 Task: Update the task card with a label and description, then move it to the 'Done' list.
Action: Mouse moved to (287, 171)
Screenshot: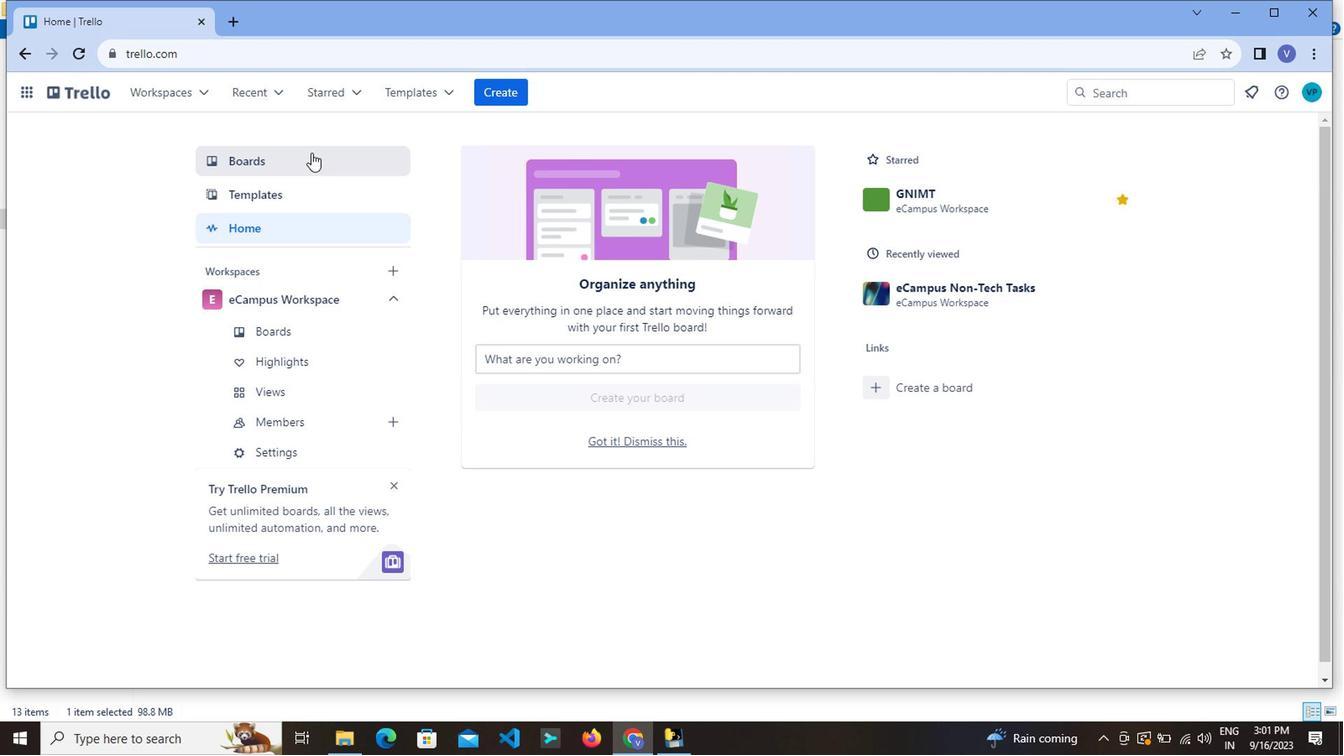 
Action: Mouse pressed left at (287, 171)
Screenshot: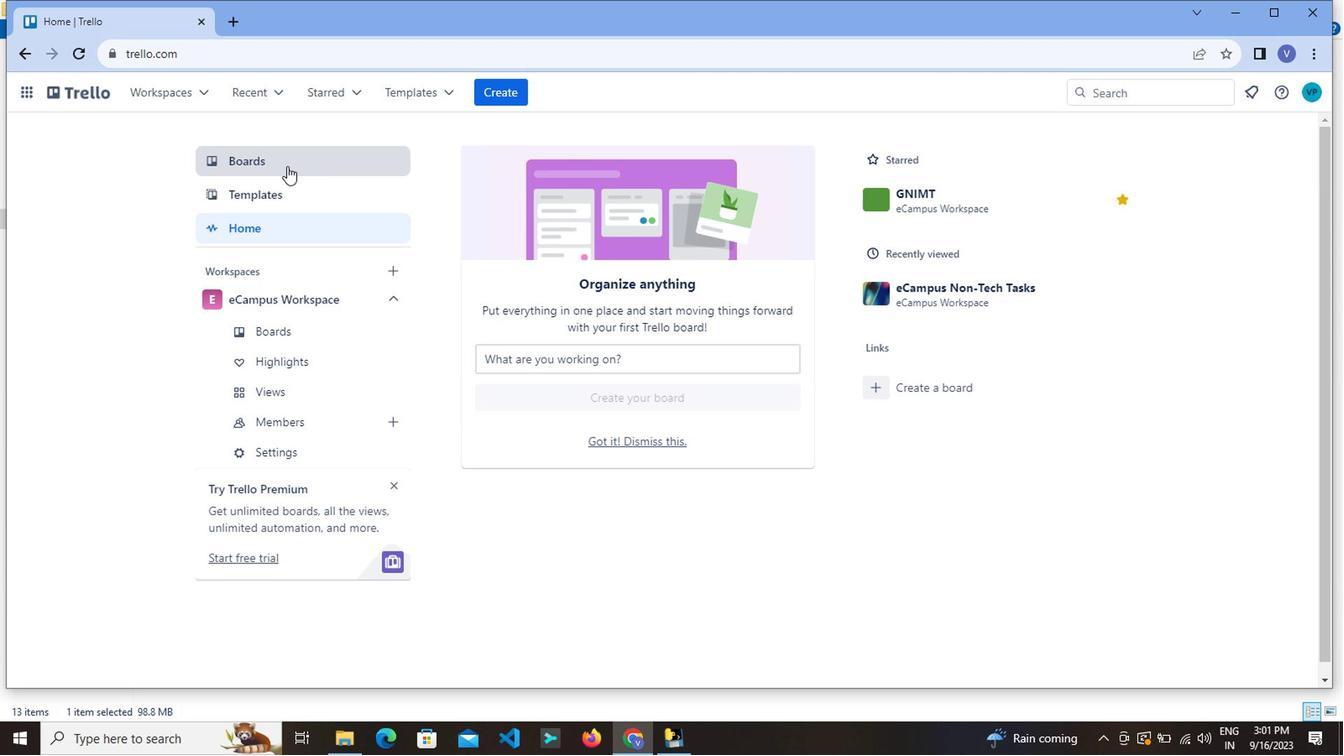 
Action: Mouse moved to (487, 461)
Screenshot: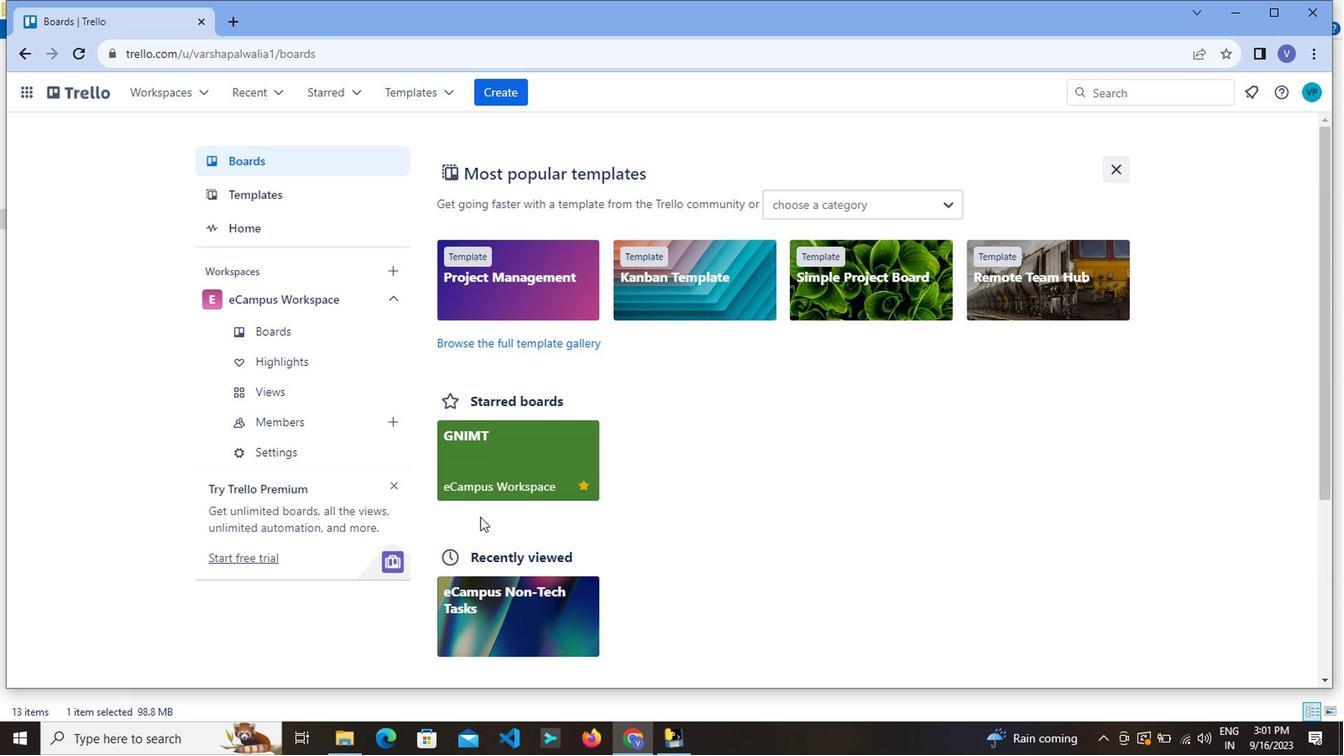 
Action: Mouse pressed left at (487, 461)
Screenshot: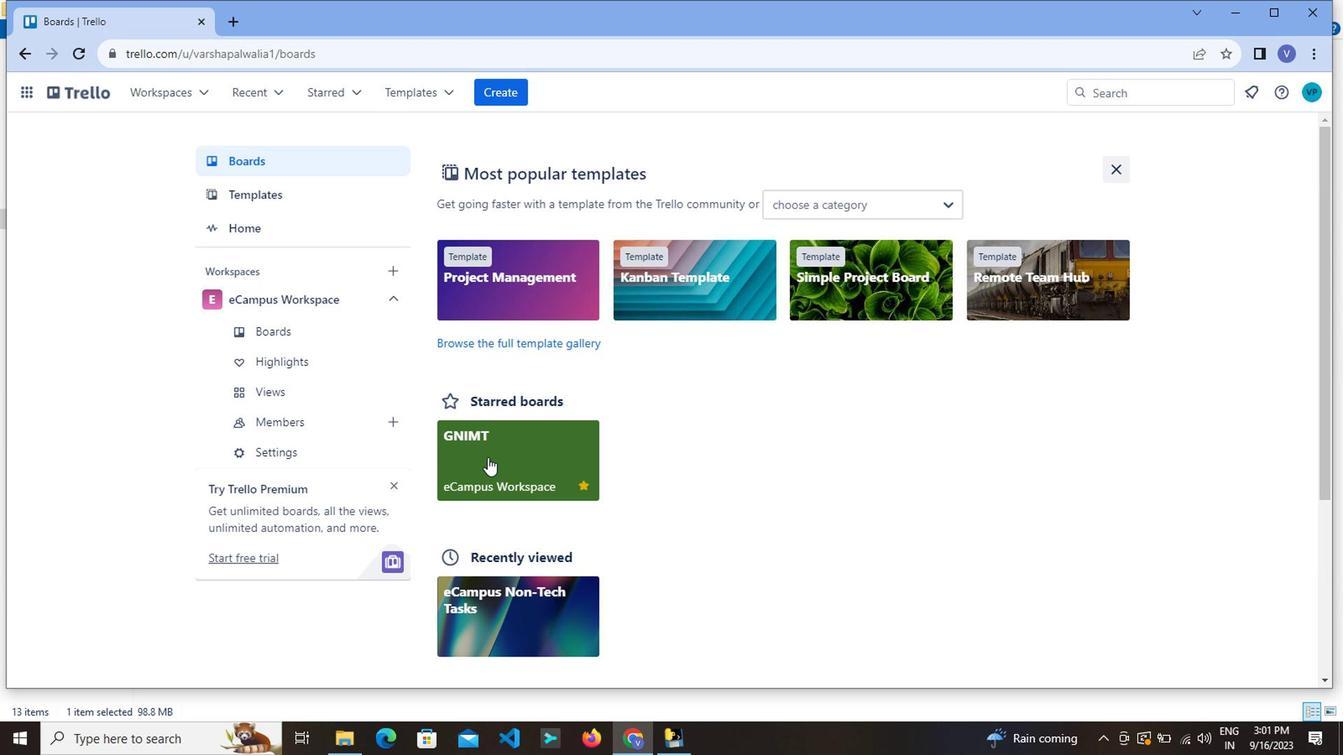 
Action: Mouse moved to (537, 489)
Screenshot: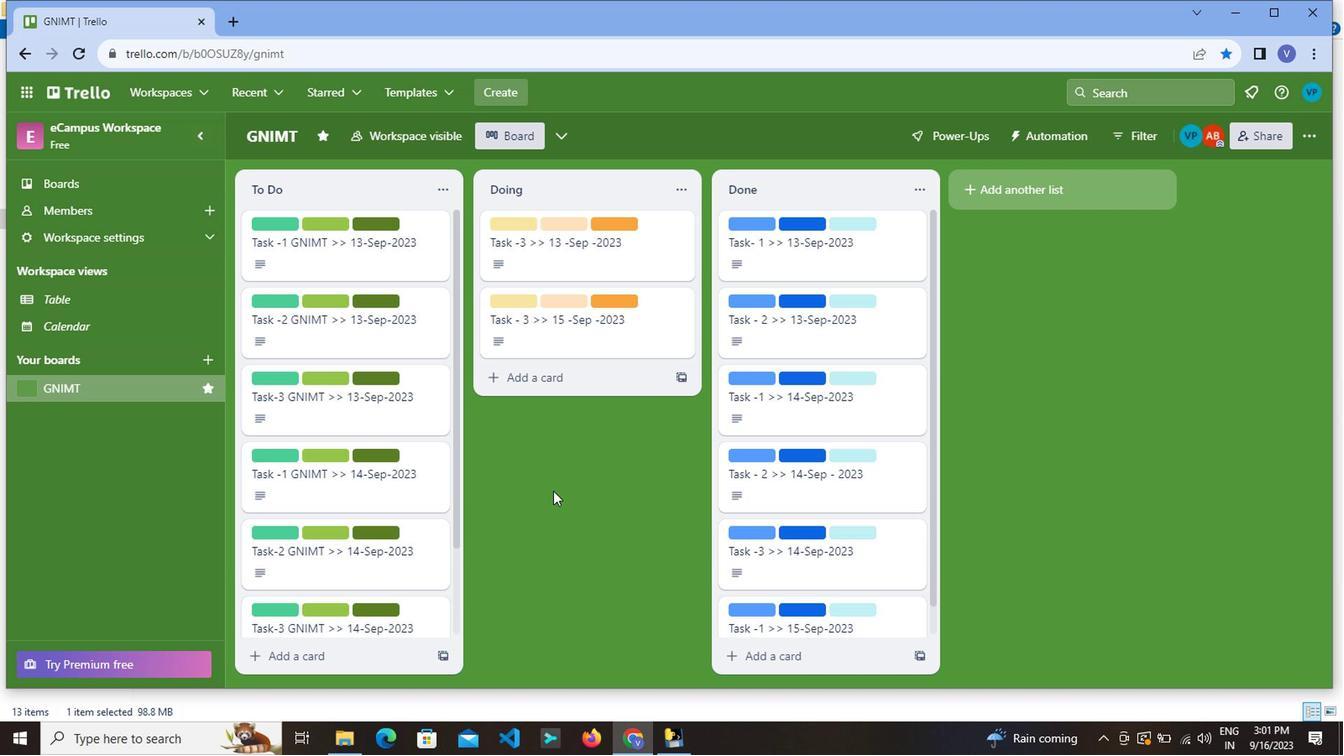 
Action: Mouse scrolled (537, 489) with delta (0, 0)
Screenshot: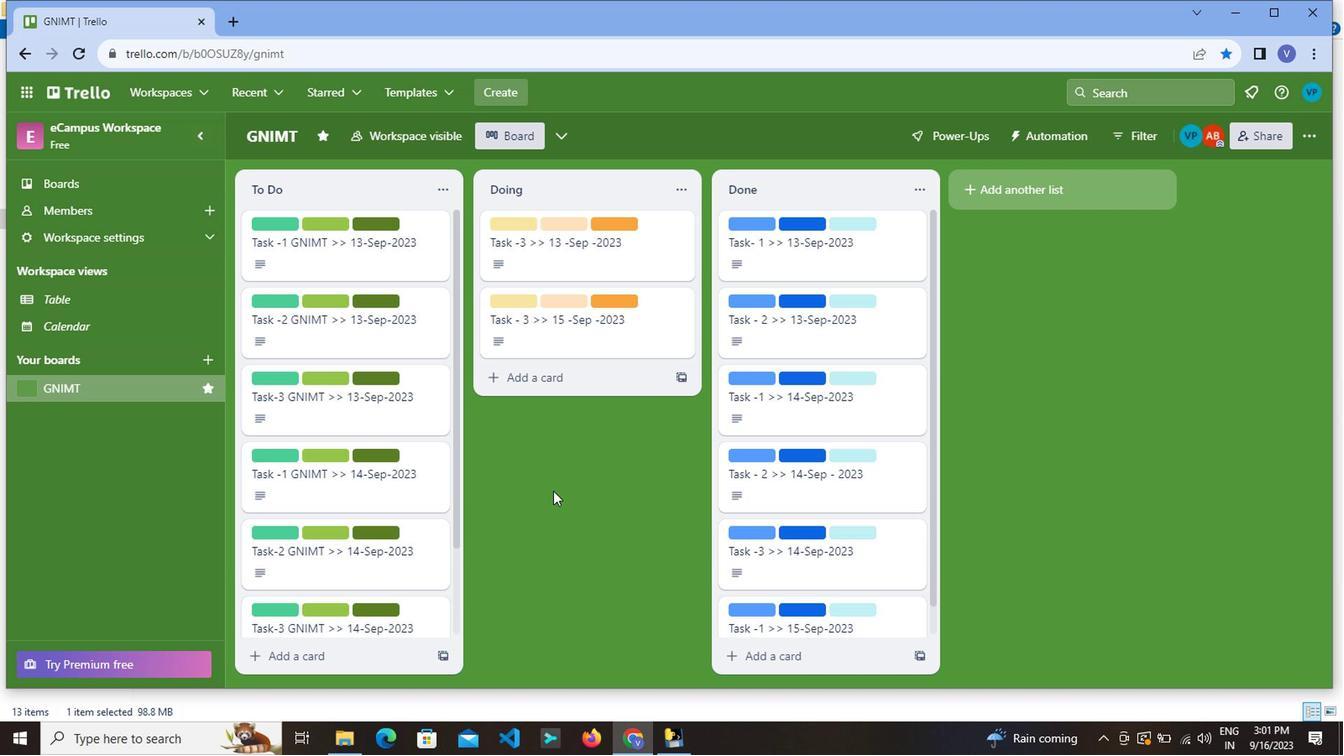 
Action: Mouse moved to (533, 489)
Screenshot: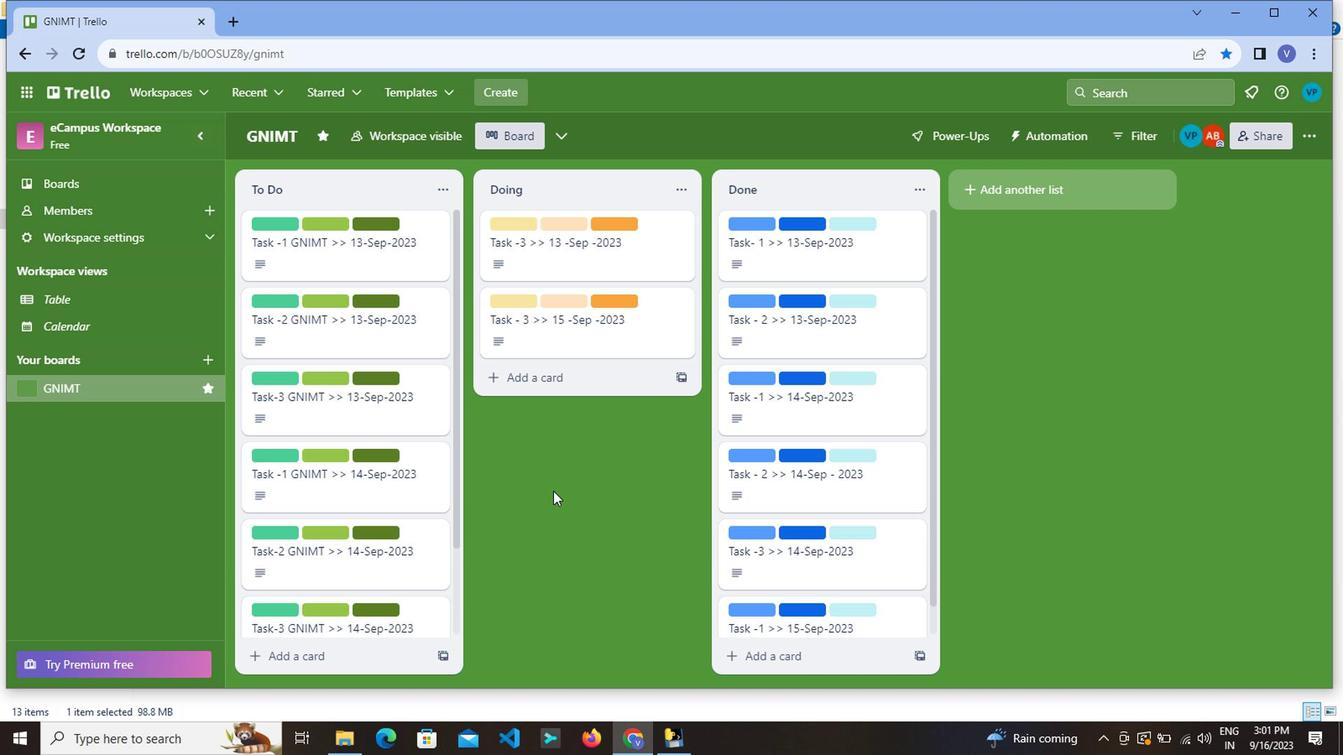
Action: Mouse scrolled (533, 489) with delta (0, 0)
Screenshot: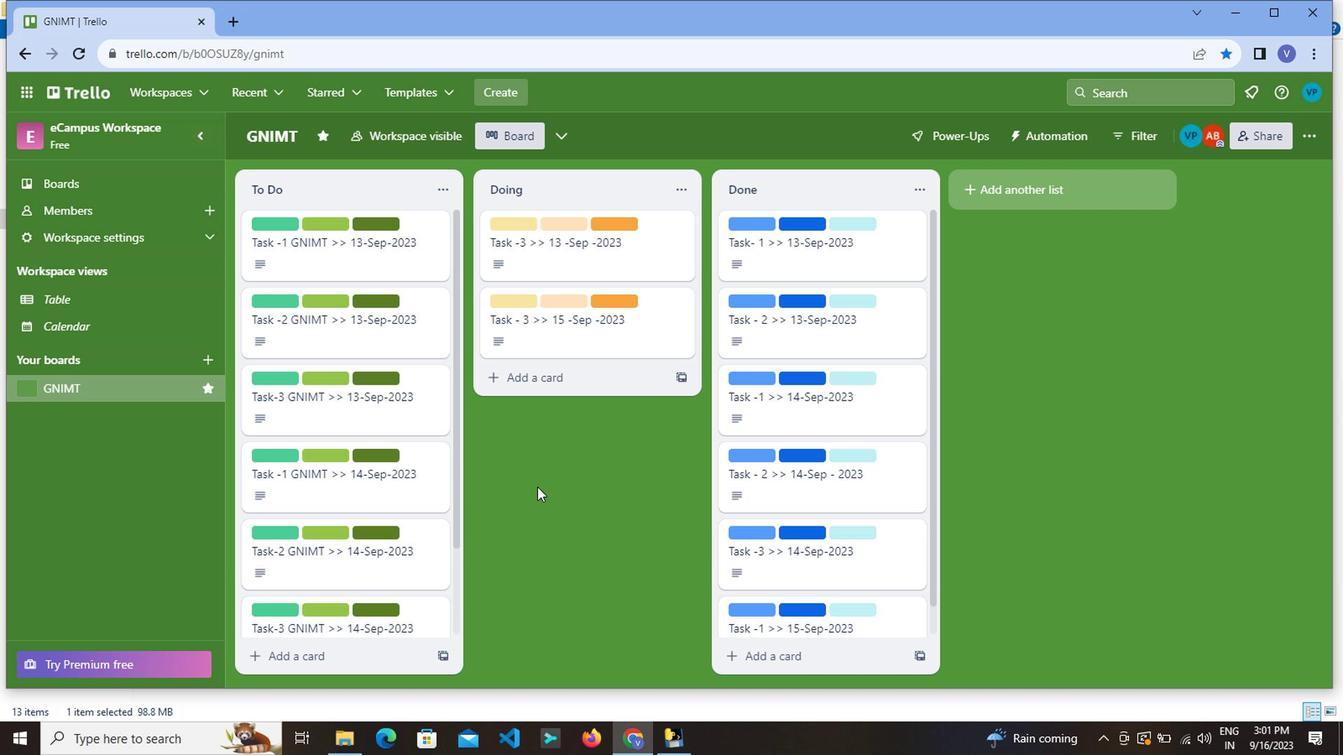 
Action: Mouse moved to (532, 489)
Screenshot: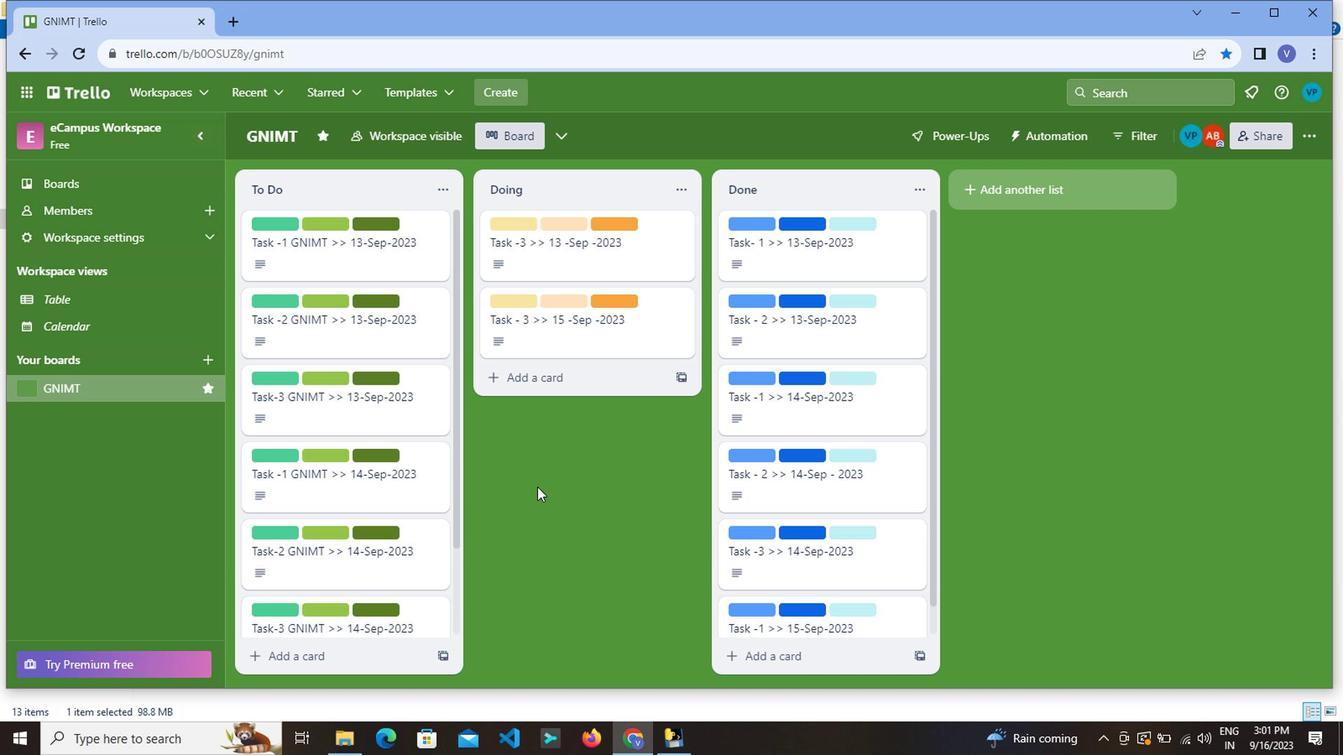 
Action: Mouse scrolled (532, 489) with delta (0, 0)
Screenshot: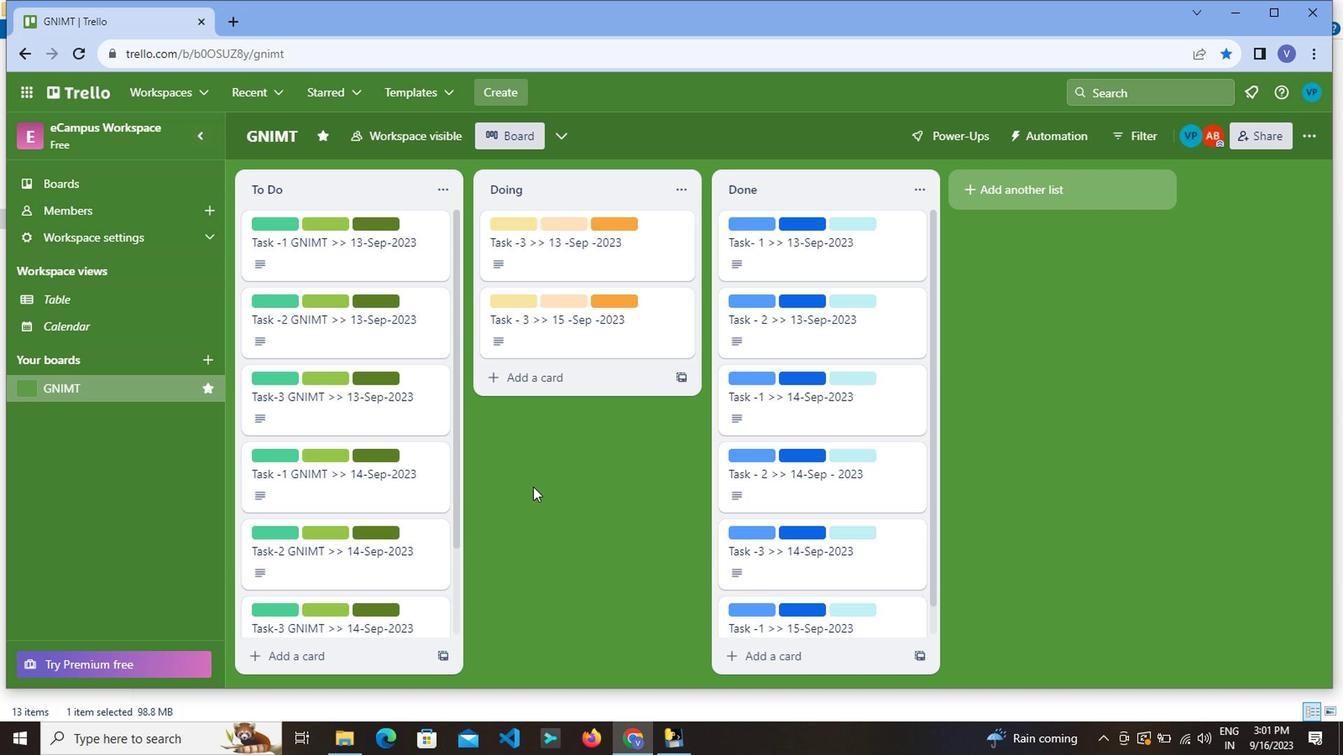 
Action: Mouse scrolled (532, 489) with delta (0, 0)
Screenshot: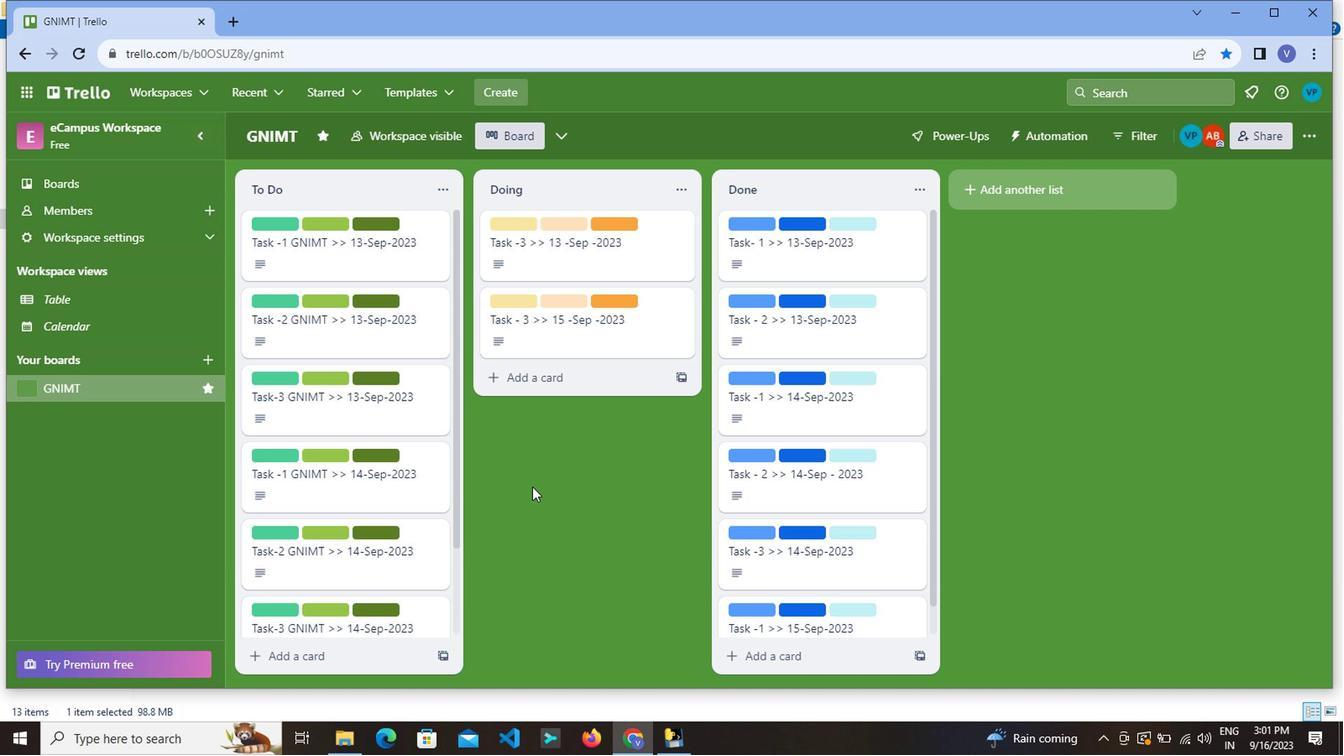
Action: Mouse scrolled (532, 489) with delta (0, 0)
Screenshot: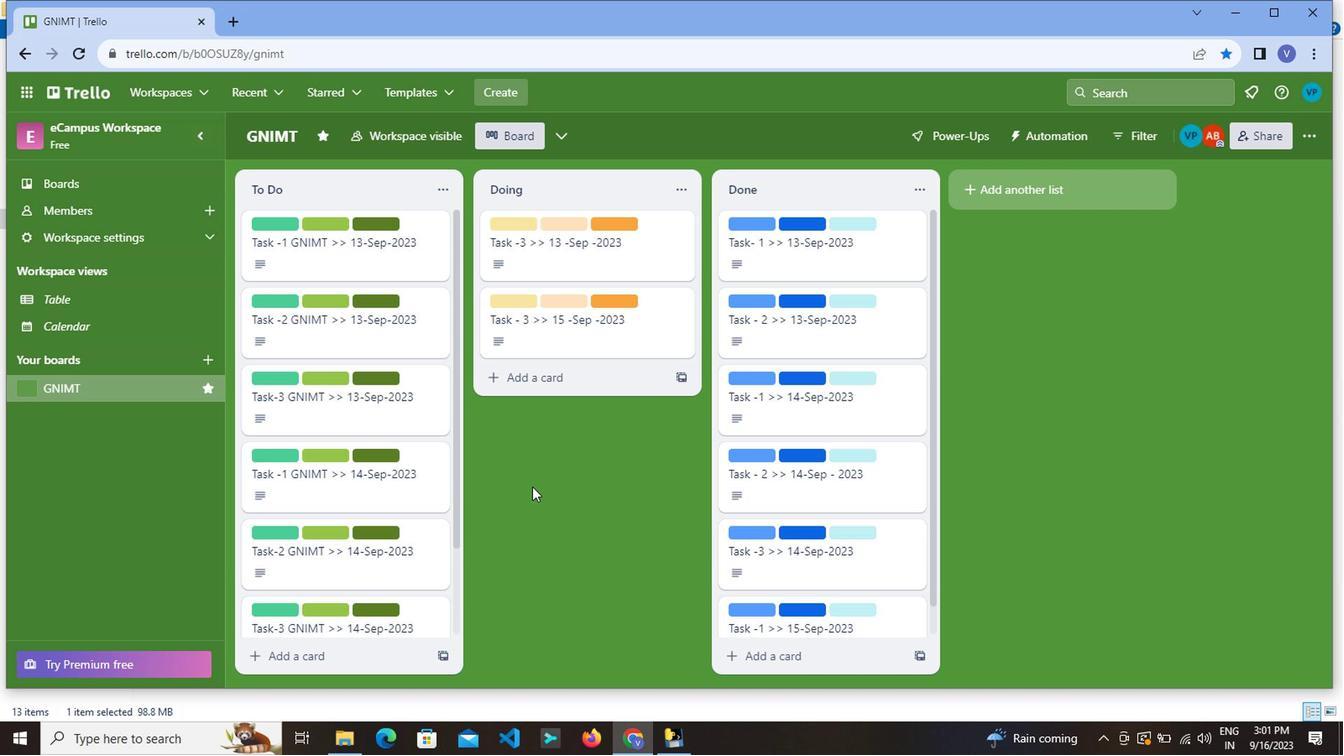 
Action: Mouse moved to (462, 512)
Screenshot: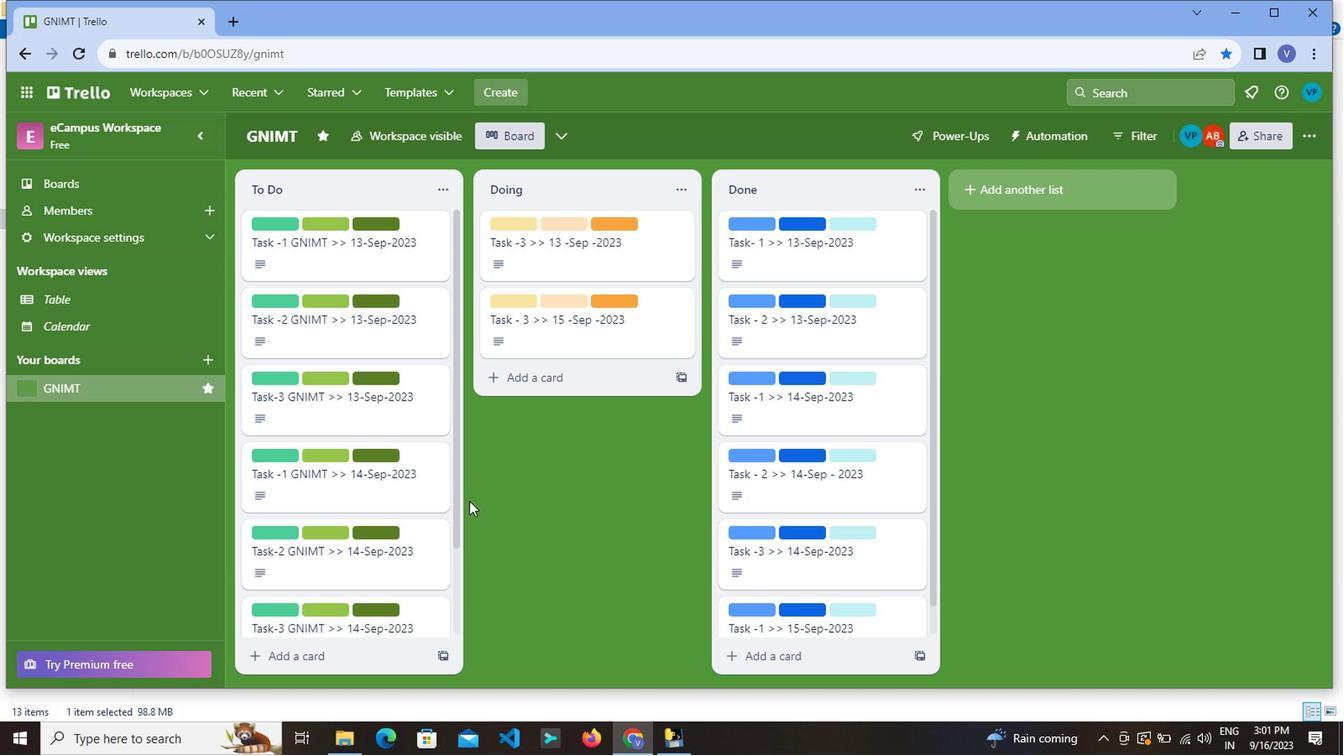 
Action: Mouse scrolled (462, 511) with delta (0, -1)
Screenshot: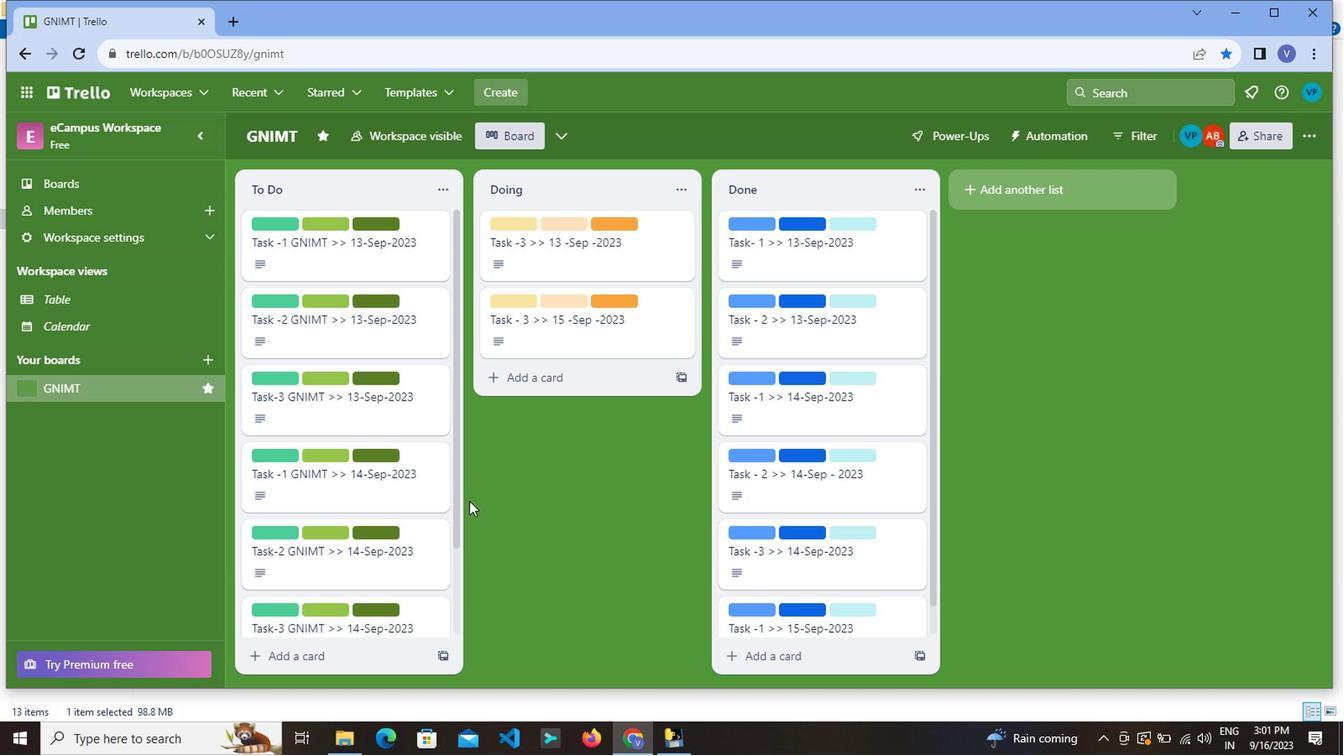 
Action: Mouse moved to (461, 528)
Screenshot: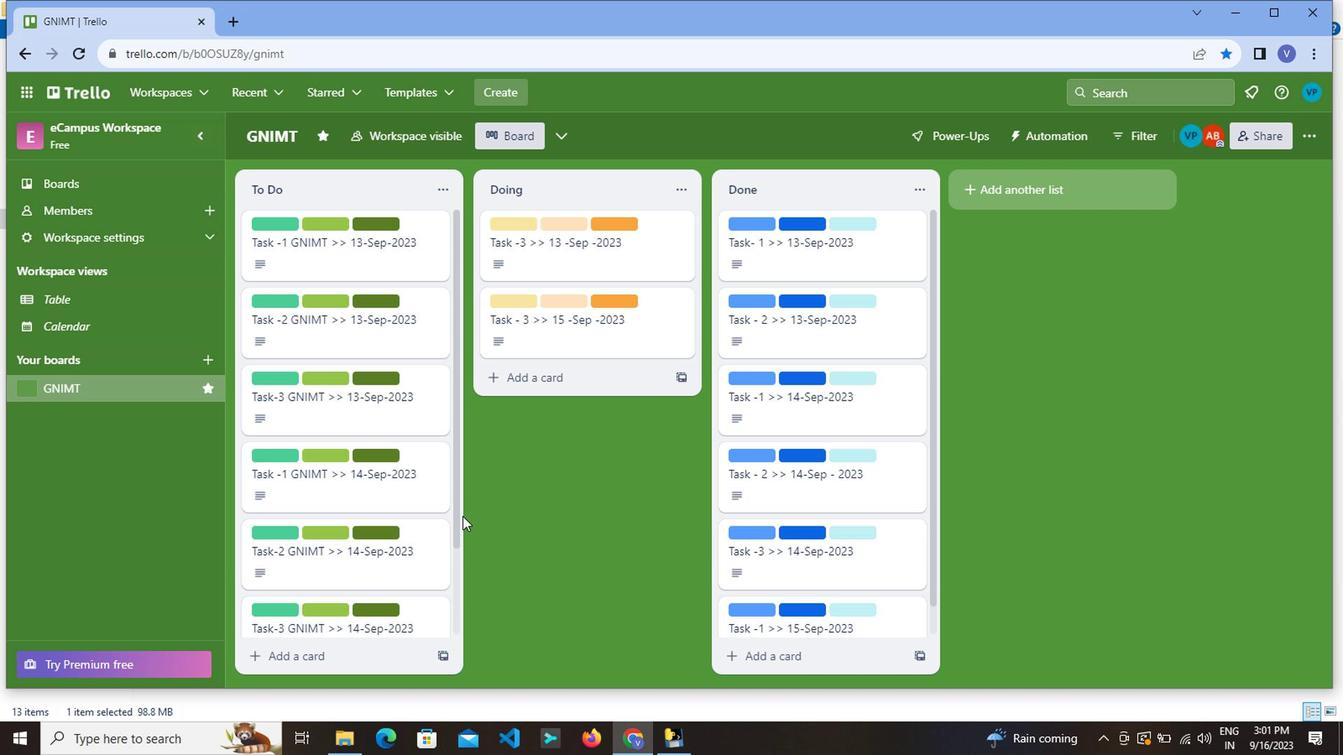
Action: Mouse scrolled (461, 527) with delta (0, 0)
Screenshot: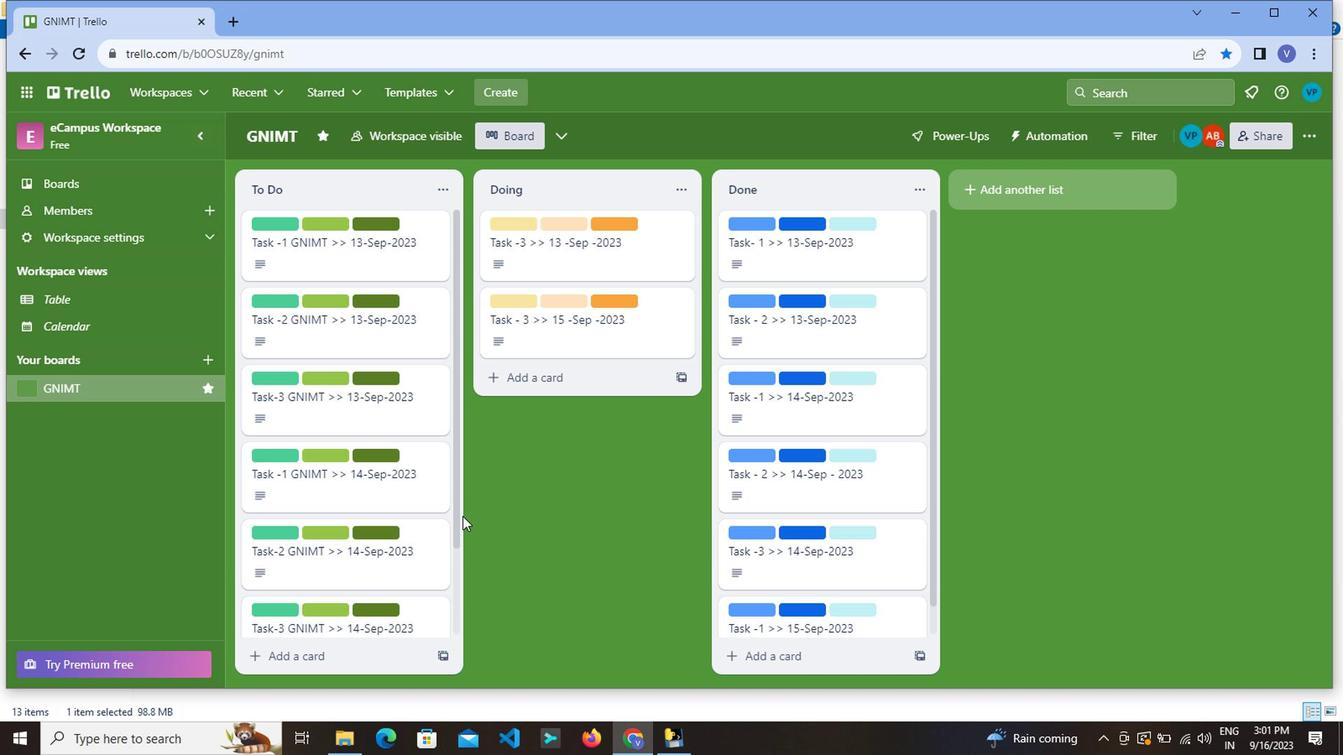 
Action: Mouse moved to (461, 531)
Screenshot: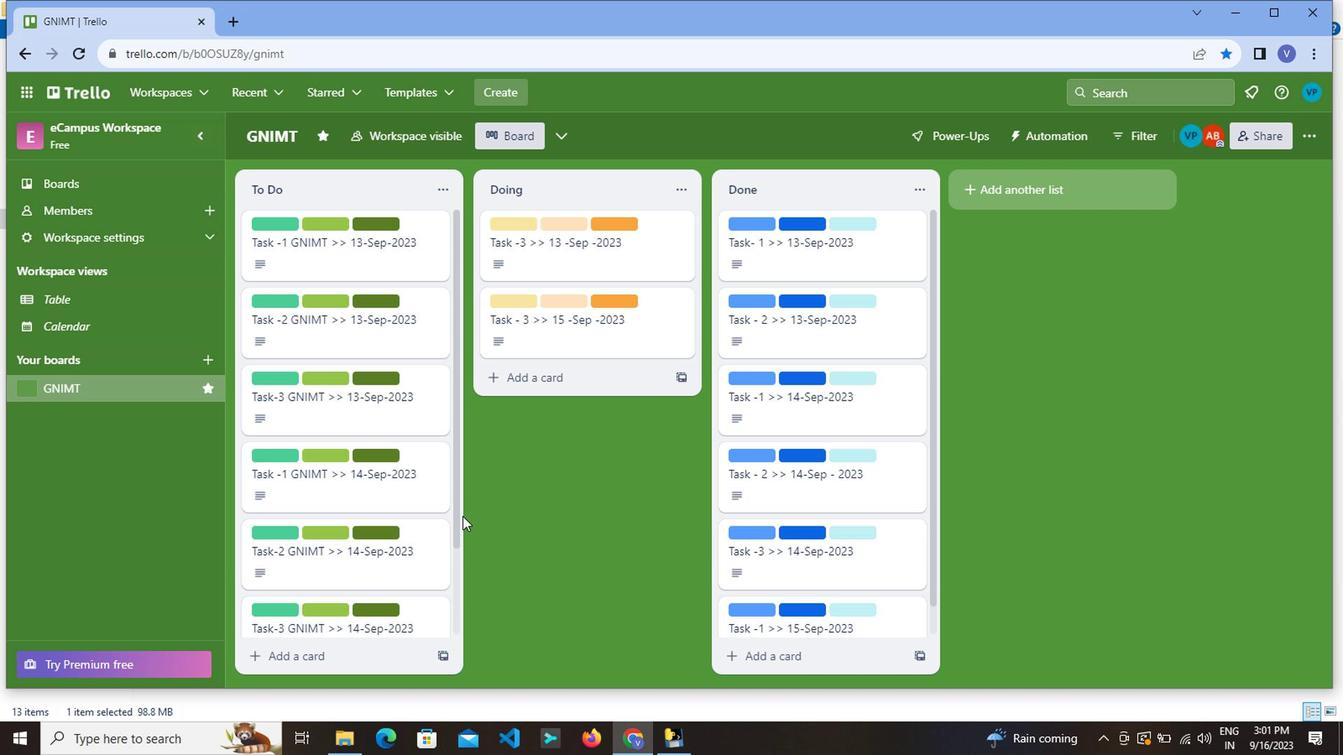 
Action: Mouse scrolled (461, 531) with delta (0, 0)
Screenshot: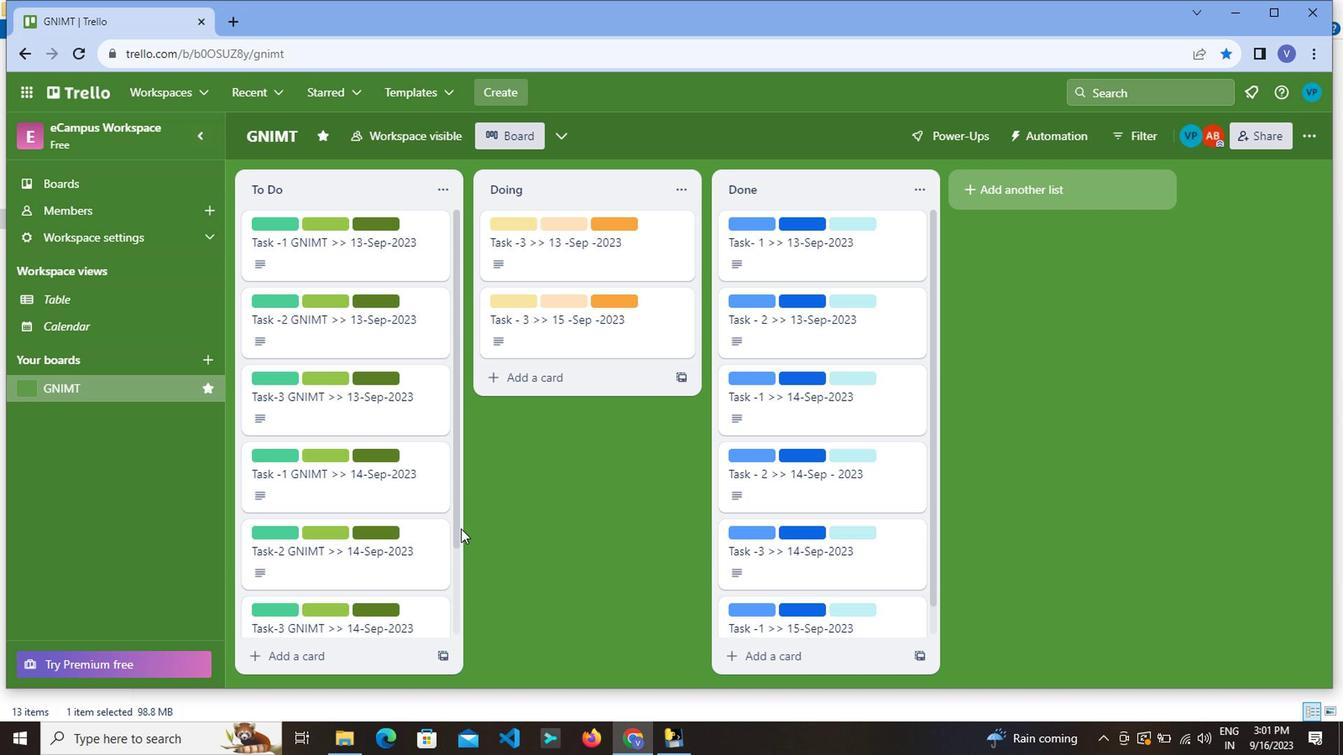 
Action: Mouse moved to (454, 533)
Screenshot: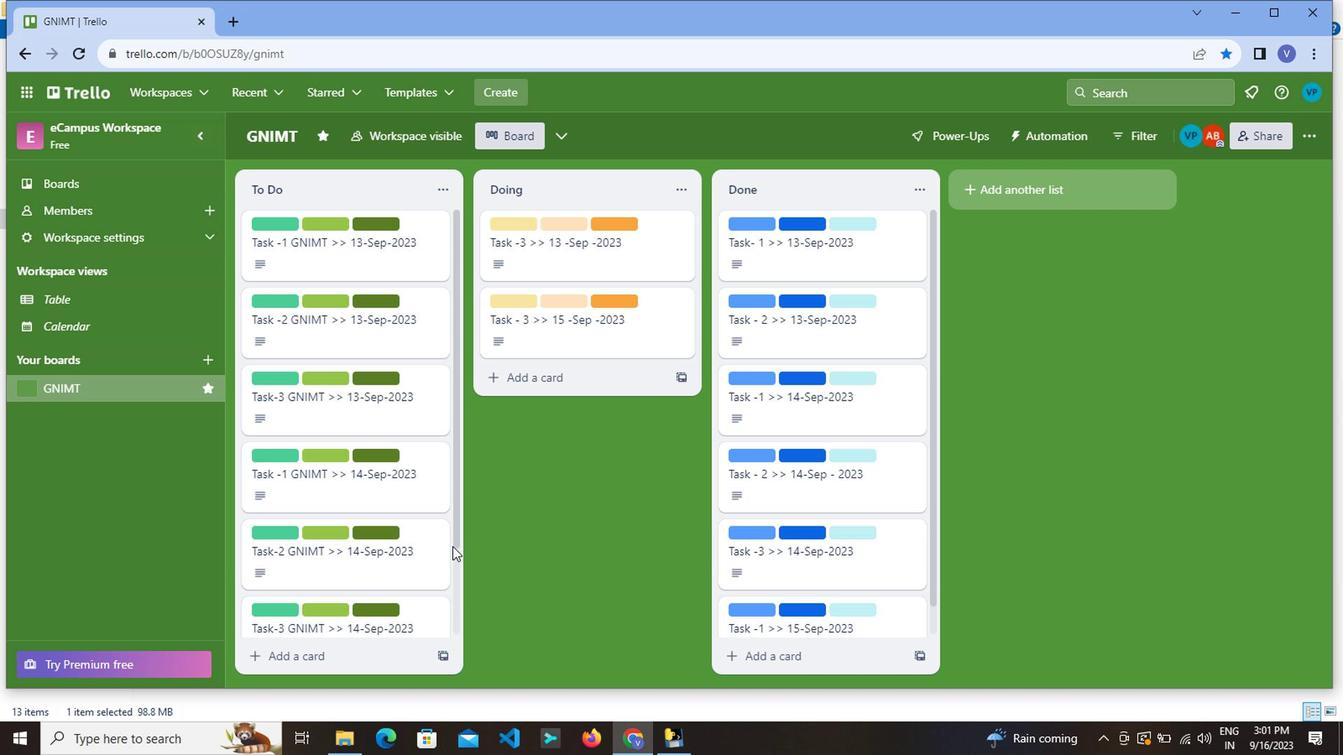 
Action: Mouse pressed left at (454, 533)
Screenshot: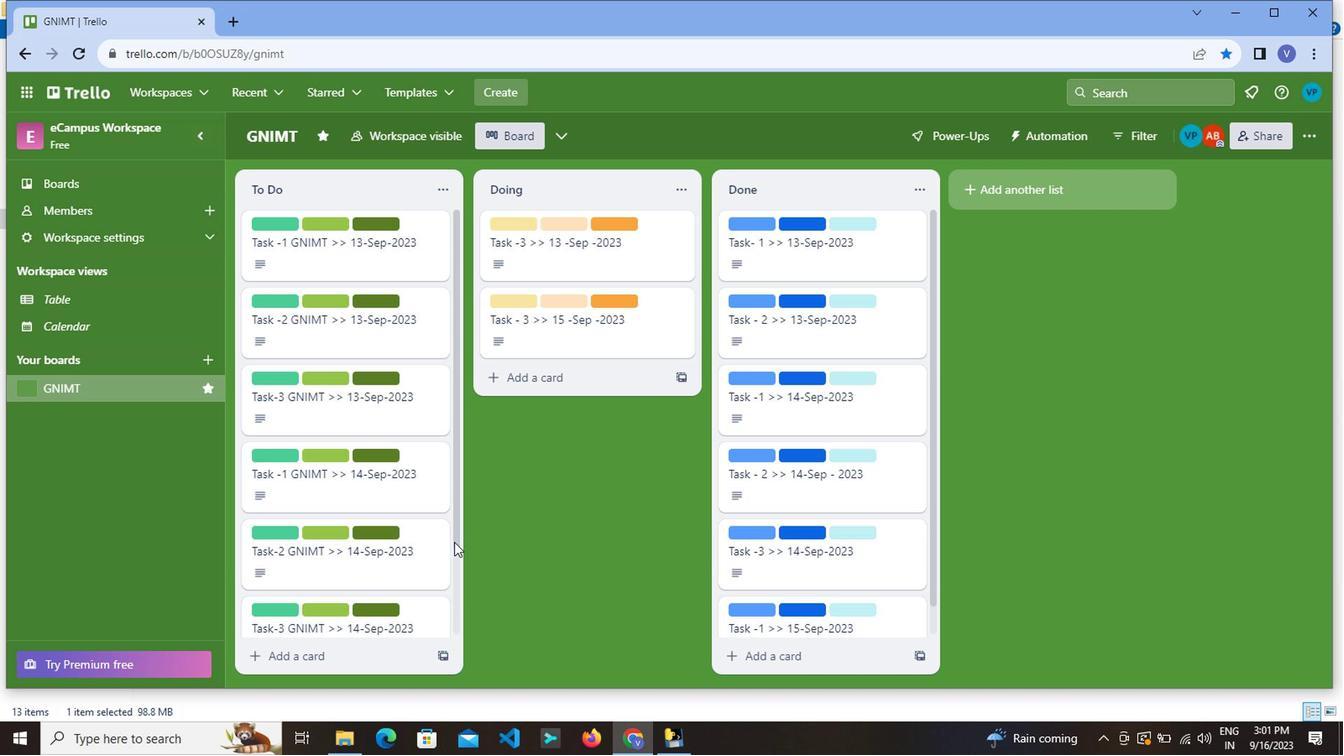 
Action: Mouse moved to (340, 498)
Screenshot: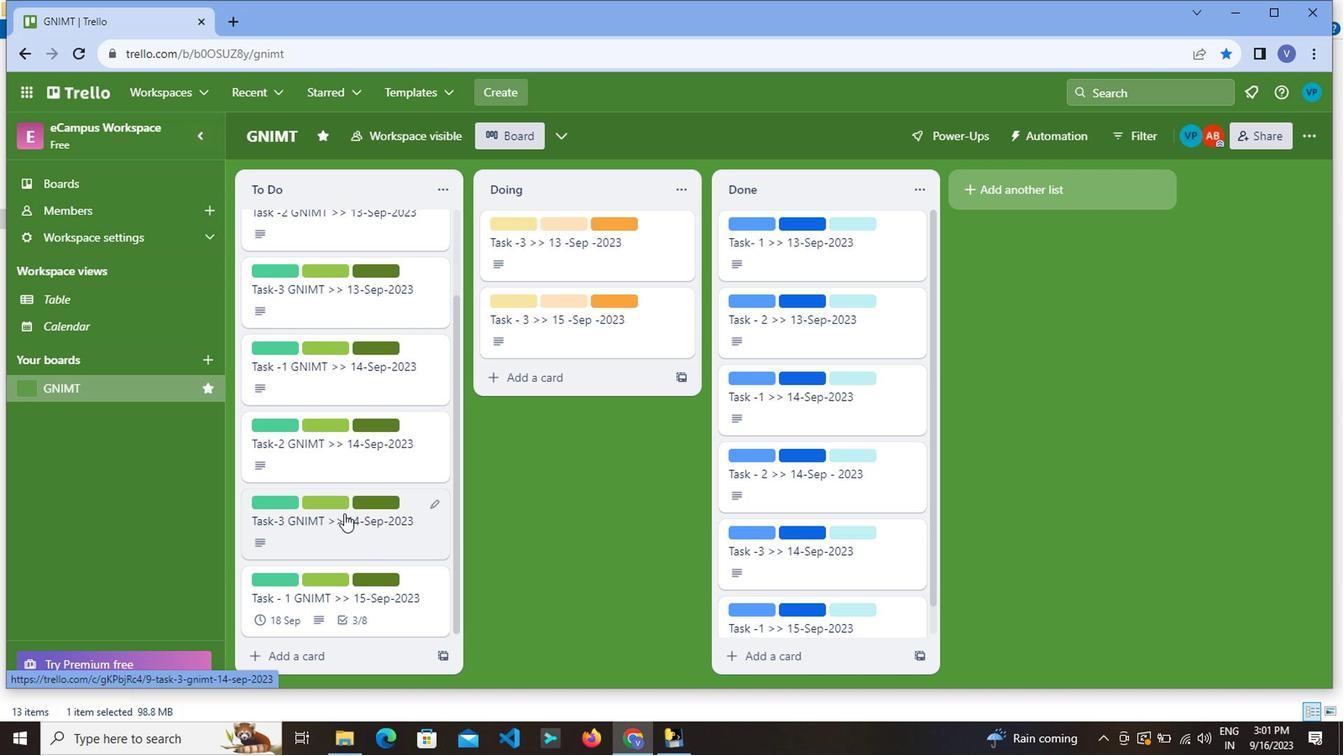 
Action: Mouse scrolled (340, 500) with delta (0, 1)
Screenshot: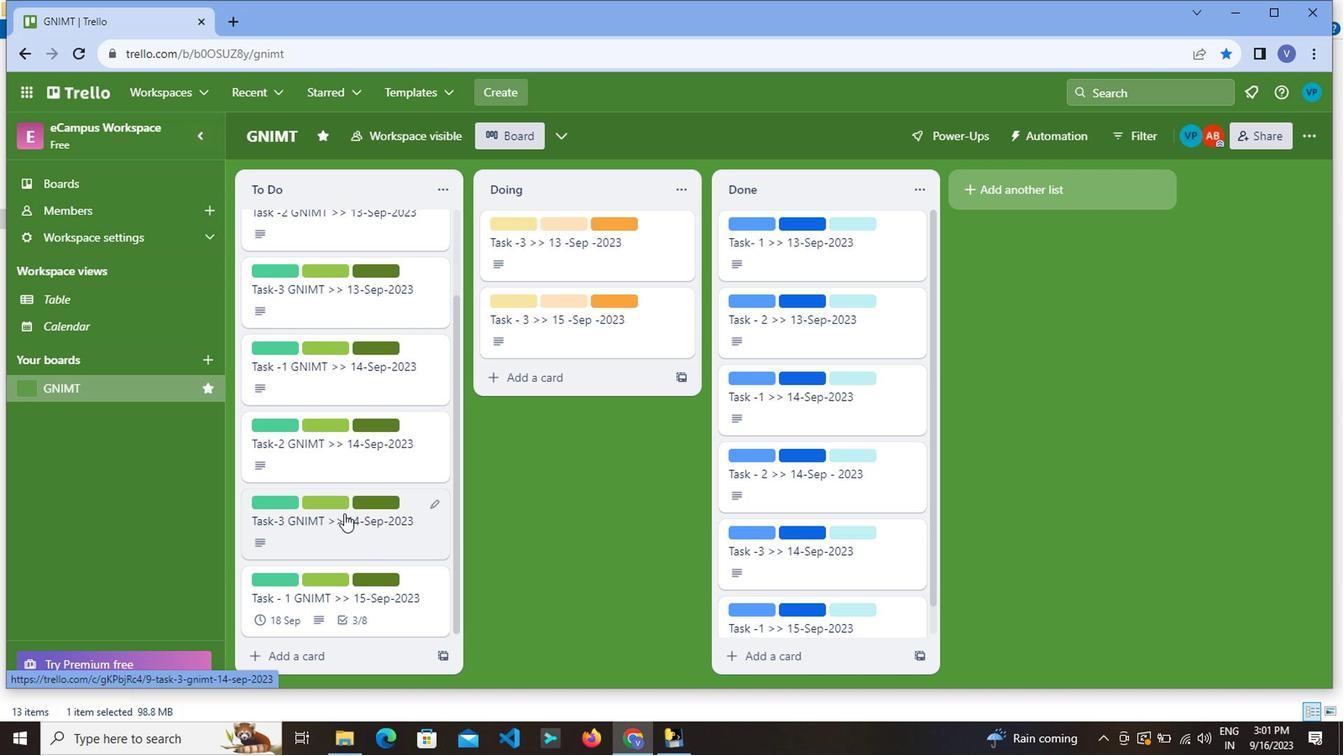 
Action: Mouse moved to (340, 491)
Screenshot: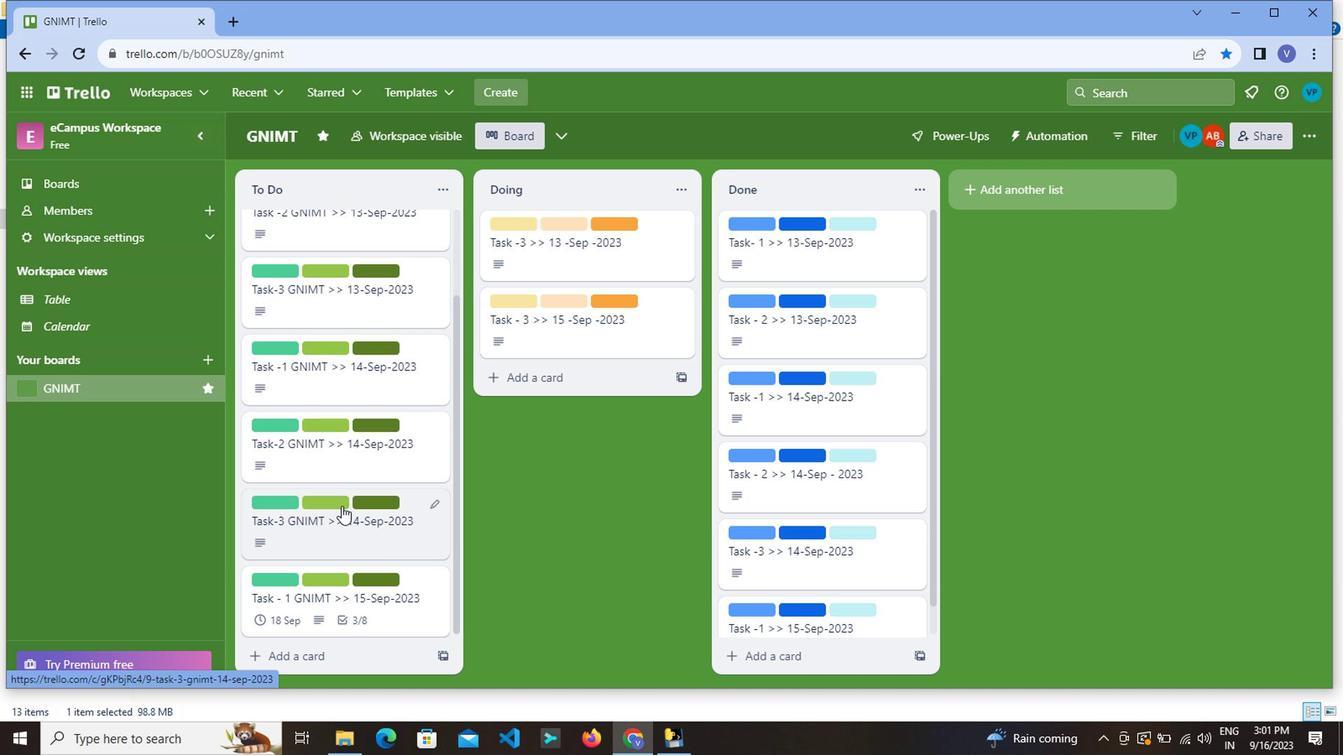 
Action: Mouse scrolled (340, 492) with delta (0, 0)
Screenshot: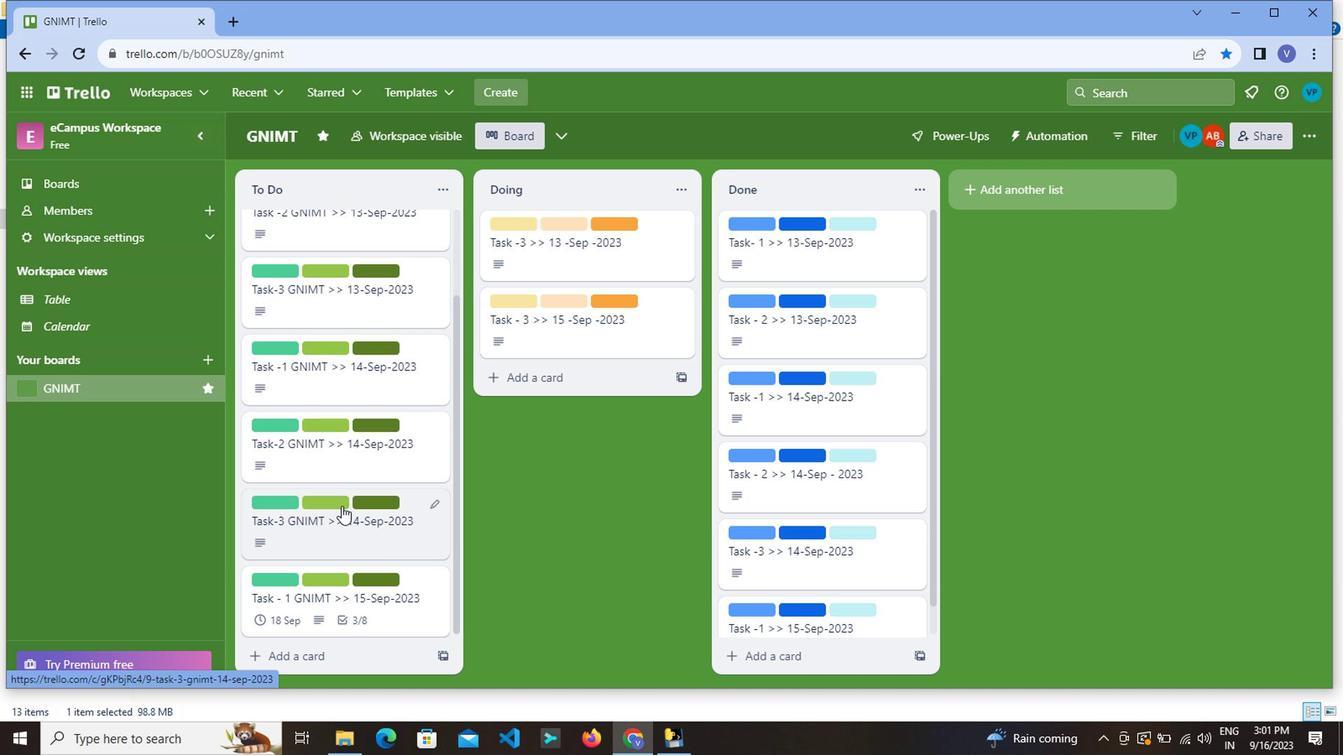 
Action: Mouse moved to (335, 478)
Screenshot: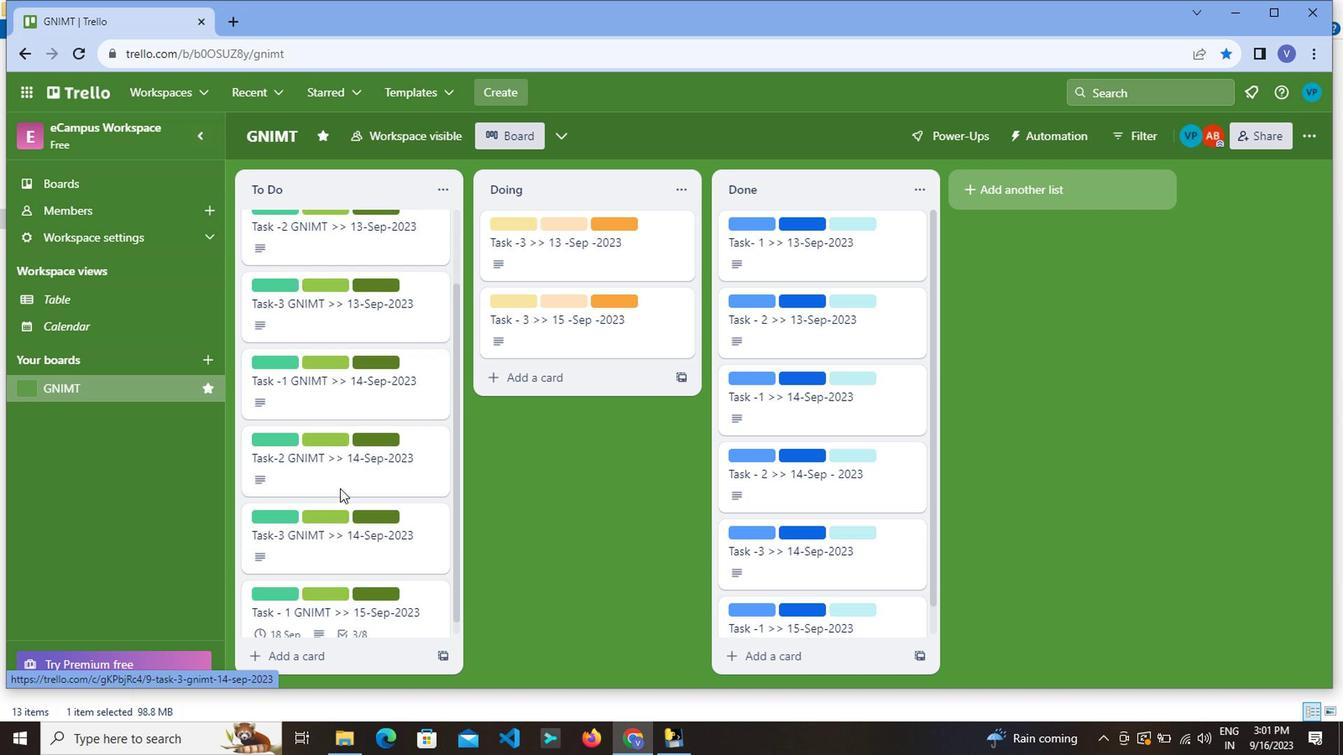 
Action: Mouse scrolled (335, 479) with delta (0, 0)
Screenshot: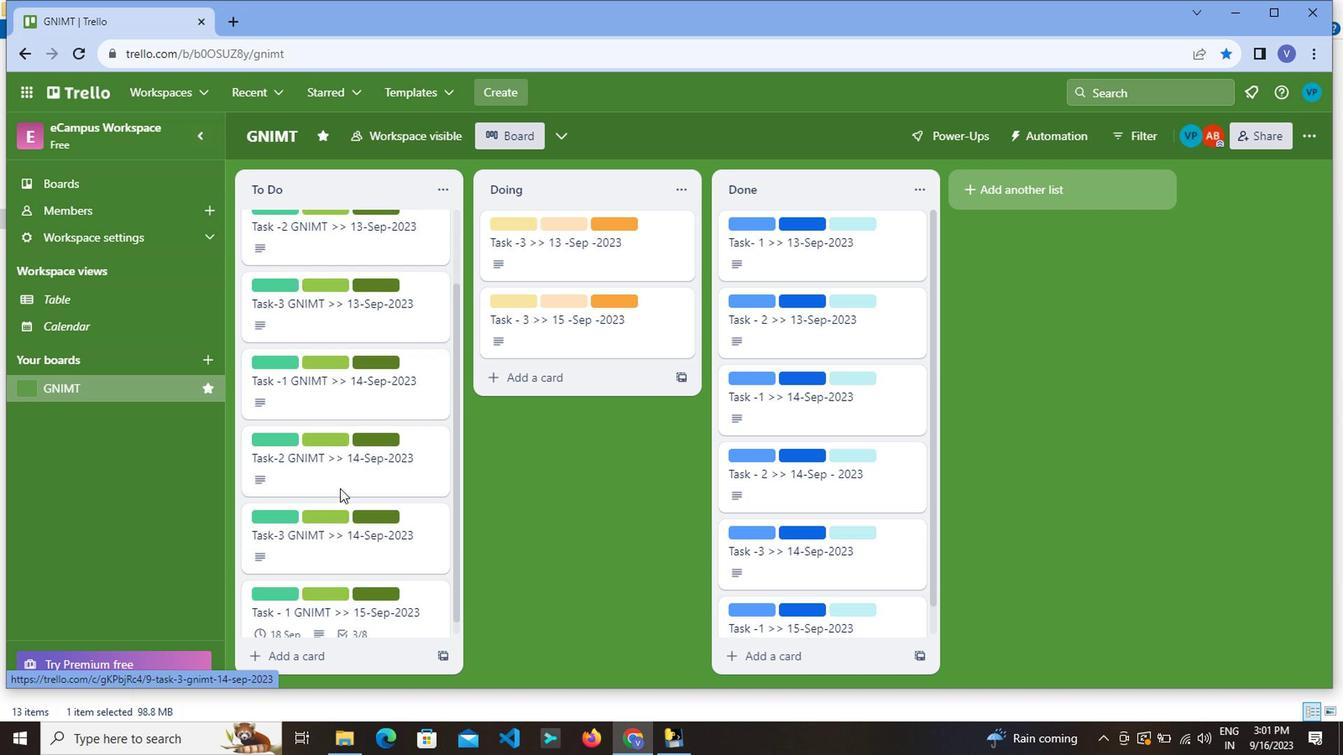 
Action: Mouse moved to (325, 418)
Screenshot: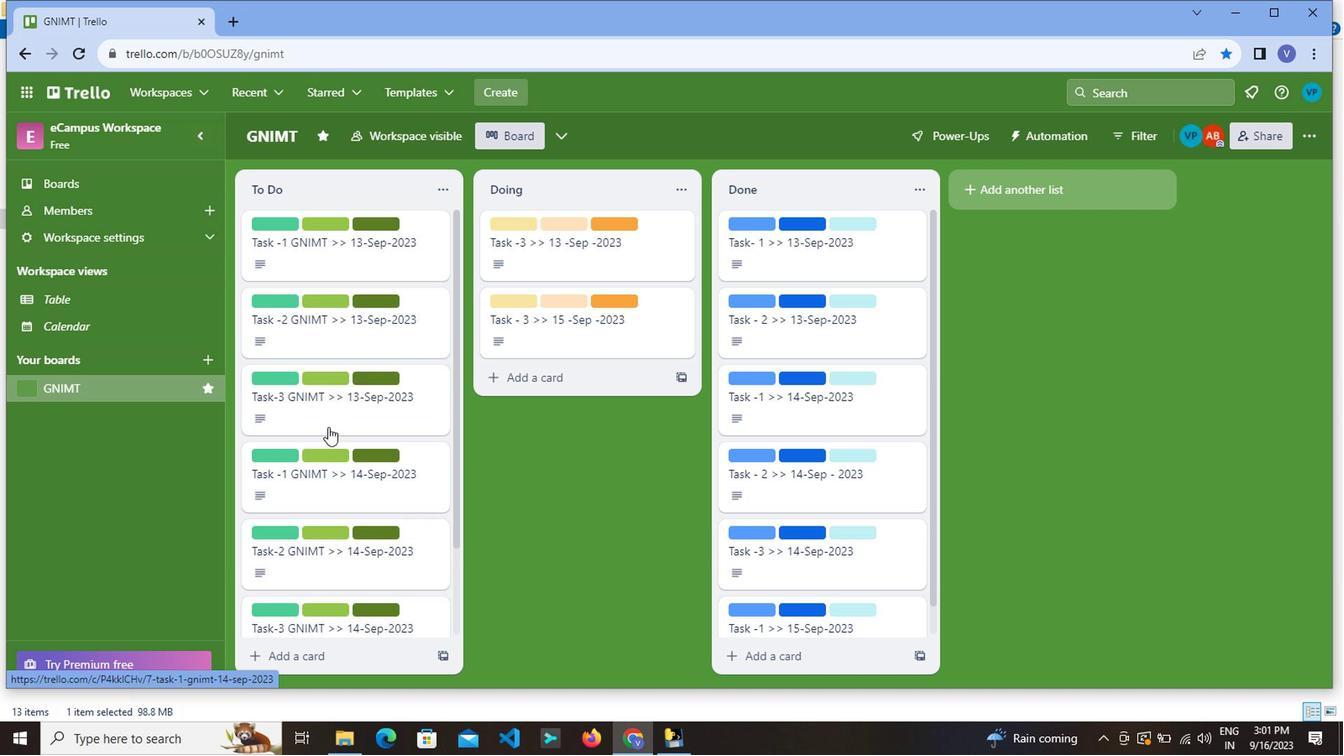 
Action: Mouse scrolled (325, 419) with delta (0, 0)
Screenshot: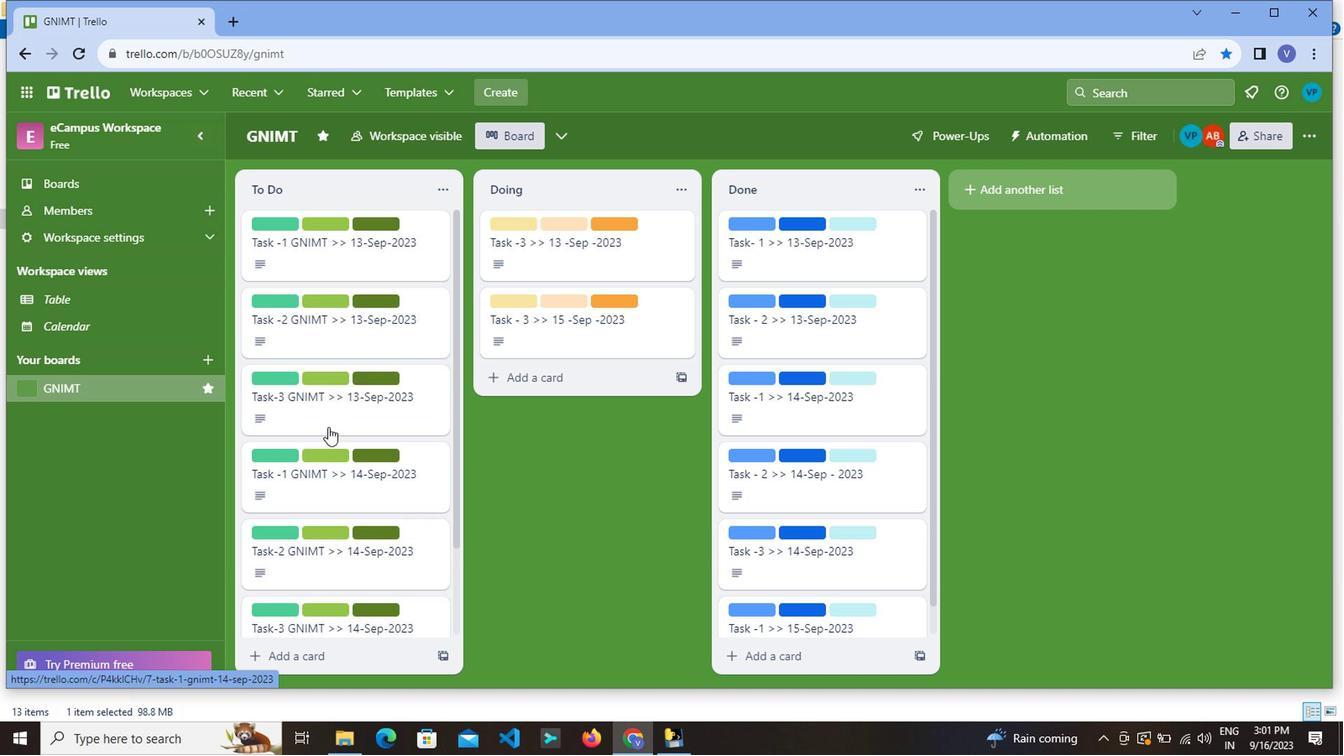 
Action: Mouse moved to (324, 407)
Screenshot: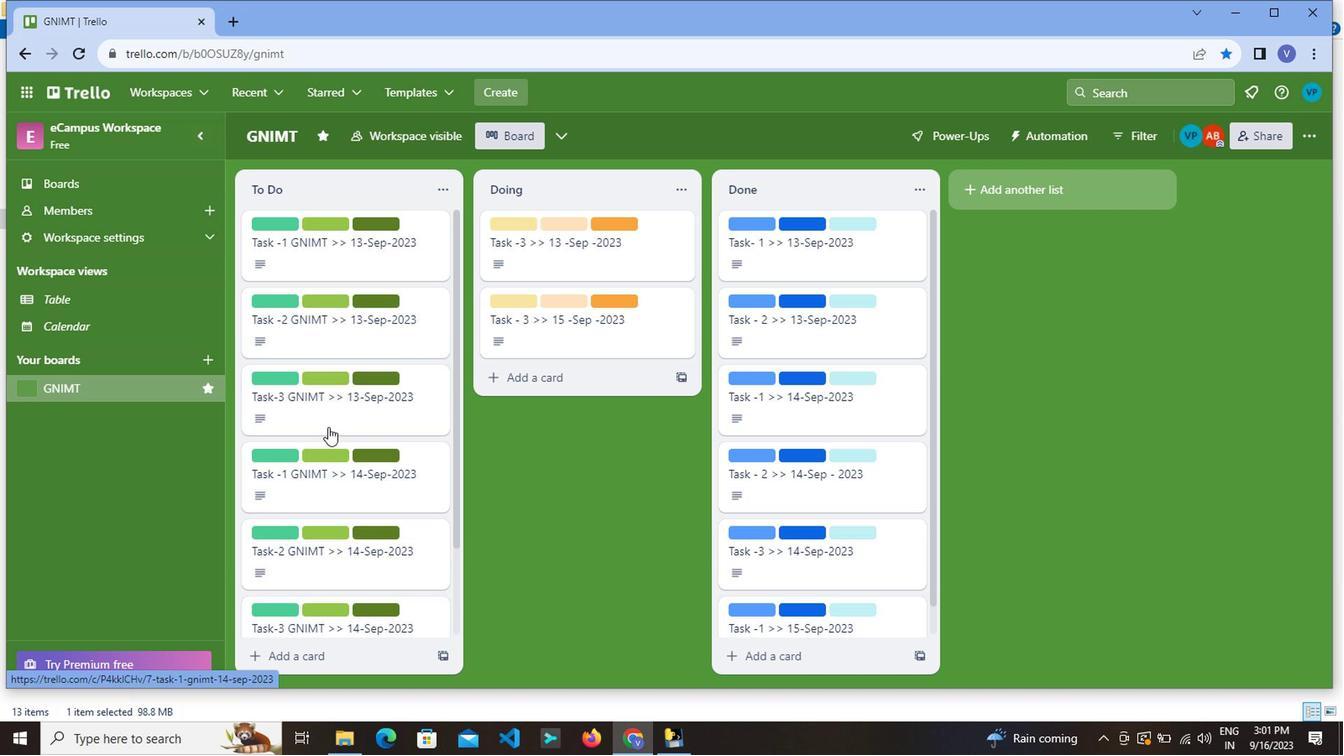 
Action: Mouse scrolled (324, 408) with delta (0, 1)
Screenshot: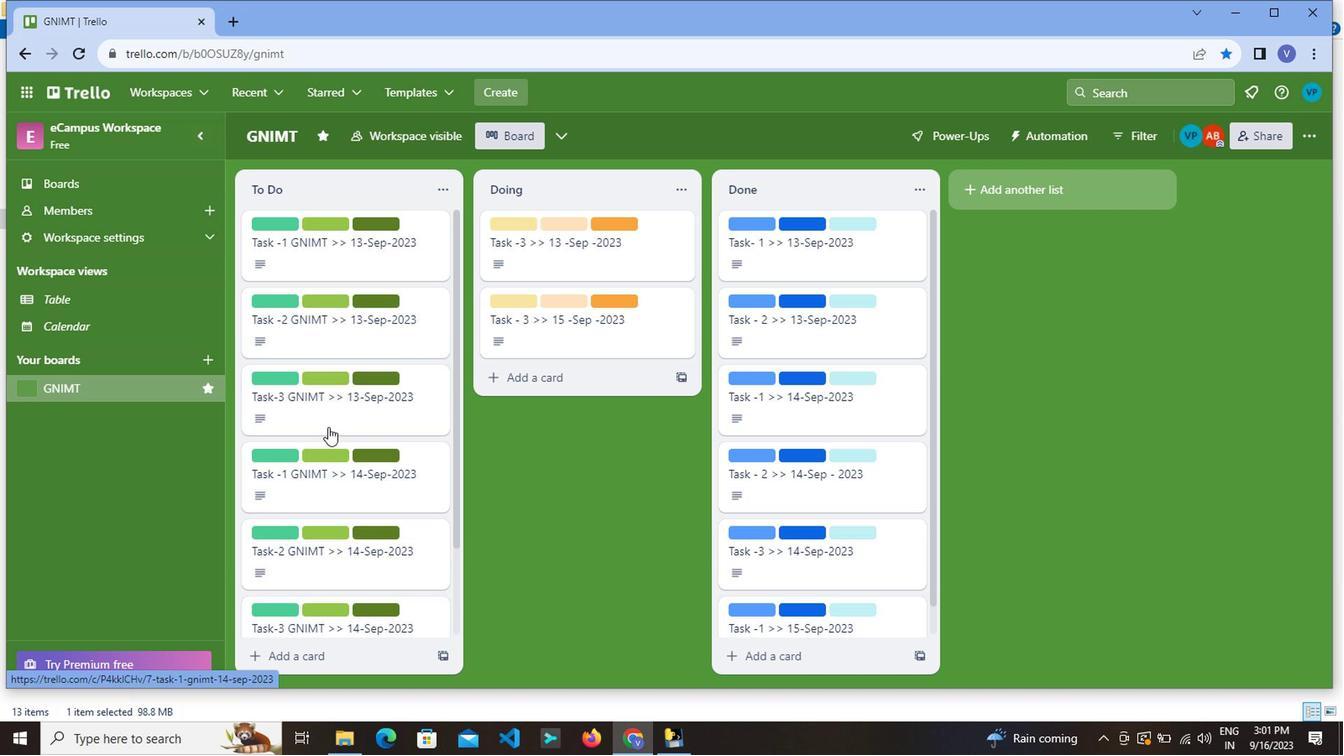 
Action: Mouse moved to (323, 366)
Screenshot: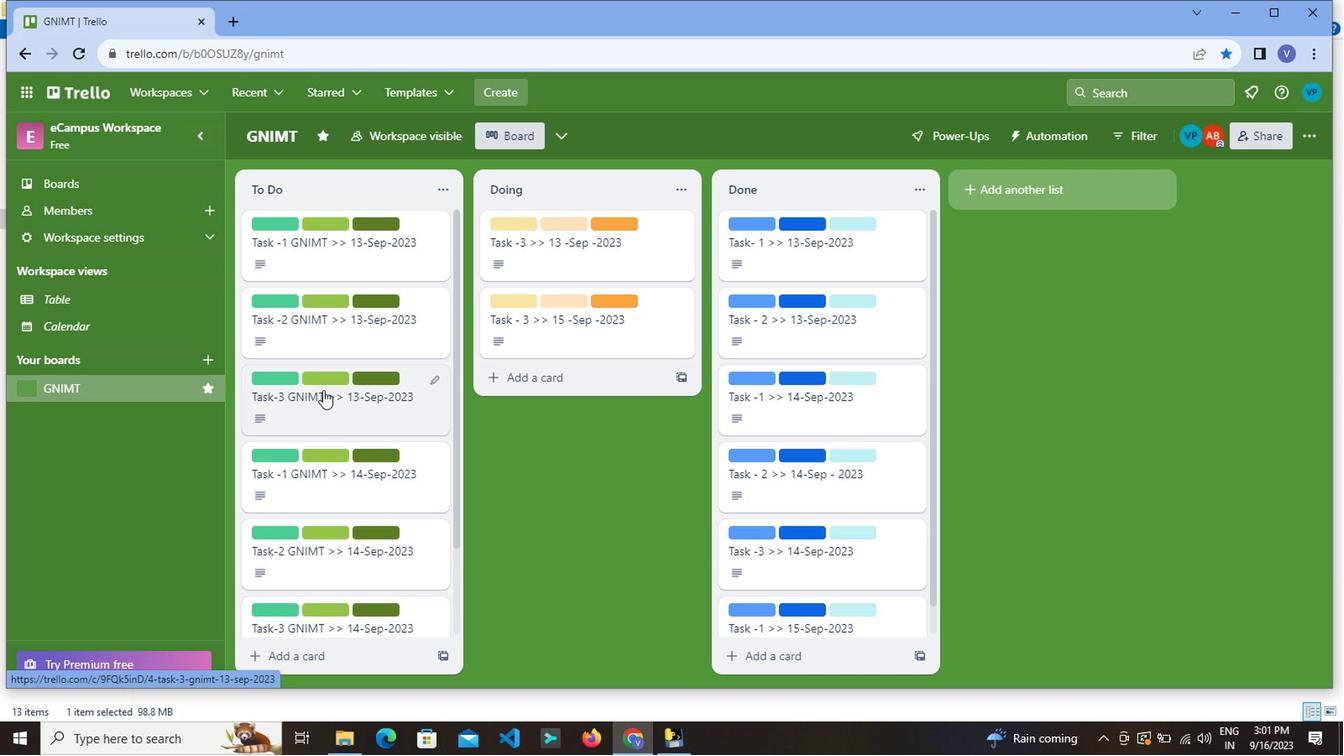 
Action: Mouse scrolled (323, 367) with delta (0, 0)
Screenshot: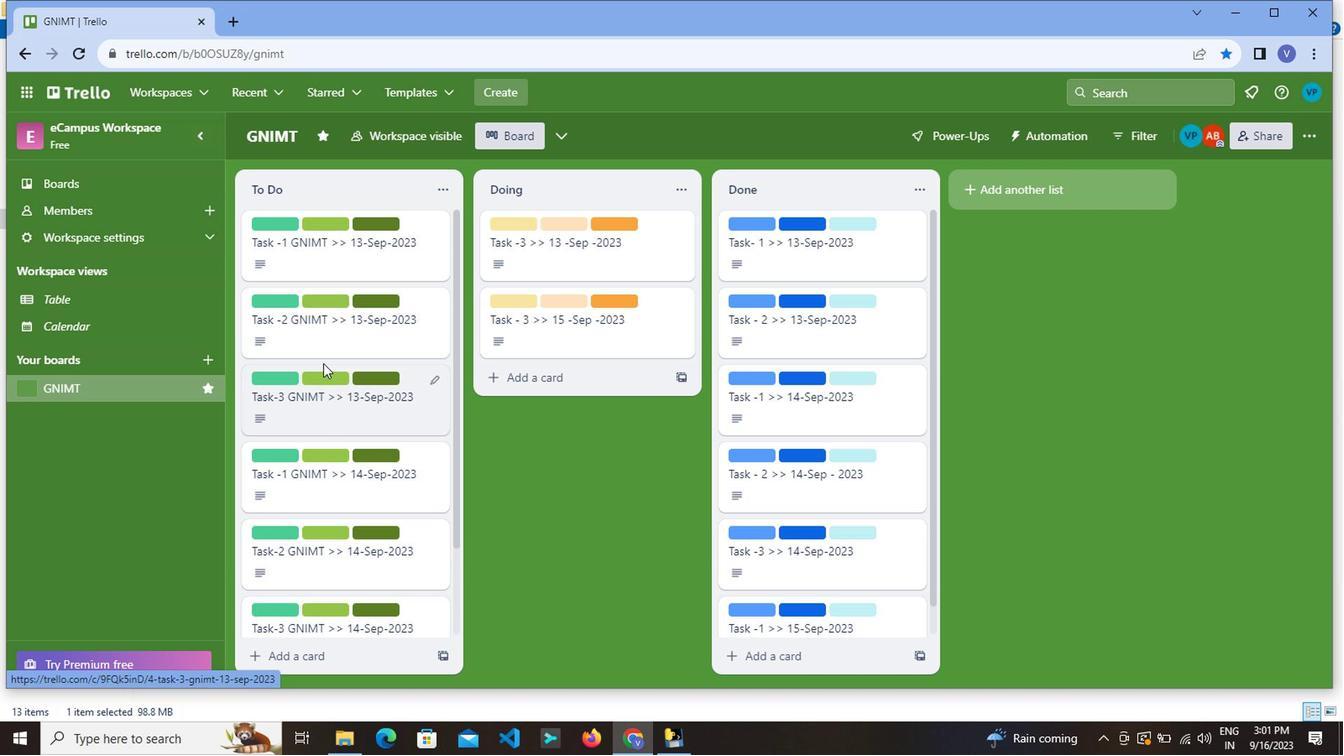 
Action: Mouse scrolled (323, 367) with delta (0, 0)
Screenshot: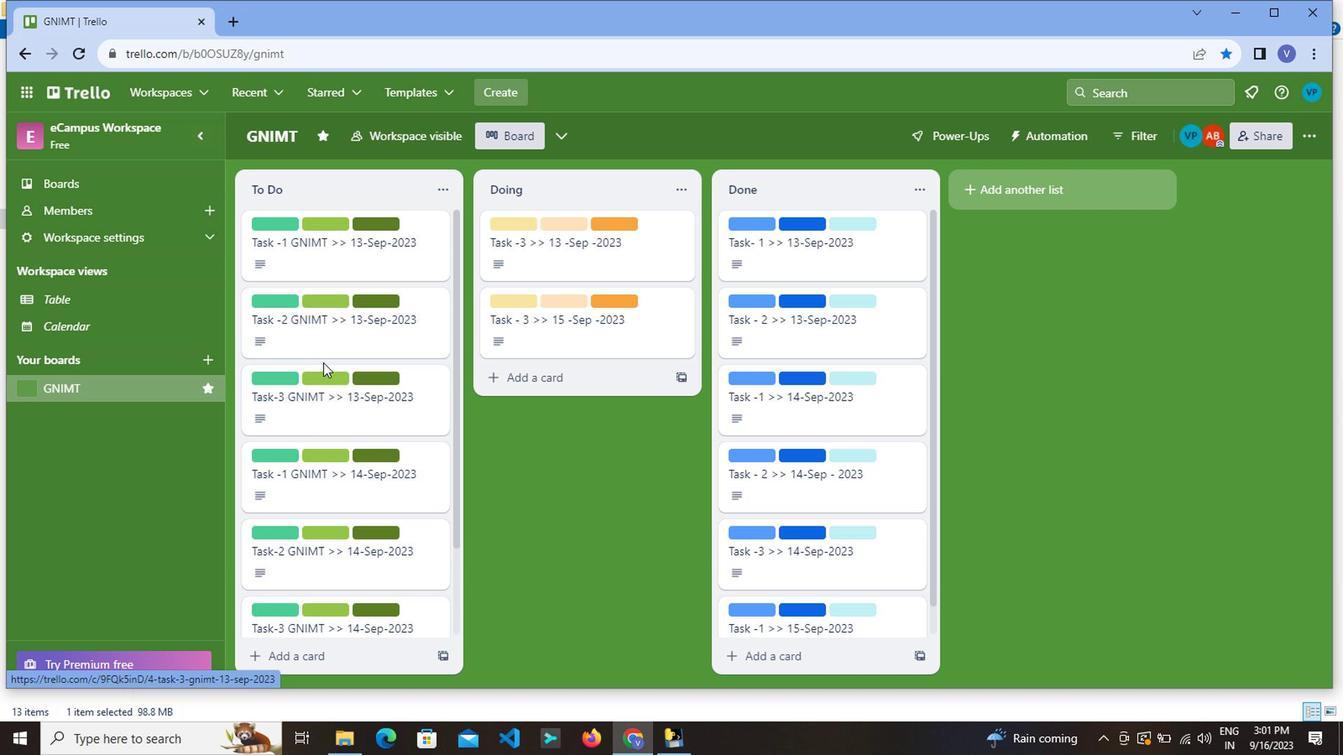 
Action: Mouse moved to (325, 372)
Screenshot: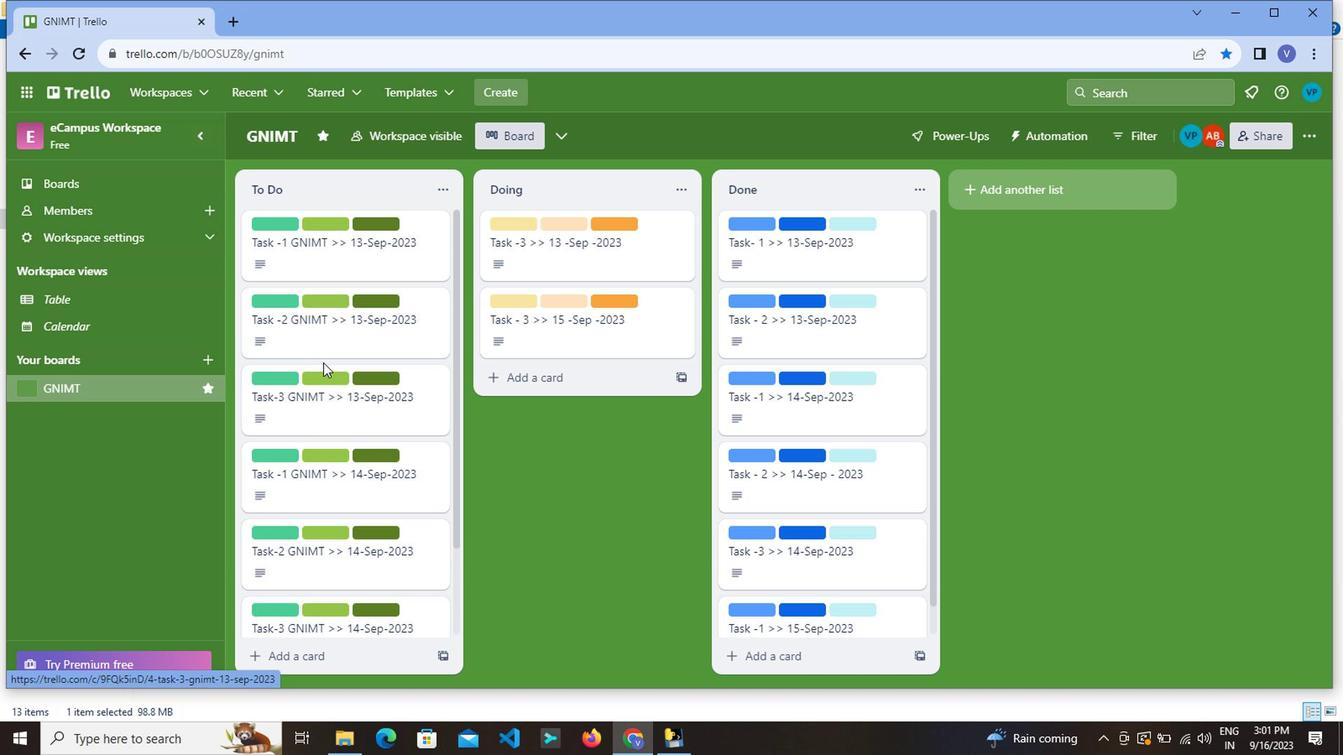 
Action: Mouse scrolled (325, 371) with delta (0, 0)
Screenshot: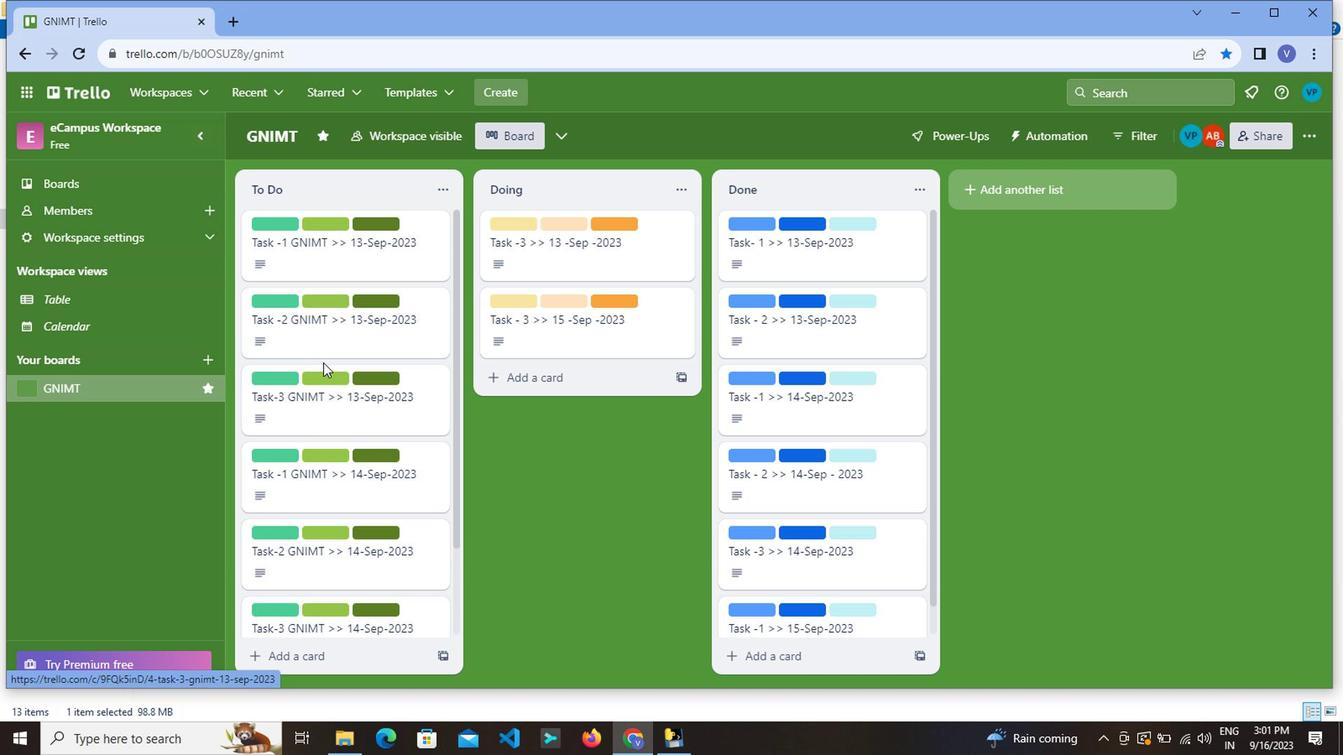 
Action: Mouse moved to (333, 399)
Screenshot: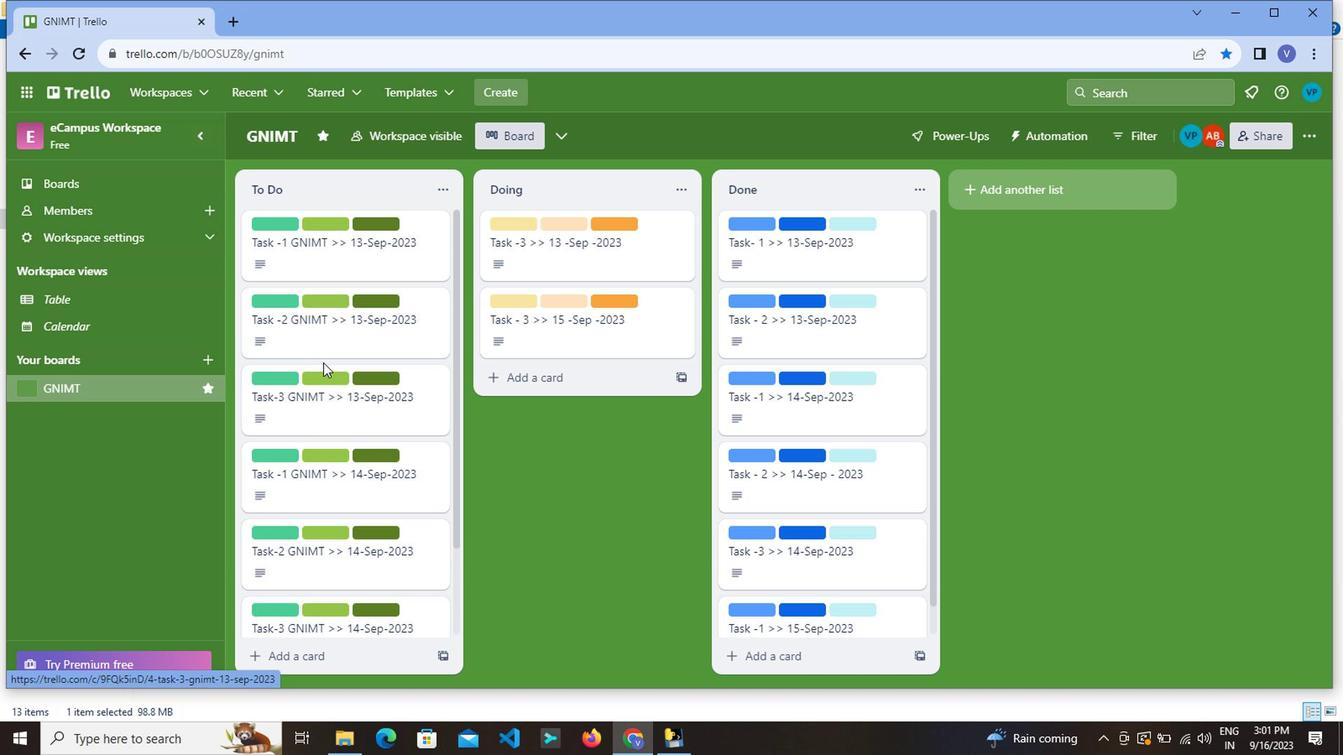 
Action: Mouse scrolled (333, 398) with delta (0, -1)
Screenshot: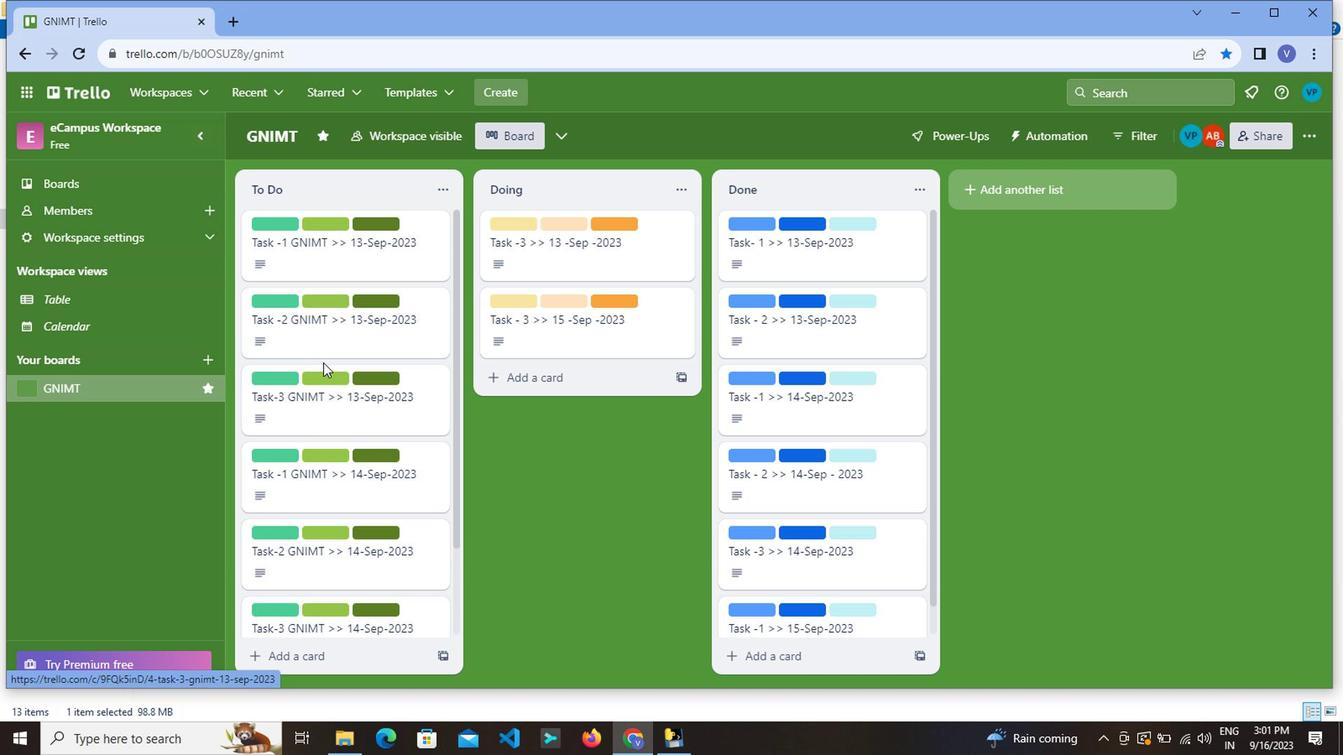 
Action: Mouse moved to (353, 454)
Screenshot: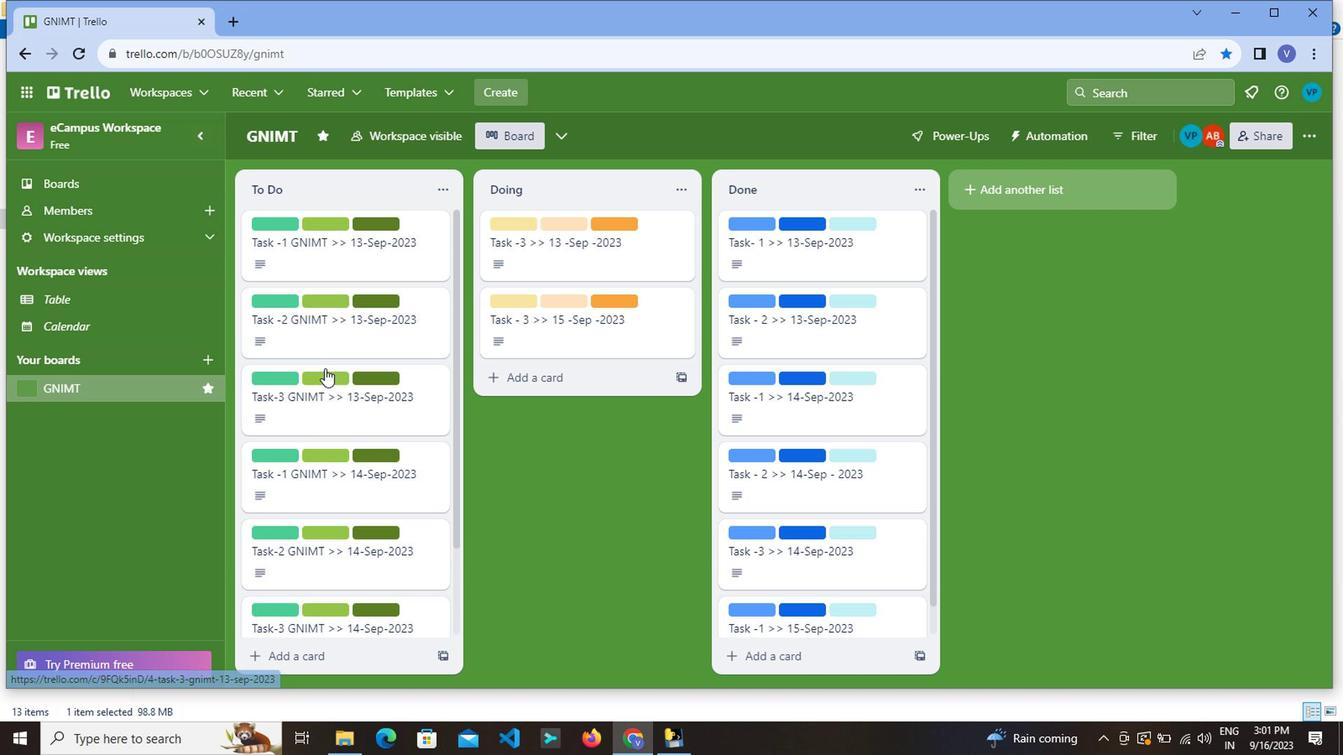 
Action: Mouse scrolled (353, 453) with delta (0, 0)
Screenshot: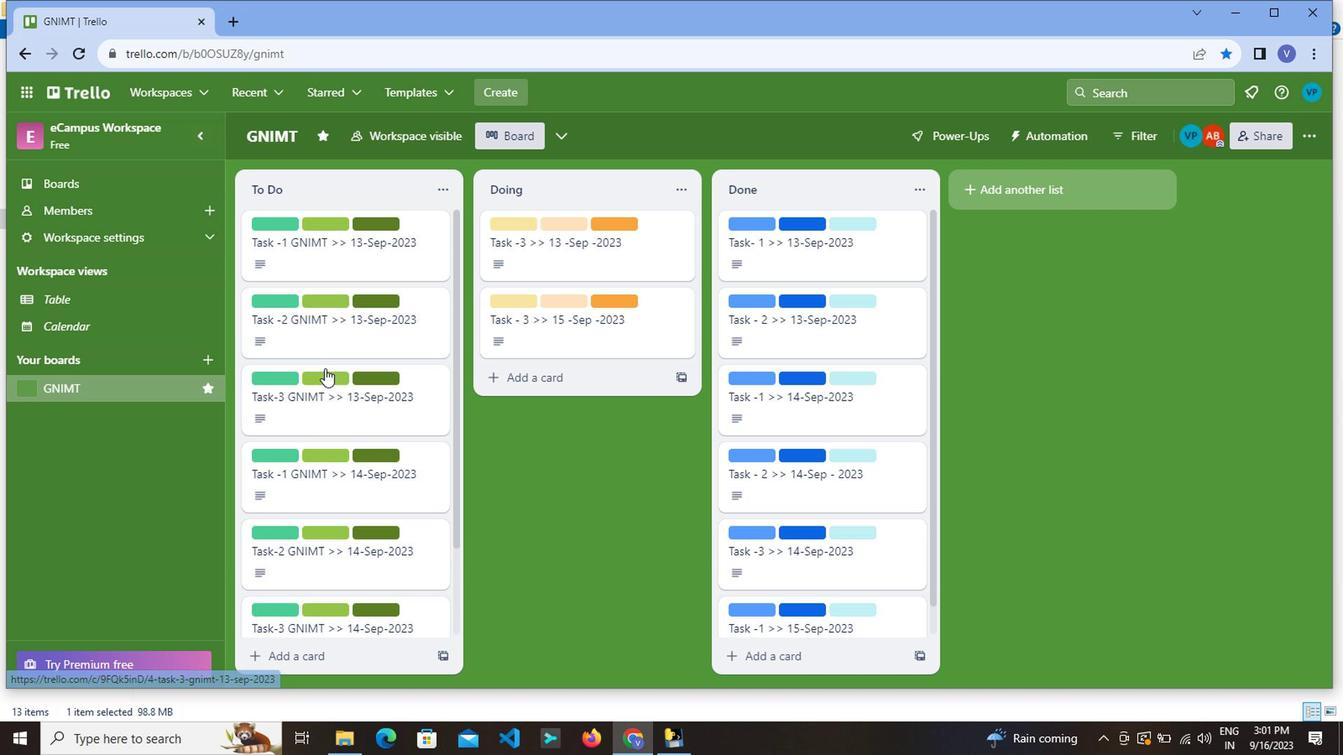 
Action: Mouse moved to (395, 585)
Screenshot: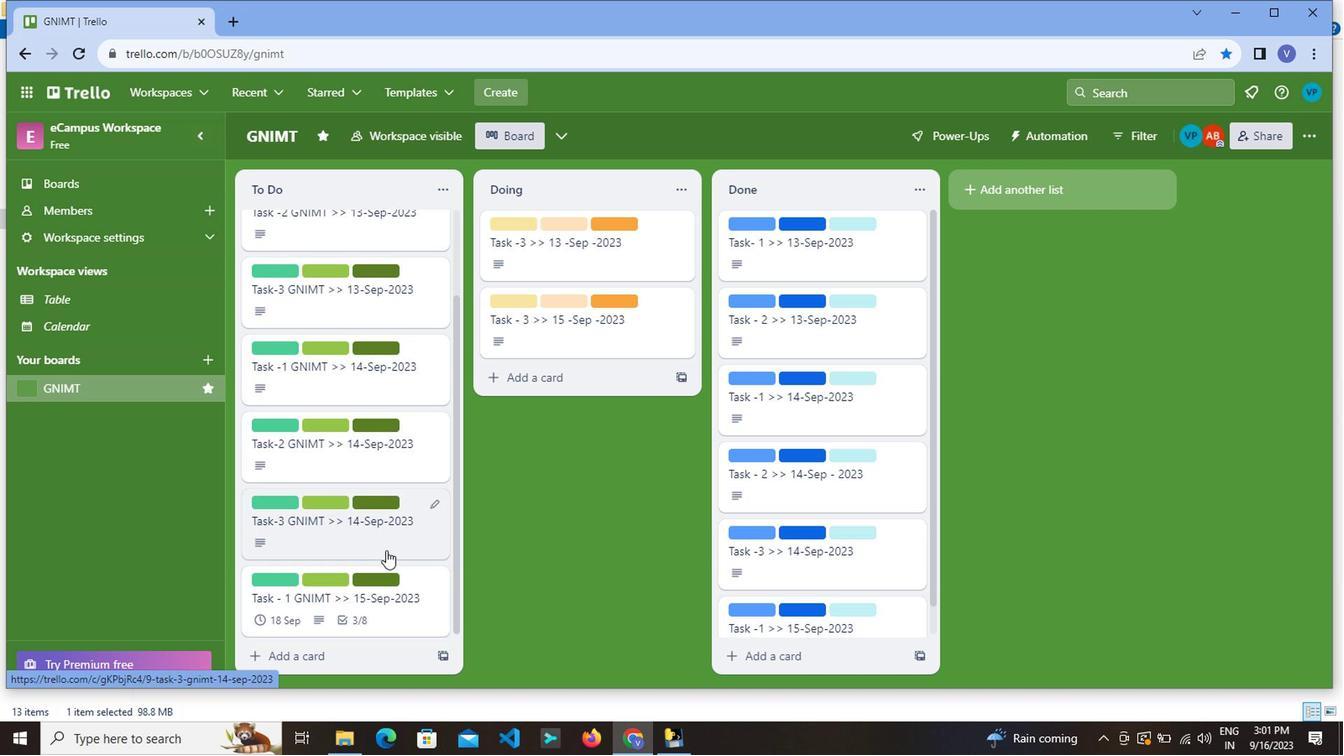 
Action: Mouse scrolled (395, 584) with delta (0, 0)
Screenshot: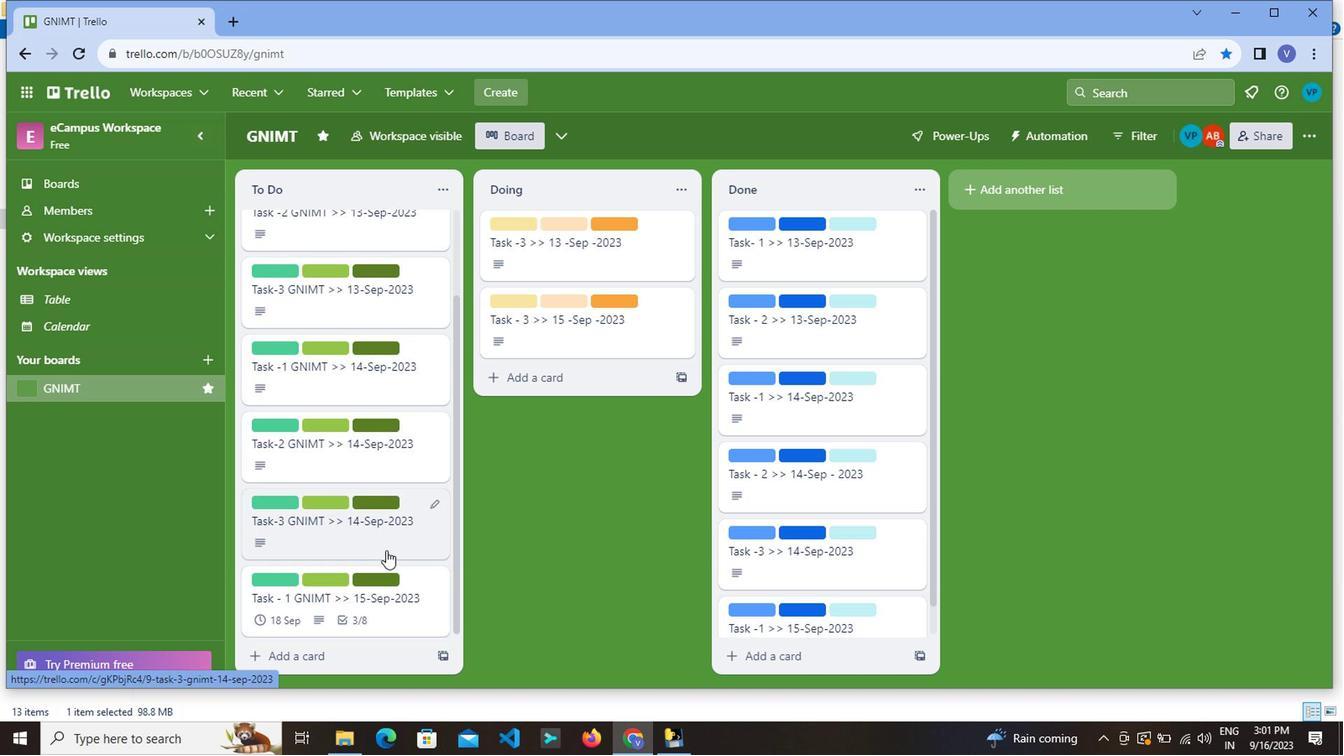 
Action: Mouse moved to (399, 594)
Screenshot: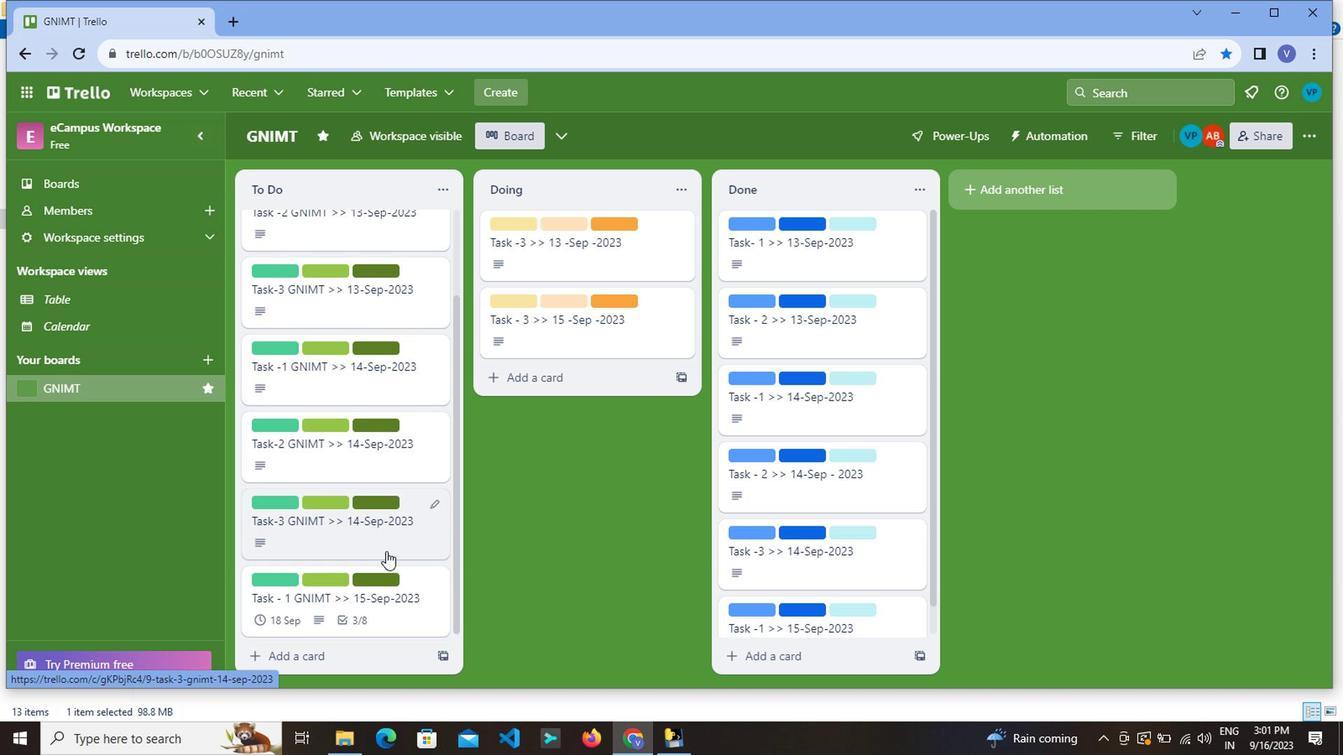 
Action: Mouse scrolled (399, 593) with delta (0, 0)
Screenshot: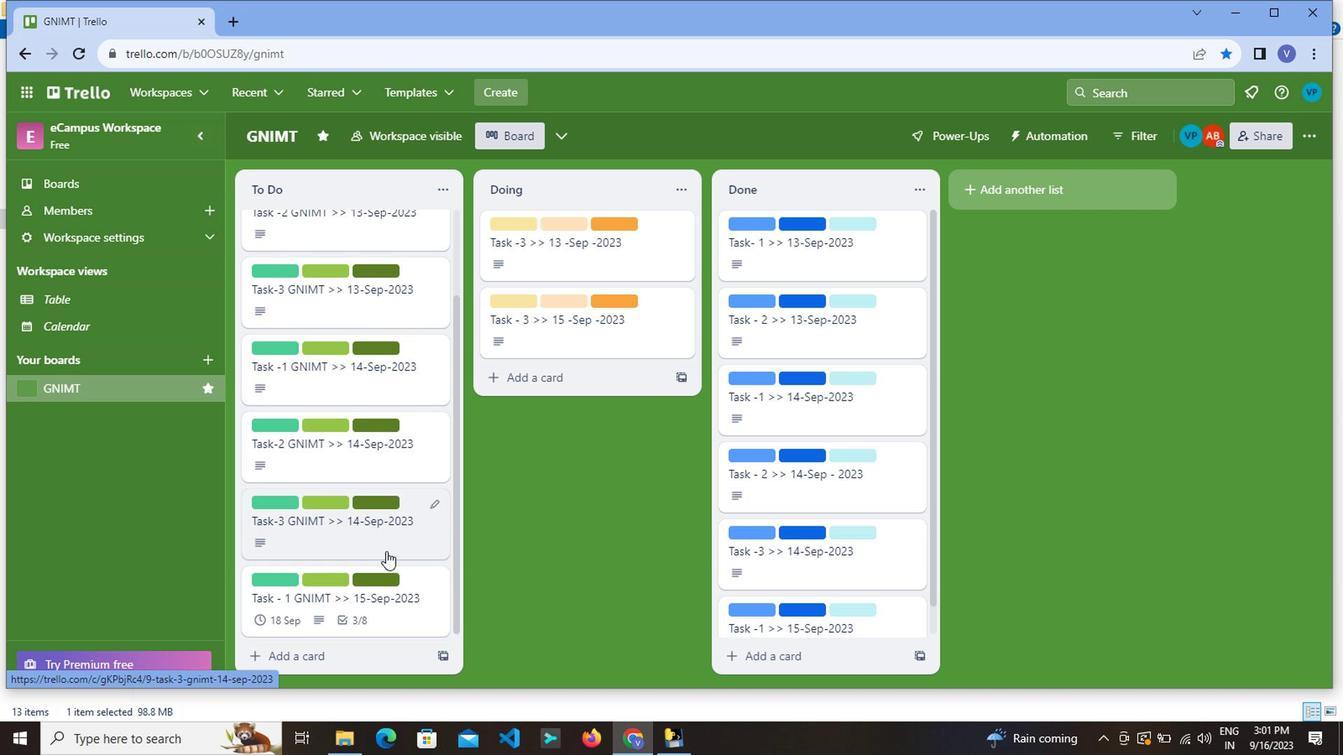 
Action: Mouse moved to (435, 557)
Screenshot: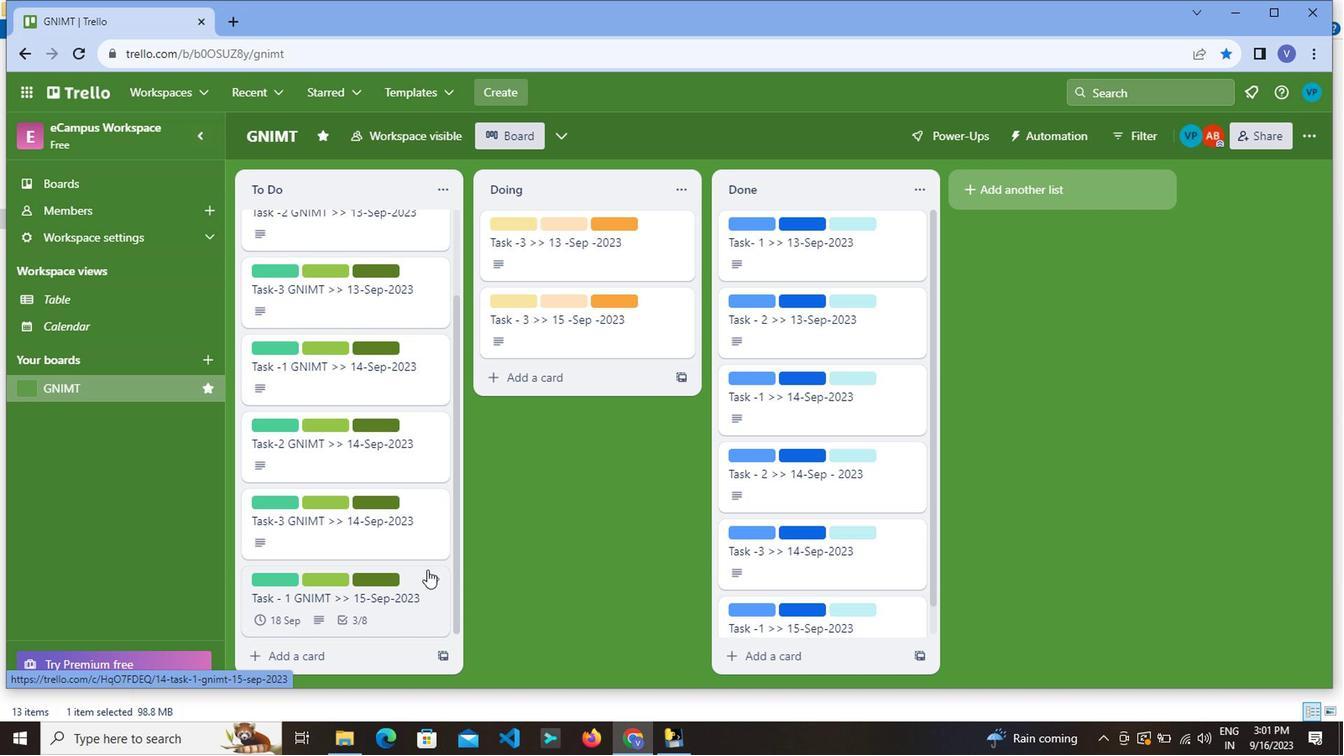 
Action: Mouse scrolled (435, 557) with delta (0, 0)
Screenshot: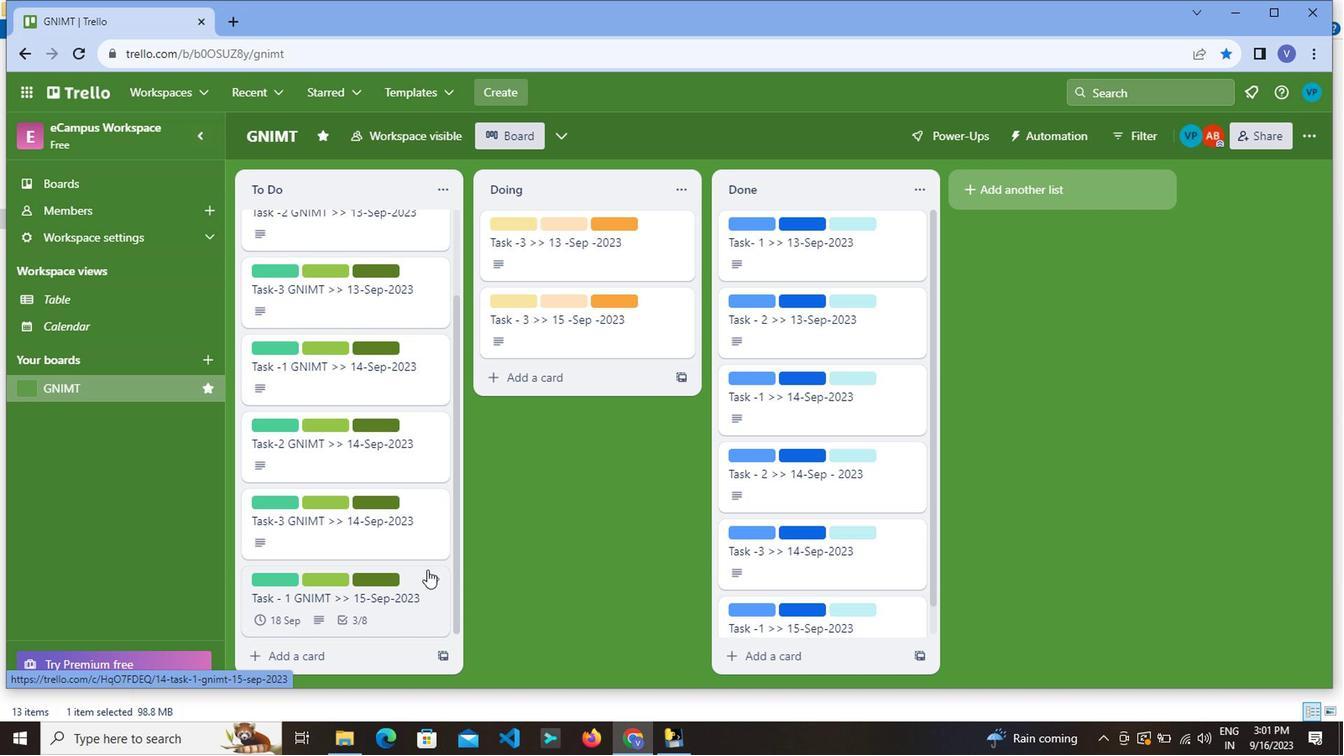 
Action: Mouse moved to (438, 564)
Screenshot: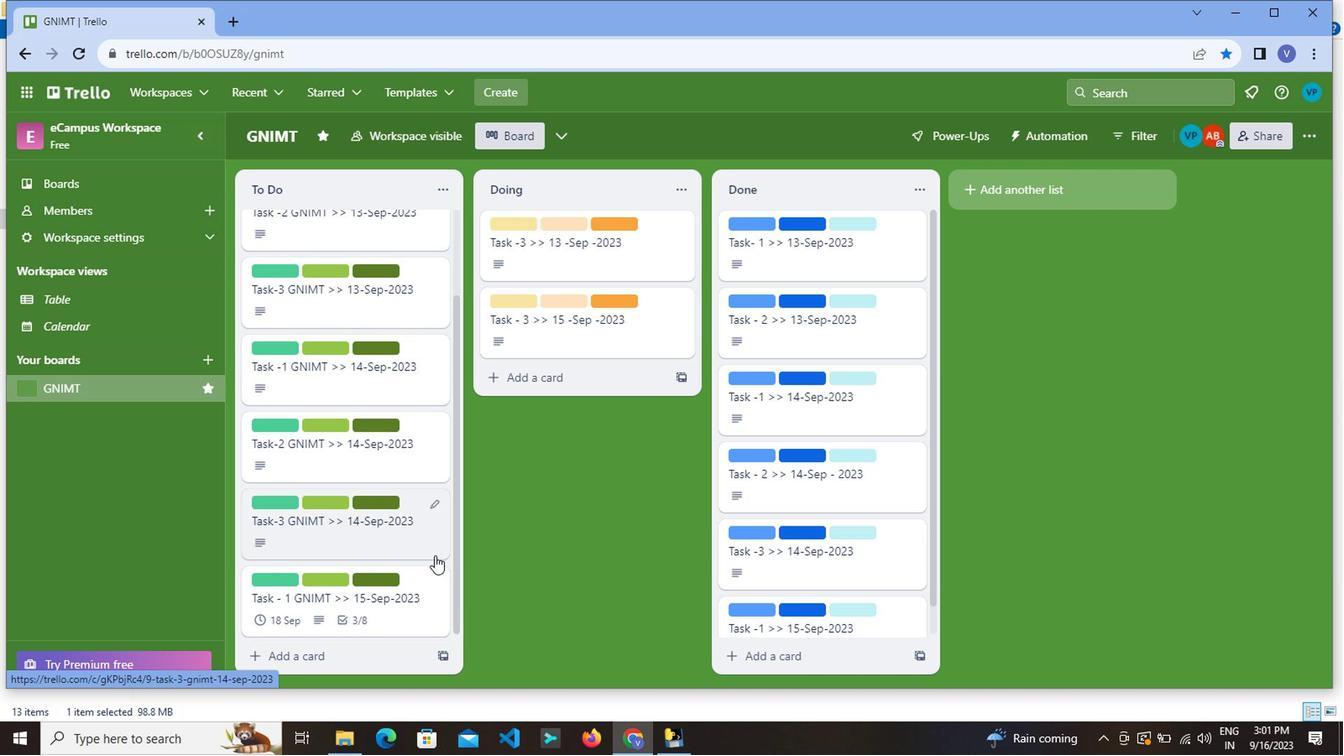 
Action: Mouse scrolled (438, 563) with delta (0, 0)
Screenshot: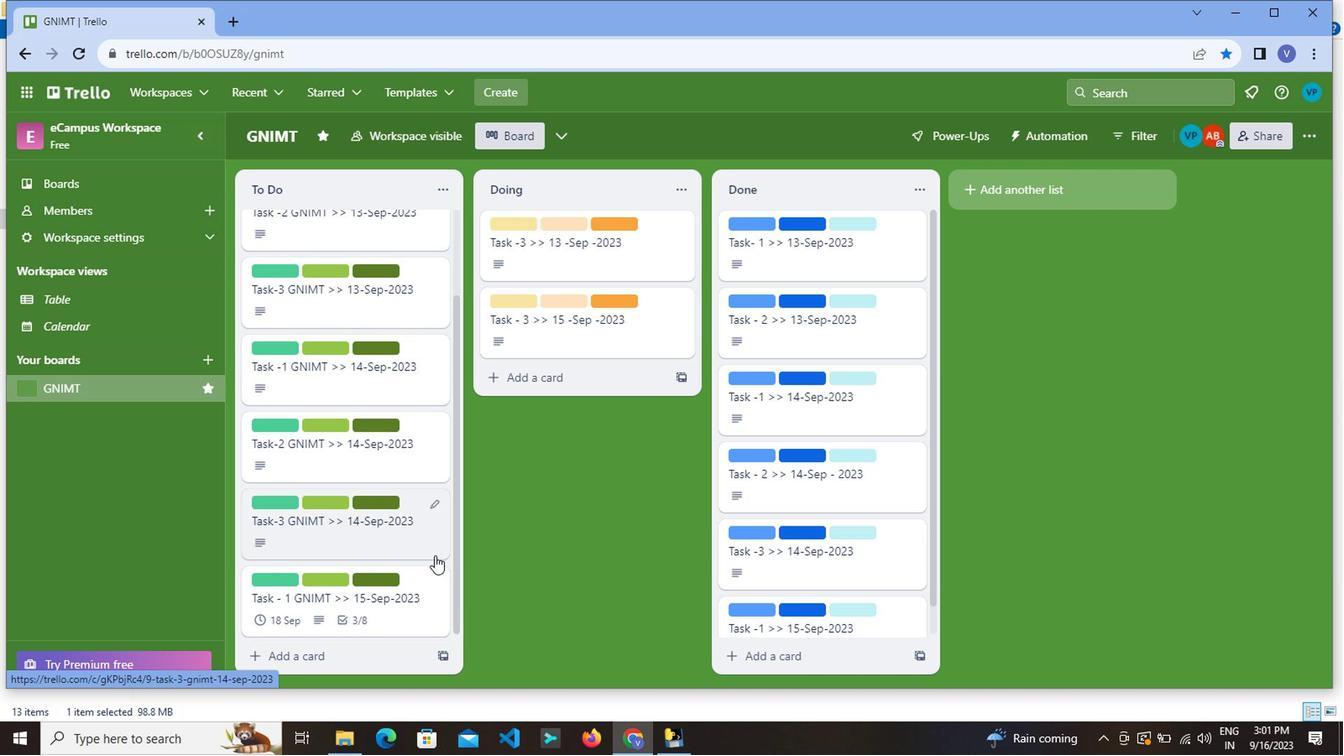 
Action: Mouse moved to (441, 587)
Screenshot: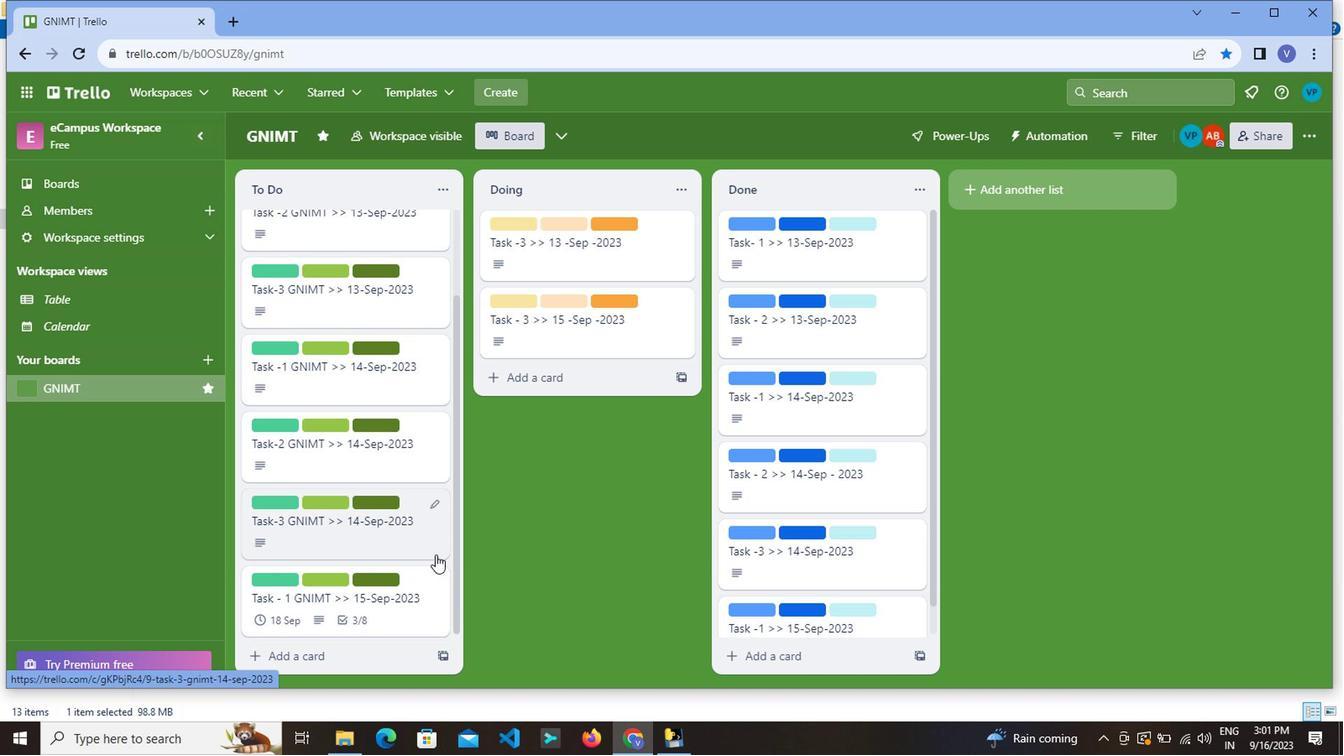 
Action: Mouse scrolled (441, 585) with delta (0, -1)
Screenshot: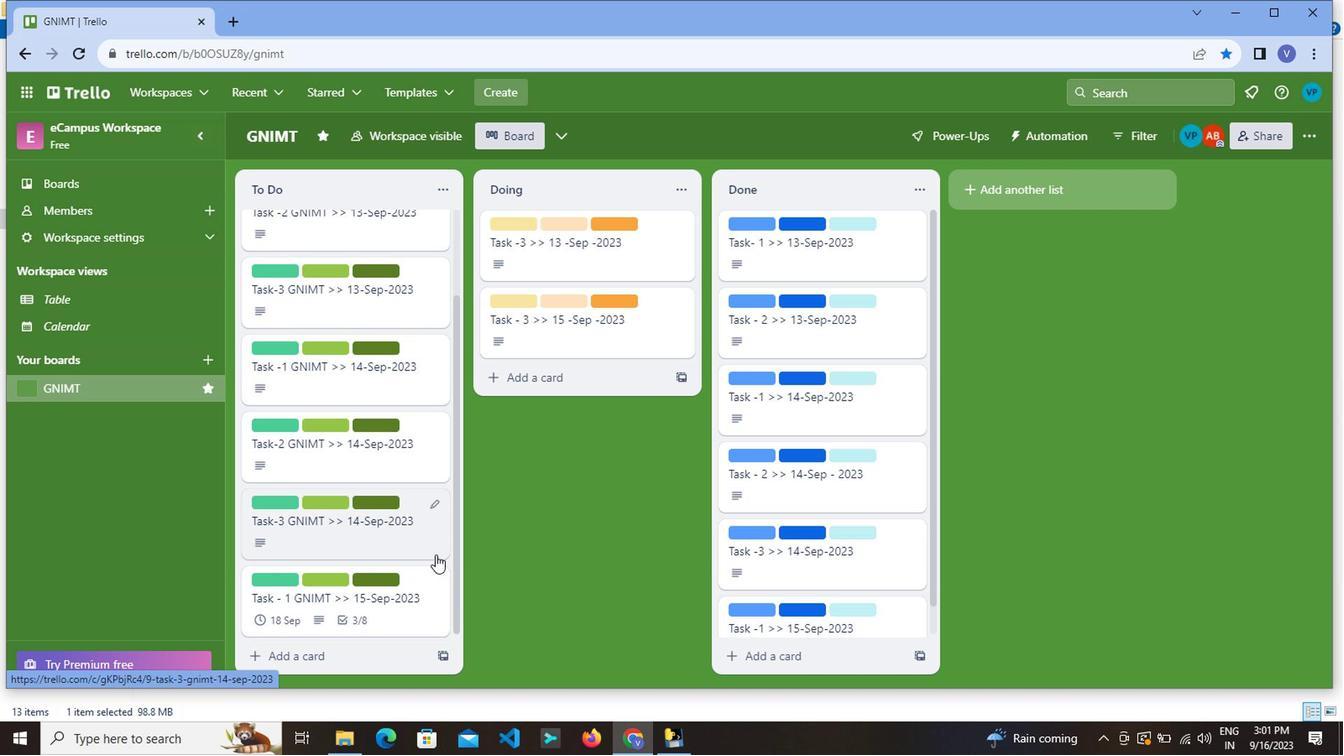 
Action: Mouse moved to (342, 657)
Screenshot: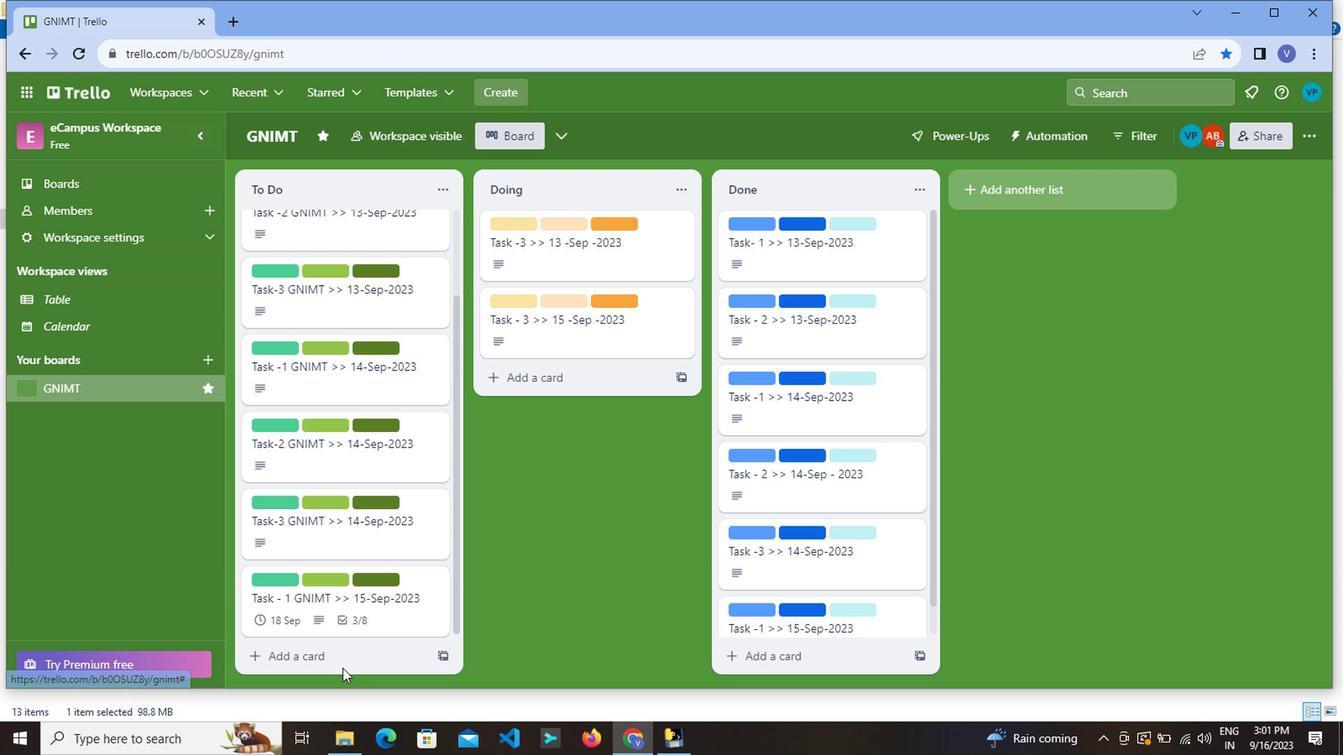 
Action: Mouse pressed left at (342, 657)
Screenshot: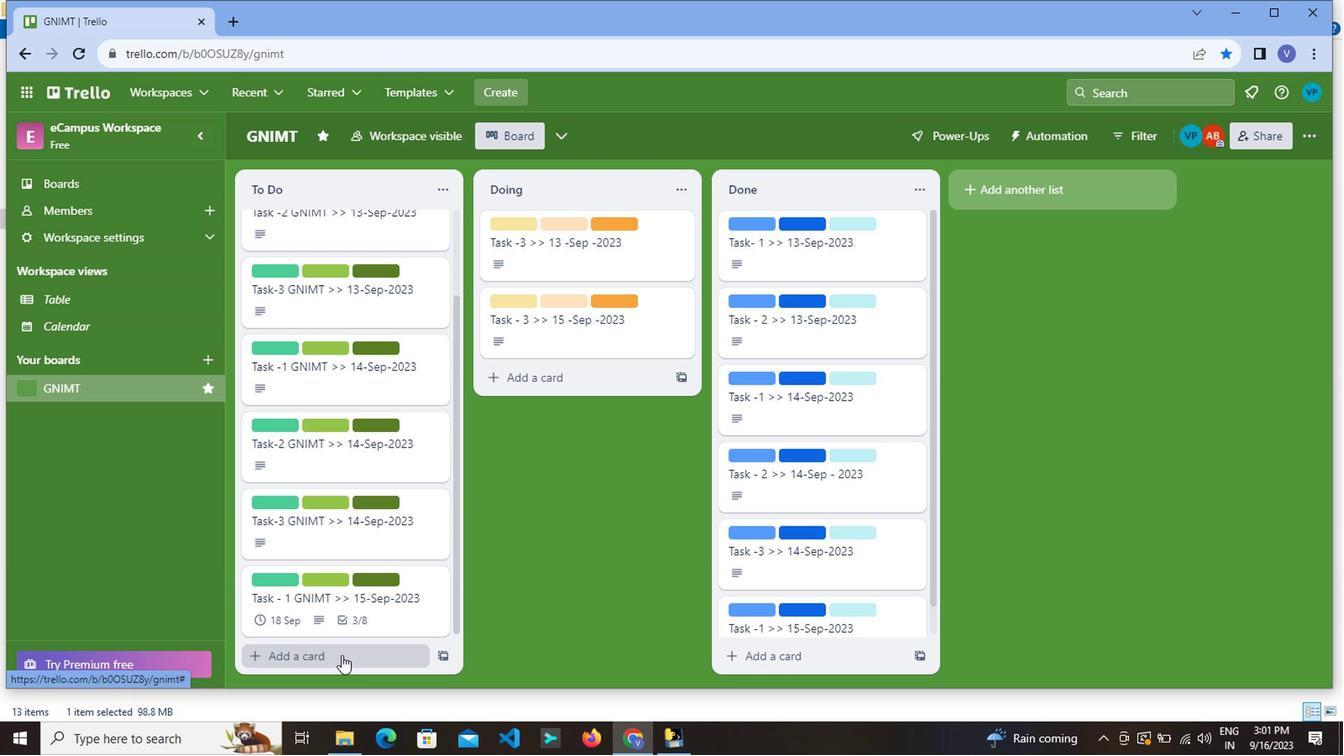 
Action: Mouse moved to (318, 596)
Screenshot: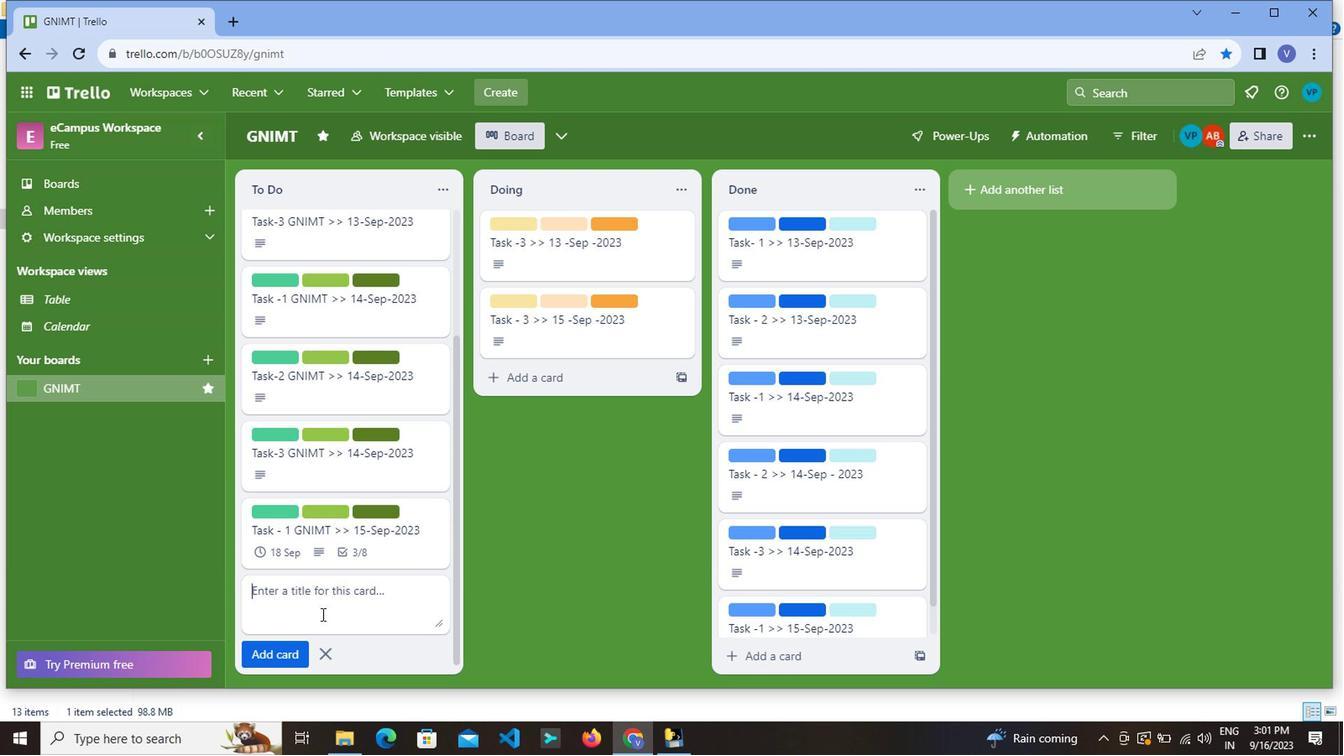 
Action: Mouse pressed left at (318, 596)
Screenshot: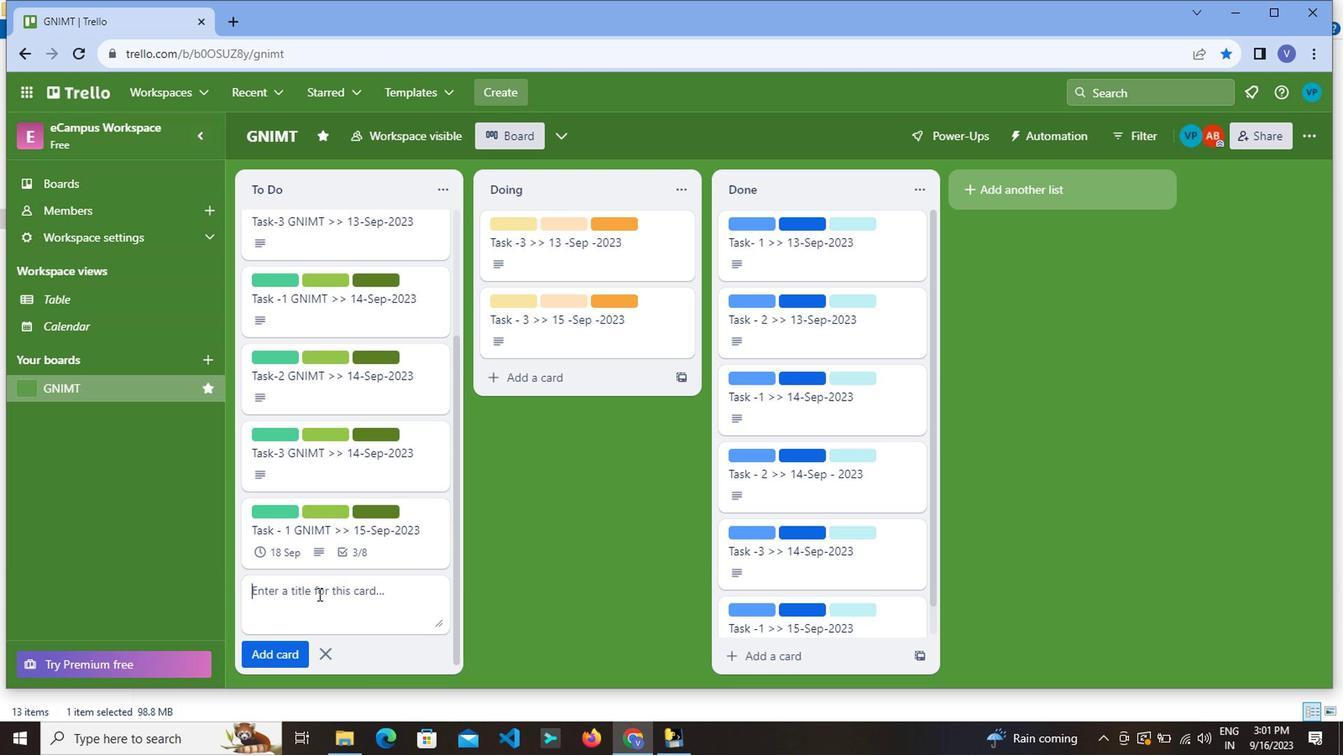 
Action: Key pressed <Key.caps_lock>T<Key.caps_lock>ask<Key.space>-<Key.space>2<Key.space>gnimt<Key.space><Key.shift>>><Key.backspace><Key.backspace><Key.backspace><Key.backspace><Key.backspace><Key.backspace><Key.backspace><Key.backspace><Key.caps_lock>GNIMT<Key.space><Key.shift>>><Key.space>16<Key.space>-<Key.space><Key.caps_lock><Key.caps_lock>S<Key.backspace><Key.backspace><Key.backspace><Key.backspace>-<Key.caps_lock>s<Key.caps_lock>E<Key.backspace><Key.backspace><Key.caps_lock><Key.caps_lock>S<Key.caps_lock>ep
Screenshot: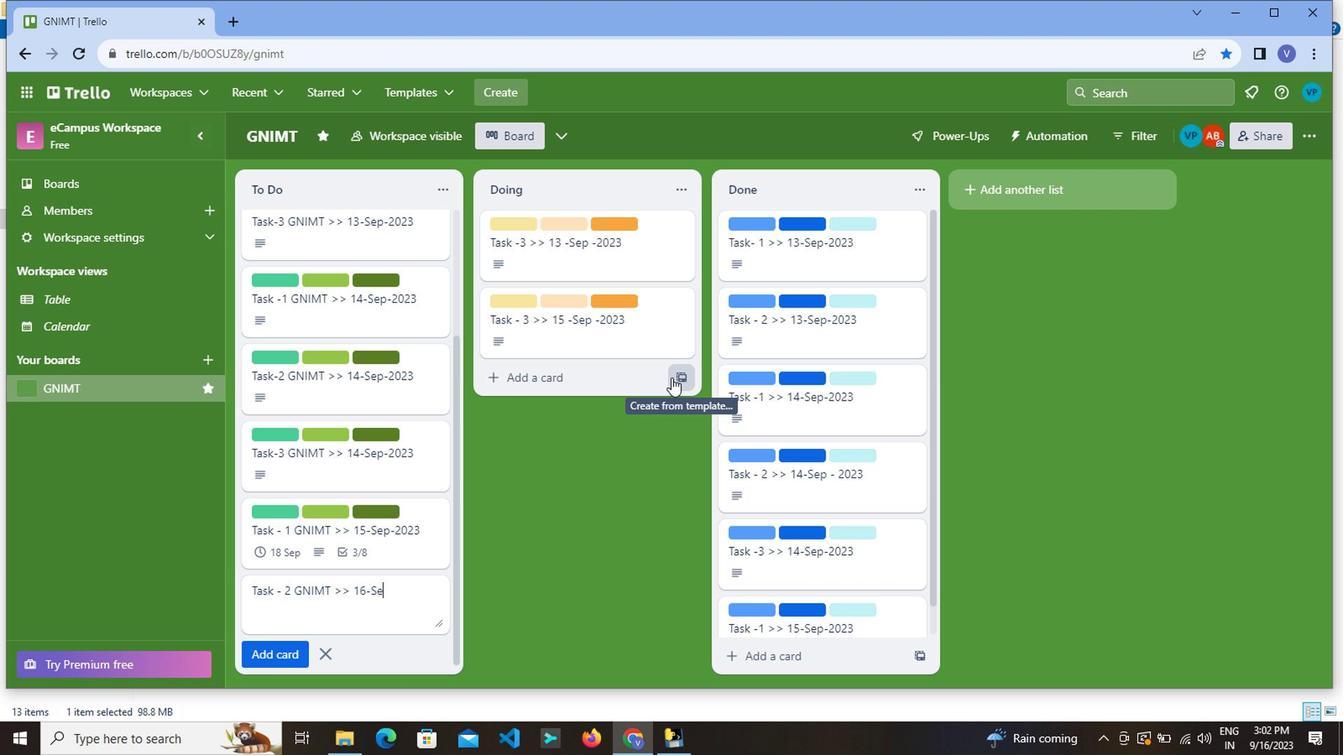 
Action: Mouse moved to (1102, 477)
Screenshot: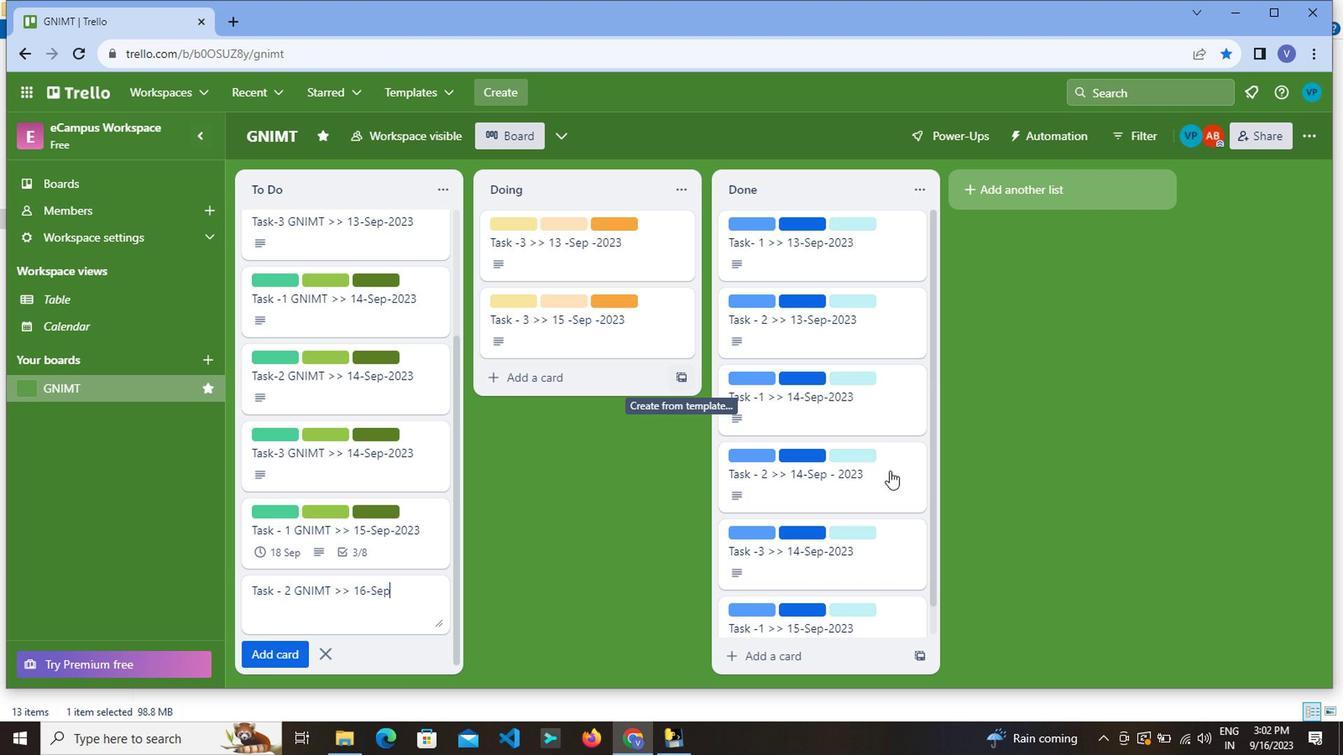 
Action: Key pressed -2023
Screenshot: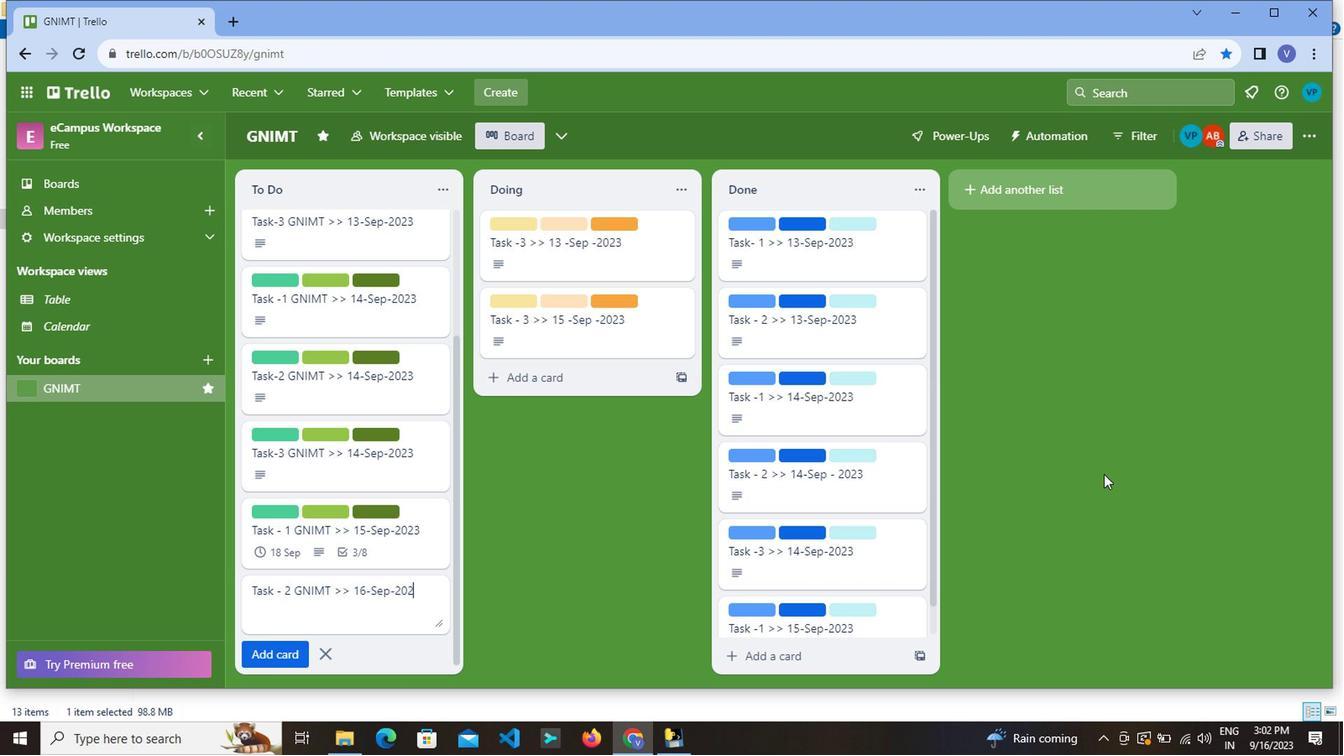 
Action: Mouse moved to (280, 584)
Screenshot: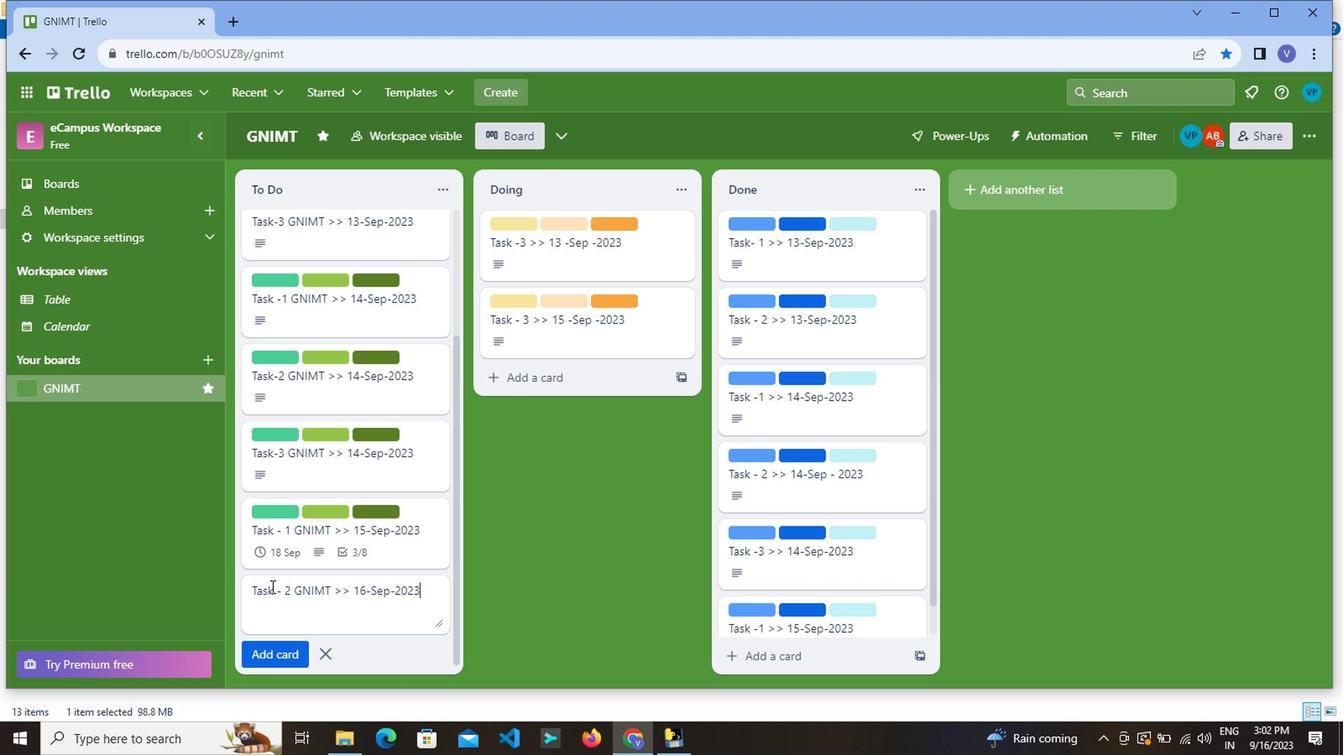 
Action: Mouse scrolled (280, 585) with delta (0, 0)
Screenshot: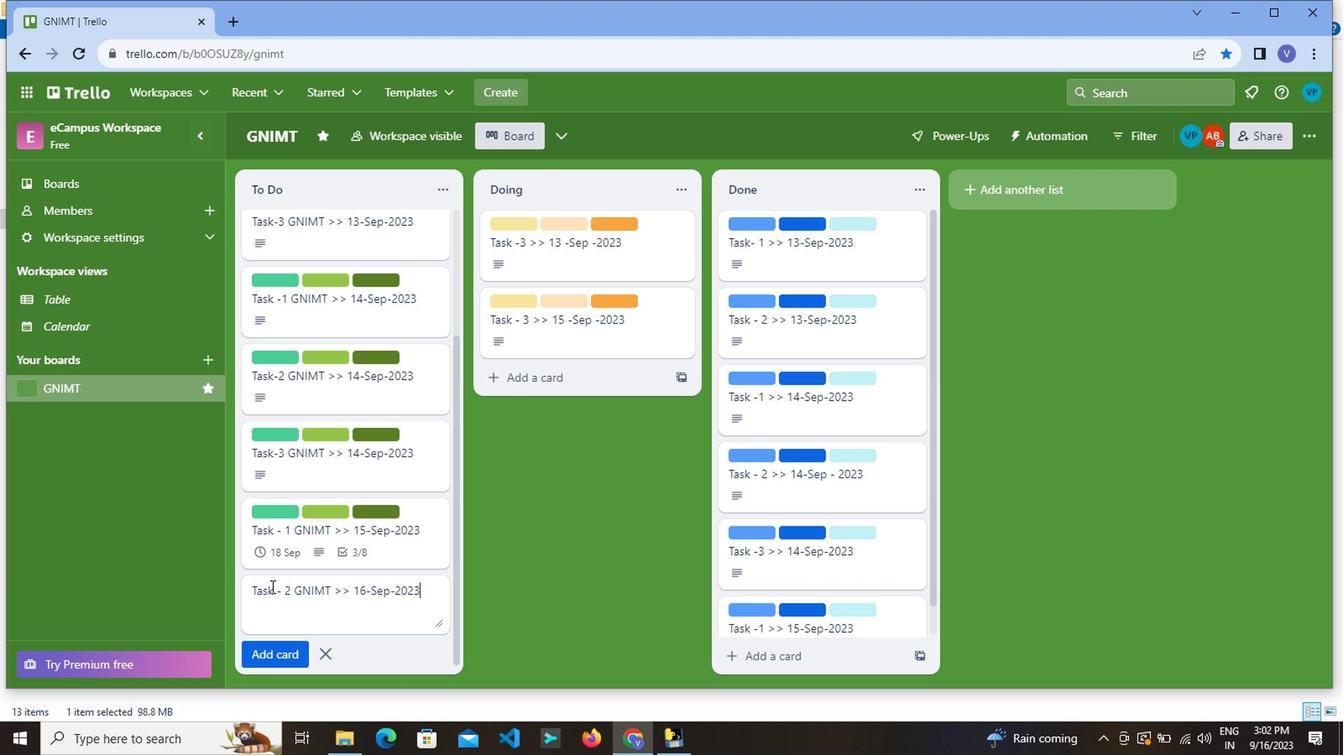 
Action: Mouse moved to (293, 617)
Screenshot: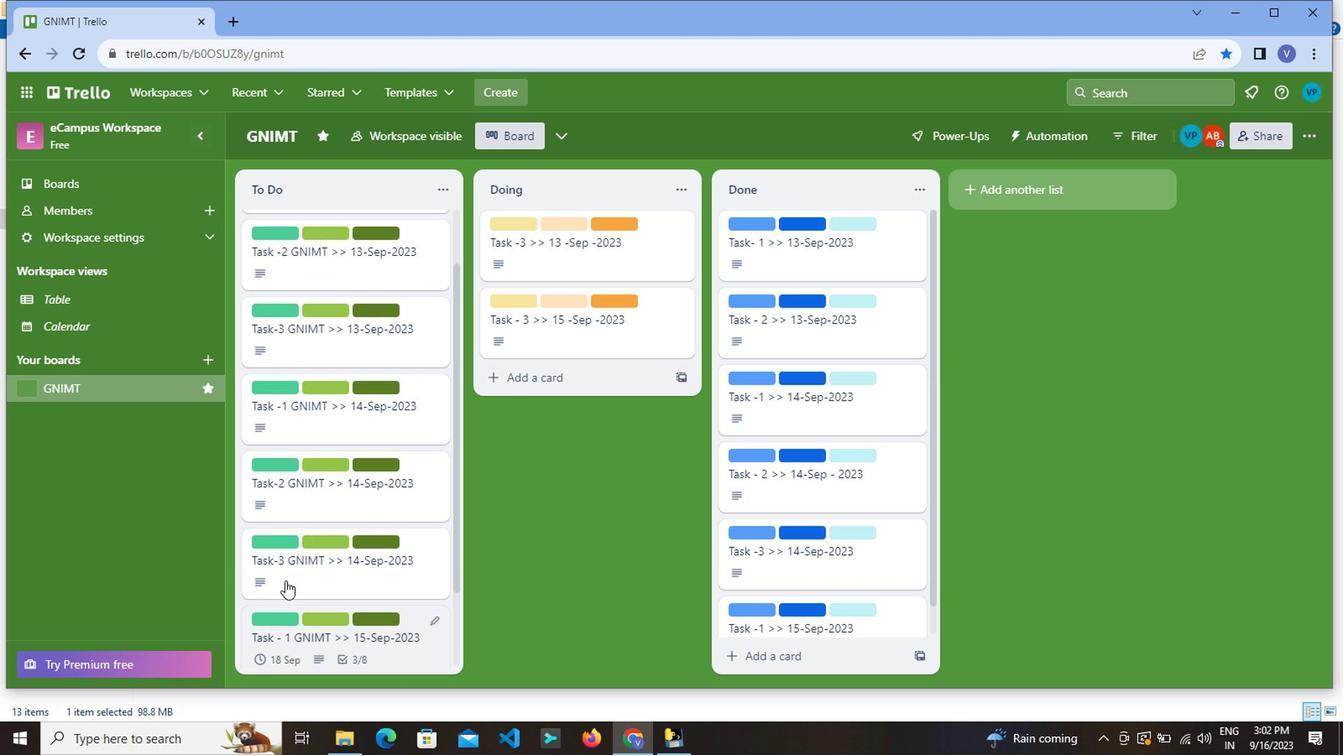 
Action: Mouse scrolled (293, 616) with delta (0, -1)
Screenshot: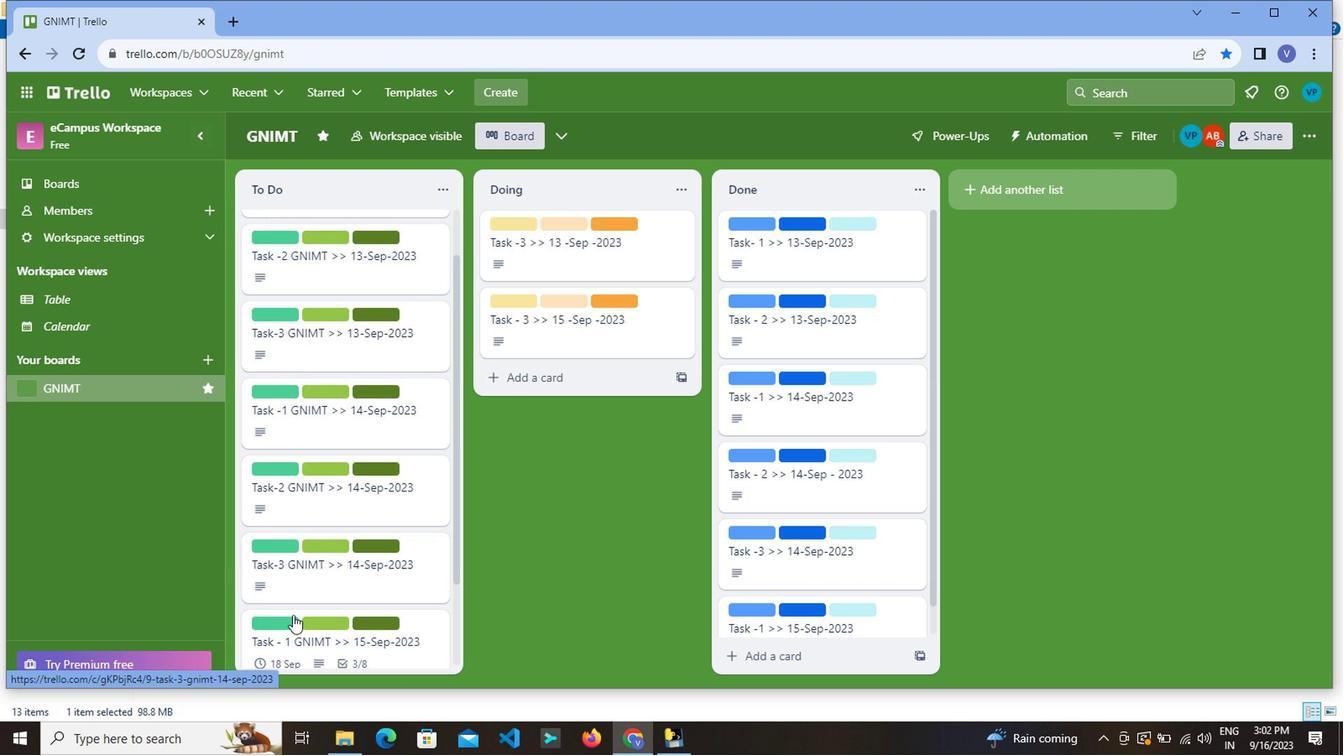 
Action: Mouse scrolled (293, 616) with delta (0, -1)
Screenshot: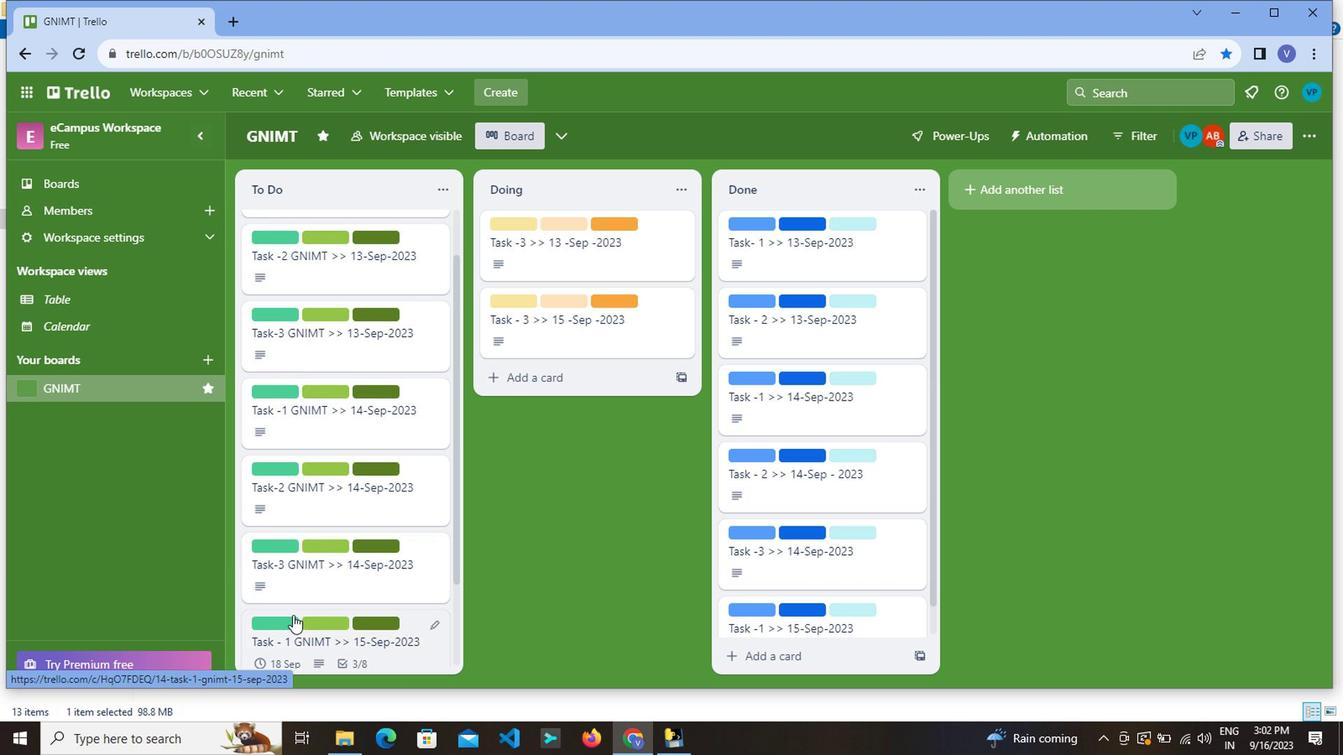 
Action: Mouse moved to (291, 599)
Screenshot: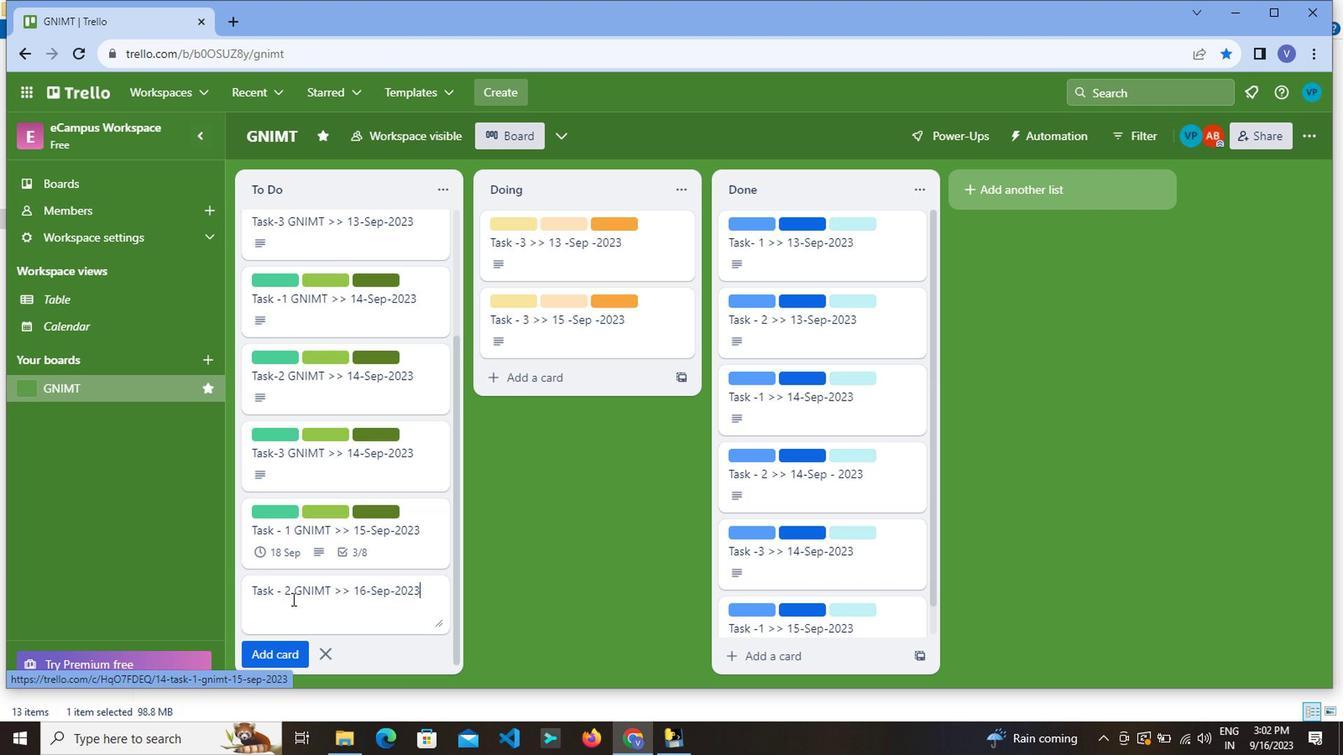 
Action: Mouse pressed left at (291, 599)
Screenshot: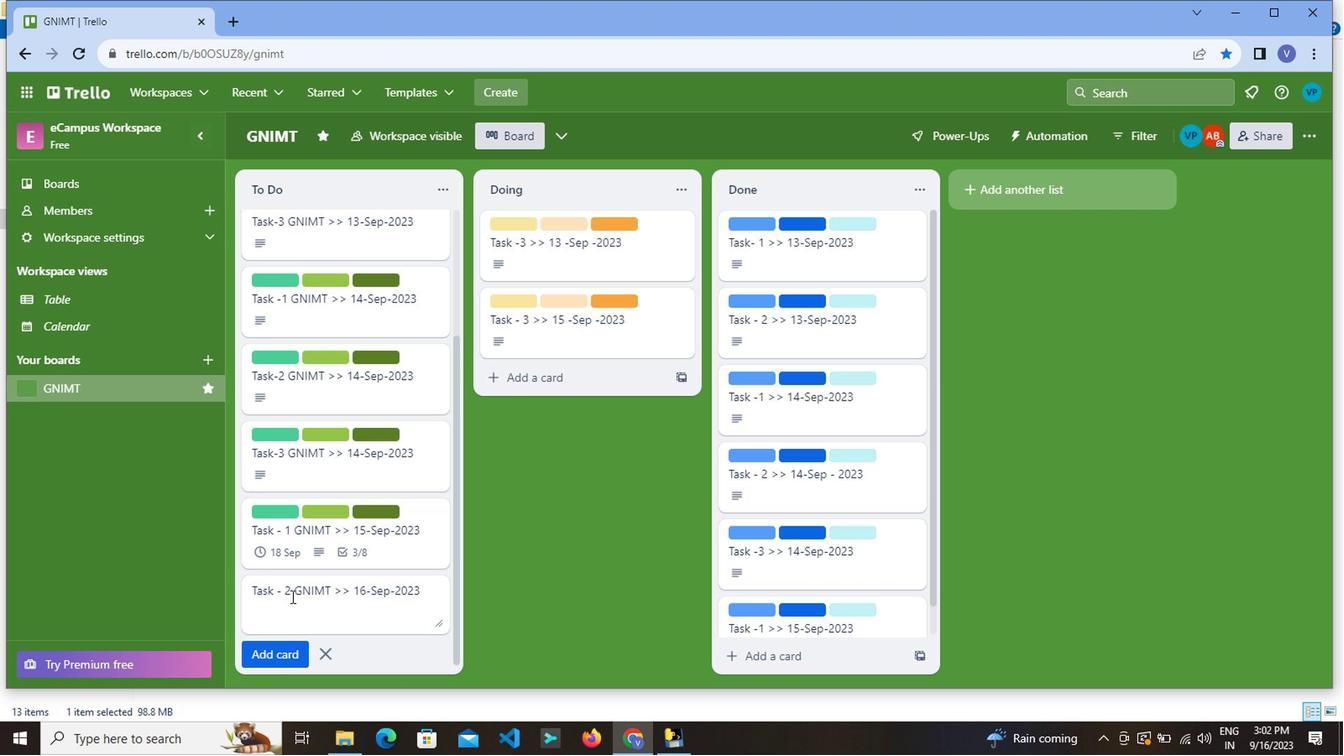 
Action: Mouse moved to (299, 596)
Screenshot: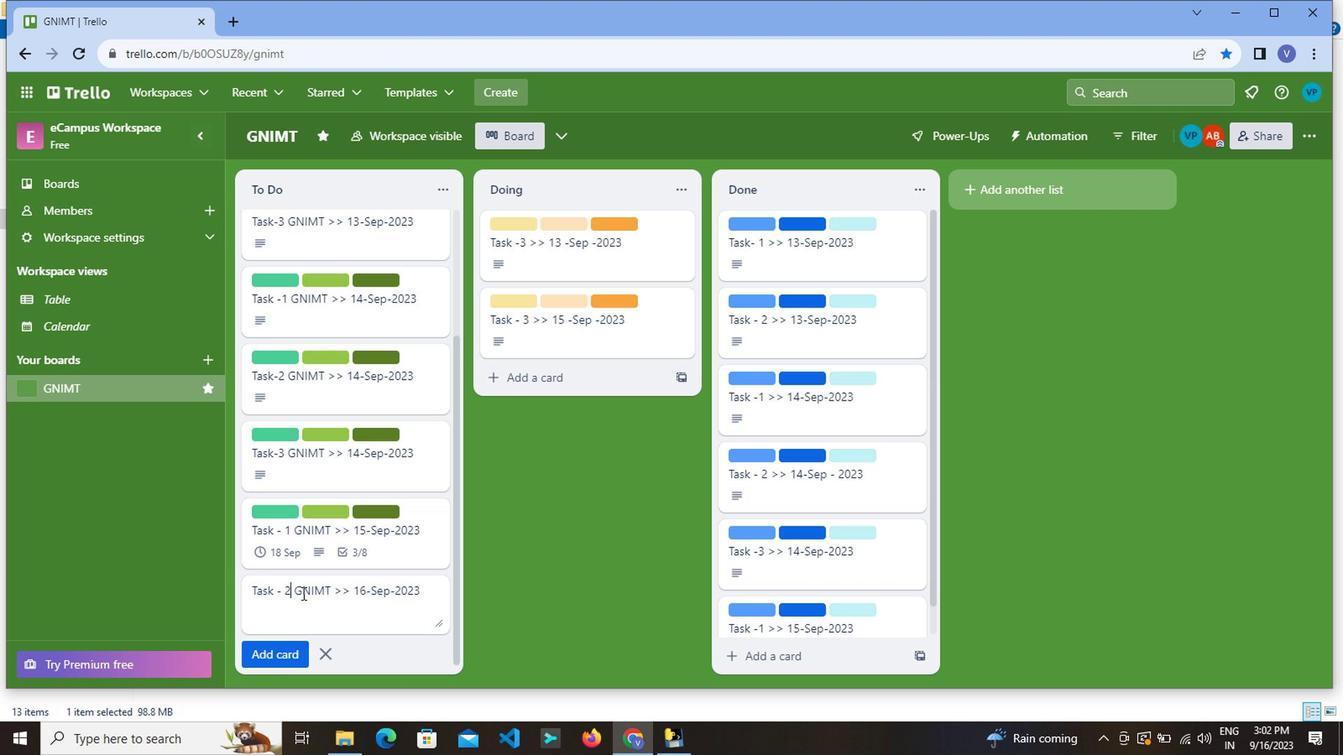 
Action: Key pressed <Key.backspace>1
Screenshot: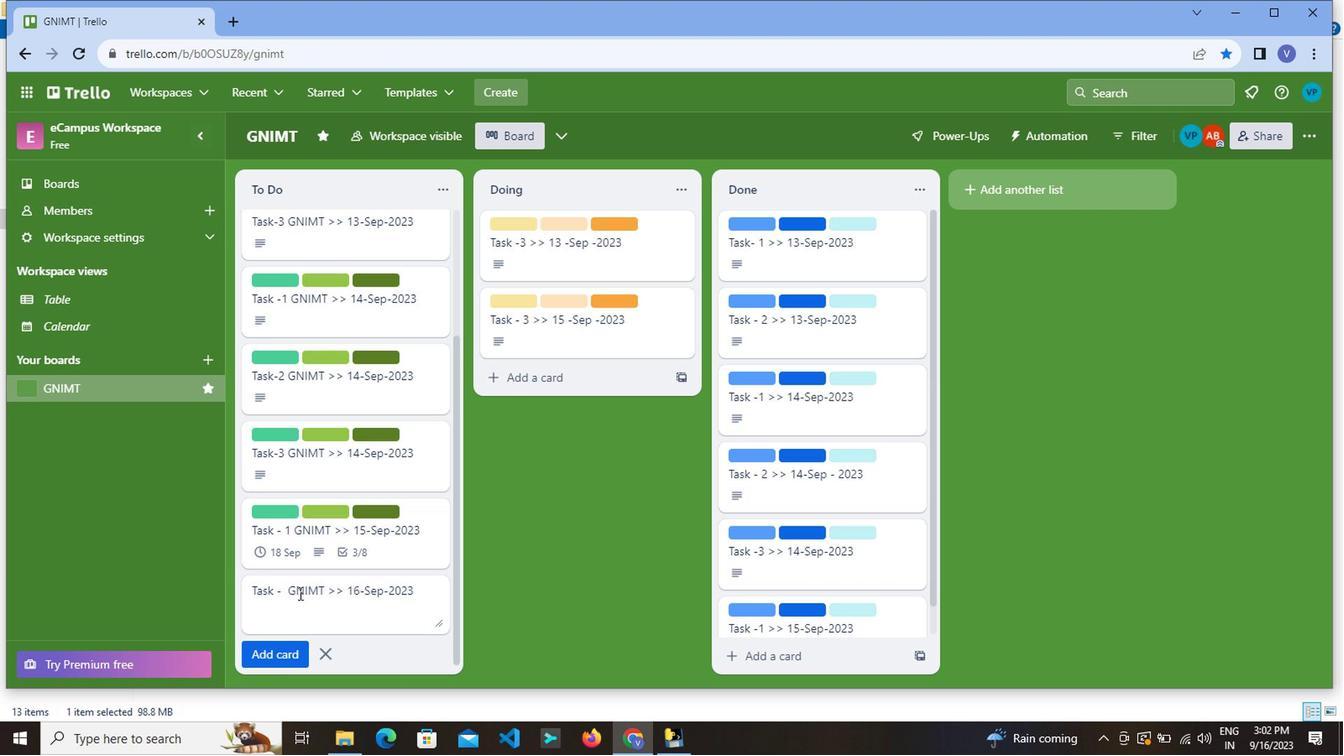 
Action: Mouse moved to (576, 583)
Screenshot: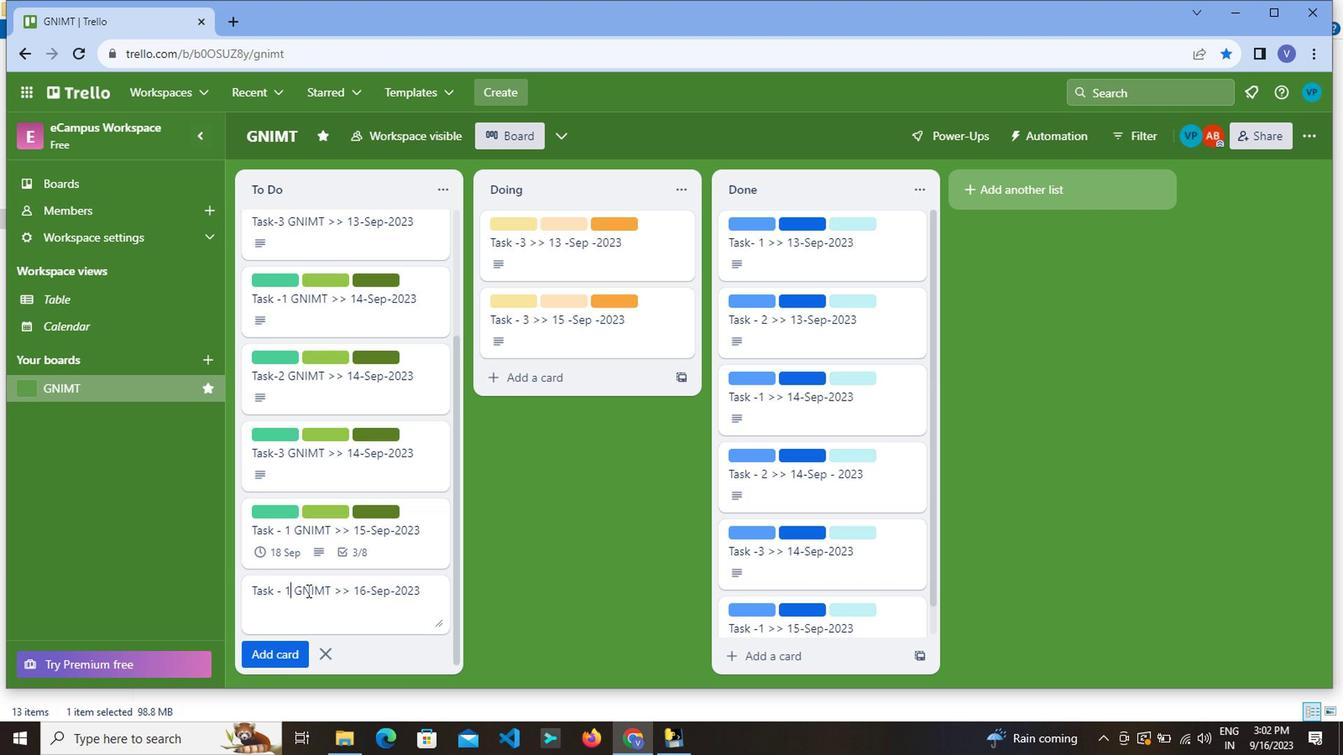 
Action: Key pressed <Key.enter>
Screenshot: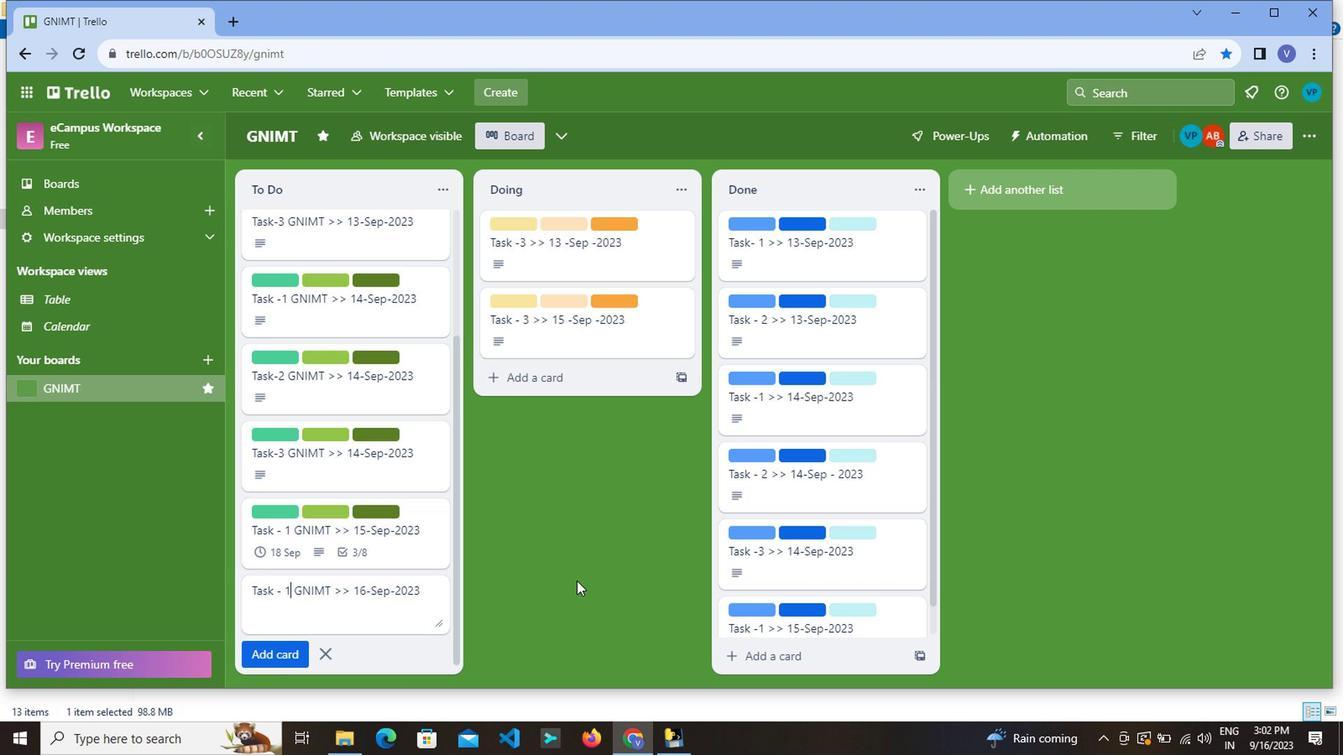 
Action: Mouse moved to (324, 649)
Screenshot: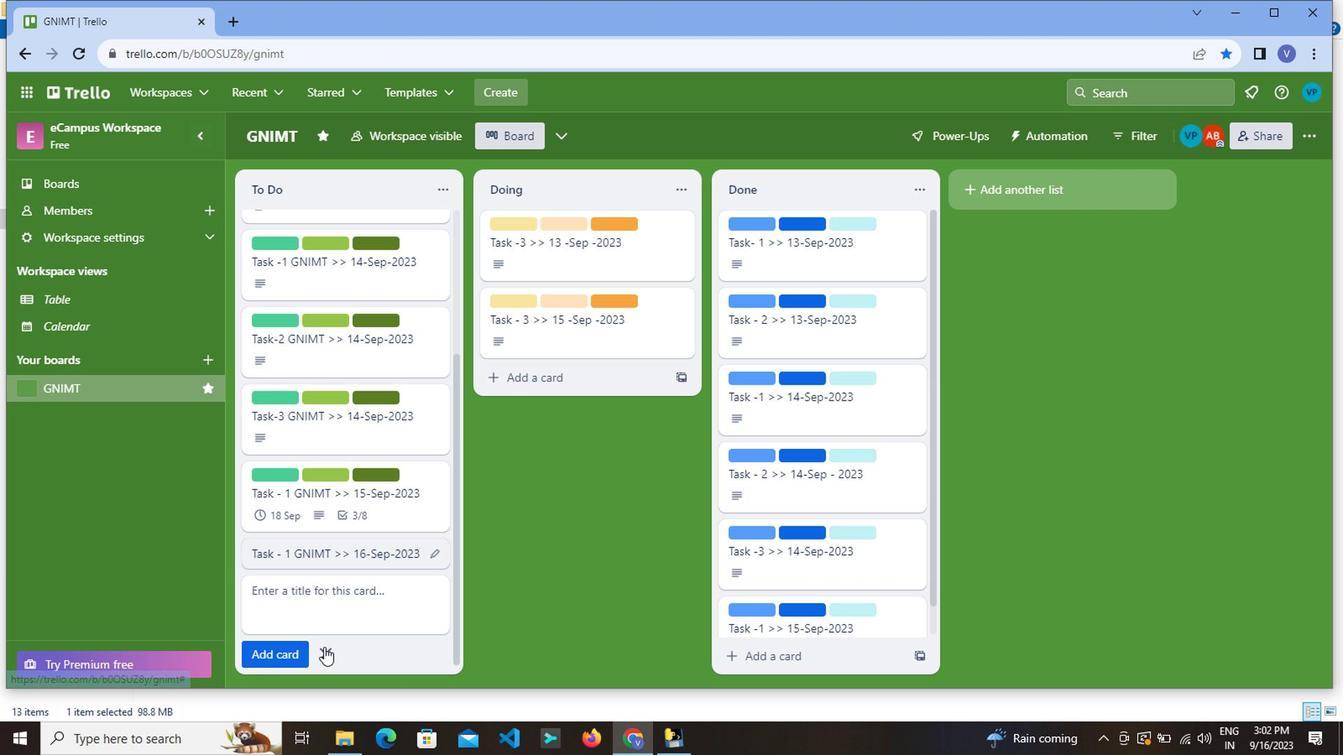 
Action: Mouse pressed left at (324, 649)
Screenshot: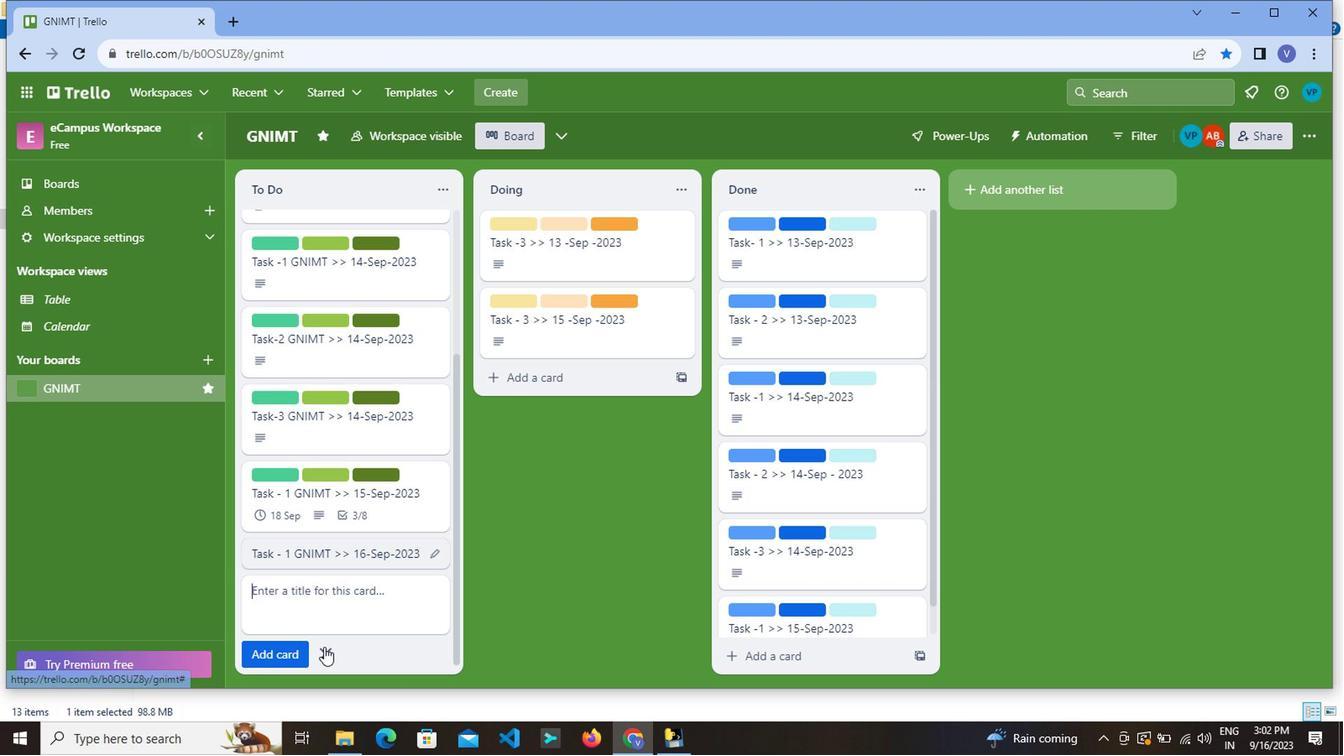 
Action: Mouse moved to (324, 610)
Screenshot: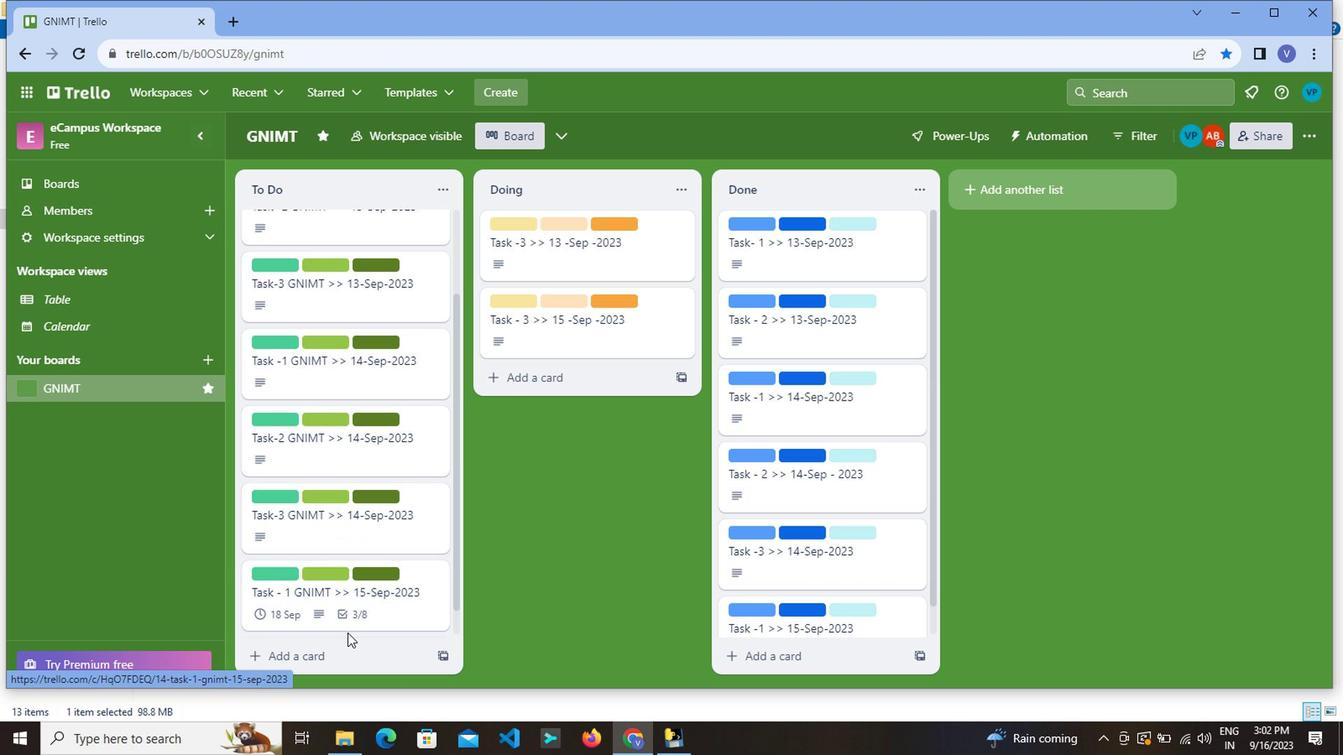 
Action: Mouse scrolled (324, 609) with delta (0, 0)
Screenshot: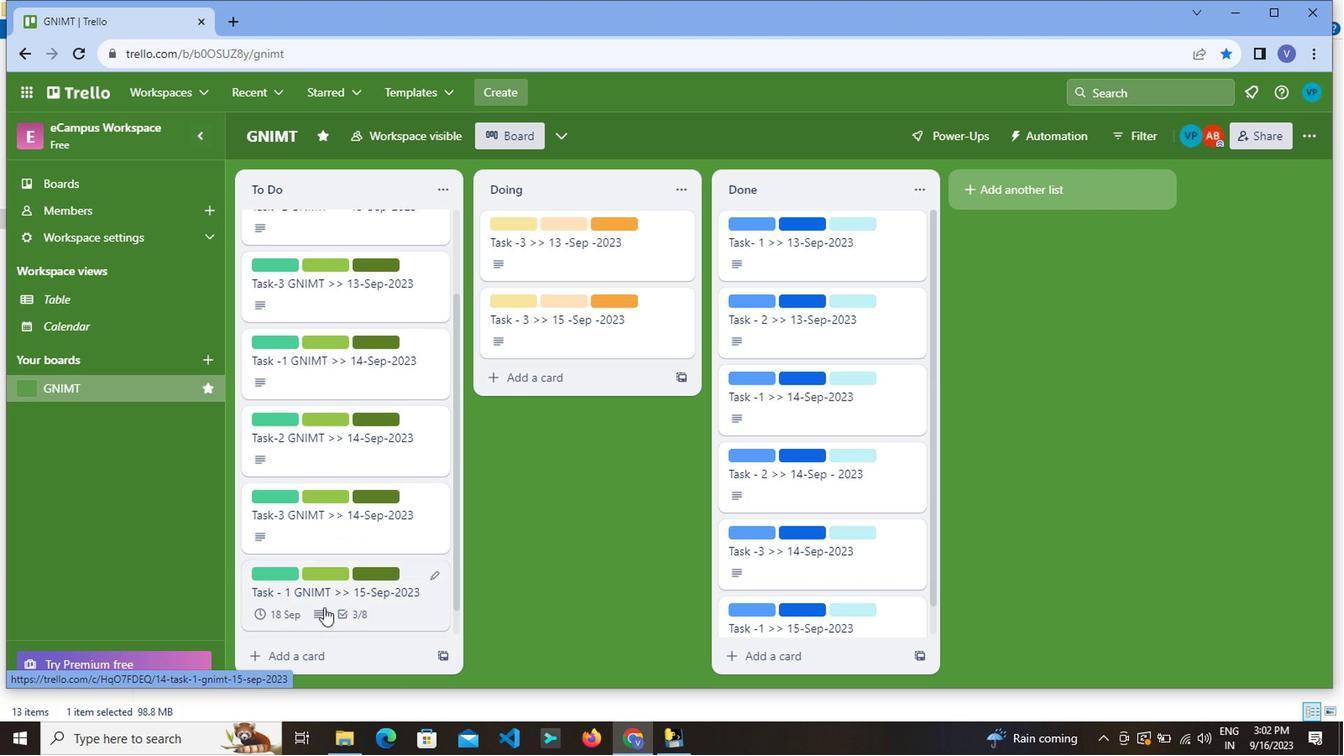 
Action: Mouse scrolled (324, 609) with delta (0, 0)
Screenshot: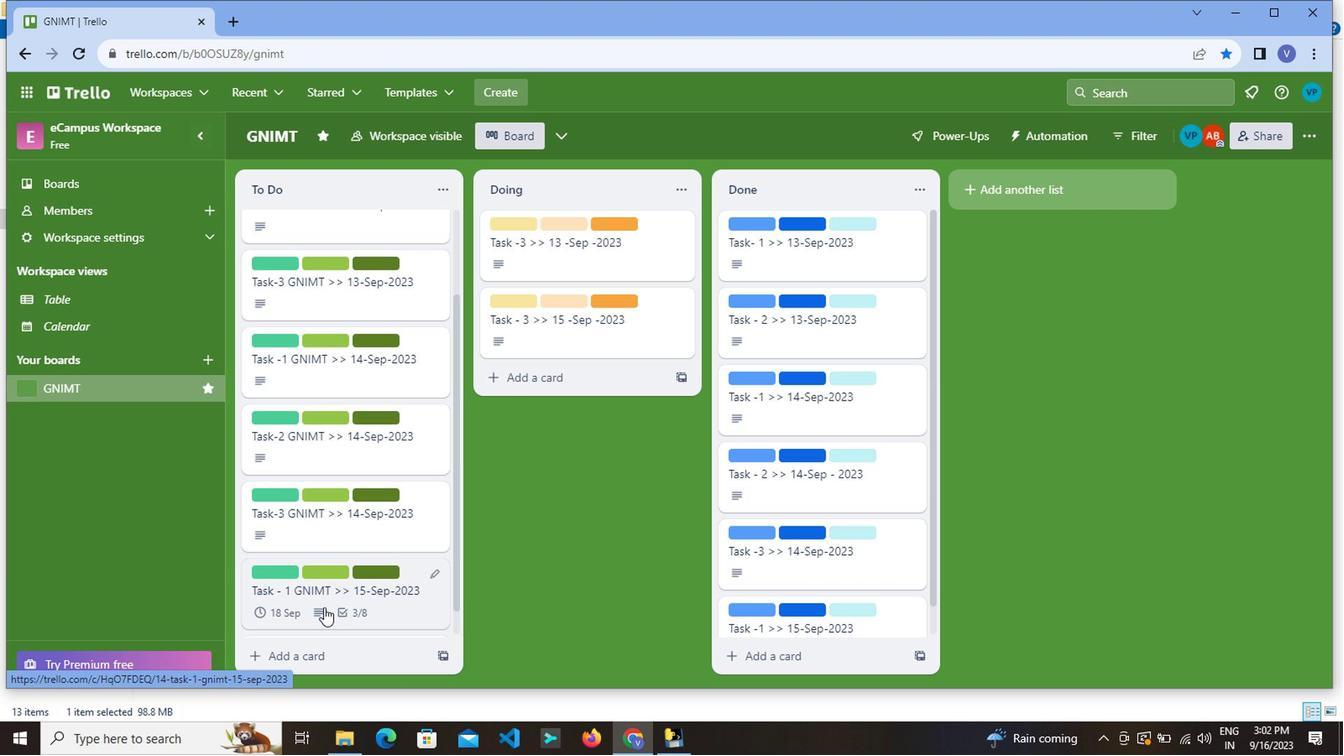 
Action: Mouse moved to (368, 618)
Screenshot: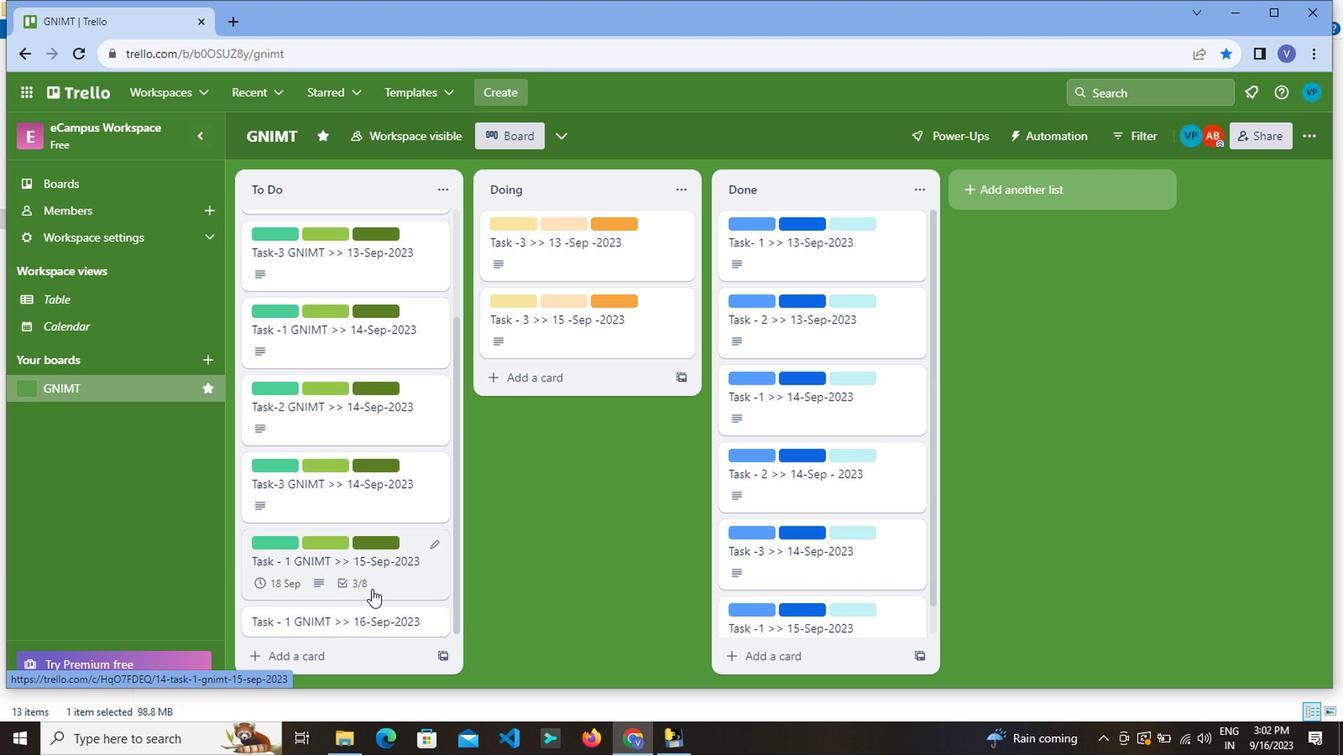 
Action: Mouse scrolled (368, 617) with delta (0, 0)
Screenshot: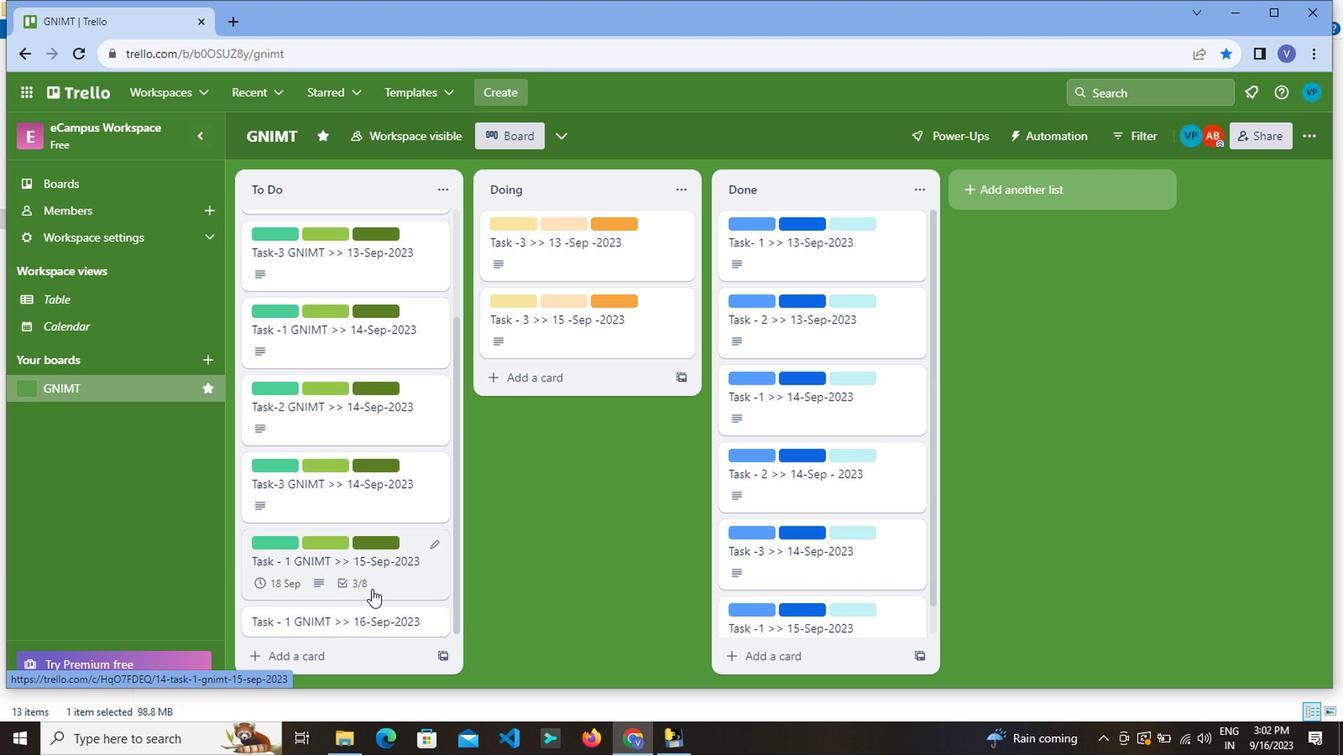 
Action: Mouse moved to (314, 620)
Screenshot: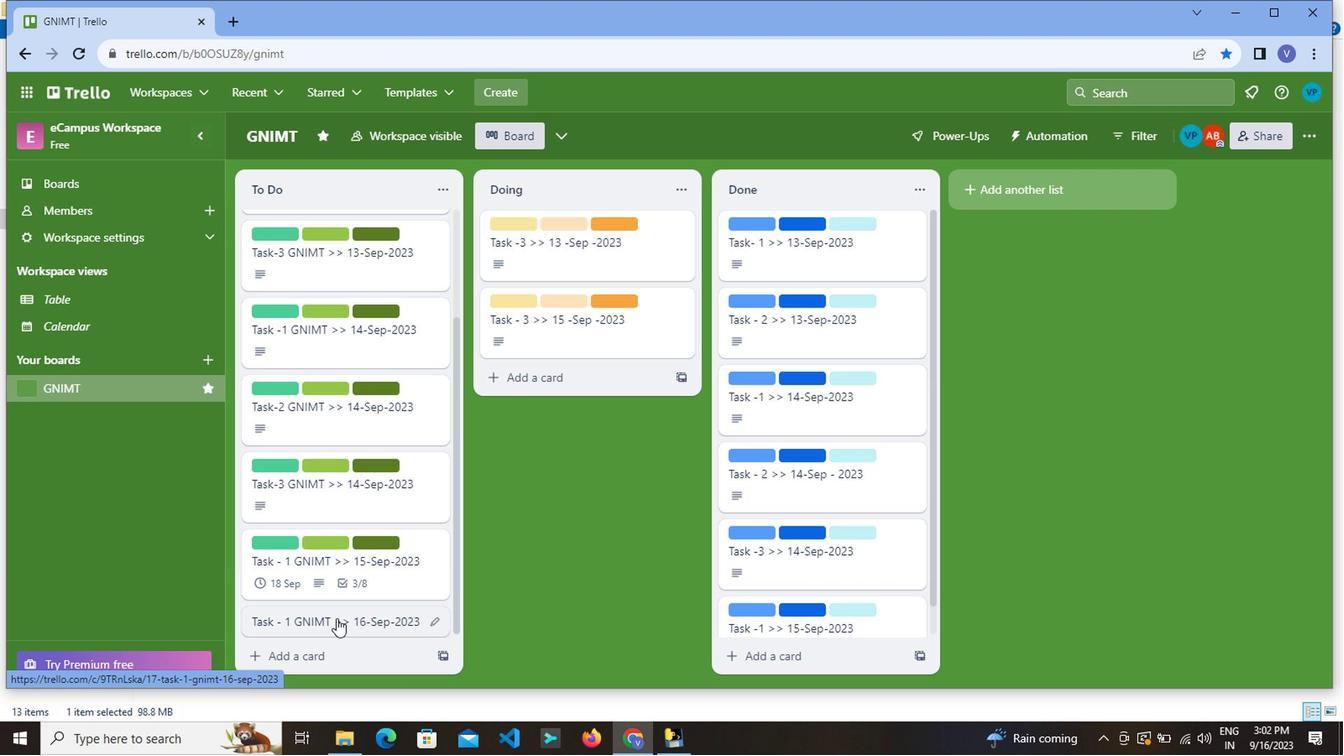 
Action: Mouse pressed left at (314, 620)
Screenshot: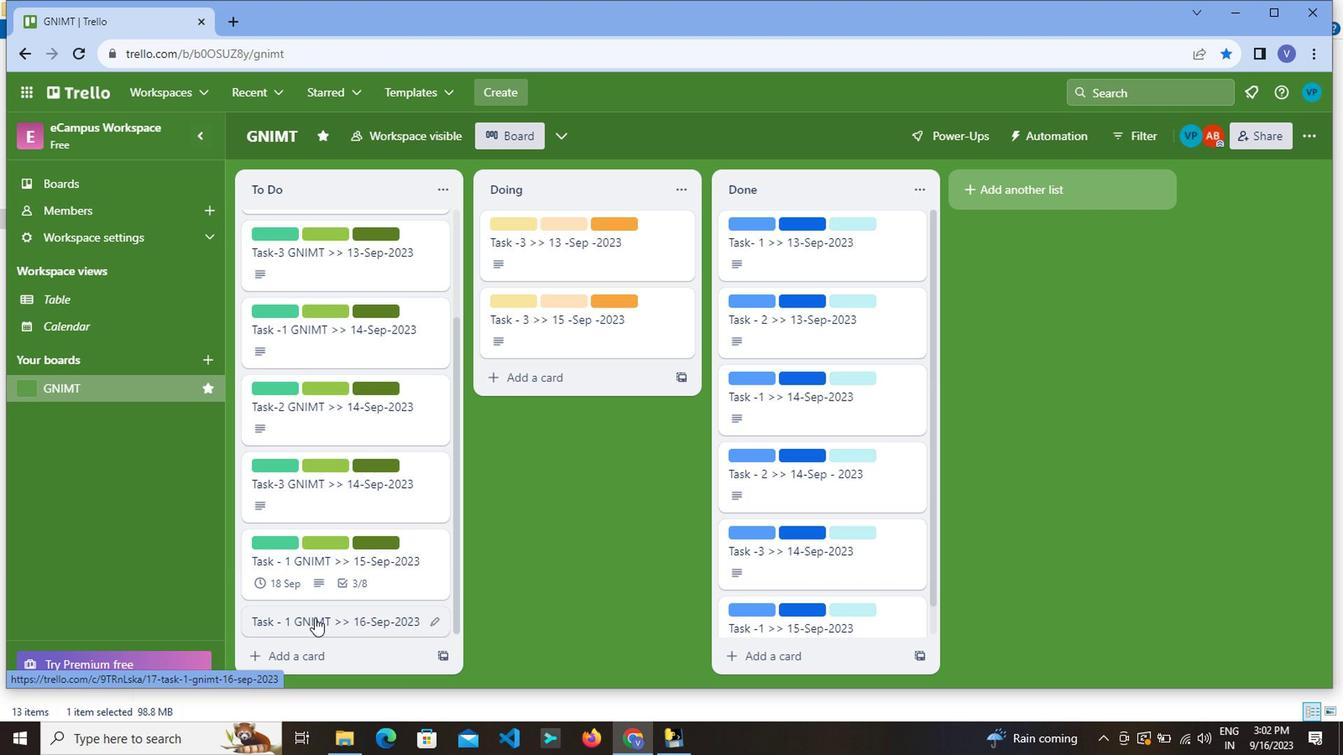 
Action: Mouse moved to (533, 332)
Screenshot: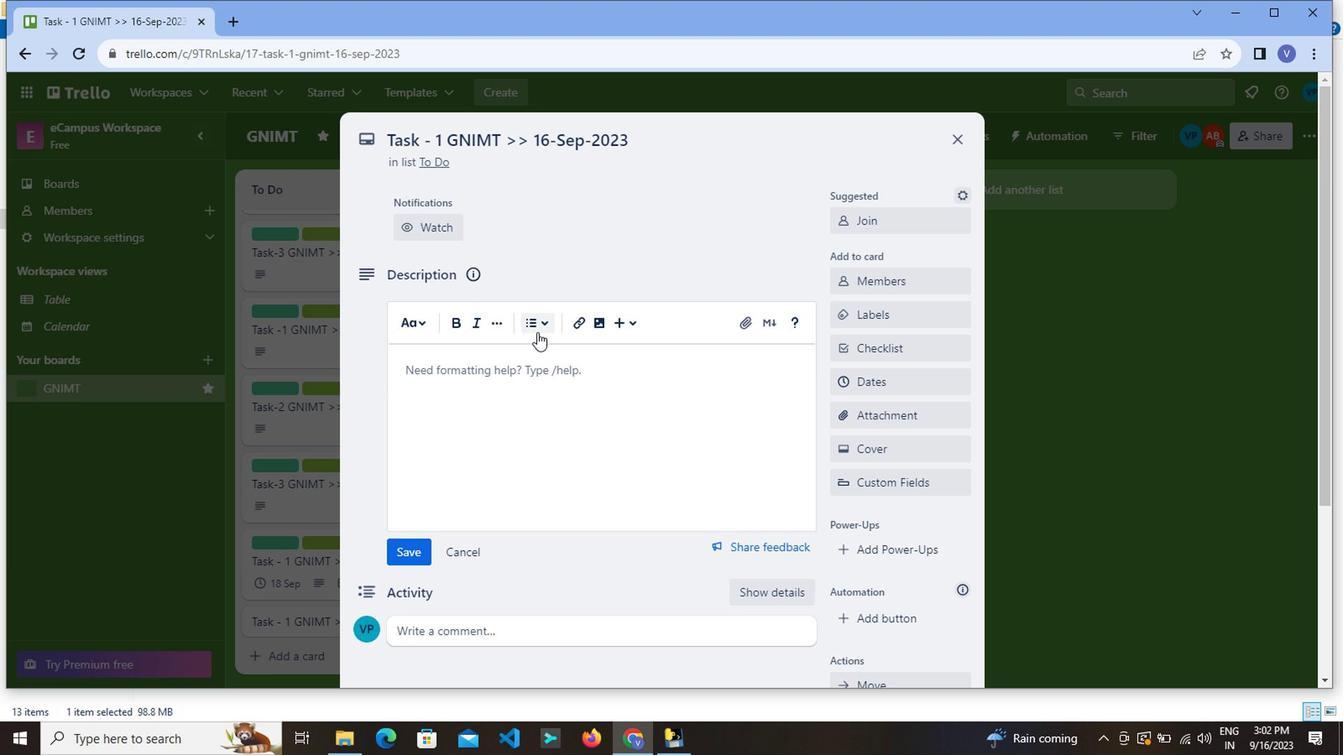 
Action: Mouse pressed left at (533, 332)
Screenshot: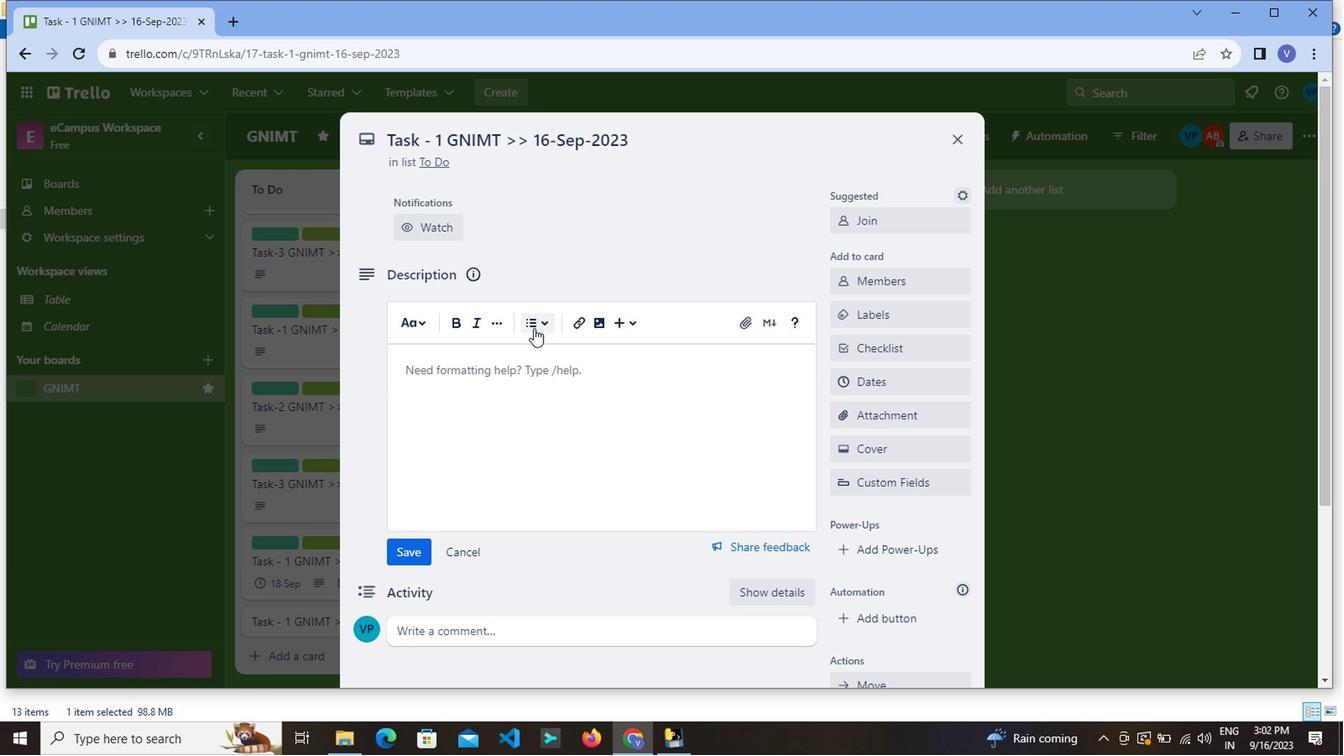 
Action: Mouse moved to (559, 389)
Screenshot: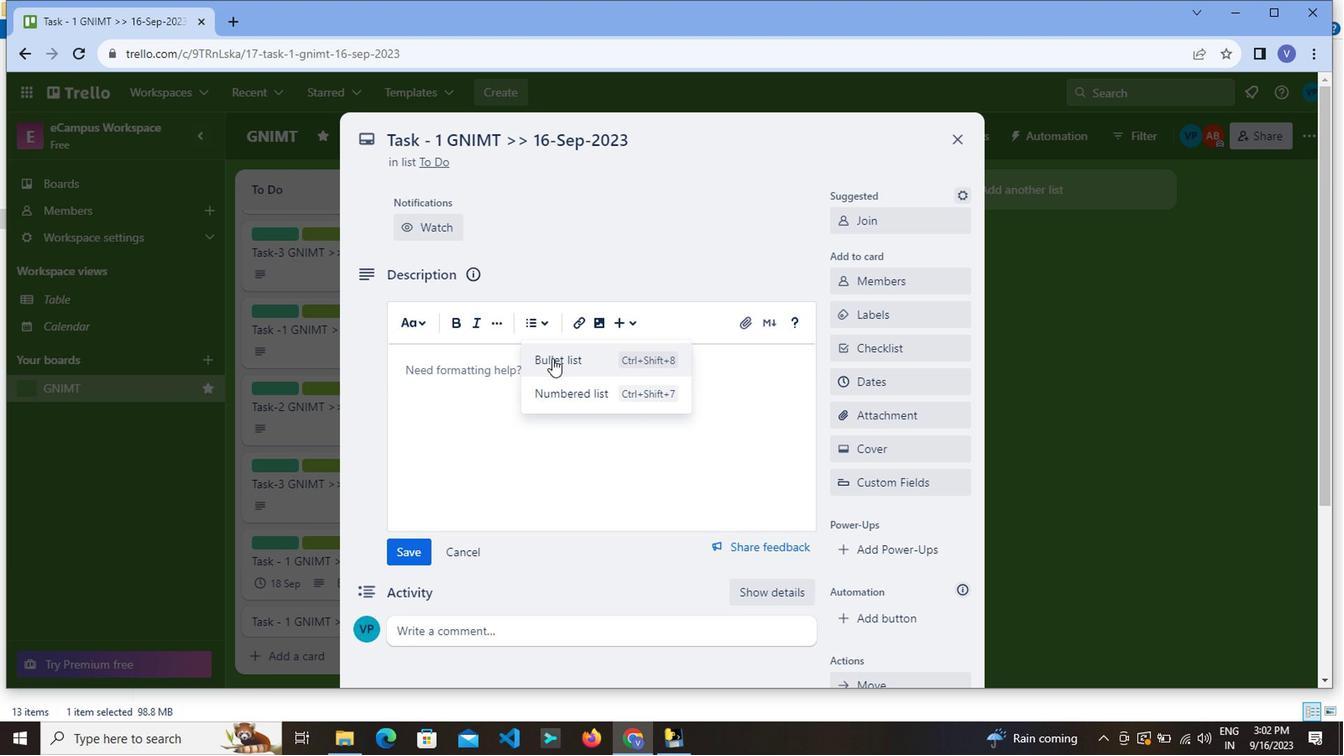 
Action: Mouse pressed left at (559, 389)
Screenshot: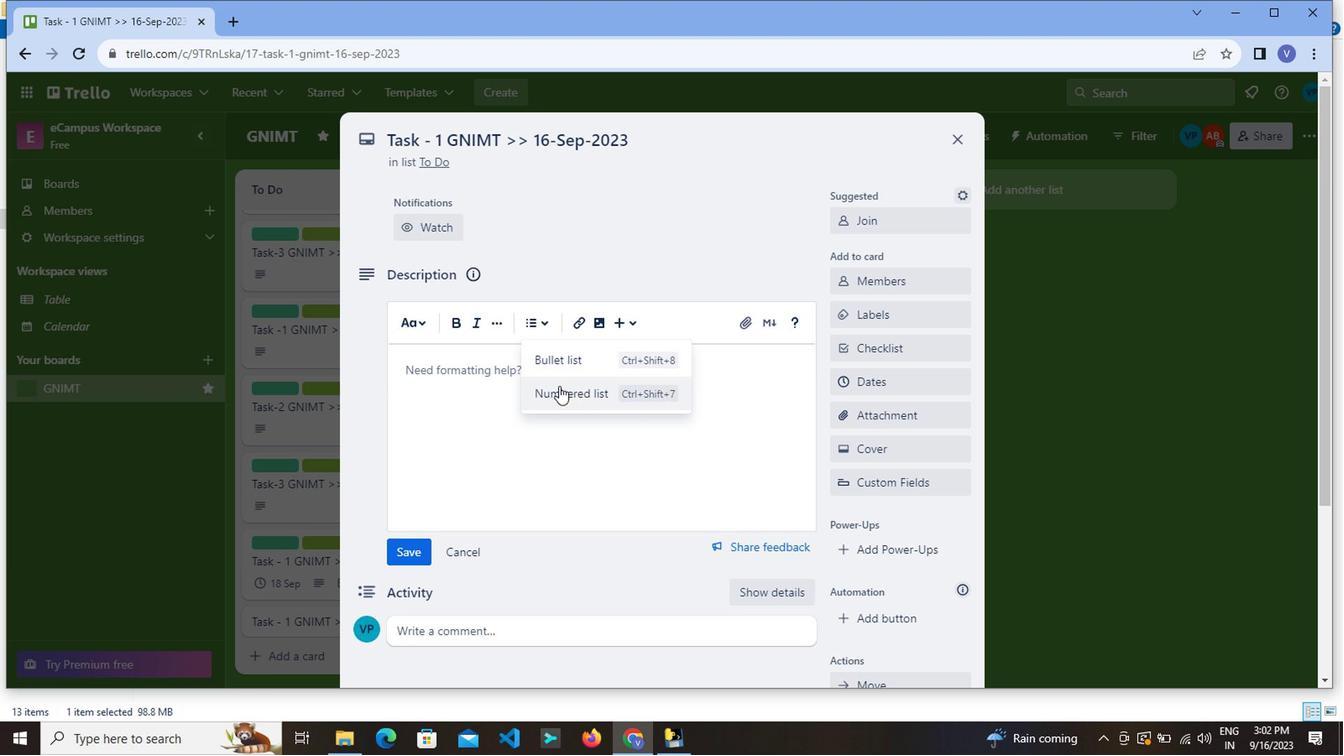 
Action: Mouse moved to (435, 384)
Screenshot: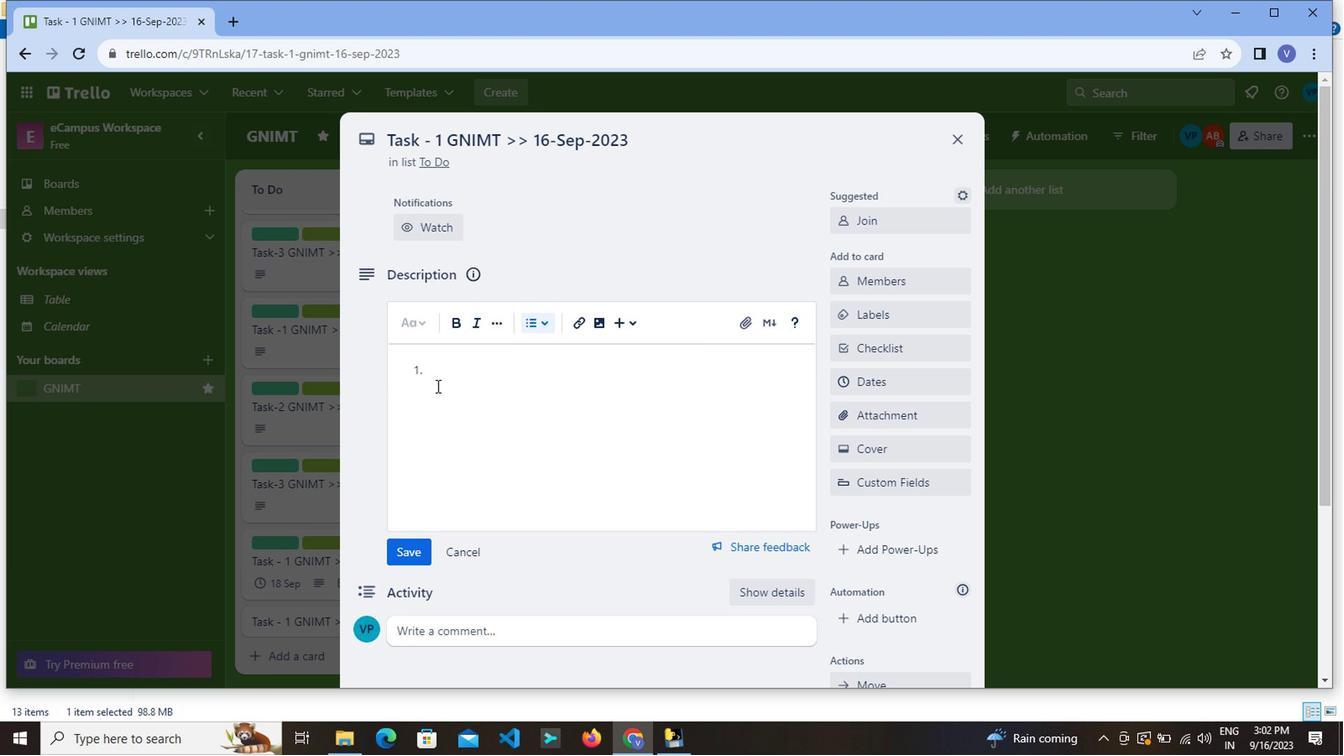 
Action: Mouse pressed left at (435, 384)
Screenshot: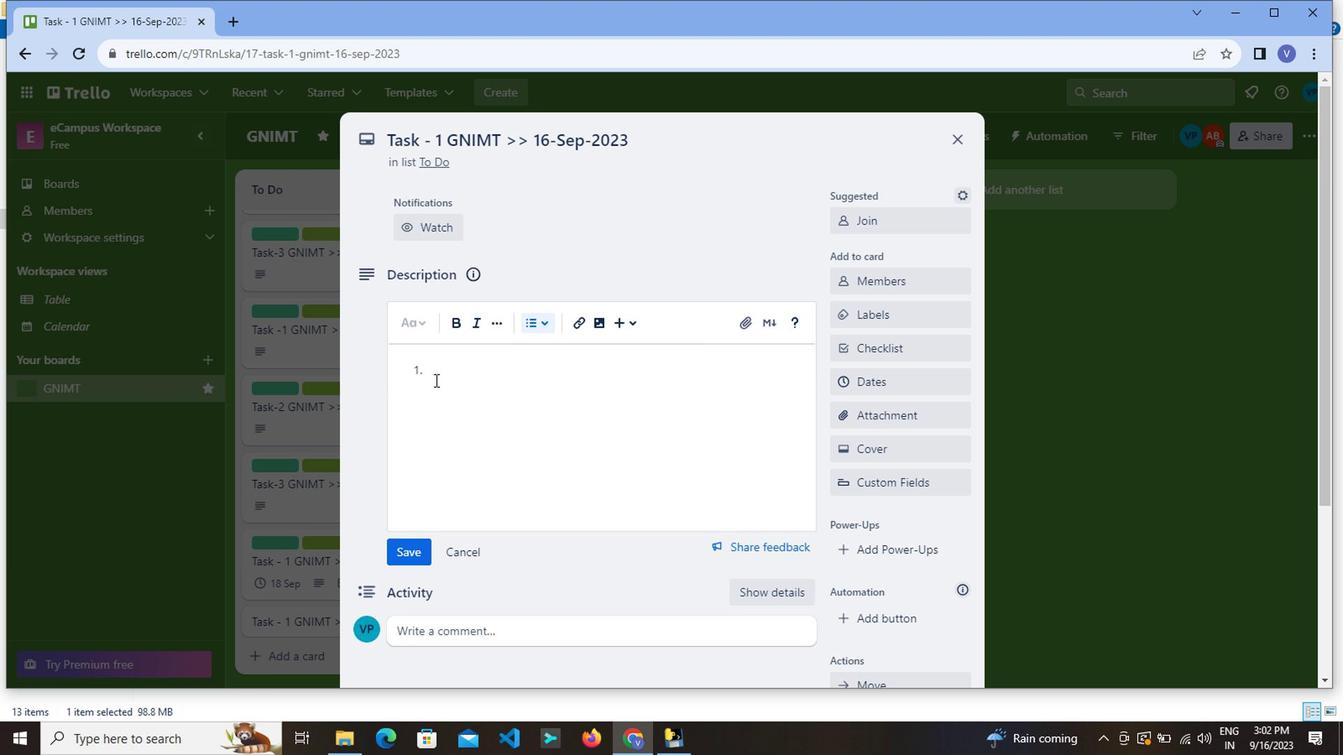 
Action: Mouse moved to (428, 376)
Screenshot: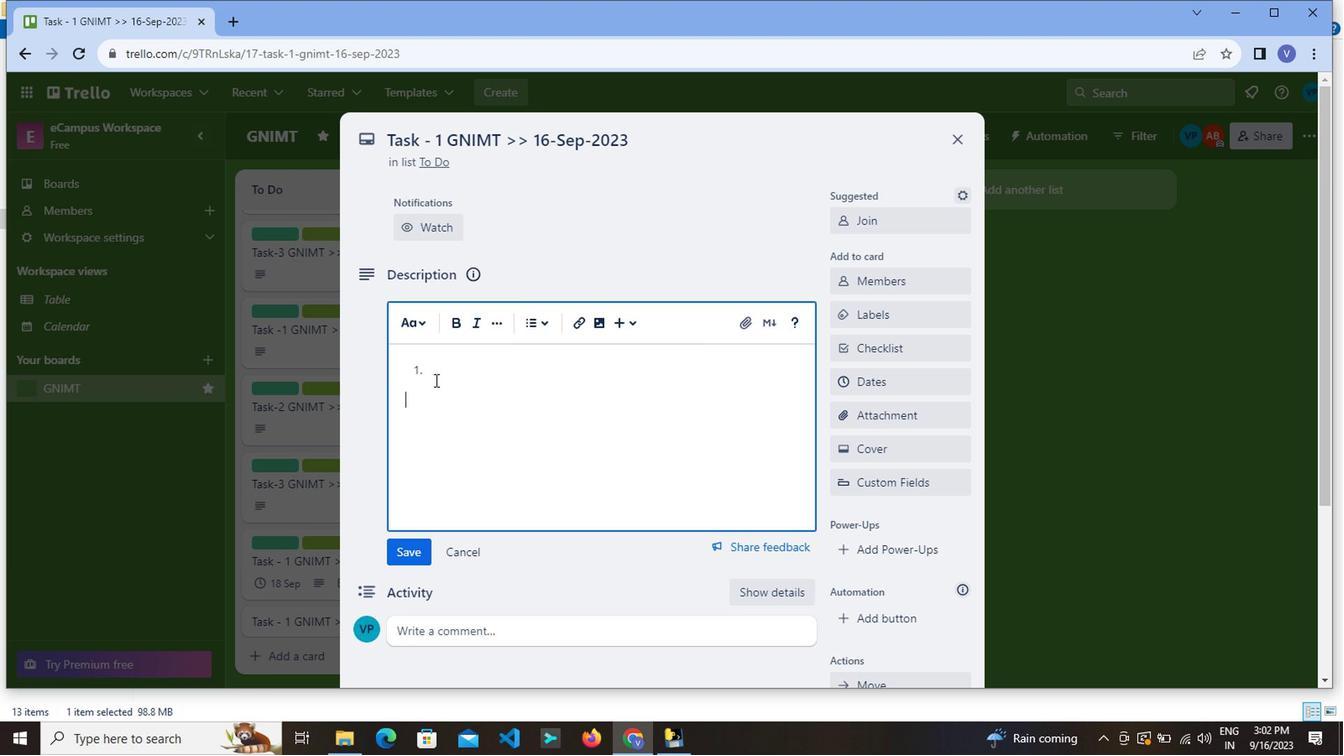 
Action: Mouse pressed left at (428, 376)
Screenshot: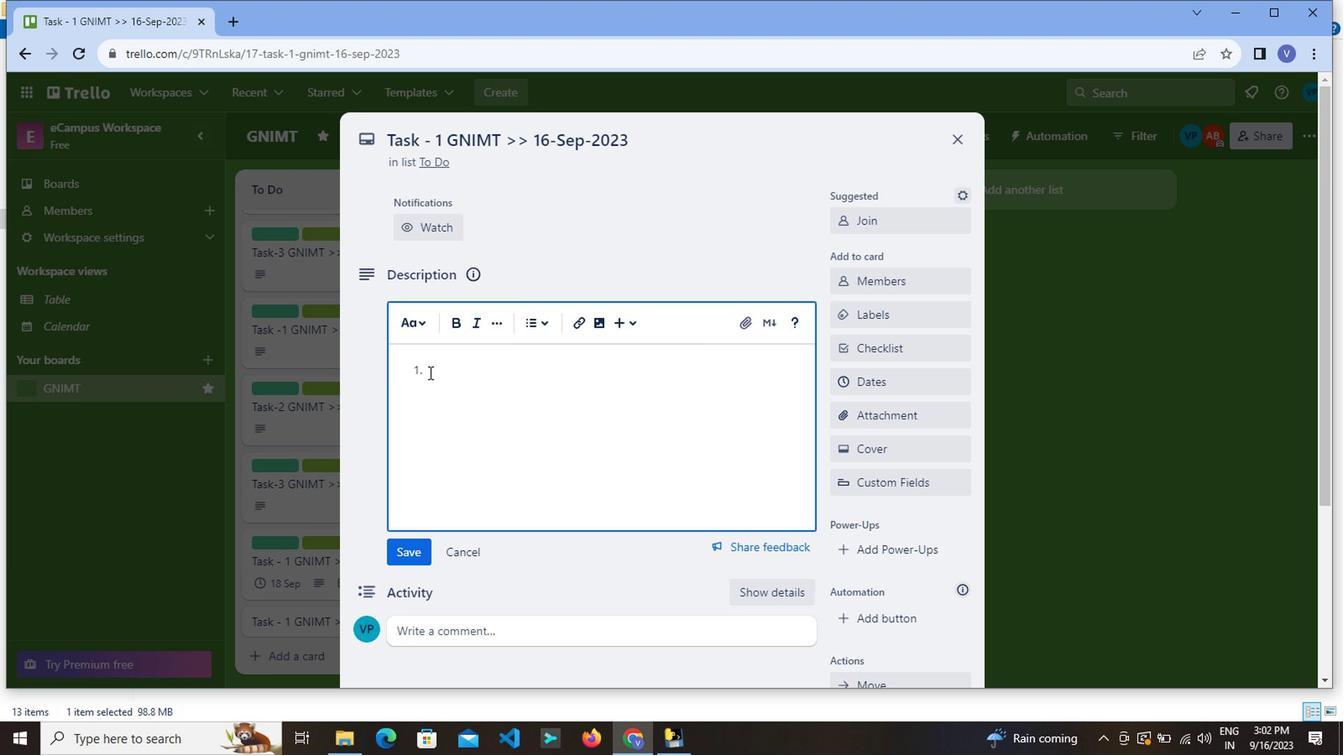 
Action: Mouse moved to (432, 371)
Screenshot: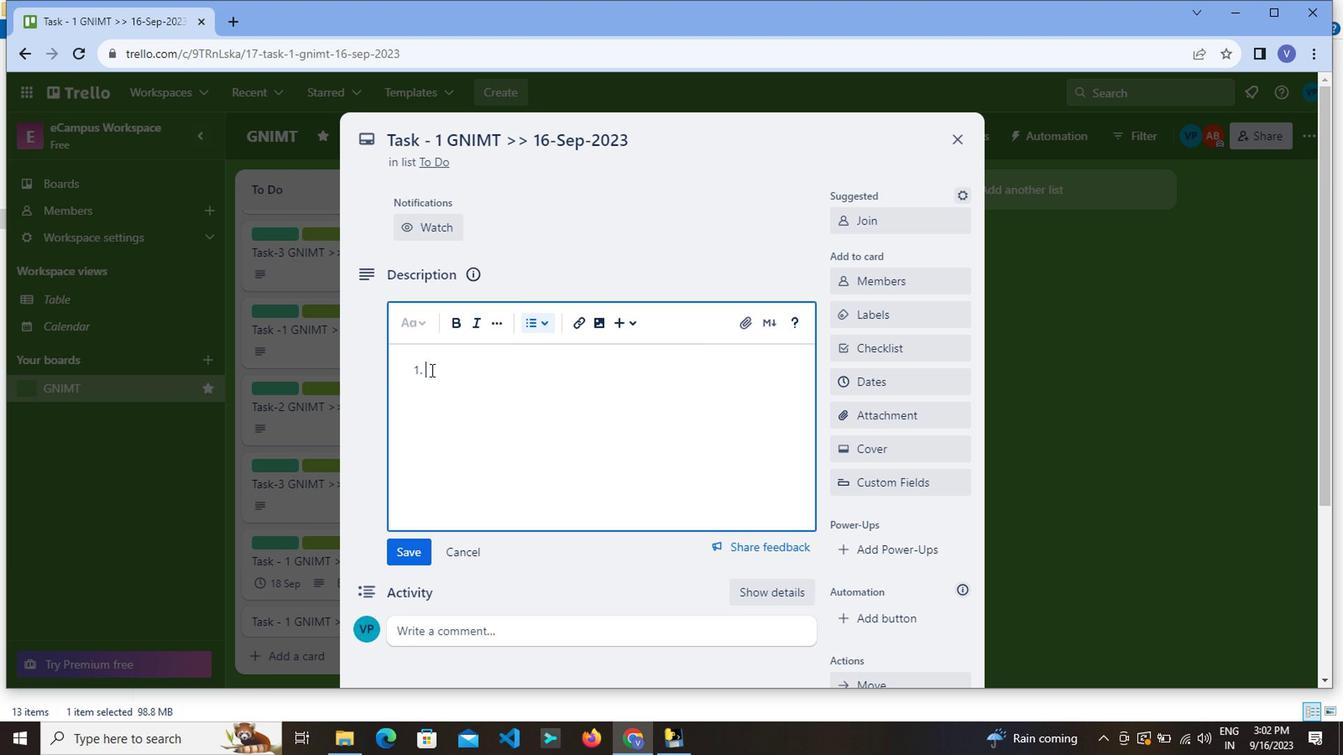 
Action: Key pressed <Key.caps_lock>R<Key.caps_lock>esolve<Key.space>
Screenshot: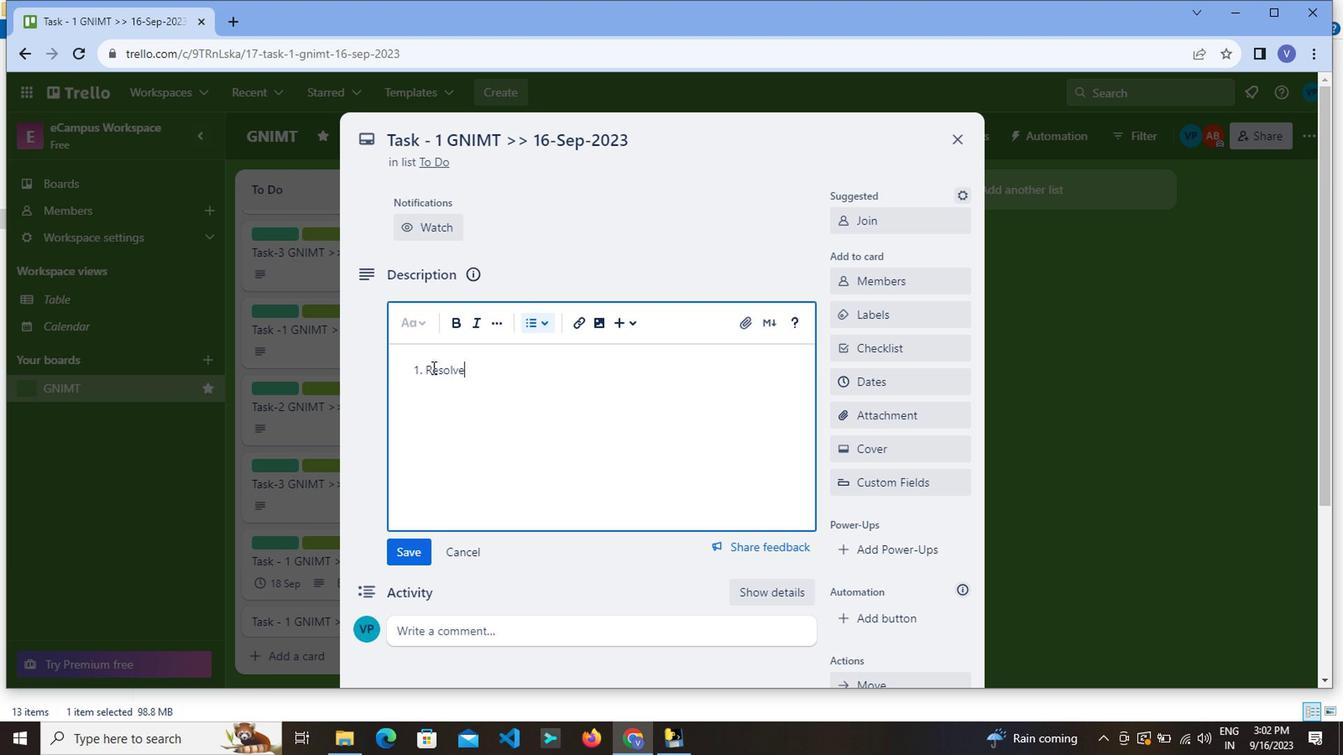 
Action: Mouse moved to (906, 603)
Screenshot: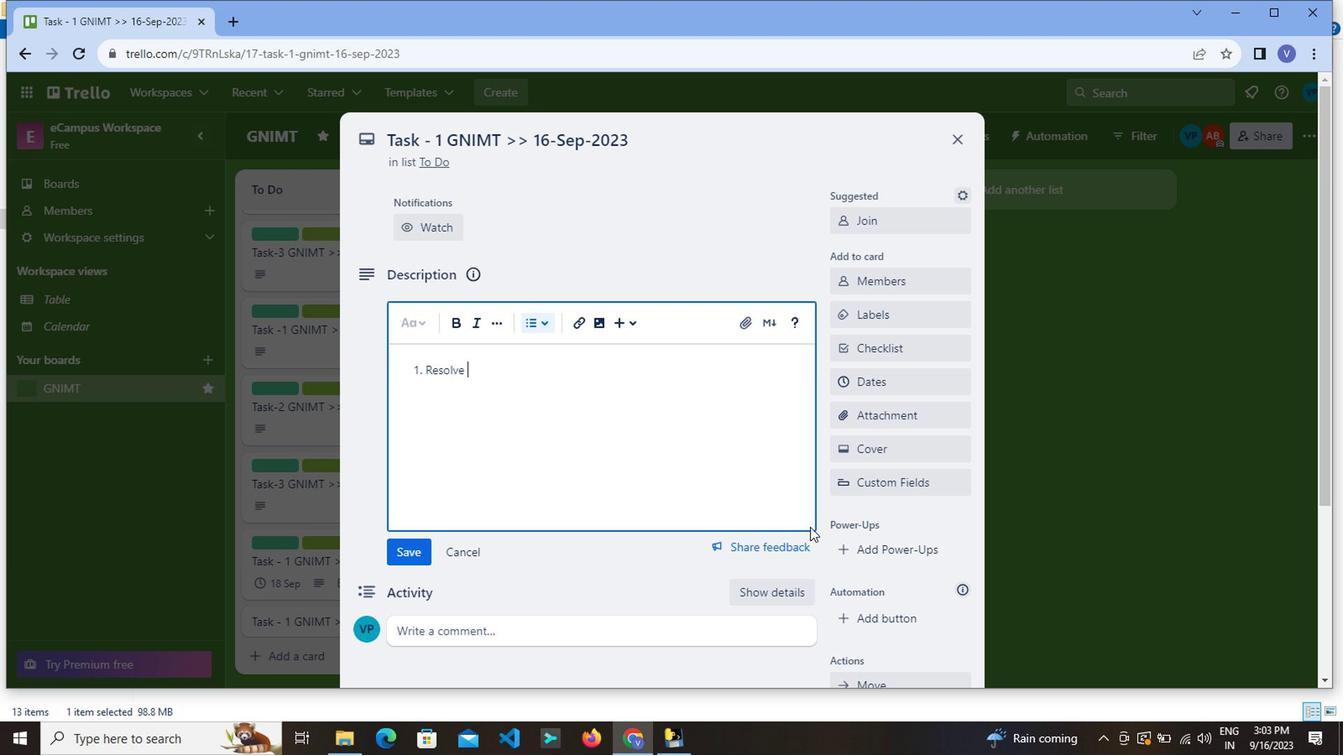 
Action: Key pressed client<Key.space>side<Key.space>
Screenshot: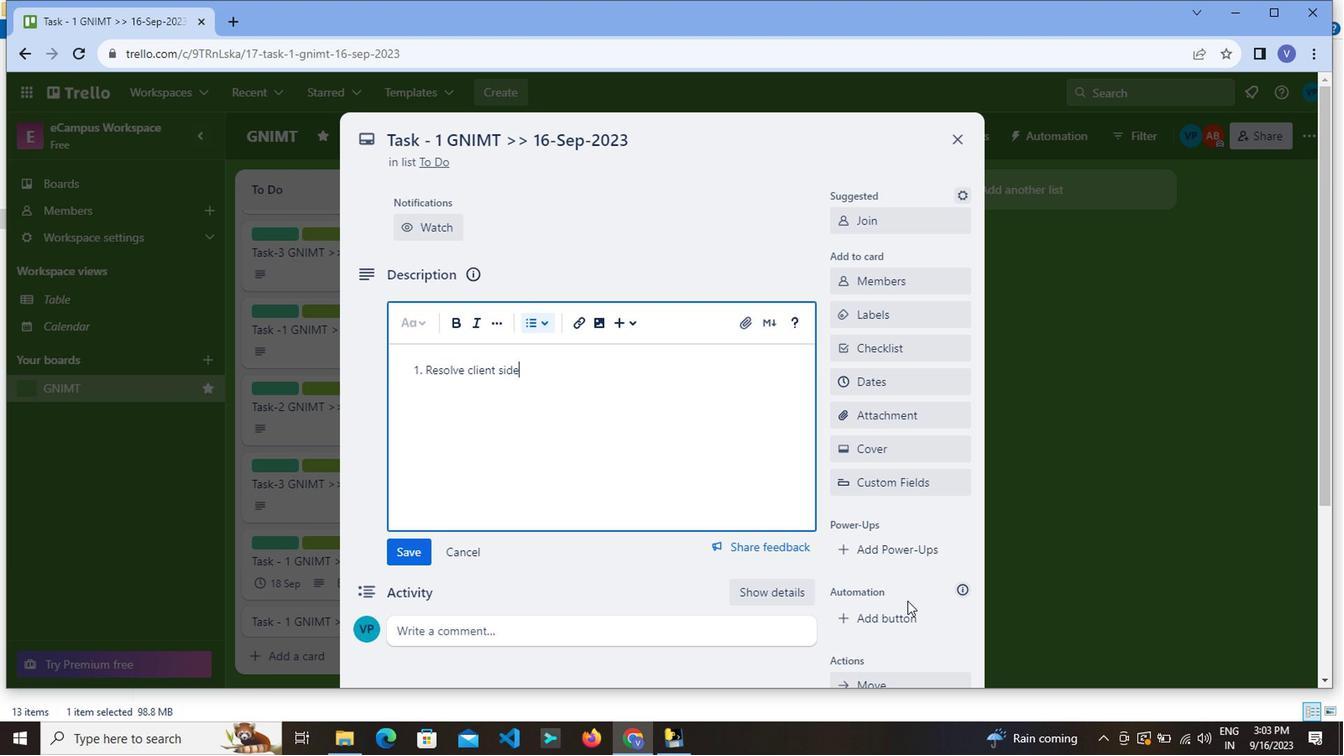 
Action: Mouse pressed right at (906, 603)
Screenshot: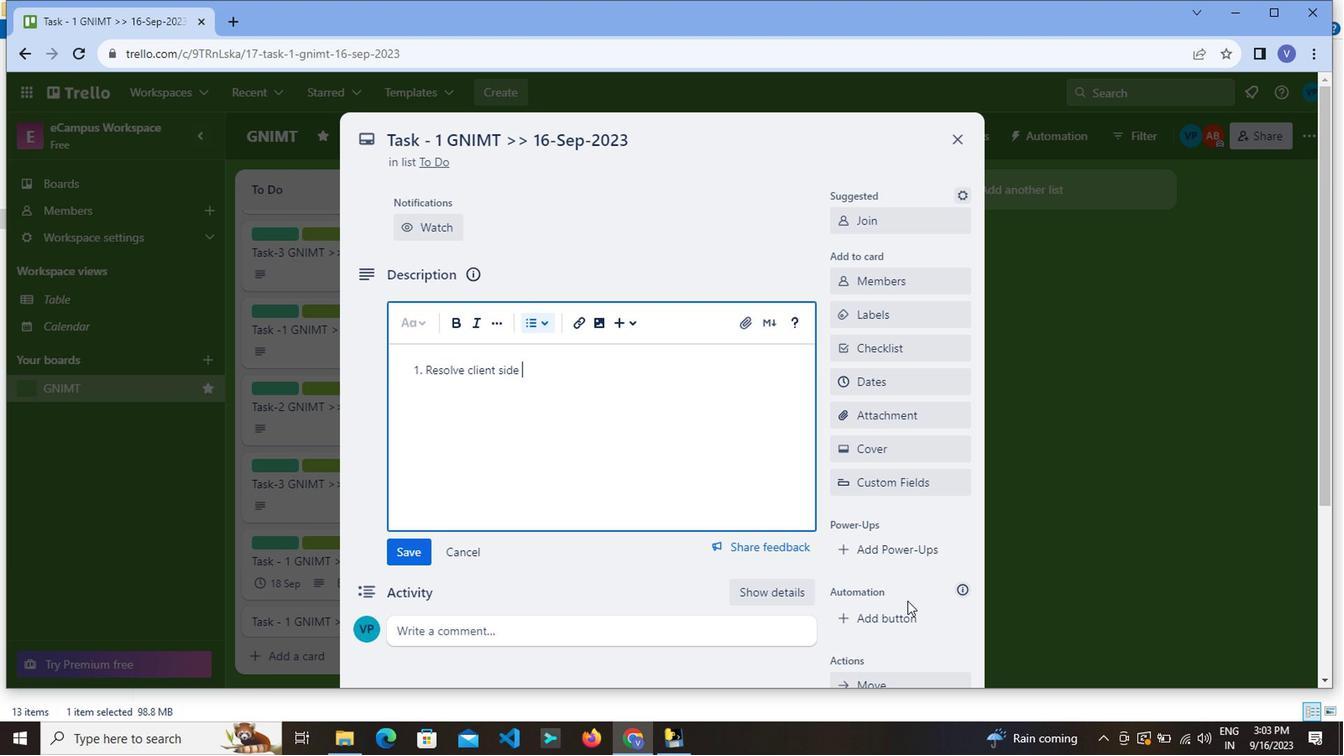 
Action: Key pressed req<Key.backspace>
Screenshot: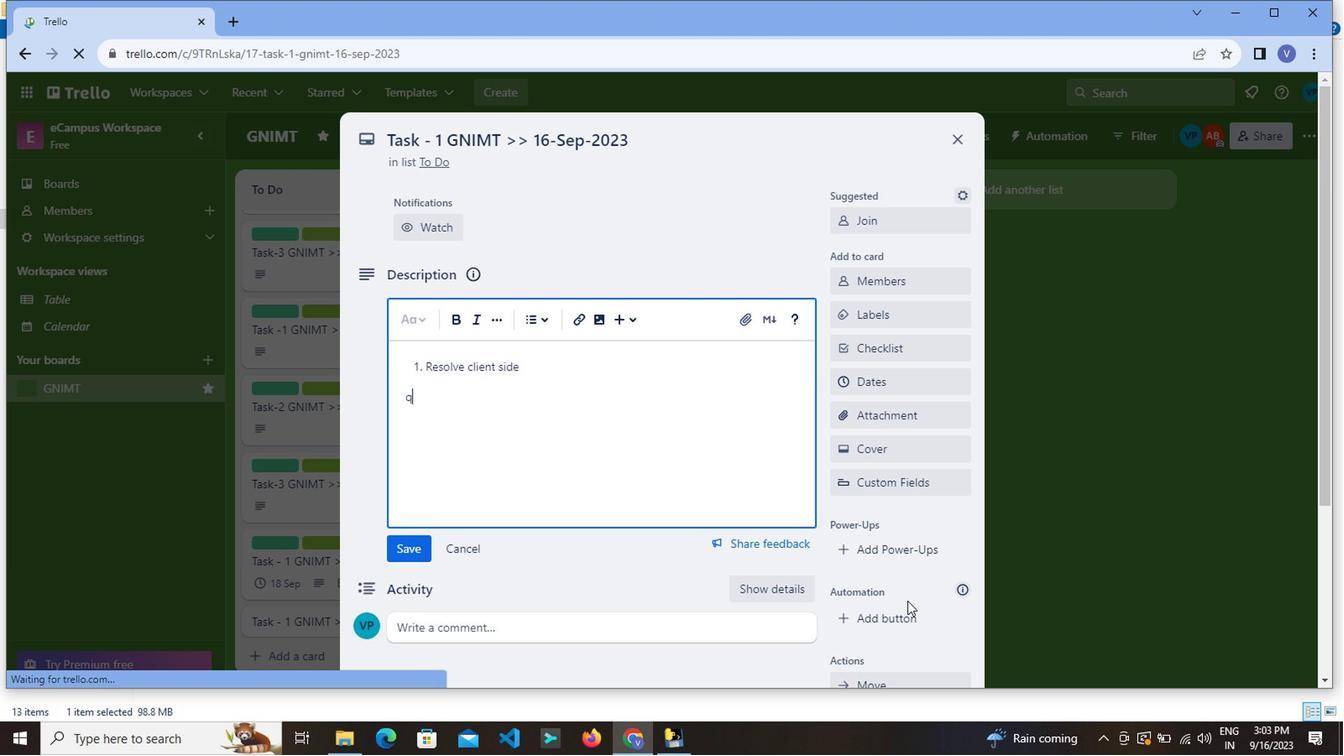 
Action: Mouse moved to (1270, 16)
Screenshot: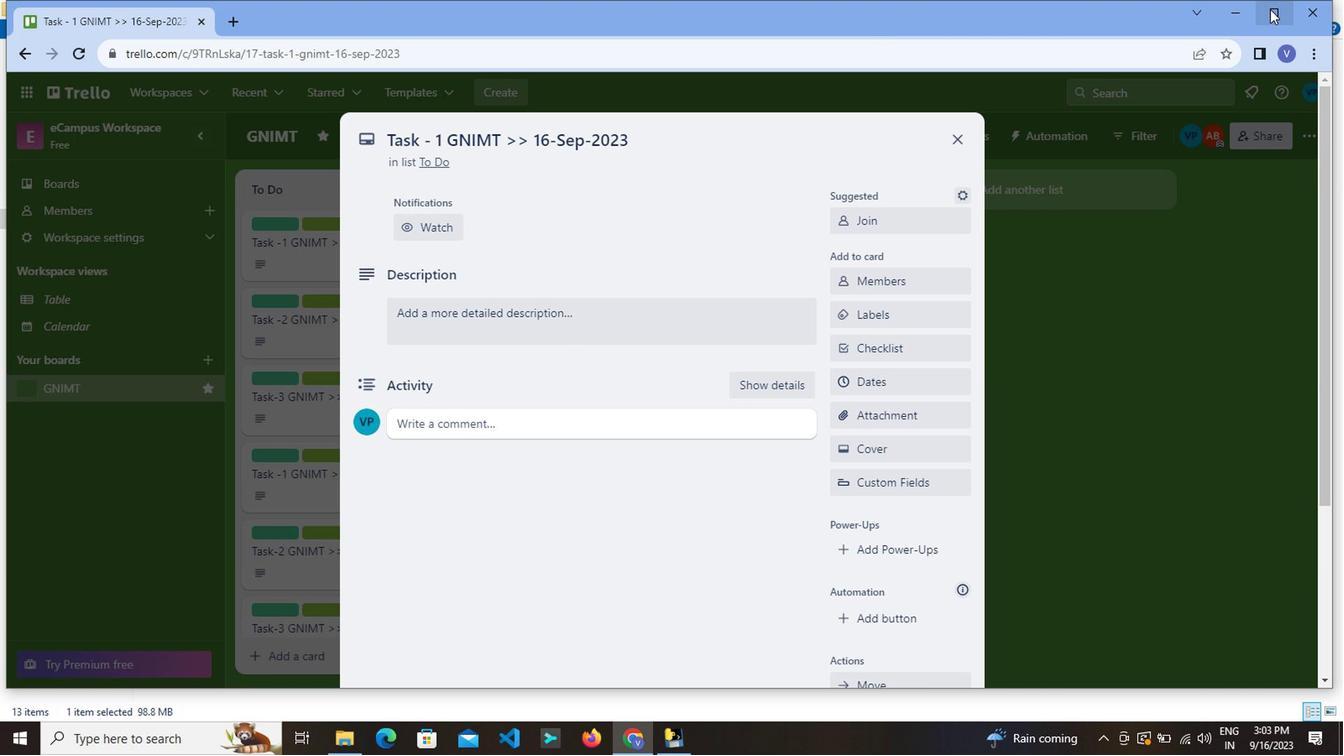
Action: Mouse pressed left at (1270, 16)
Screenshot: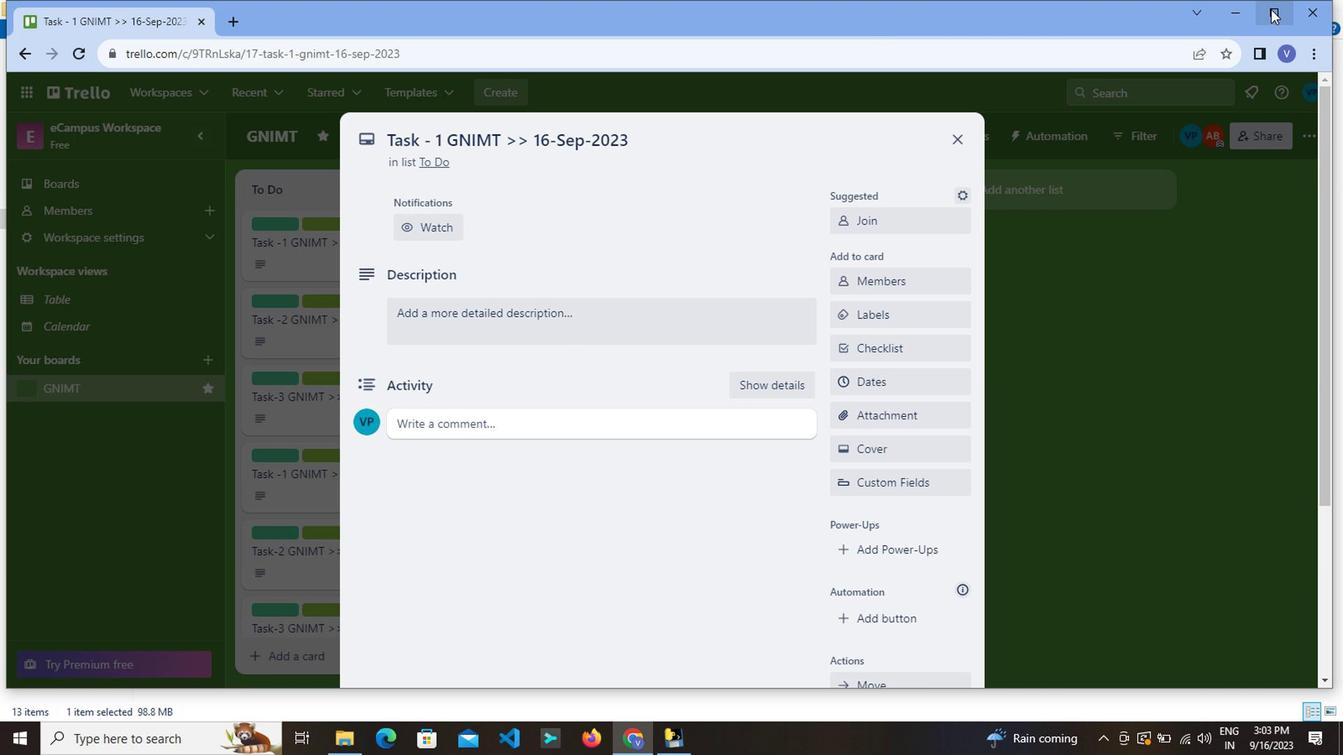 
Action: Mouse moved to (959, 137)
Screenshot: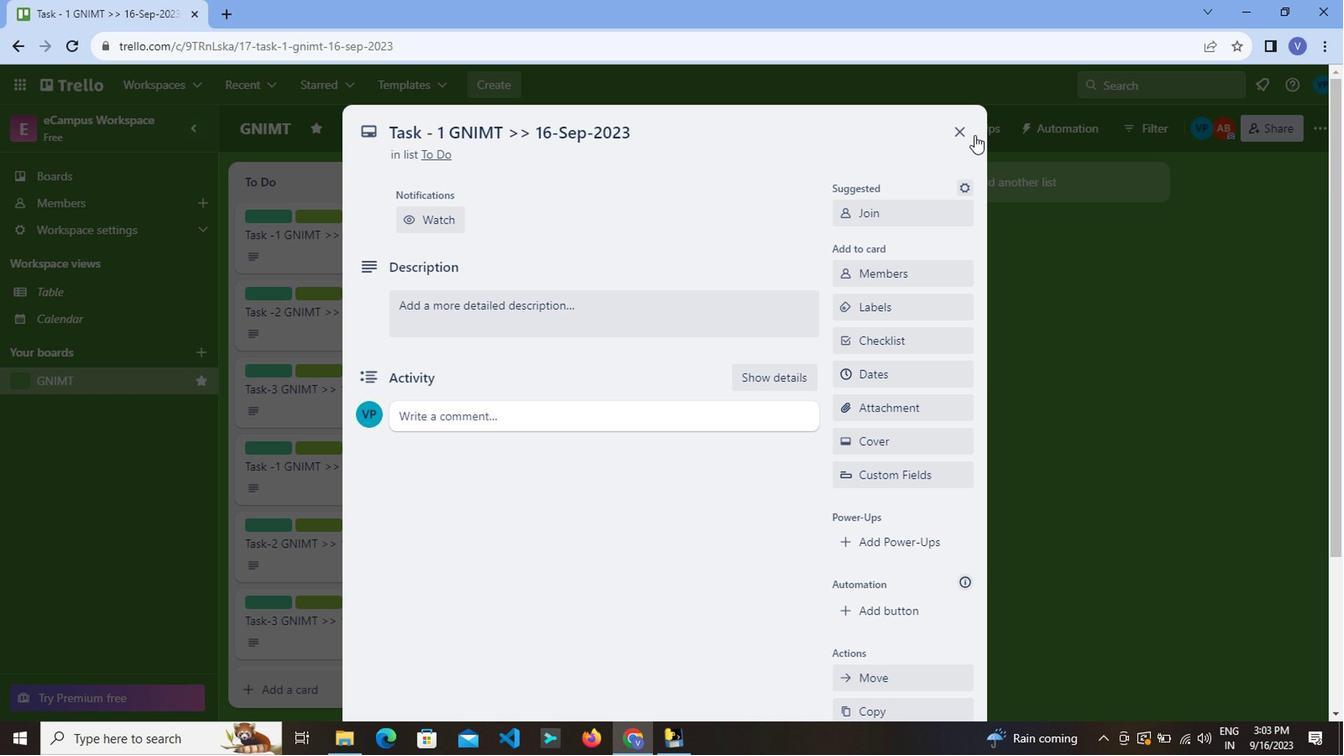 
Action: Mouse pressed left at (959, 137)
Screenshot: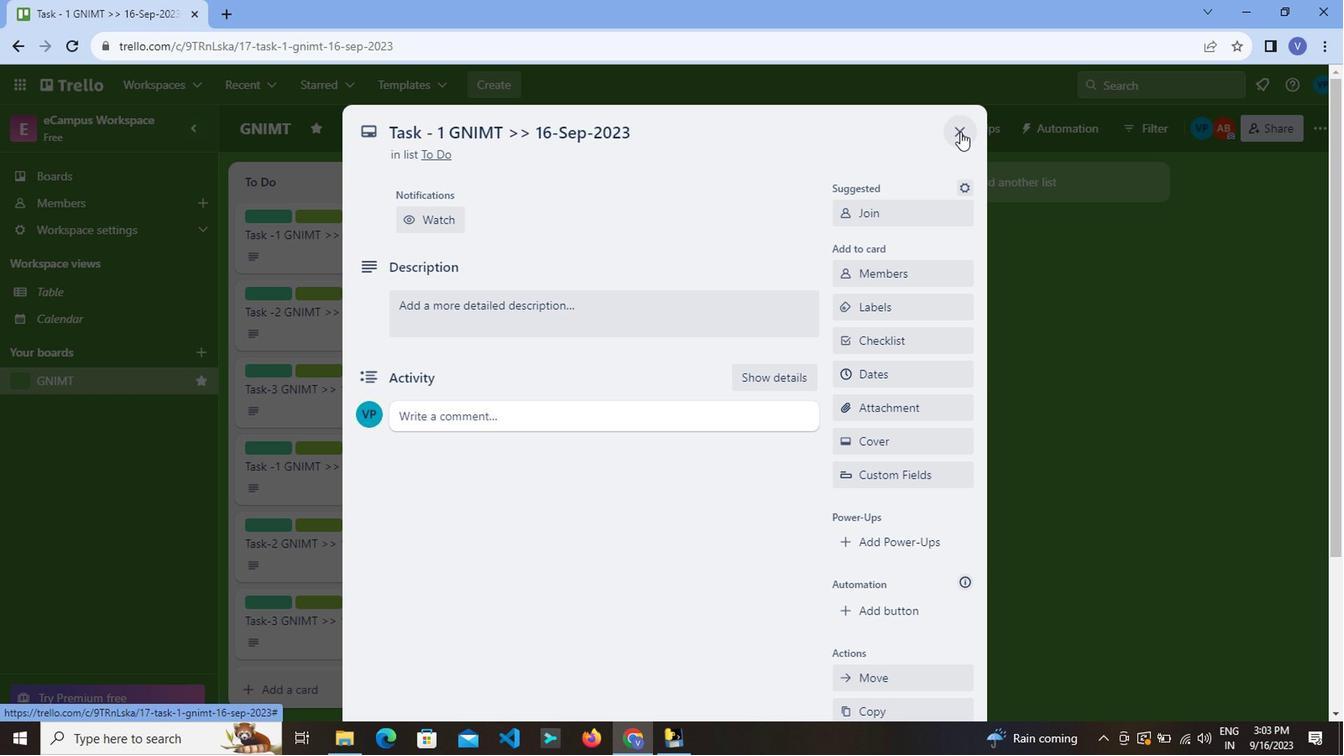 
Action: Mouse moved to (607, 417)
Screenshot: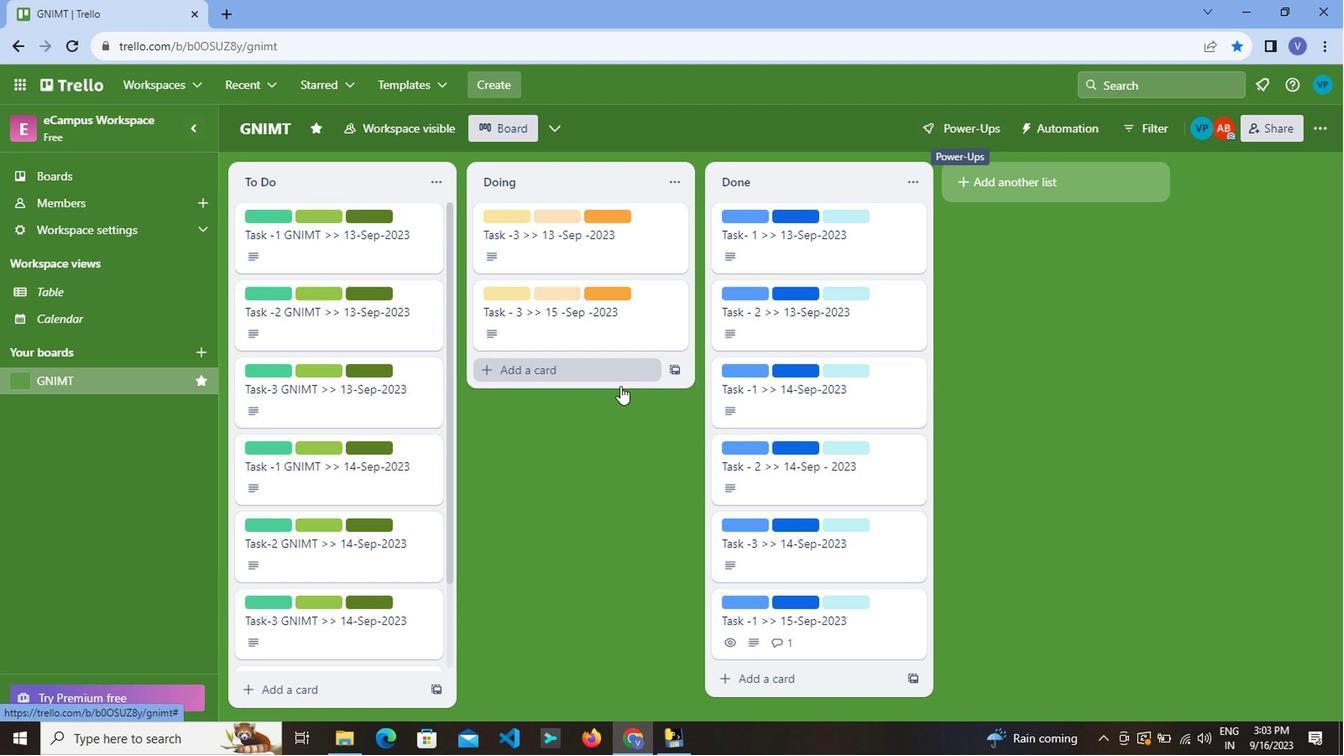 
Action: Mouse scrolled (607, 417) with delta (0, 0)
Screenshot: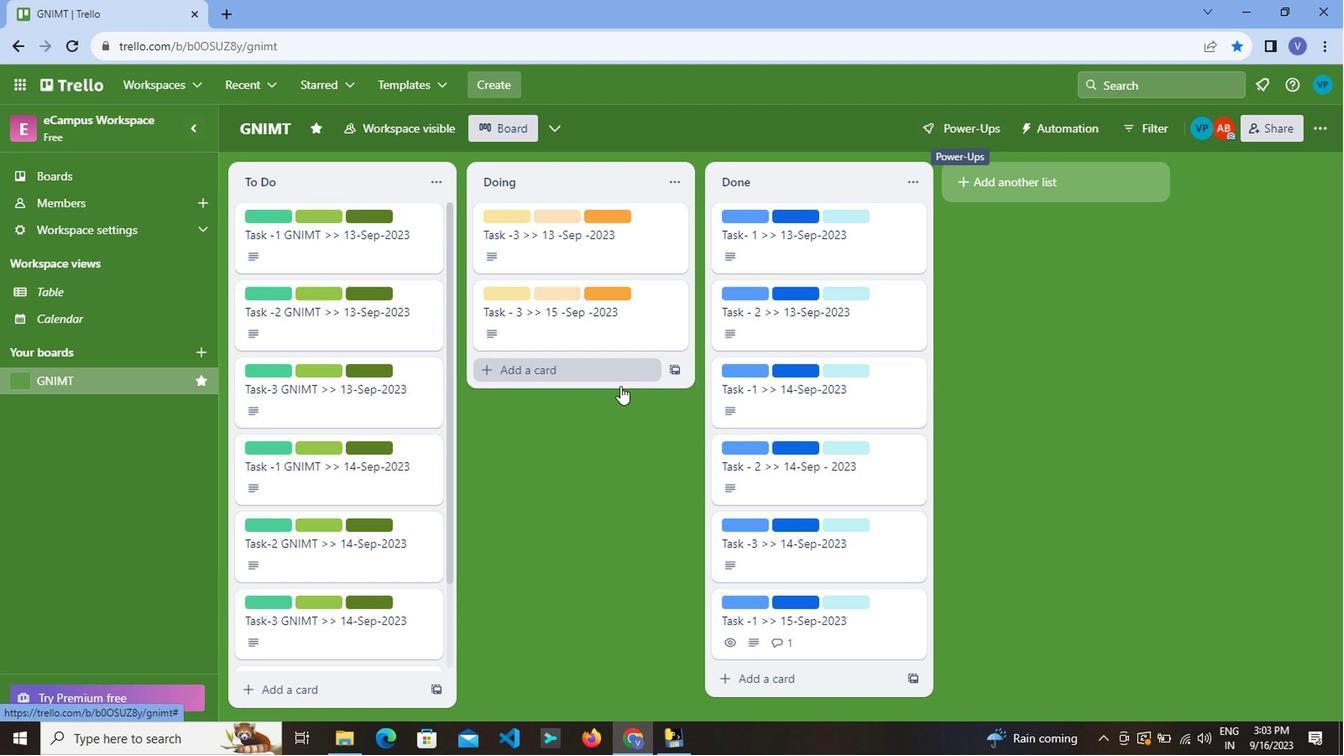 
Action: Mouse moved to (593, 443)
Screenshot: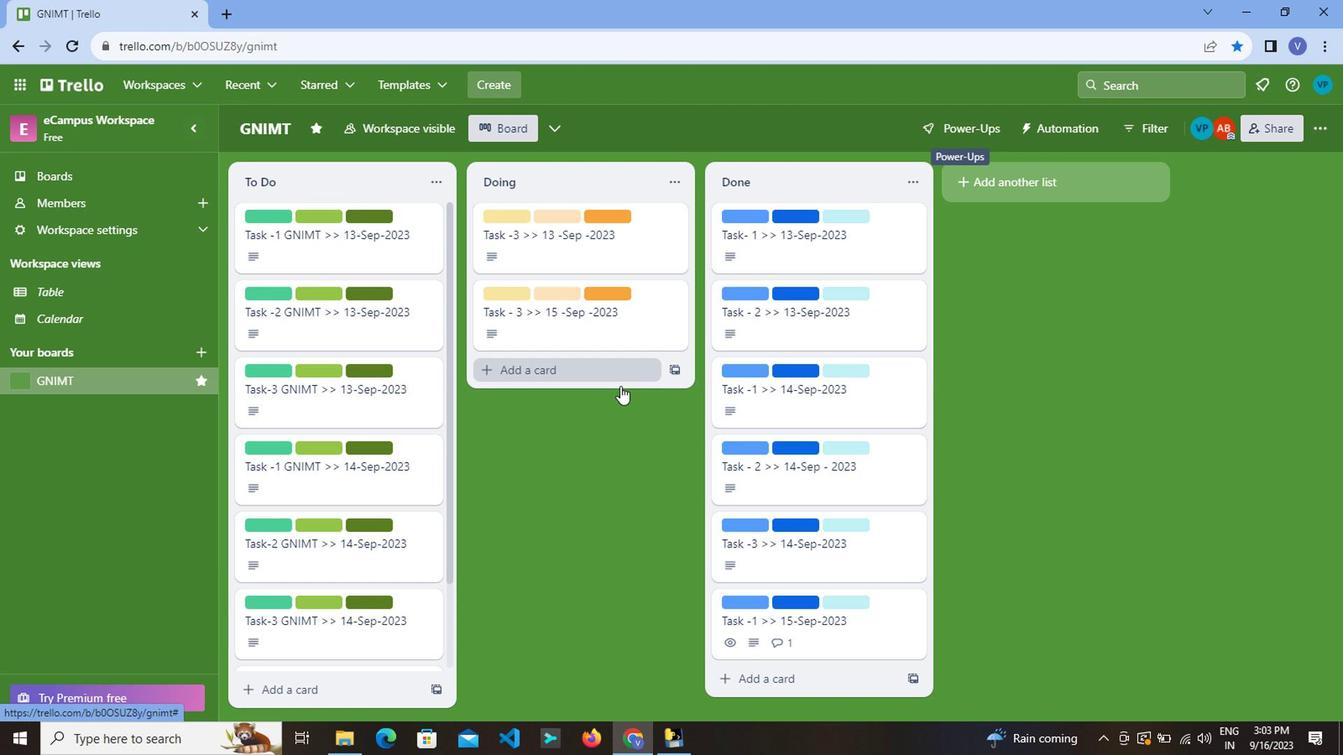 
Action: Mouse scrolled (593, 442) with delta (0, -1)
Screenshot: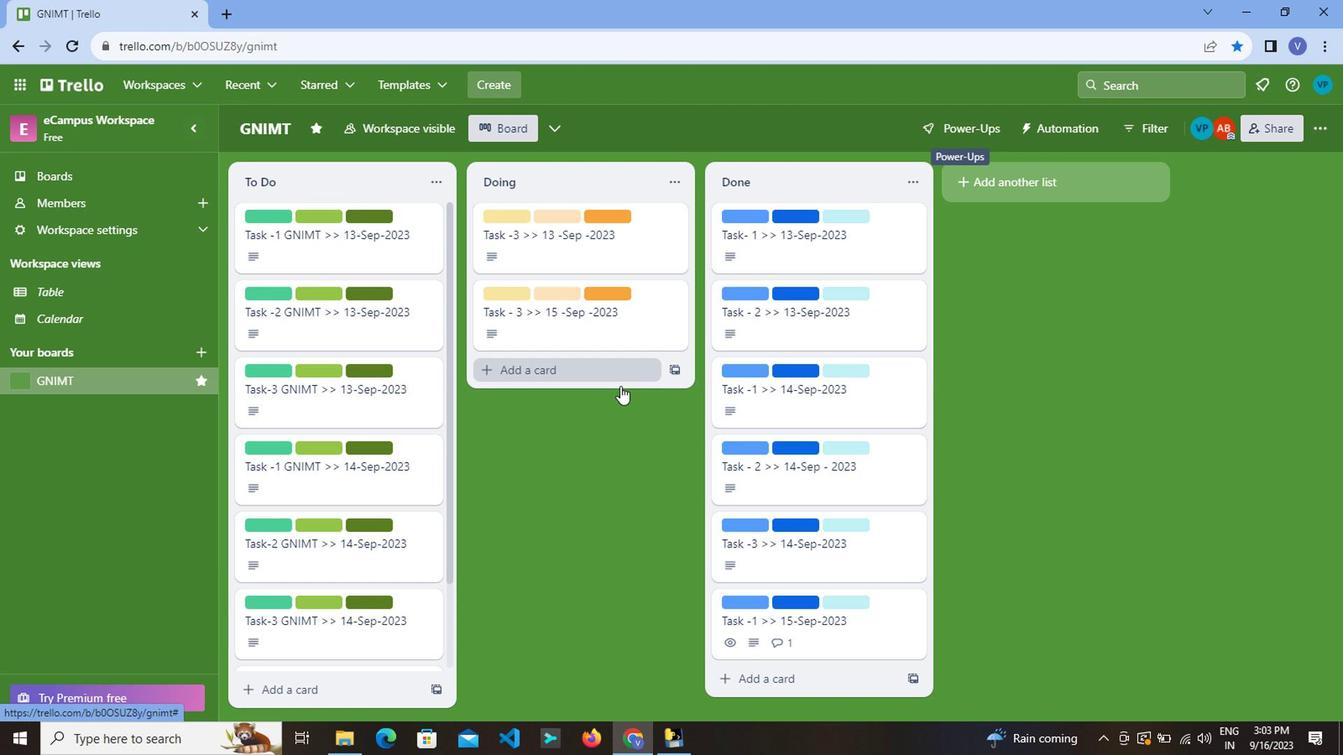 
Action: Mouse moved to (571, 474)
Screenshot: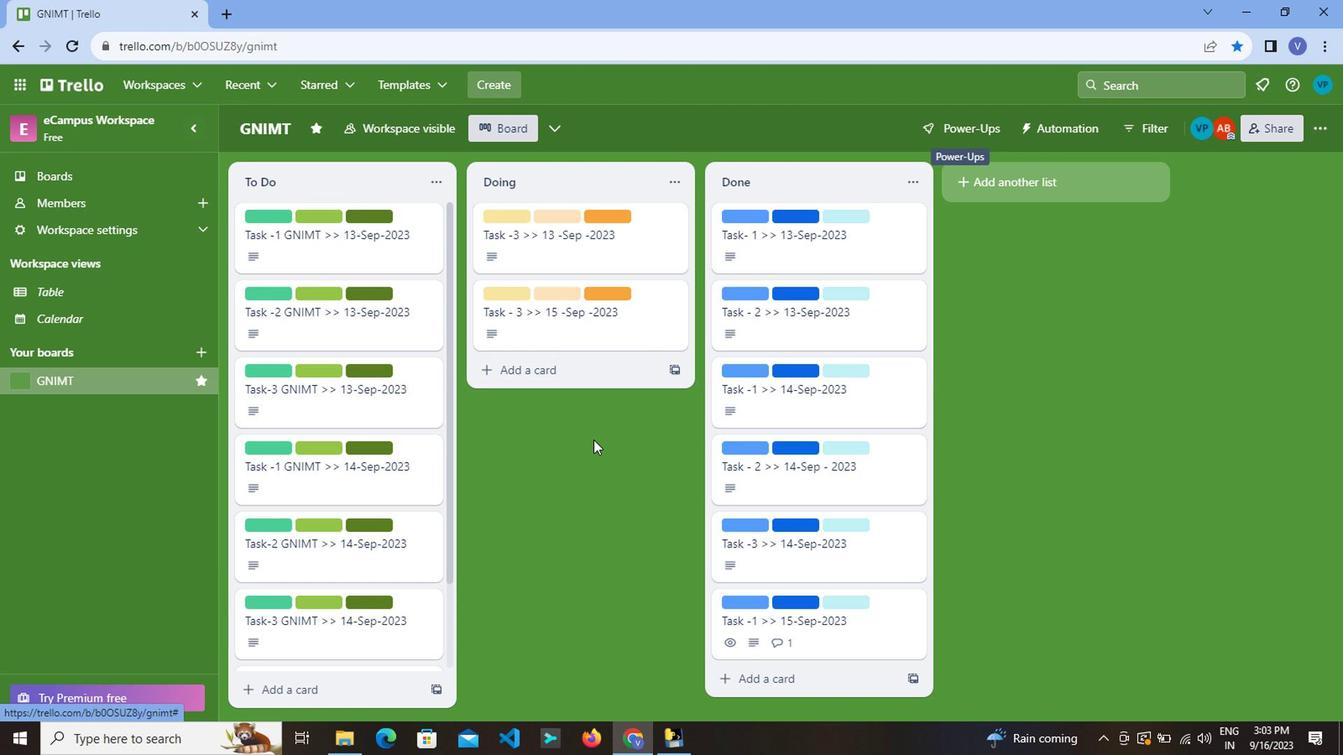 
Action: Mouse scrolled (571, 473) with delta (0, 0)
Screenshot: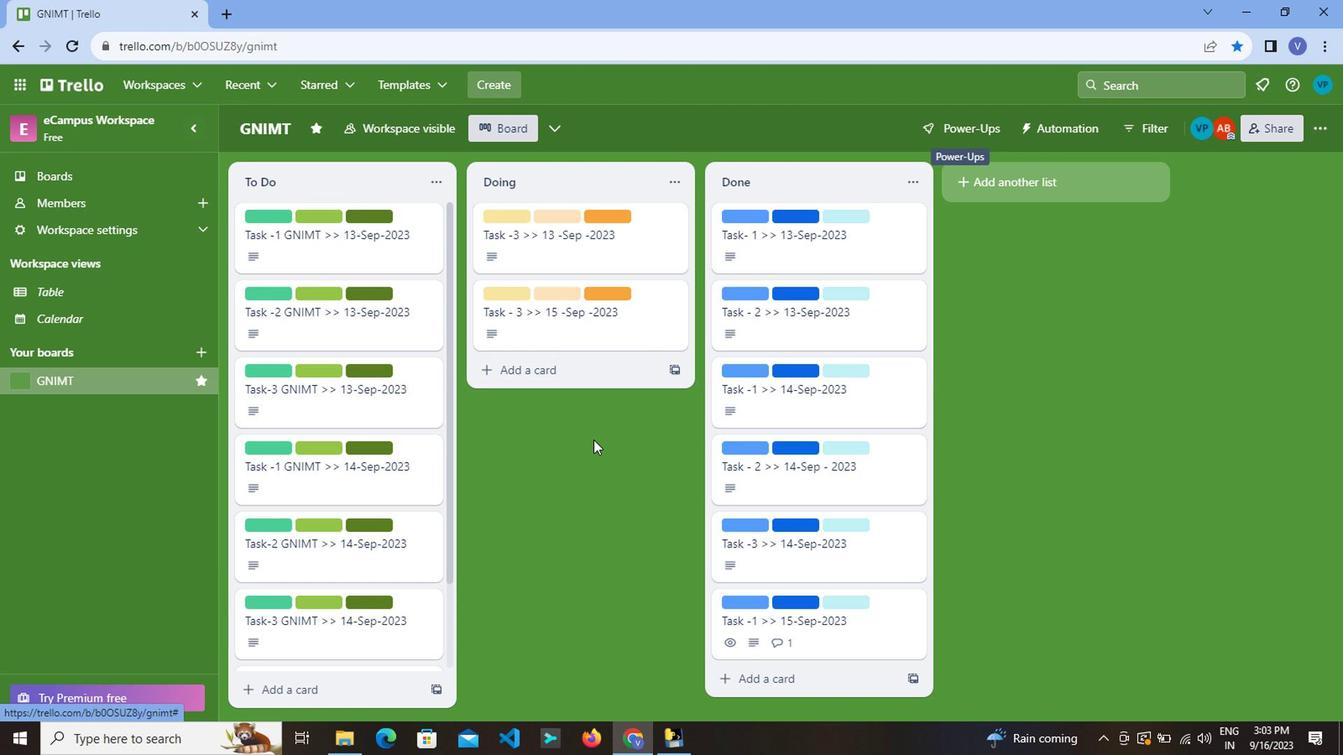 
Action: Mouse moved to (327, 594)
Screenshot: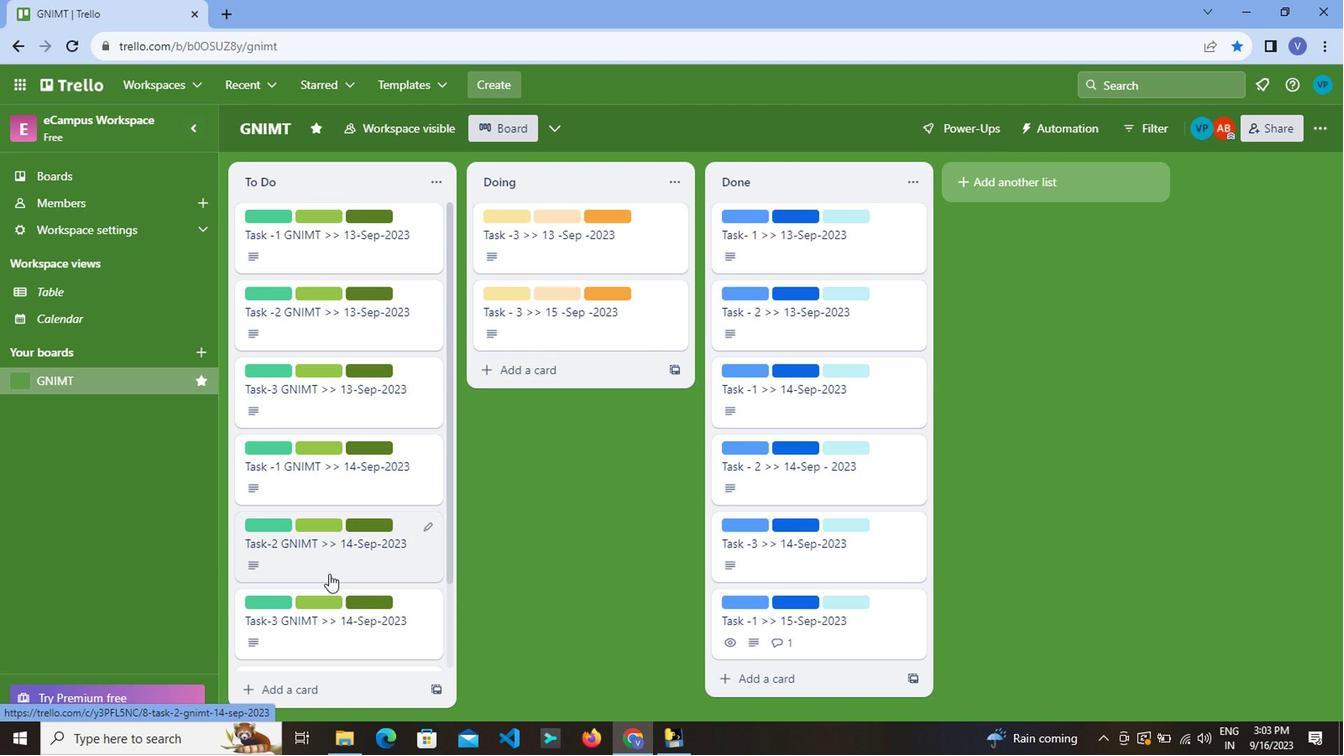 
Action: Mouse scrolled (327, 593) with delta (0, 0)
Screenshot: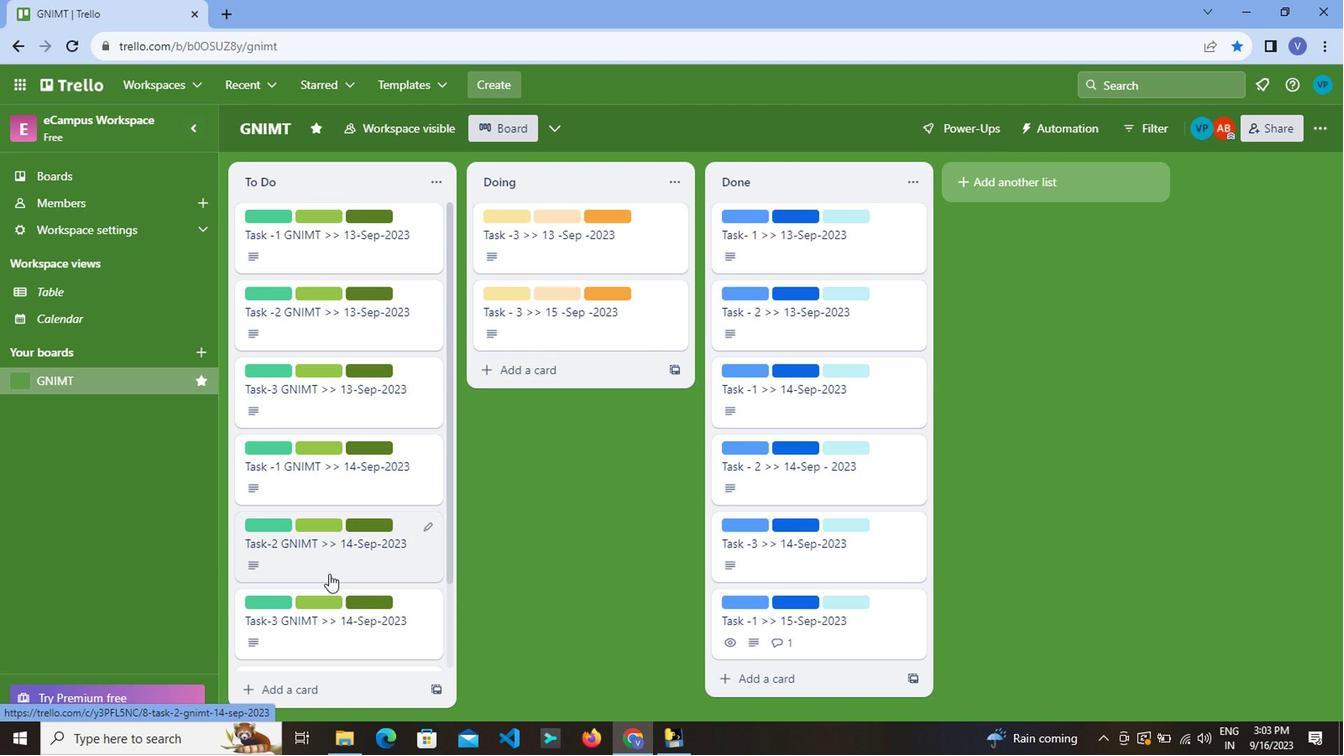 
Action: Mouse moved to (327, 594)
Screenshot: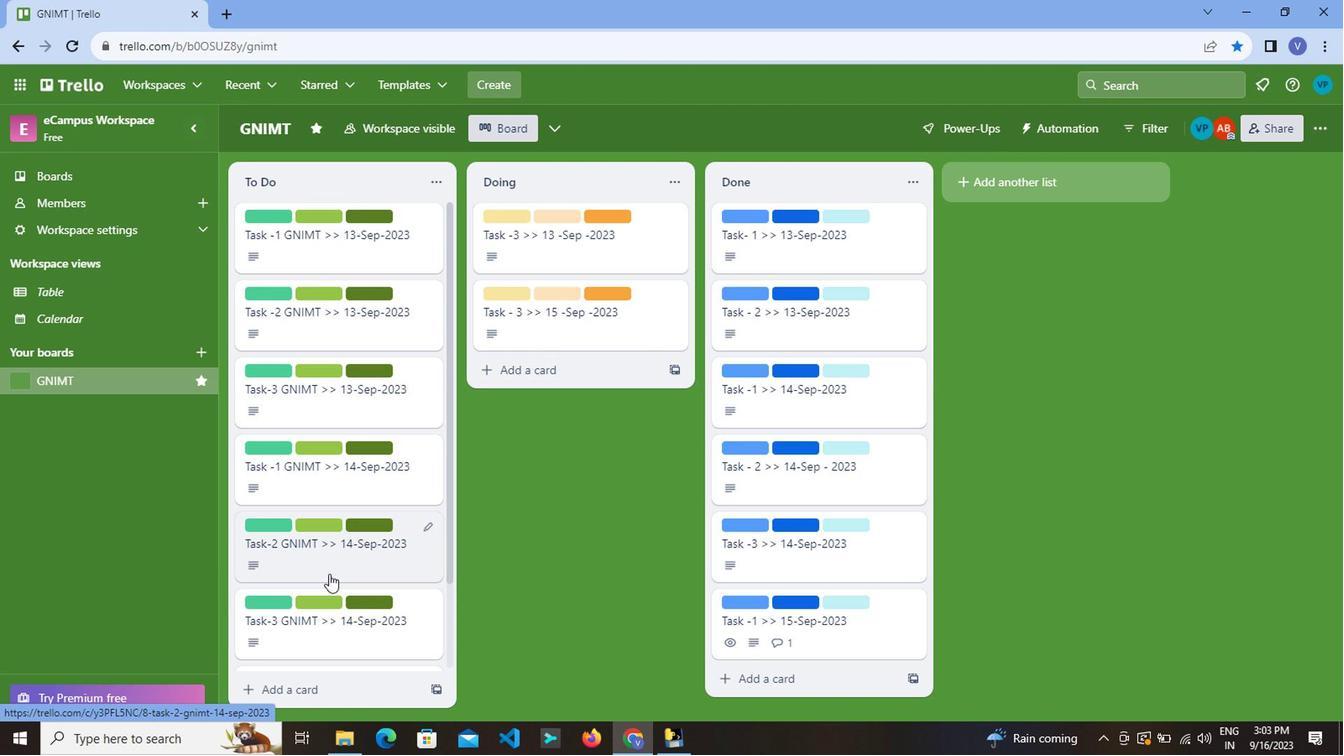 
Action: Mouse scrolled (327, 594) with delta (0, 0)
Screenshot: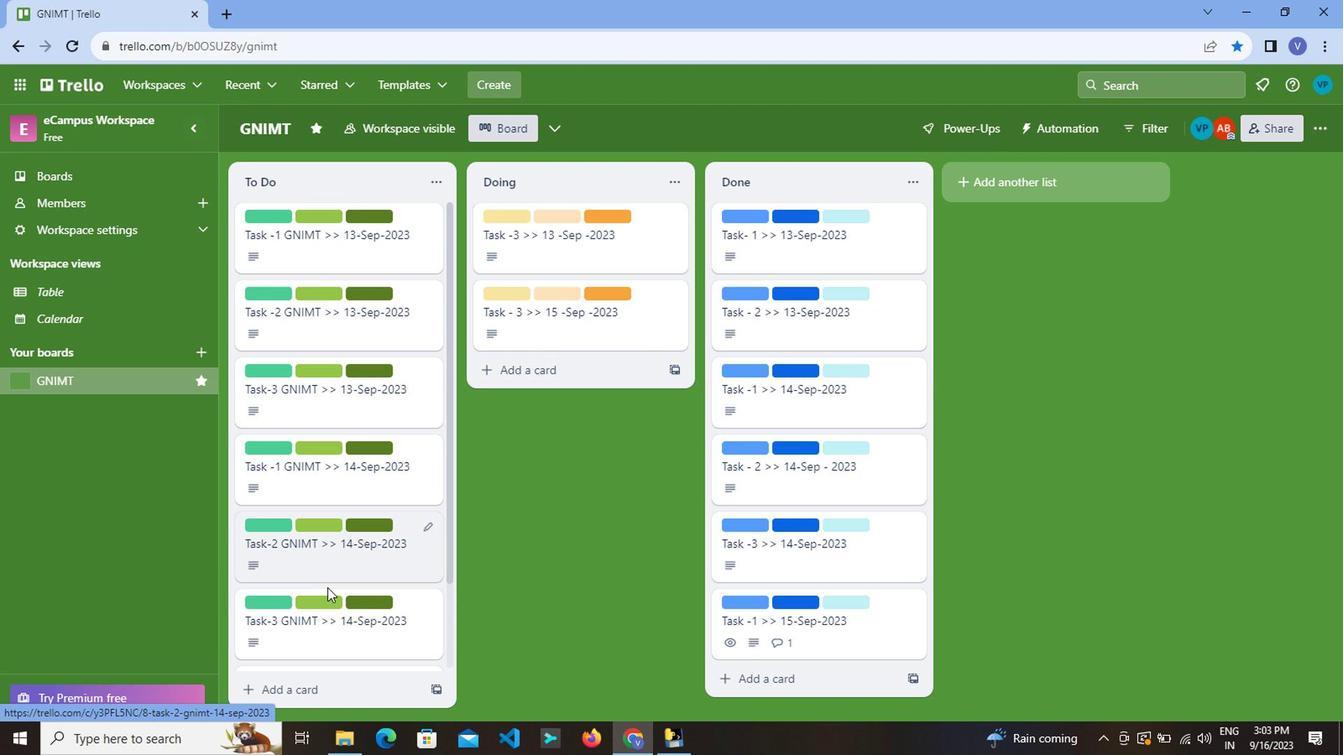 
Action: Mouse moved to (327, 600)
Screenshot: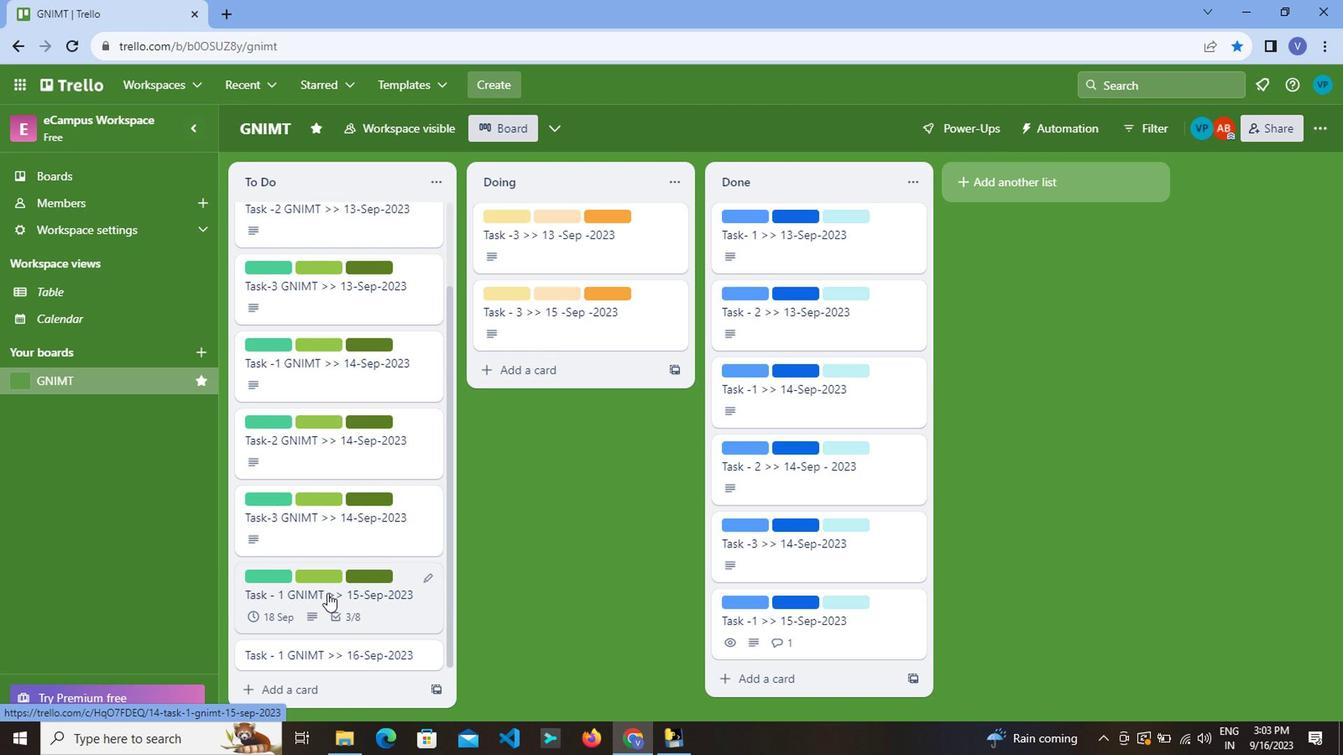 
Action: Mouse scrolled (327, 599) with delta (0, -1)
Screenshot: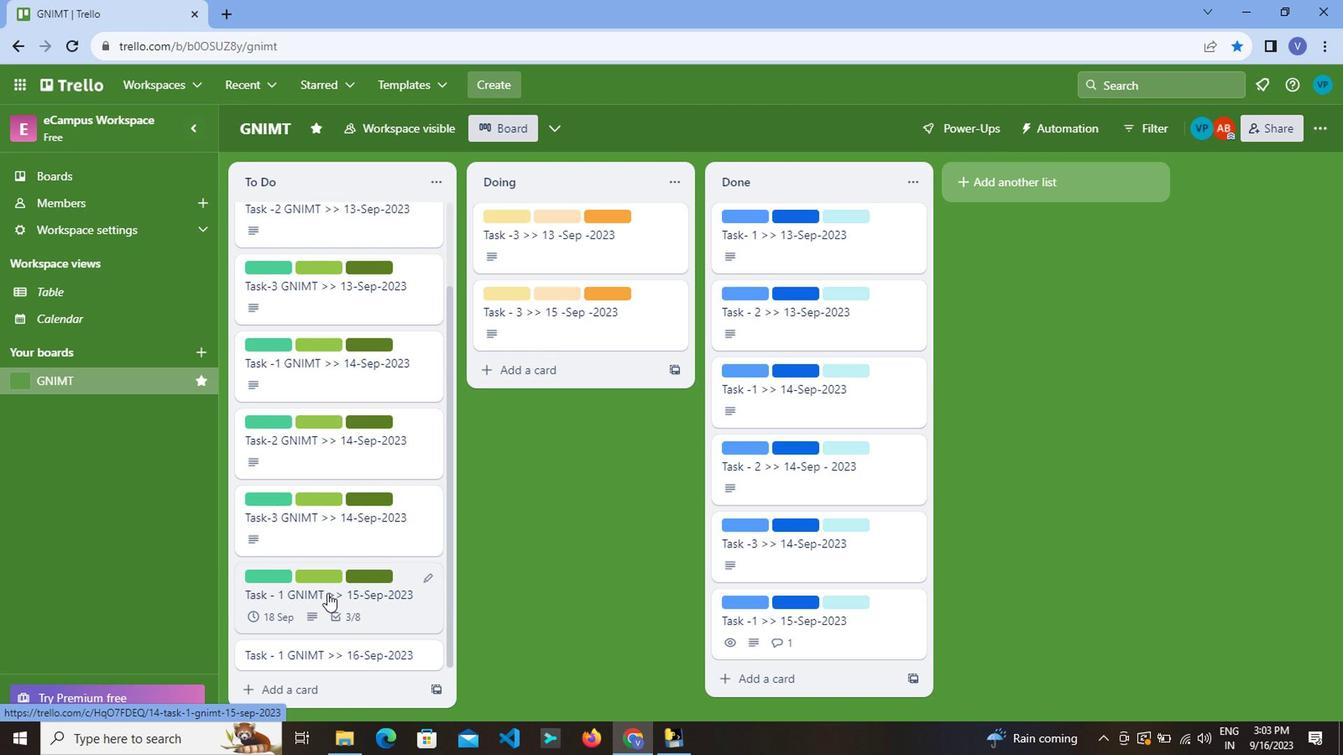 
Action: Mouse moved to (327, 606)
Screenshot: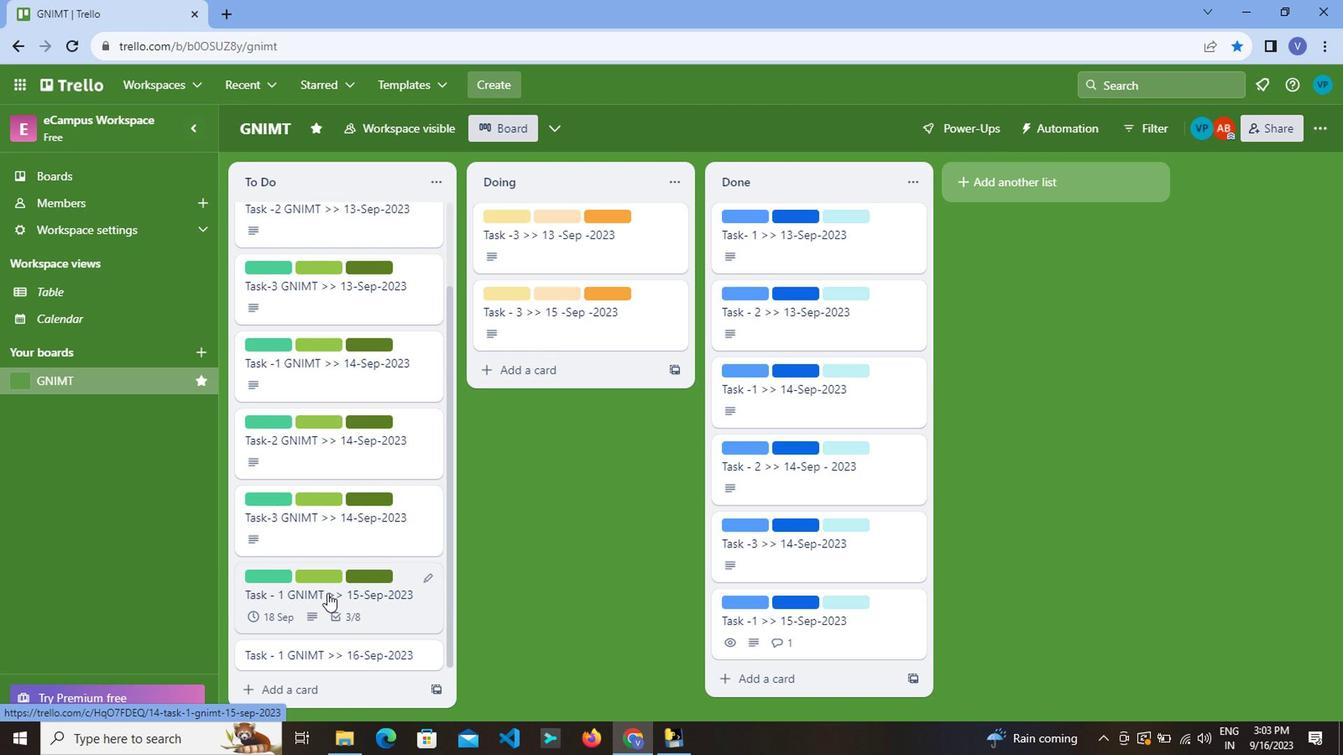 
Action: Mouse scrolled (327, 606) with delta (0, 0)
Screenshot: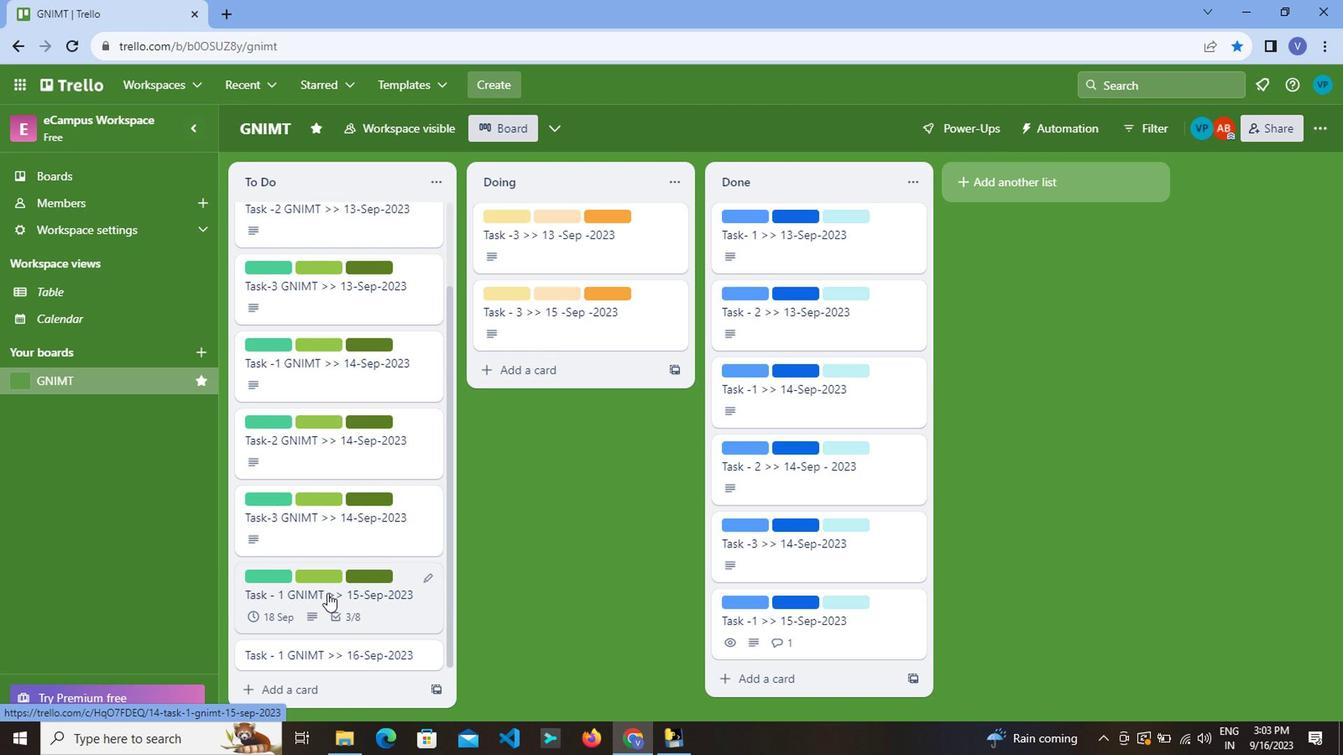 
Action: Mouse moved to (327, 611)
Screenshot: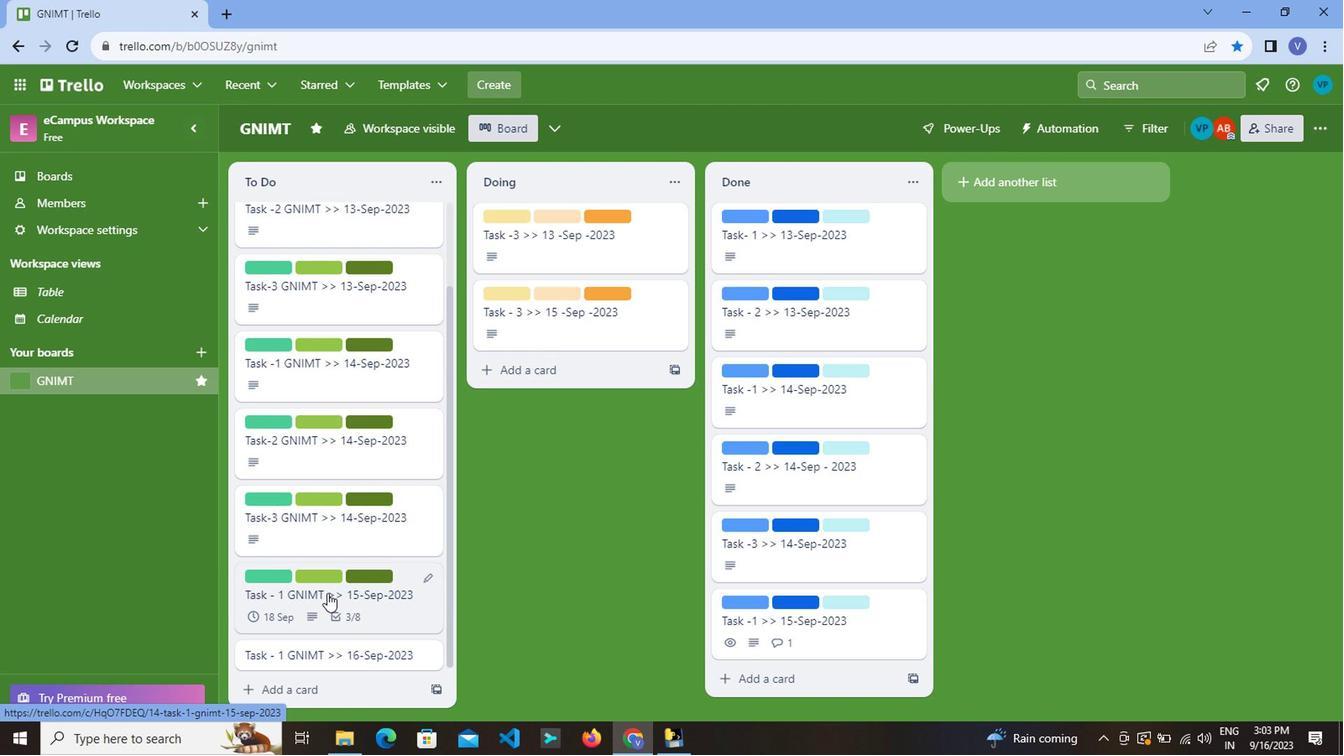 
Action: Mouse scrolled (327, 610) with delta (0, 0)
Screenshot: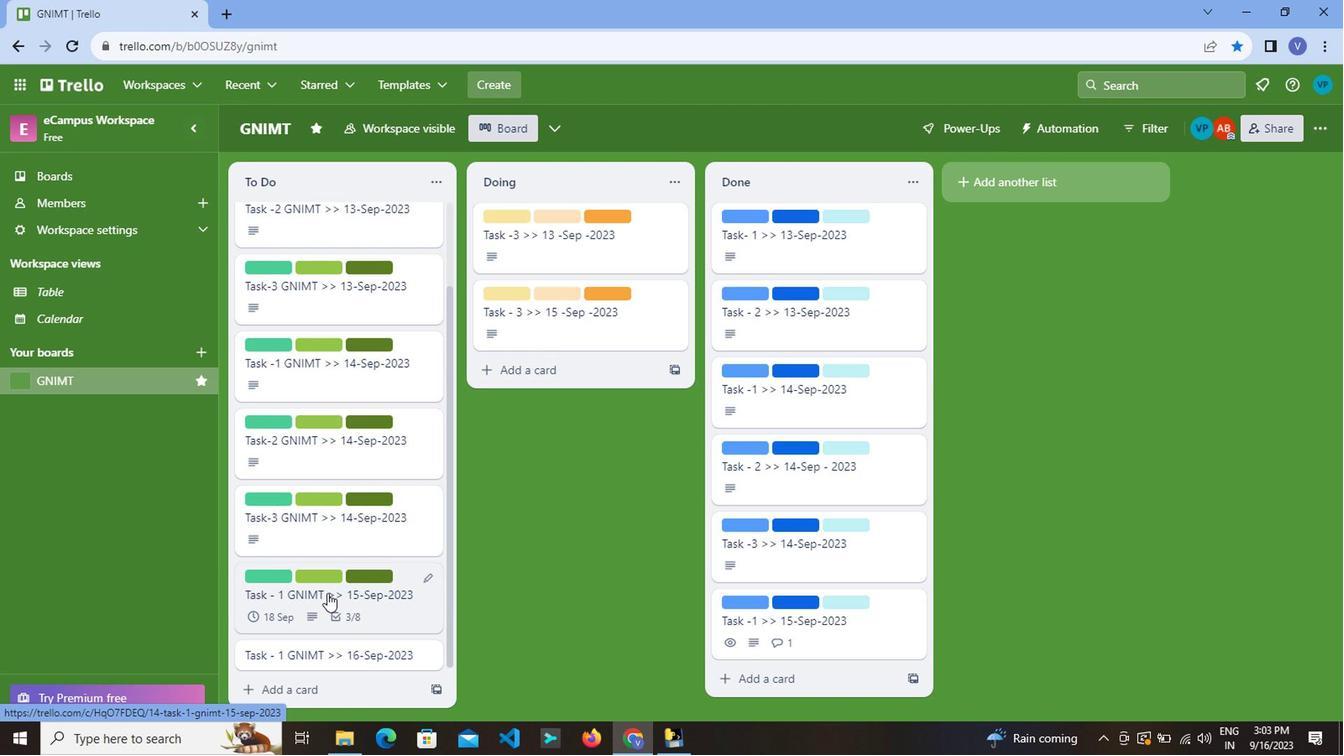 
Action: Mouse moved to (331, 641)
Screenshot: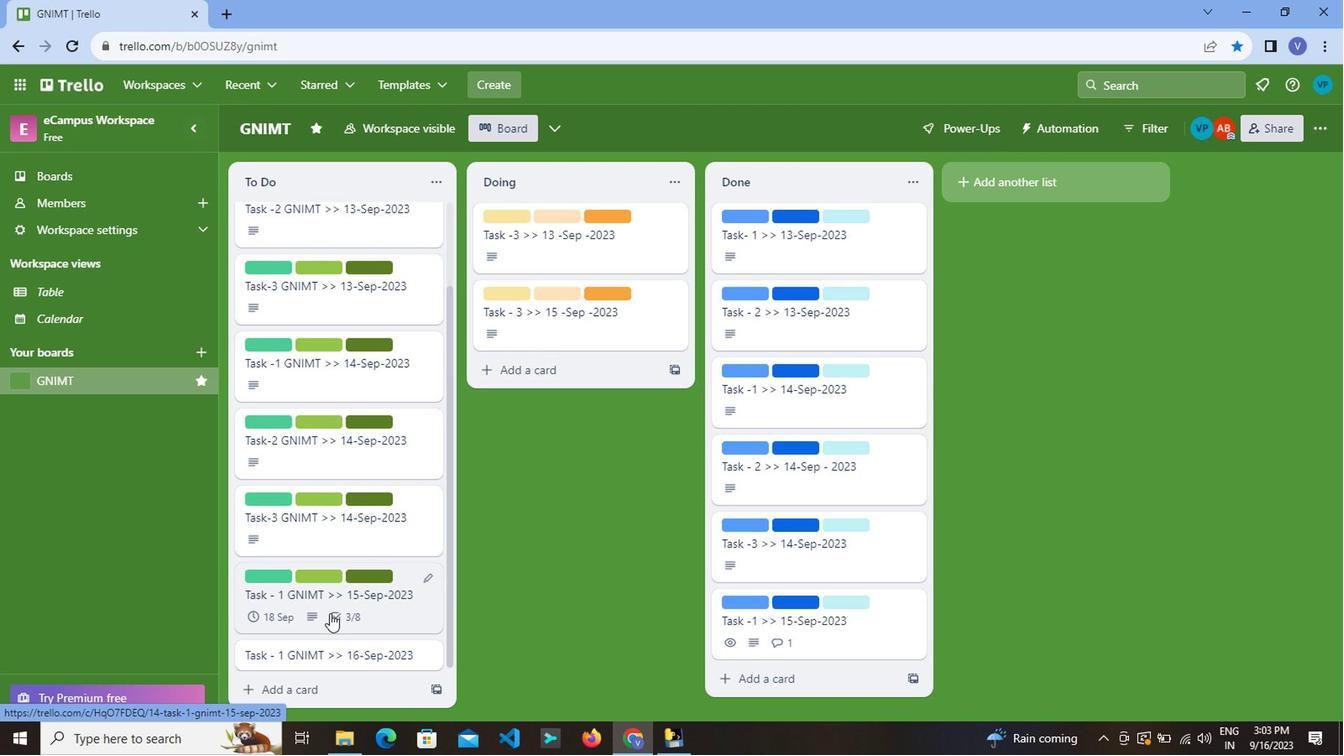 
Action: Mouse scrolled (331, 641) with delta (0, 0)
Screenshot: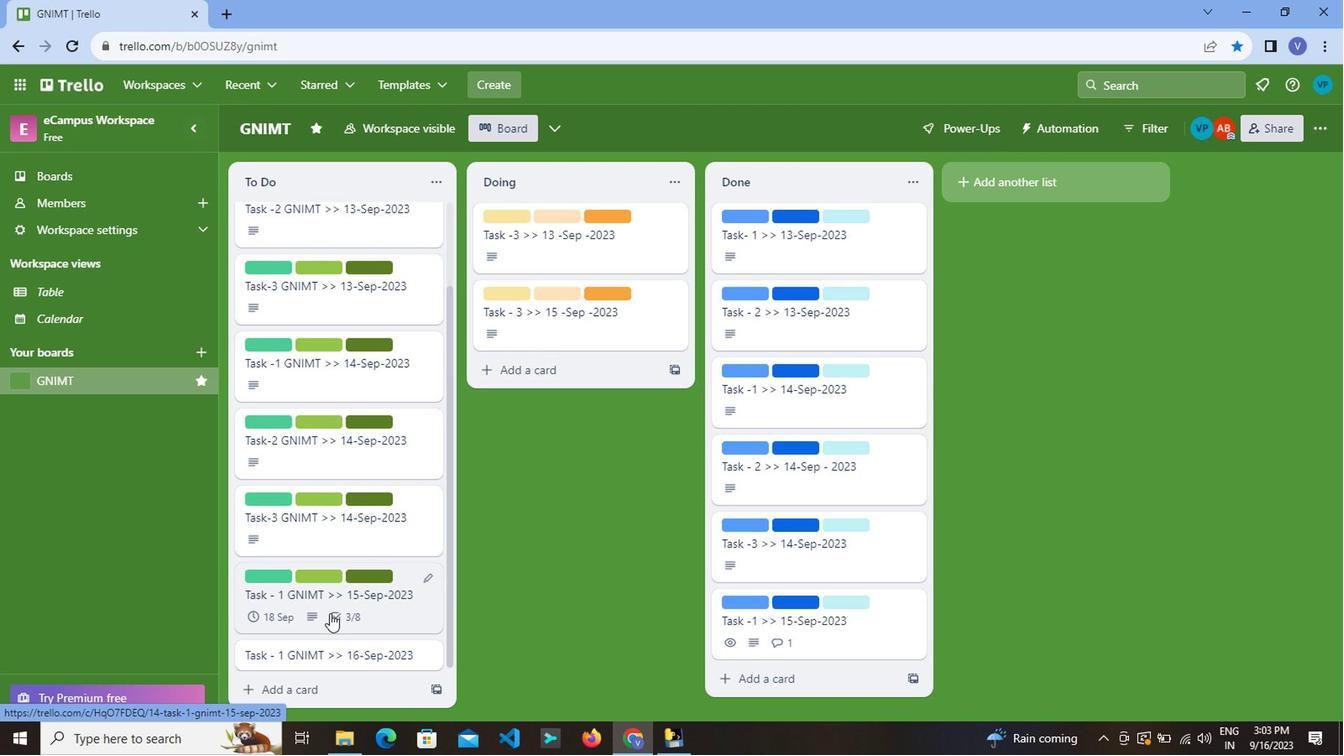 
Action: Mouse moved to (331, 648)
Screenshot: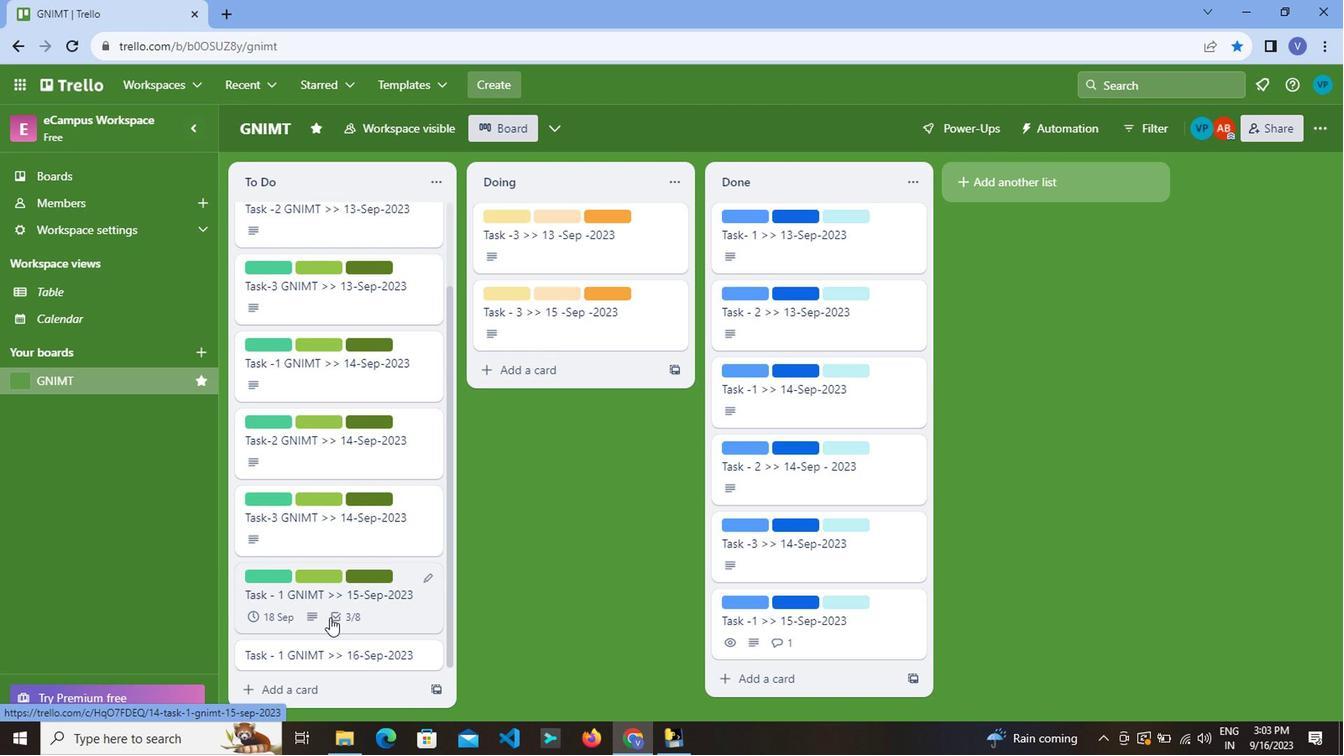 
Action: Mouse scrolled (331, 647) with delta (0, -1)
Screenshot: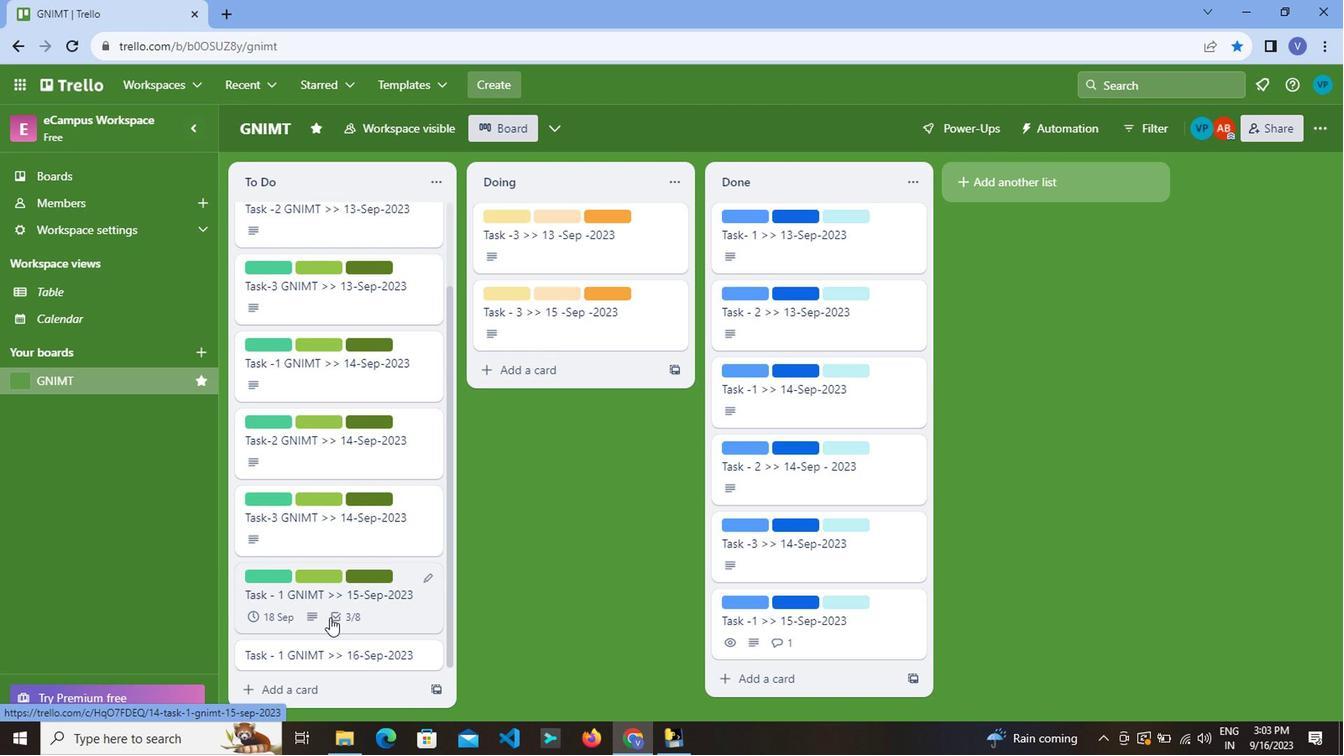 
Action: Mouse moved to (331, 650)
Screenshot: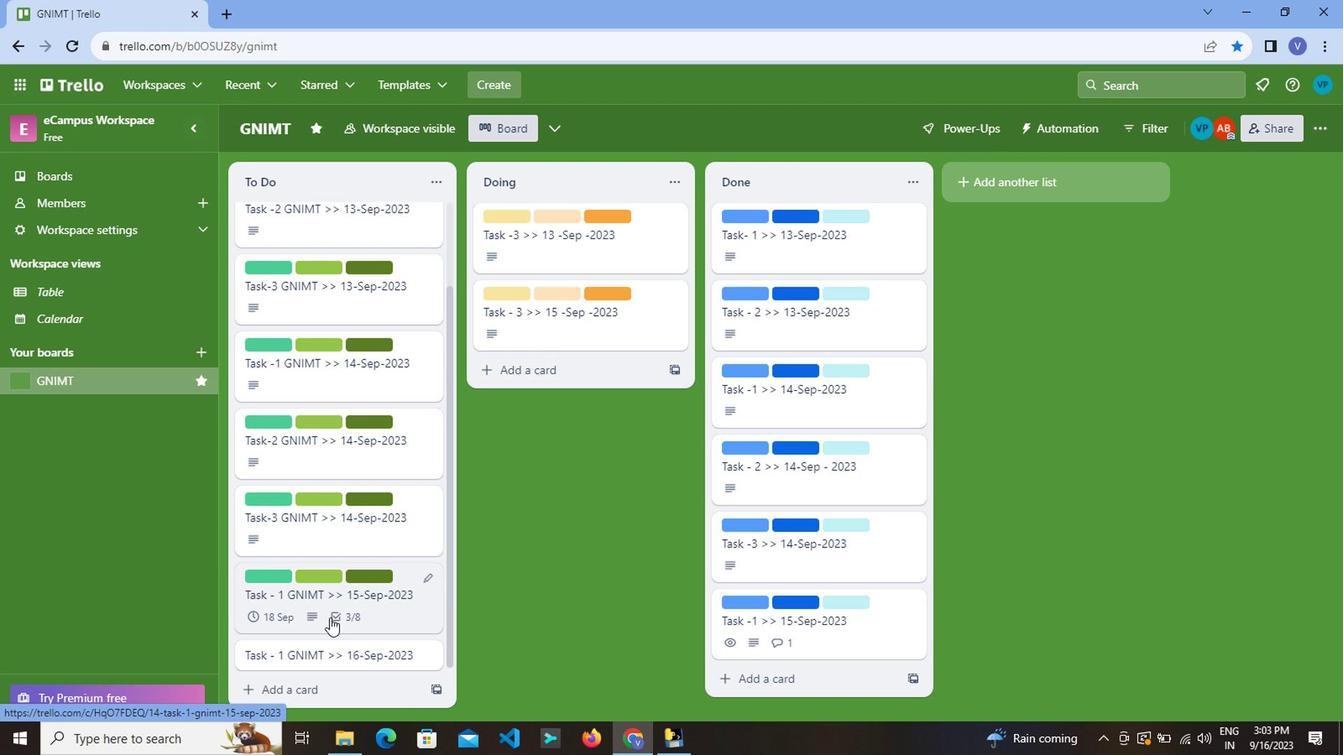 
Action: Mouse scrolled (331, 650) with delta (0, 0)
Screenshot: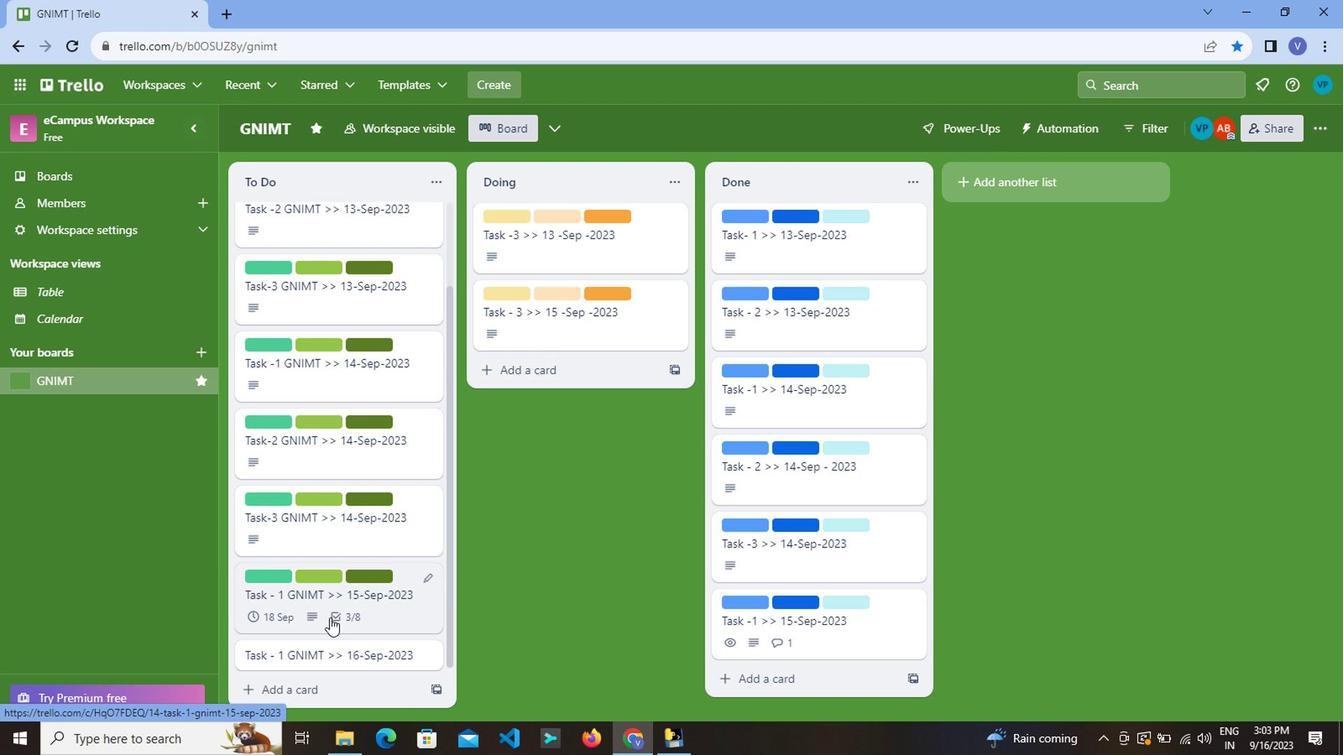 
Action: Mouse moved to (297, 654)
Screenshot: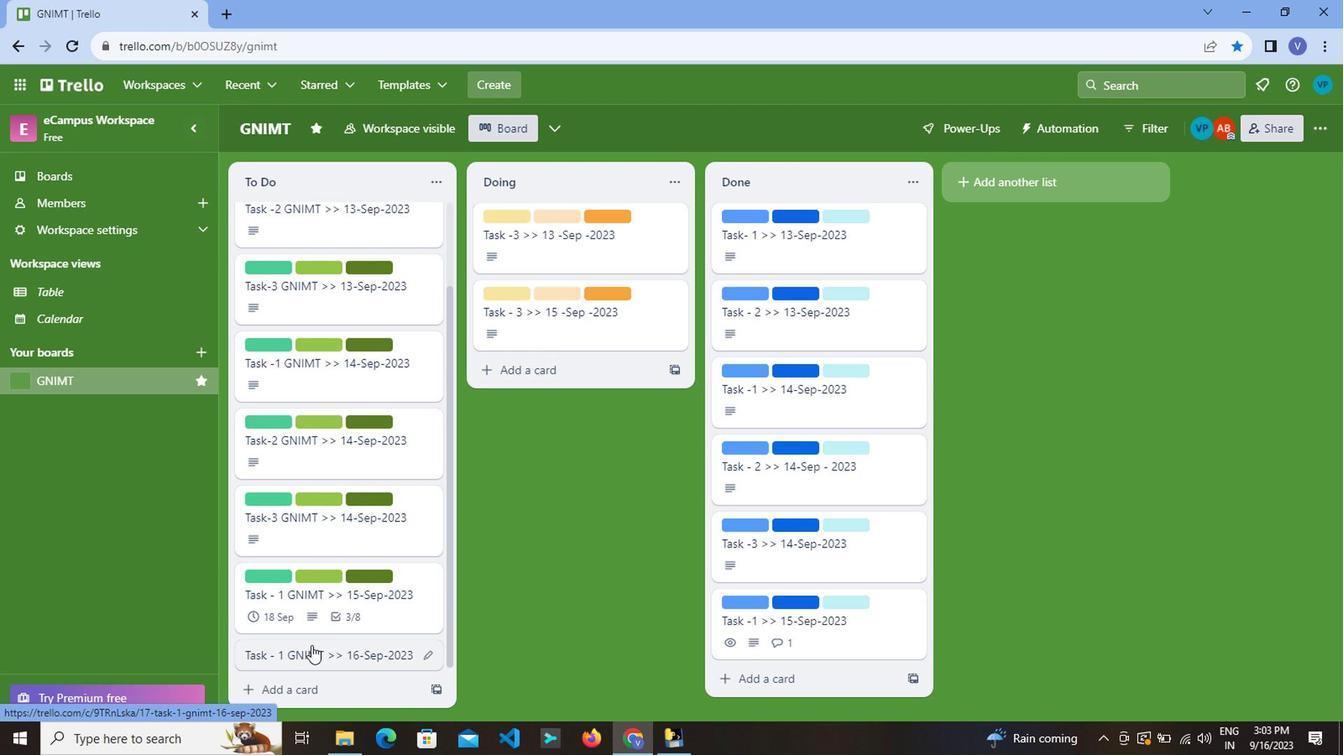 
Action: Mouse pressed left at (297, 654)
Screenshot: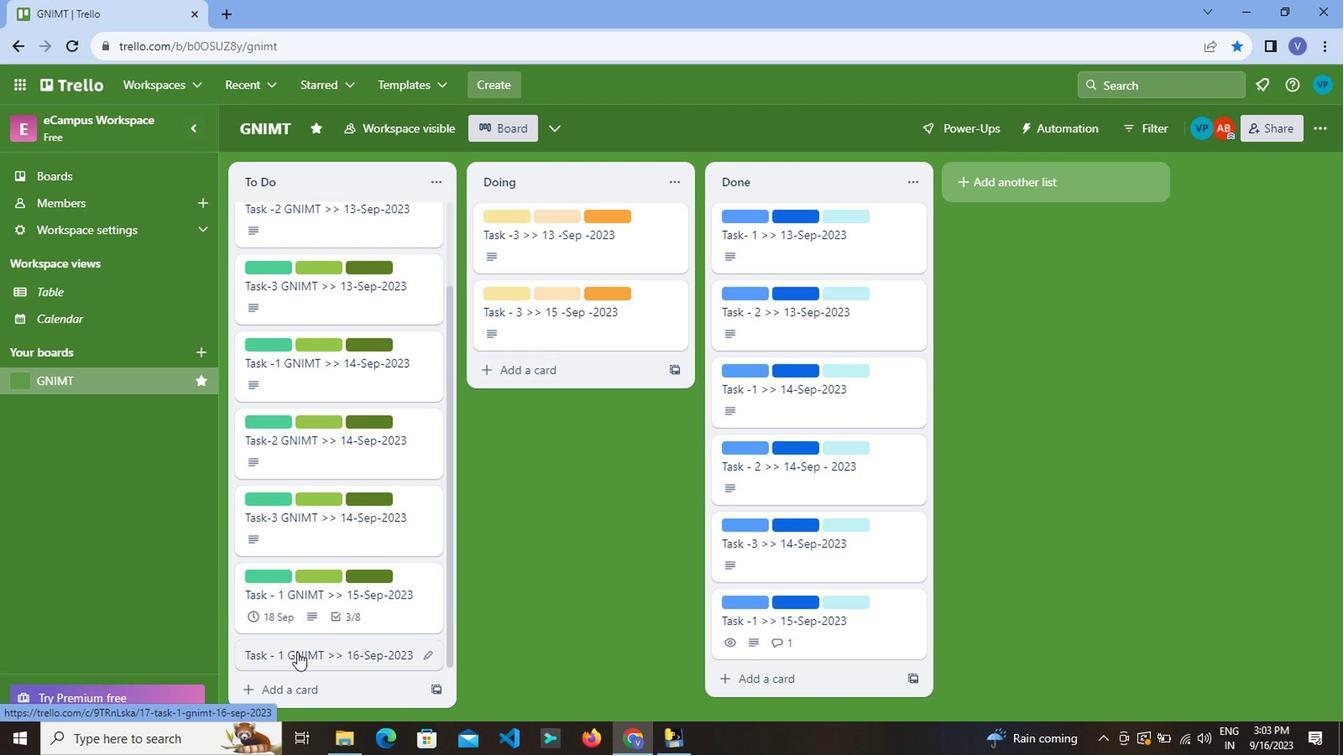 
Action: Mouse pressed left at (297, 654)
Screenshot: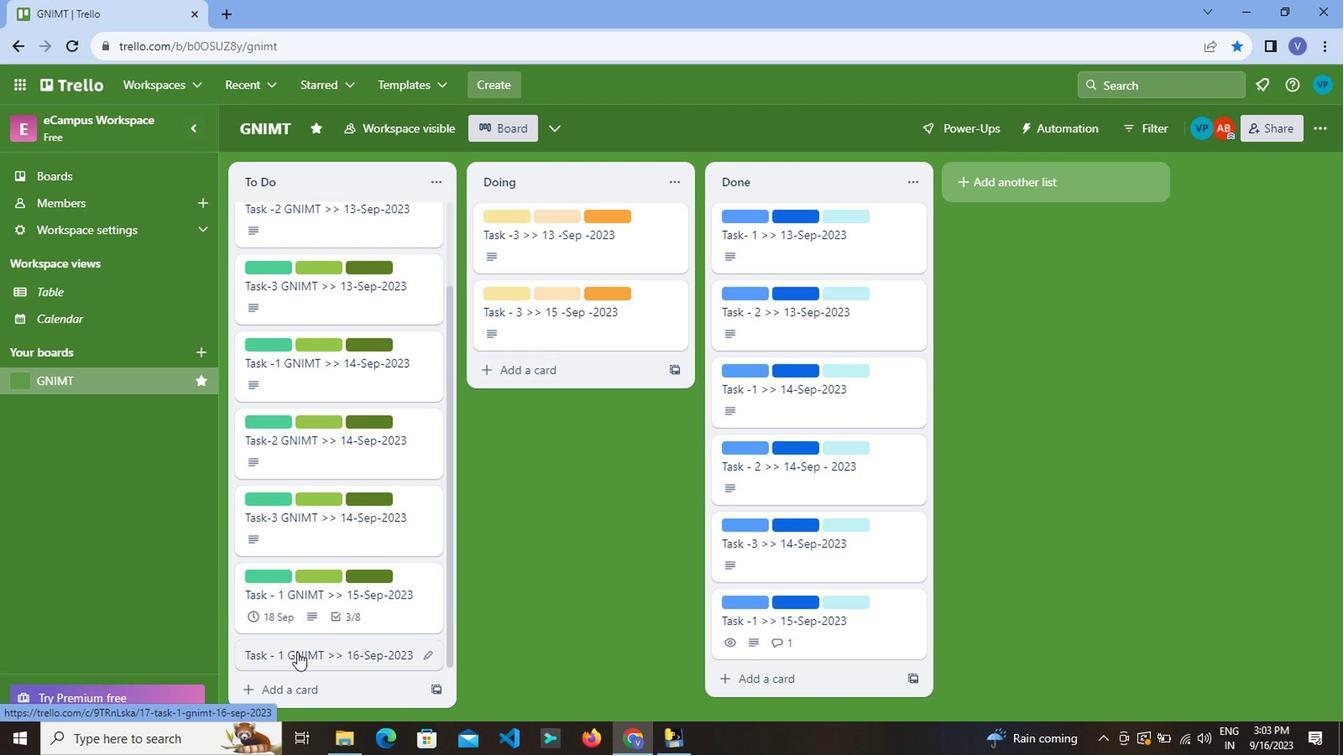 
Action: Mouse moved to (482, 314)
Screenshot: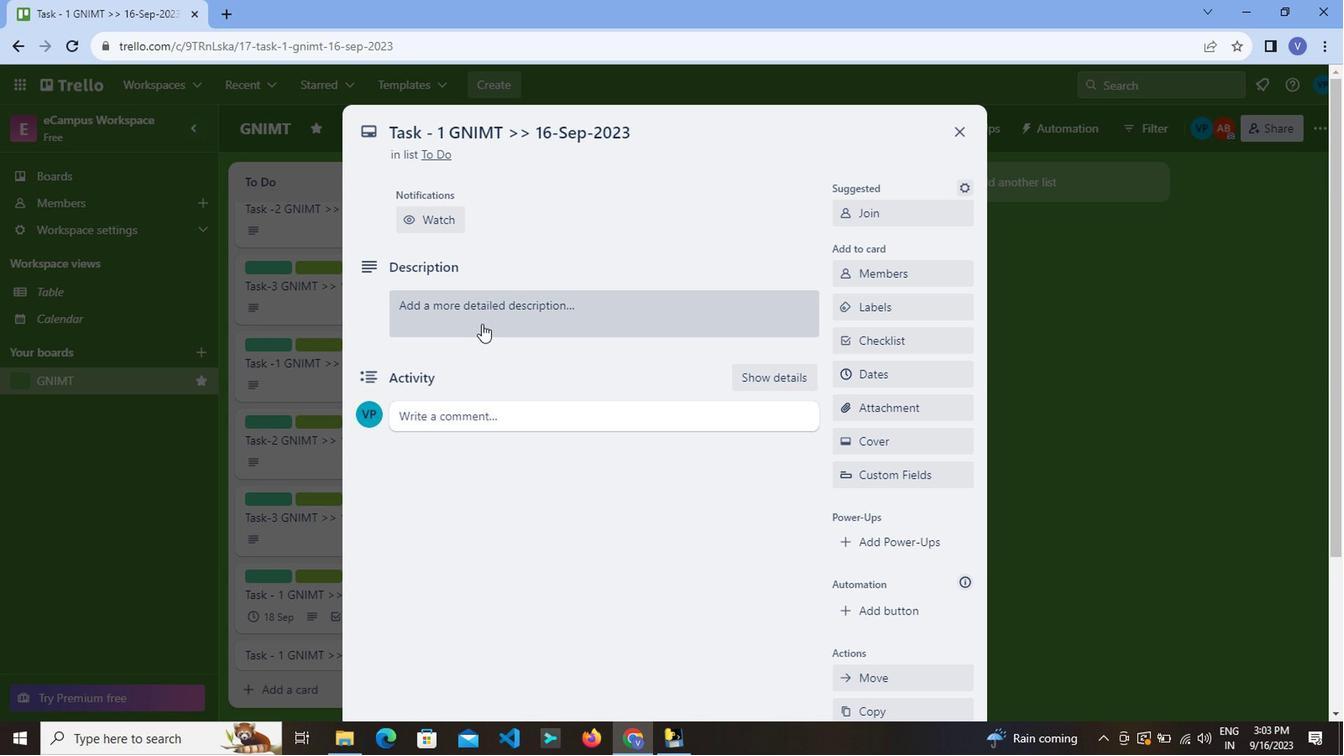 
Action: Mouse pressed left at (482, 314)
Screenshot: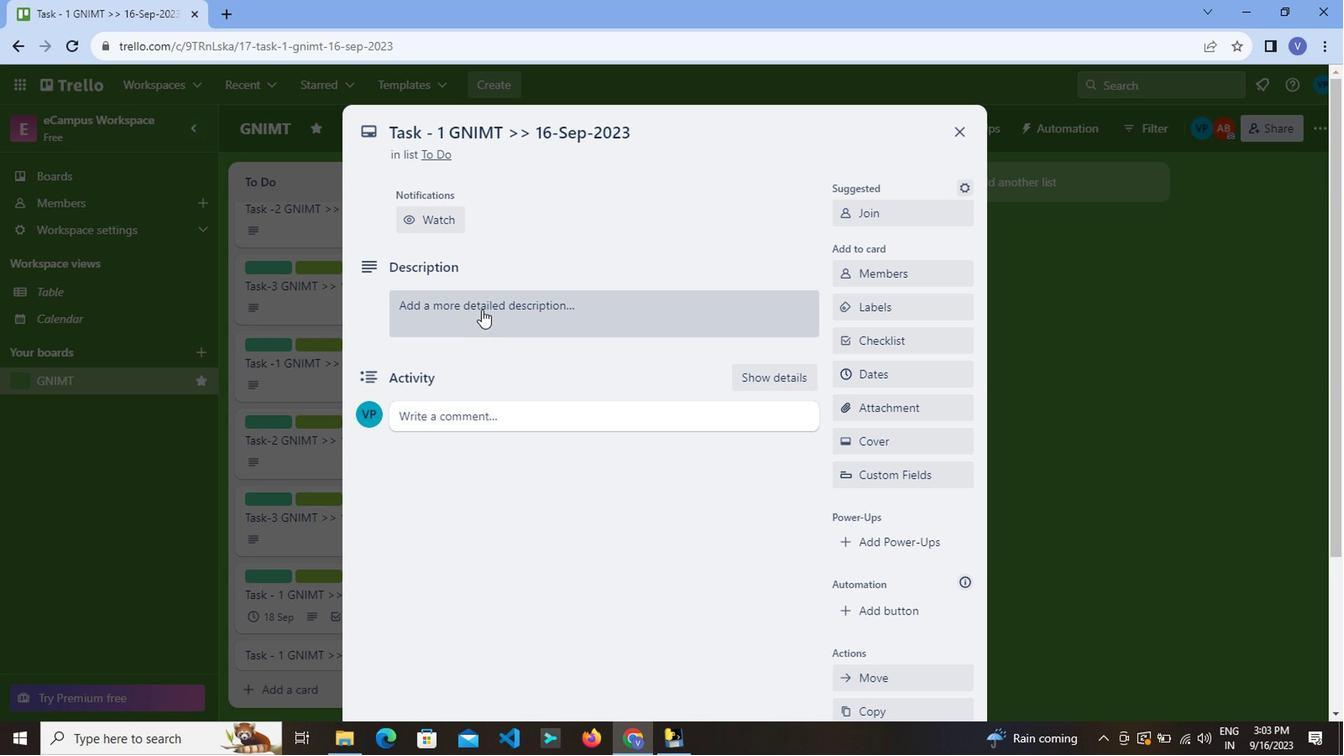 
Action: Mouse moved to (543, 324)
Screenshot: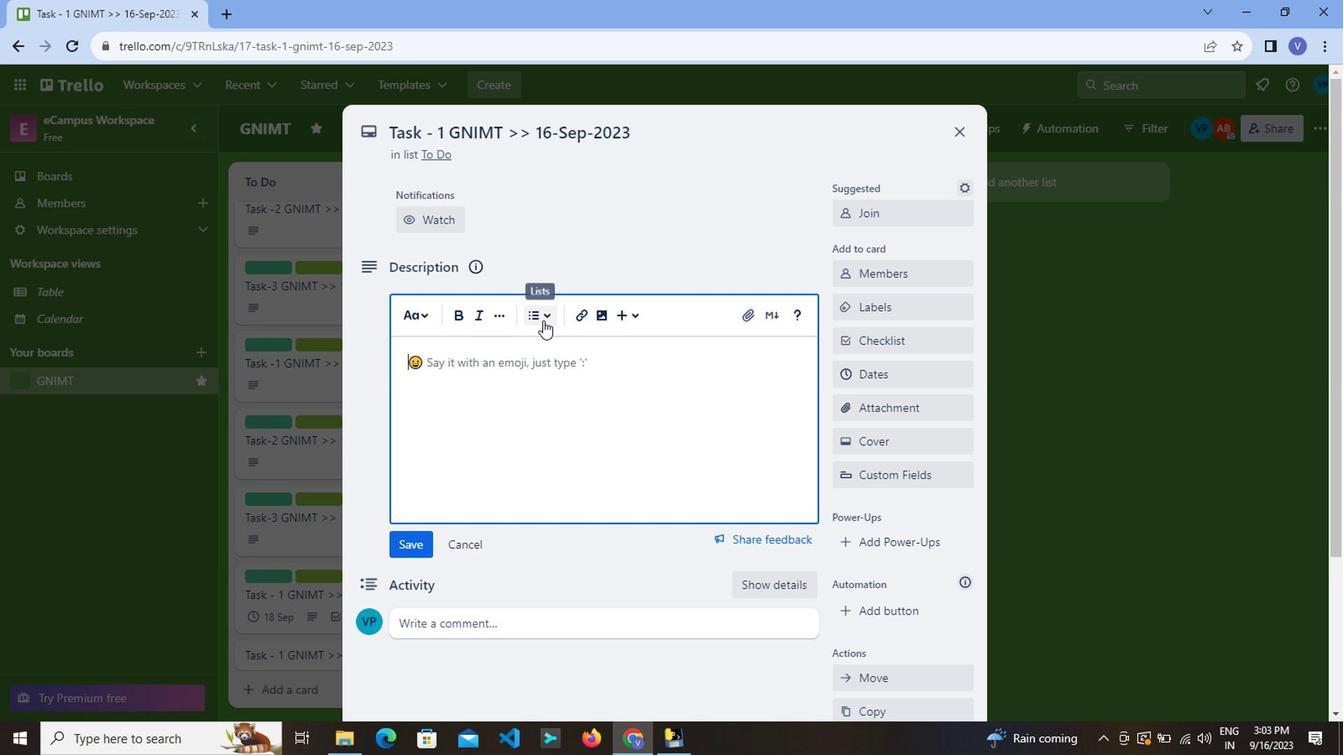 
Action: Mouse pressed left at (543, 324)
Screenshot: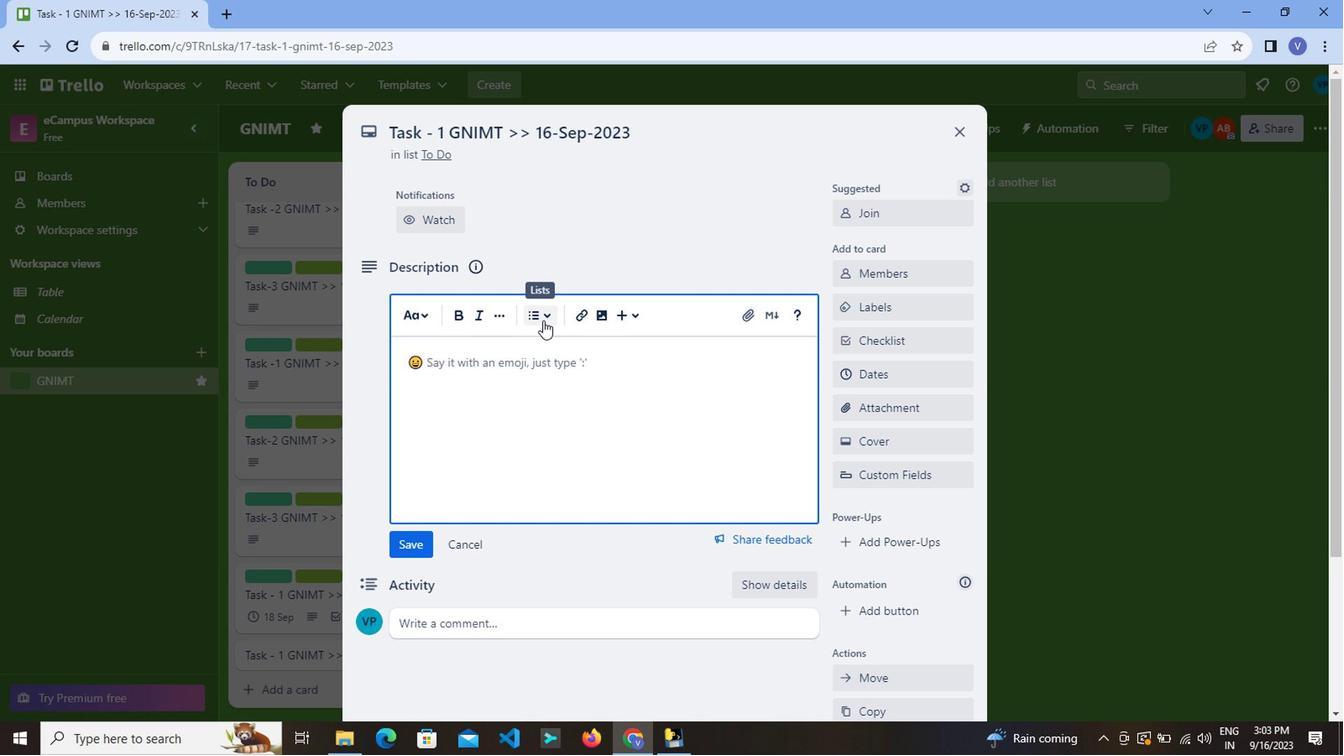 
Action: Mouse moved to (568, 391)
Screenshot: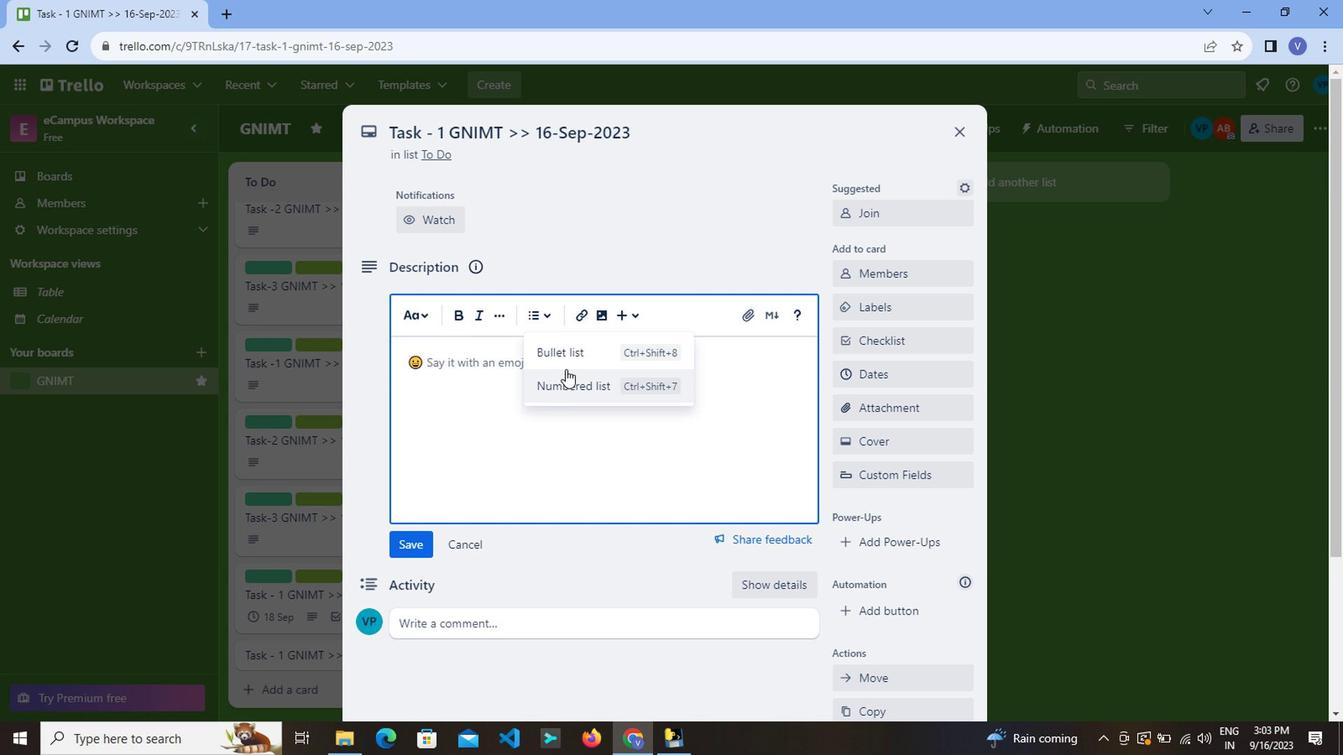 
Action: Mouse pressed left at (568, 391)
Screenshot: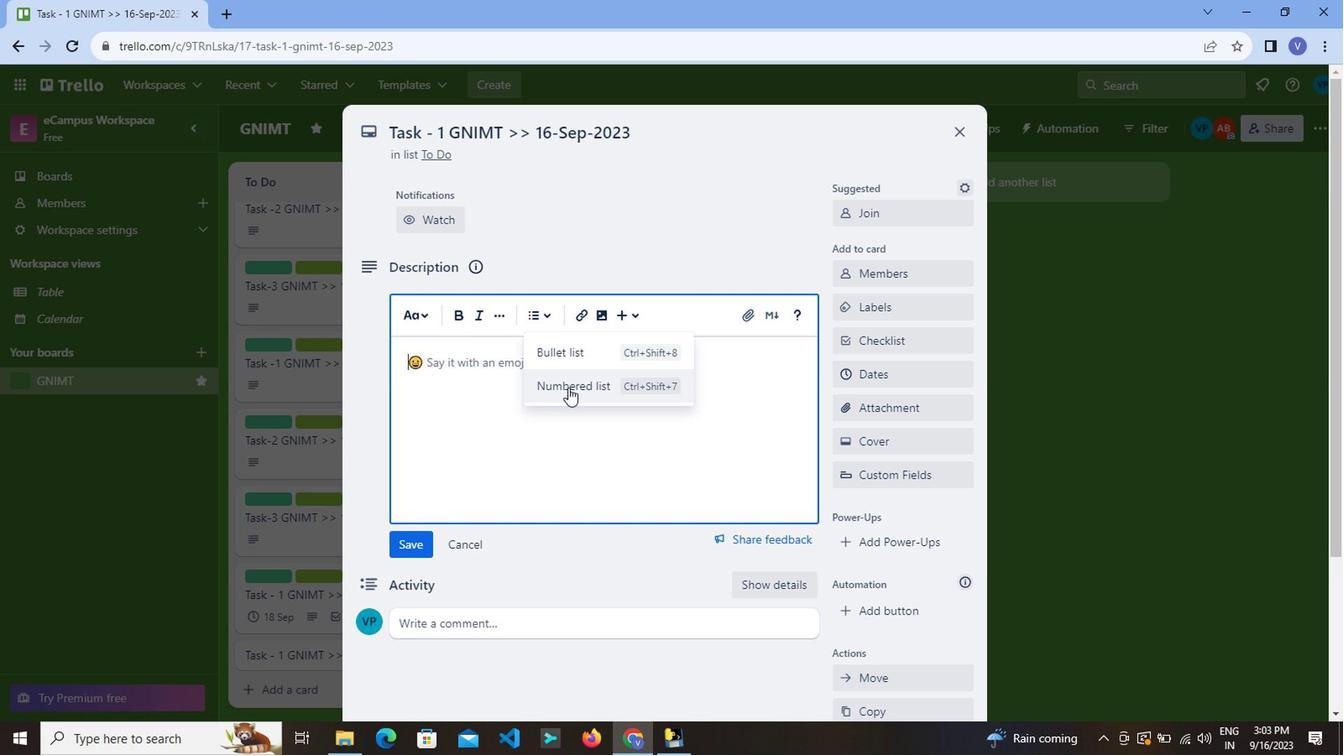 
Action: Mouse moved to (469, 361)
Screenshot: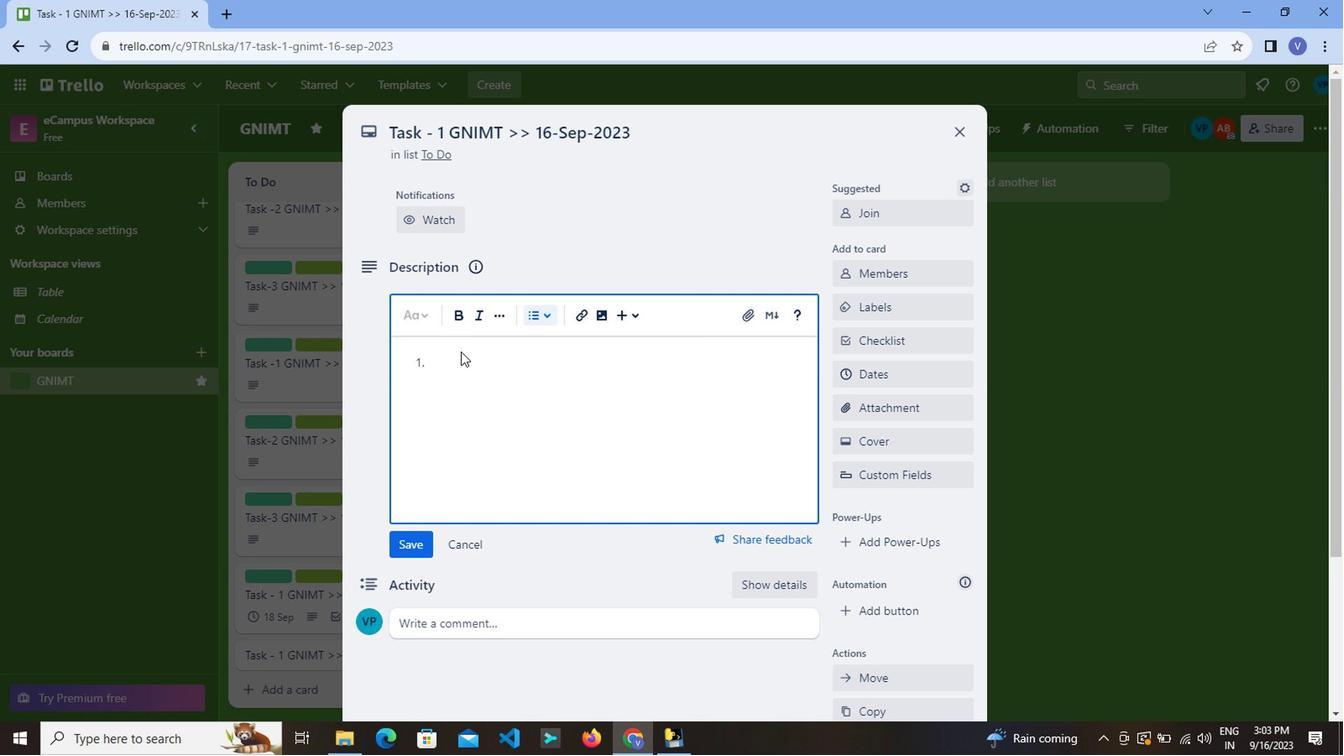 
Action: Key pressed <Key.caps_lock>RES<Key.backspace><Key.backspace><Key.caps_lock>esolve<Key.space><Key.caps_lock>
Screenshot: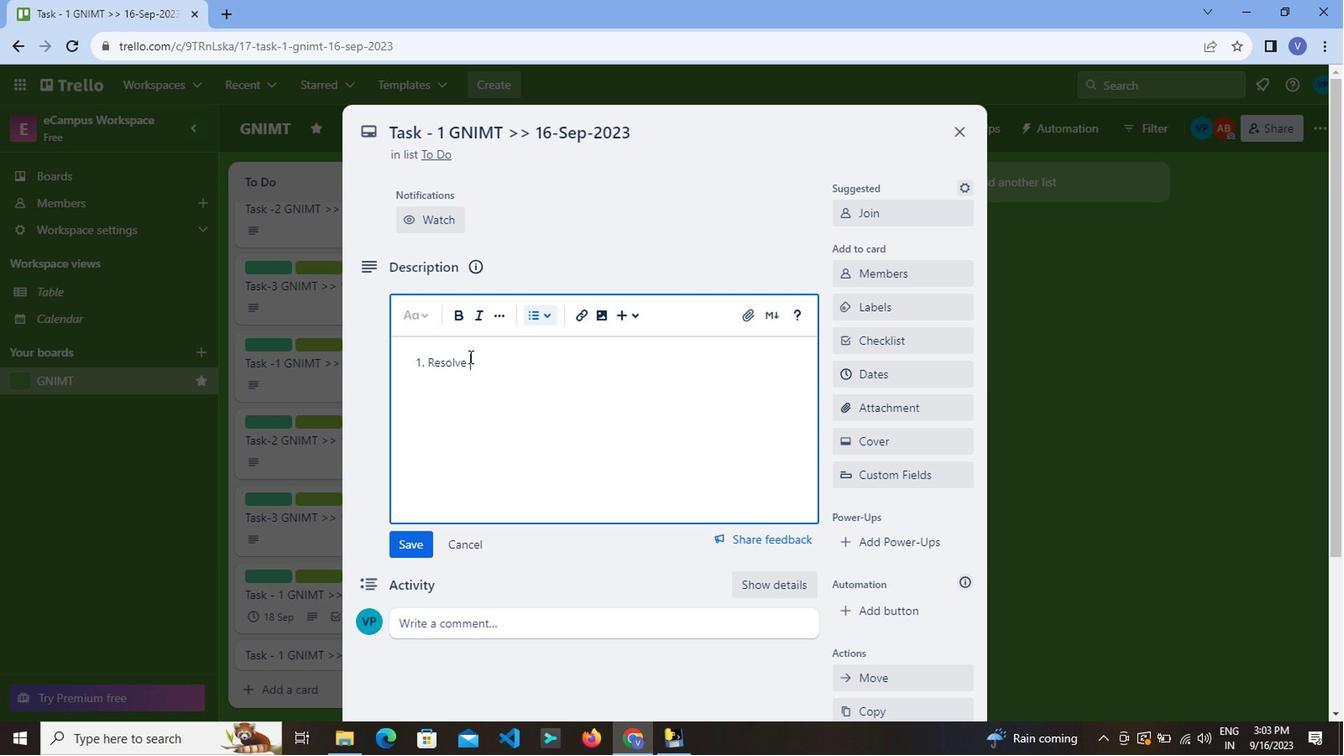 
Action: Mouse moved to (1031, 673)
Screenshot: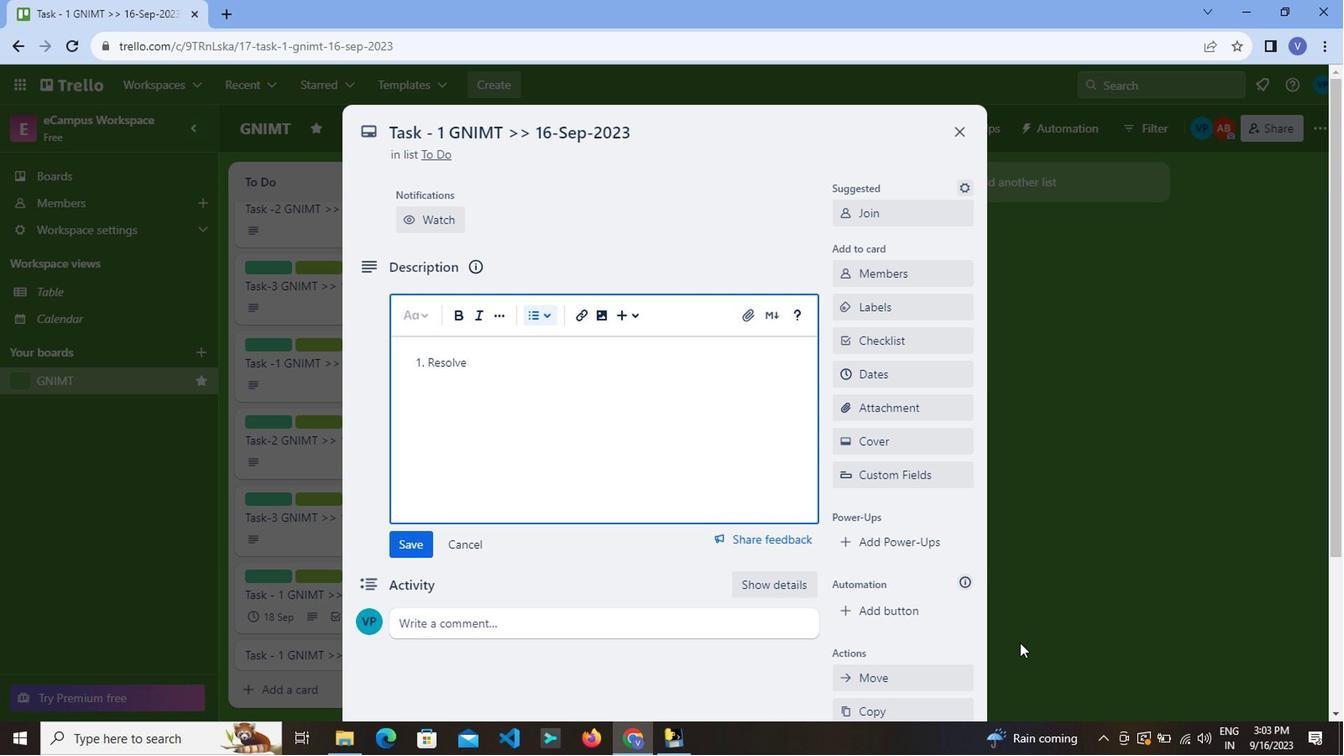 
Action: Key pressed C<Key.caps_lock>lieny<Key.backspace>t<Key.space>side<Key.space>queries<Key.enter><Key.caps_lock>U<Key.caps_lock>pdate<Key.space>them<Key.space>in<Key.space>their<Key.space>site<Key.enter><Key.caps_lock>C<Key.caps_lock>heck<Key.space>for<Key.space>after<Key.space>changes<Key.space>o<Key.backspace>there<Key.space>is<Key.space>no<Key.space>i<Key.backspace>other<Key.space>bugs<Key.enter><Key.backspace>
Screenshot: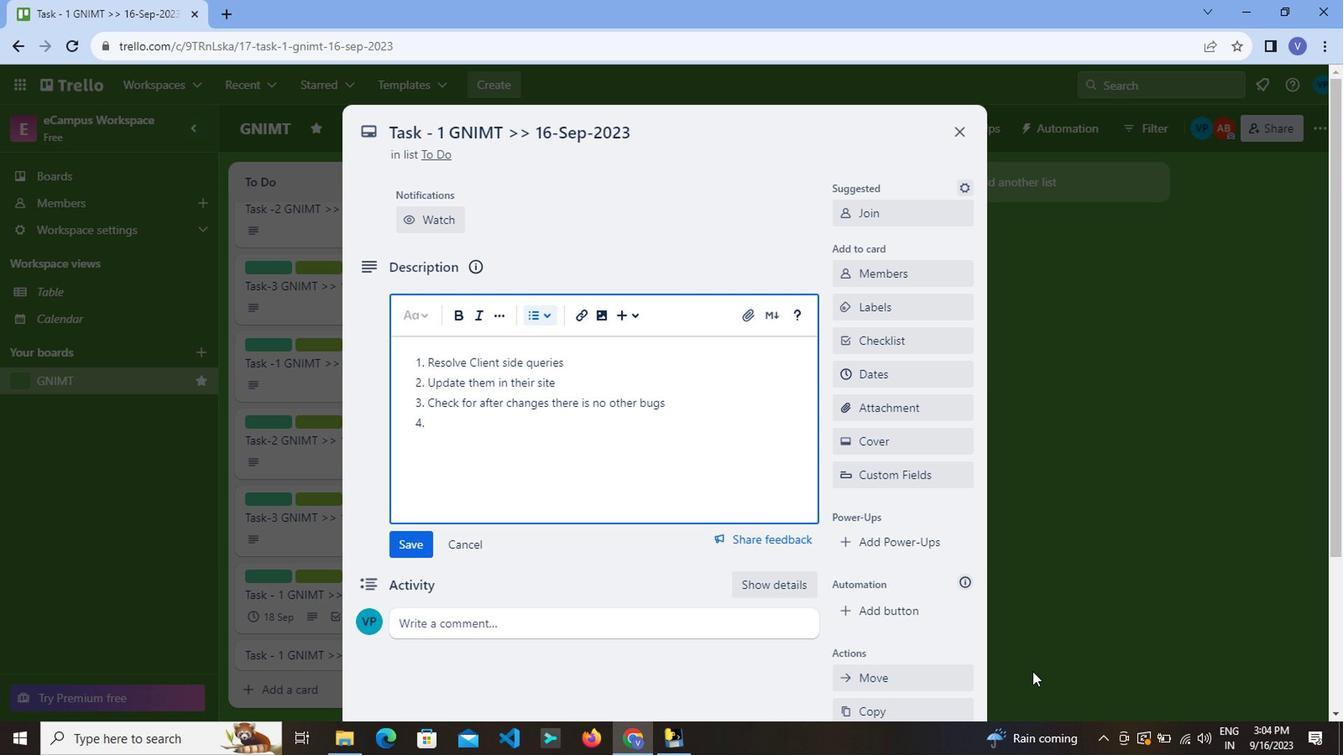 
Action: Mouse moved to (421, 551)
Screenshot: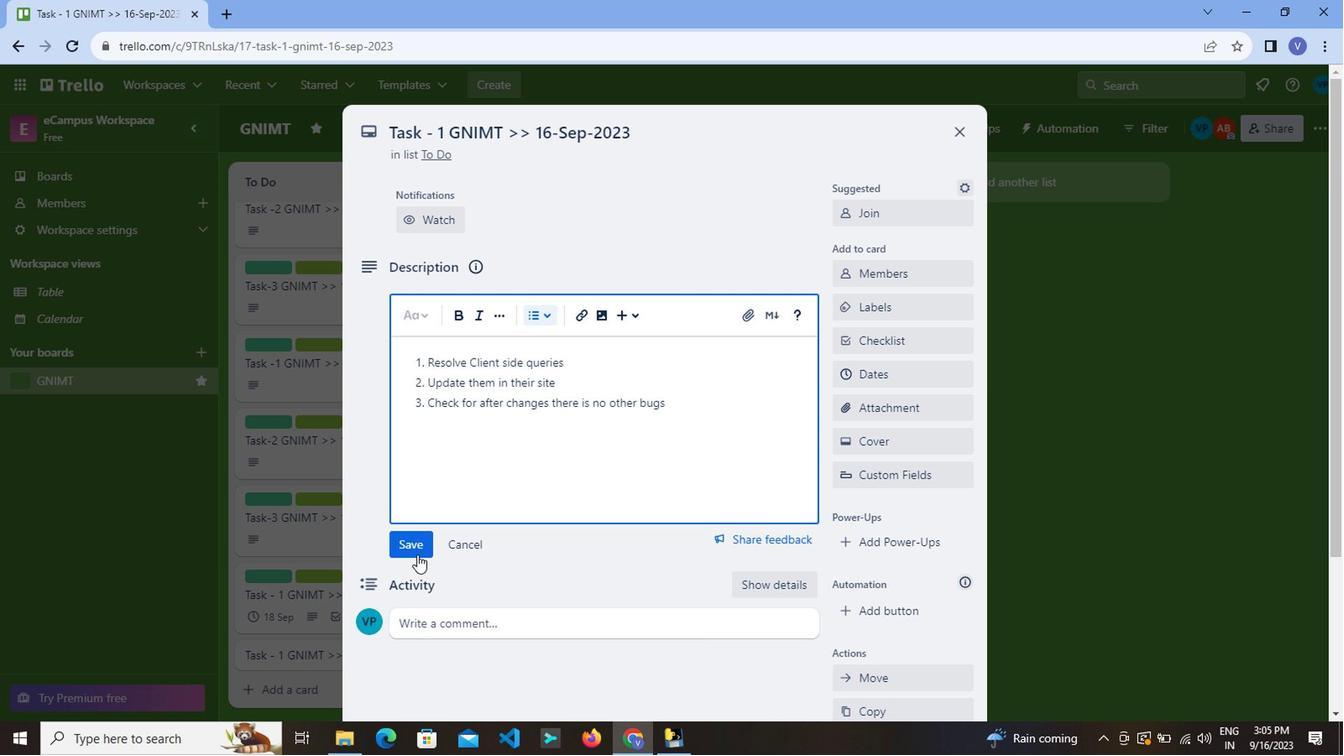 
Action: Mouse pressed left at (421, 551)
Screenshot: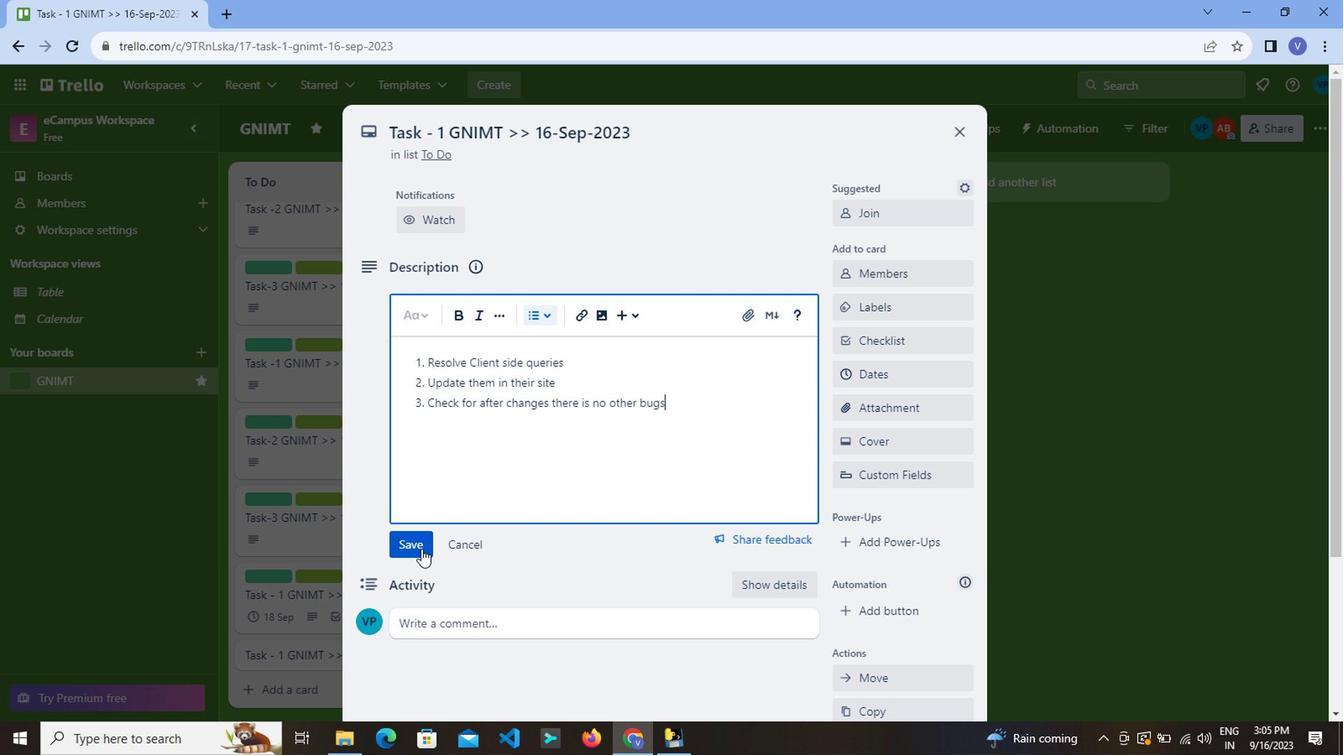 
Action: Mouse moved to (529, 328)
Screenshot: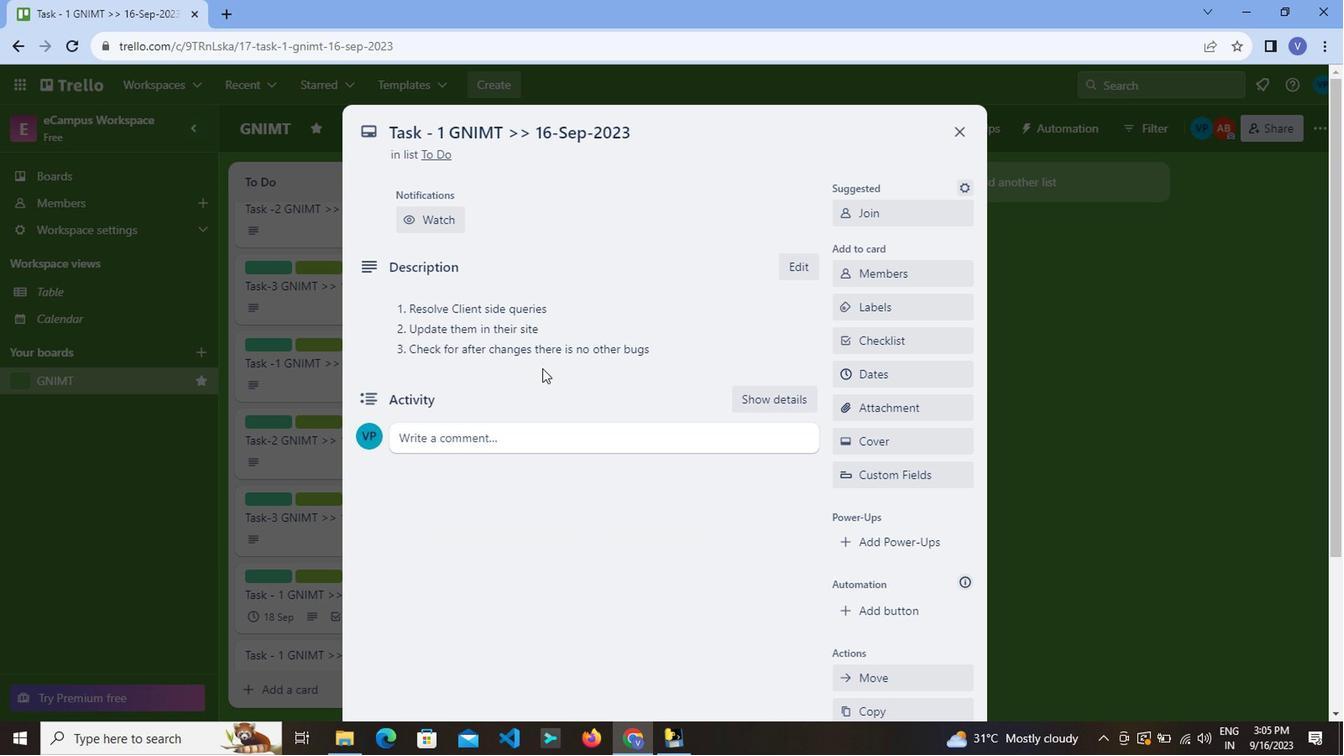 
Action: Mouse scrolled (529, 330) with delta (0, 1)
Screenshot: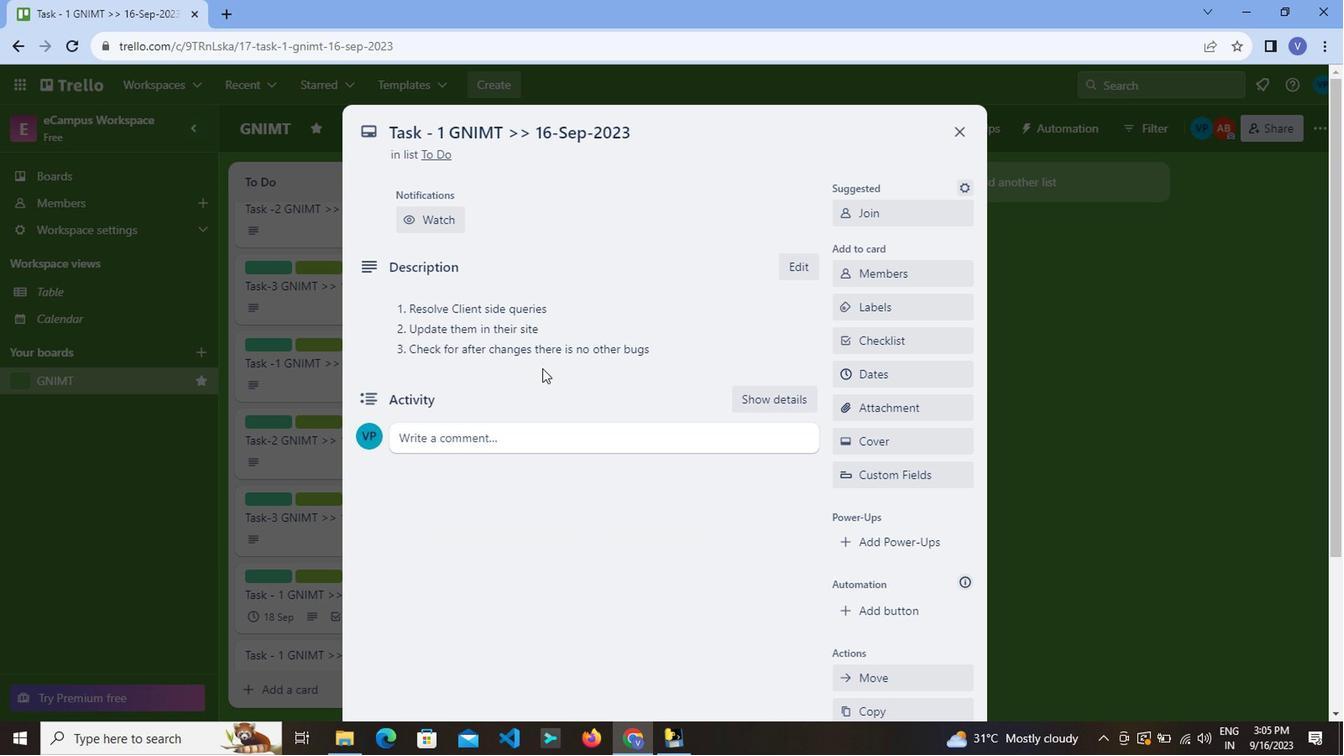 
Action: Mouse scrolled (529, 330) with delta (0, 1)
Screenshot: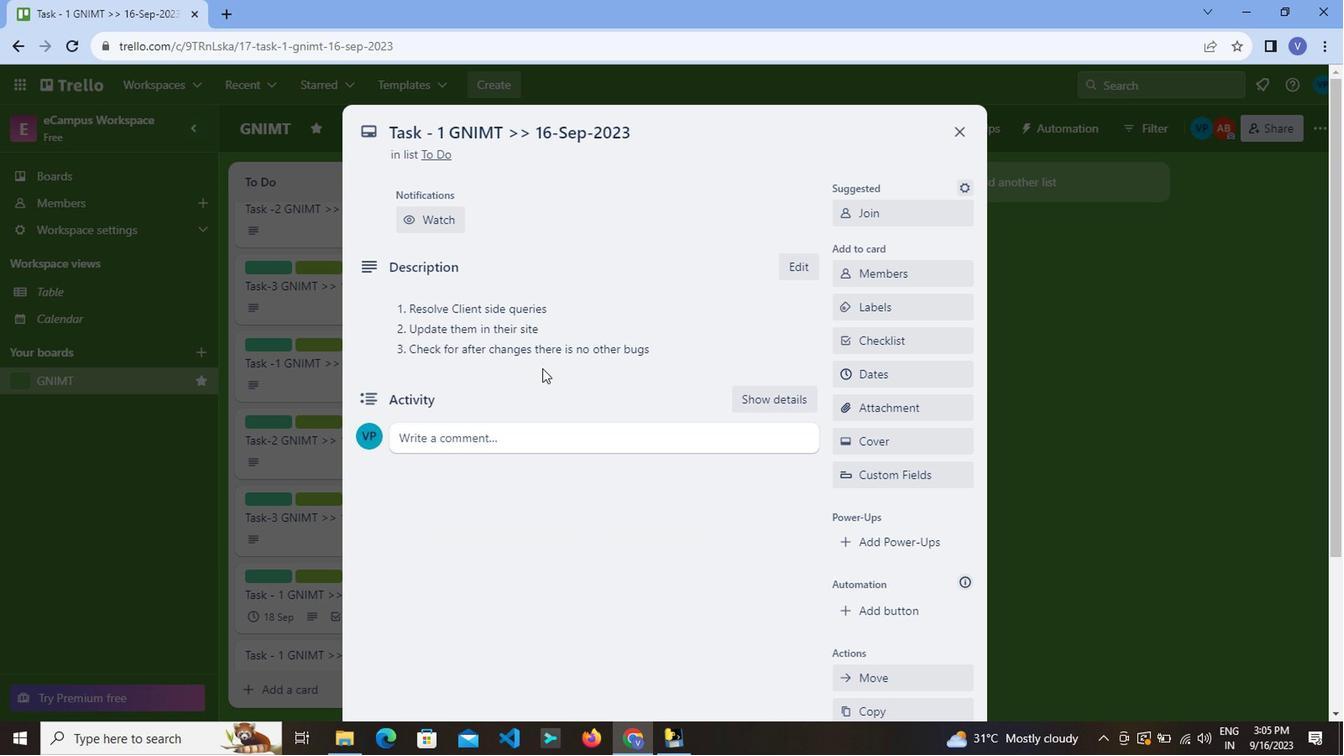 
Action: Mouse moved to (955, 136)
Screenshot: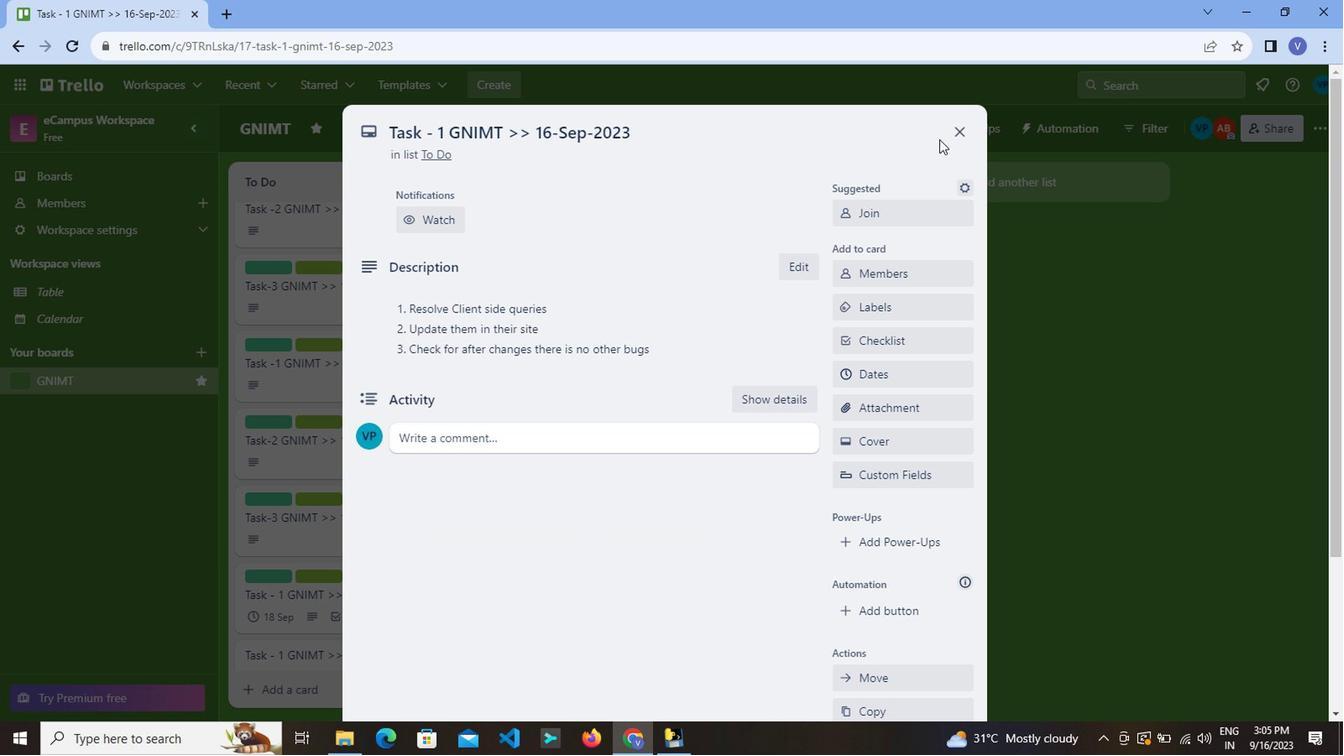 
Action: Mouse pressed left at (955, 136)
Screenshot: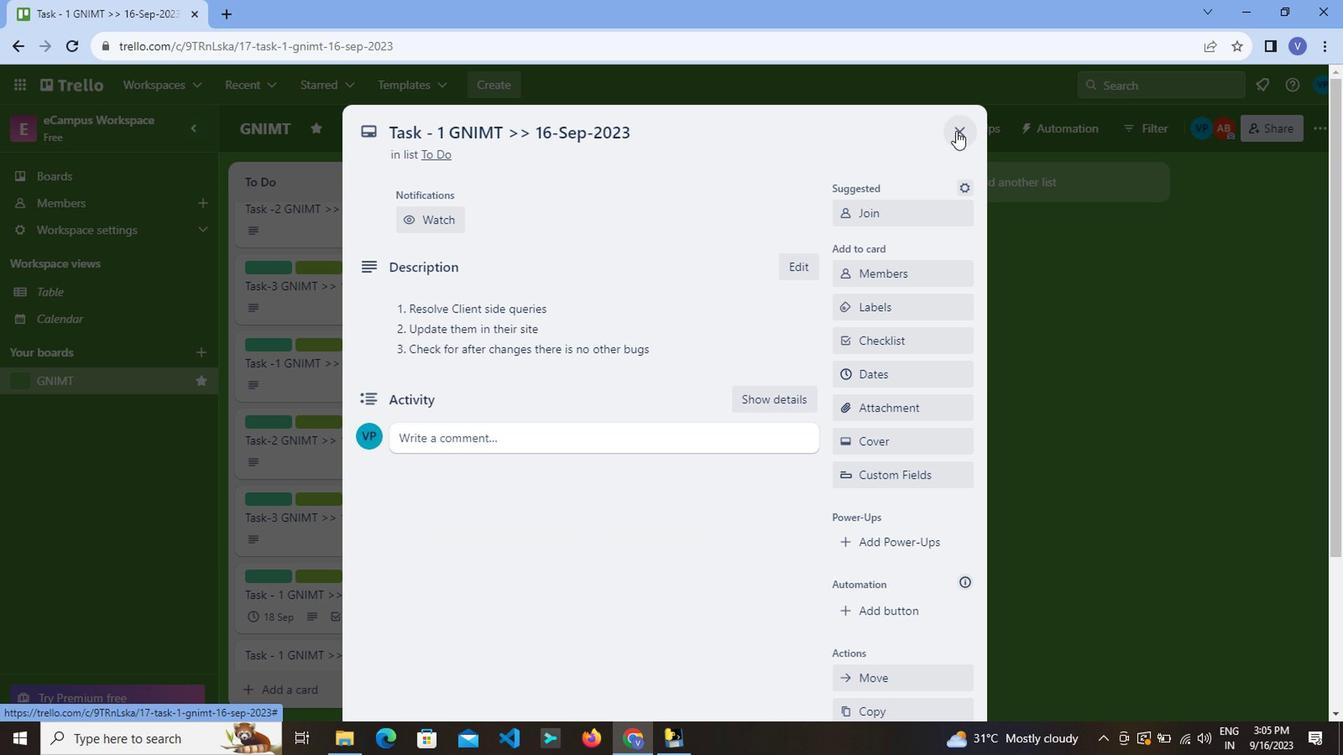 
Action: Mouse moved to (385, 620)
Screenshot: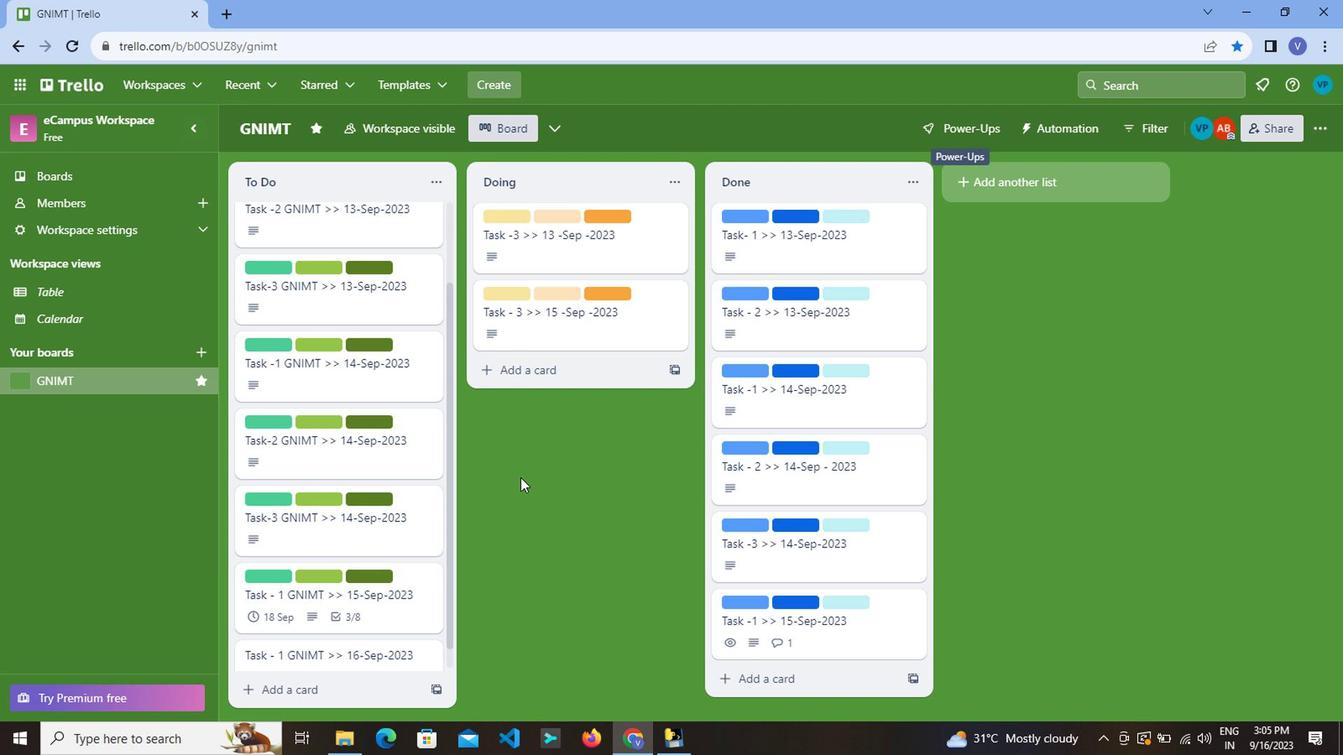 
Action: Mouse scrolled (385, 619) with delta (0, 0)
Screenshot: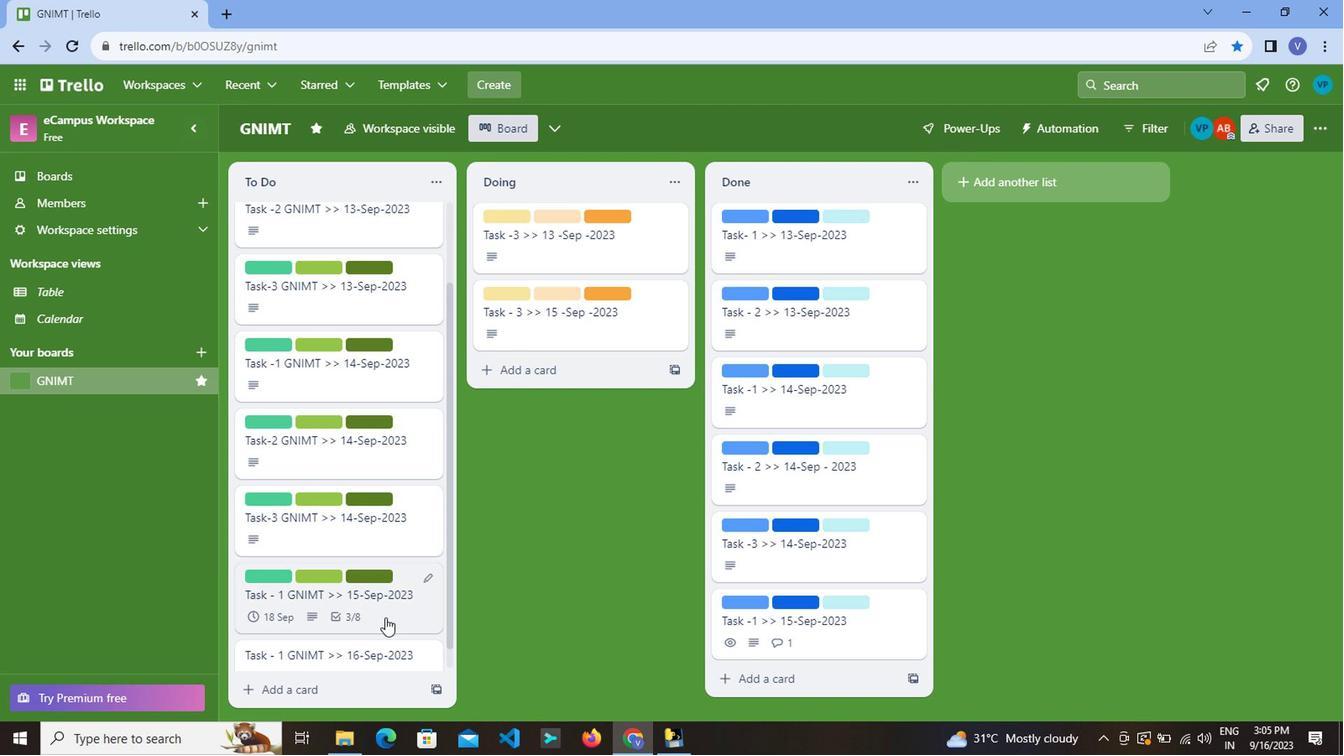 
Action: Mouse moved to (384, 622)
Screenshot: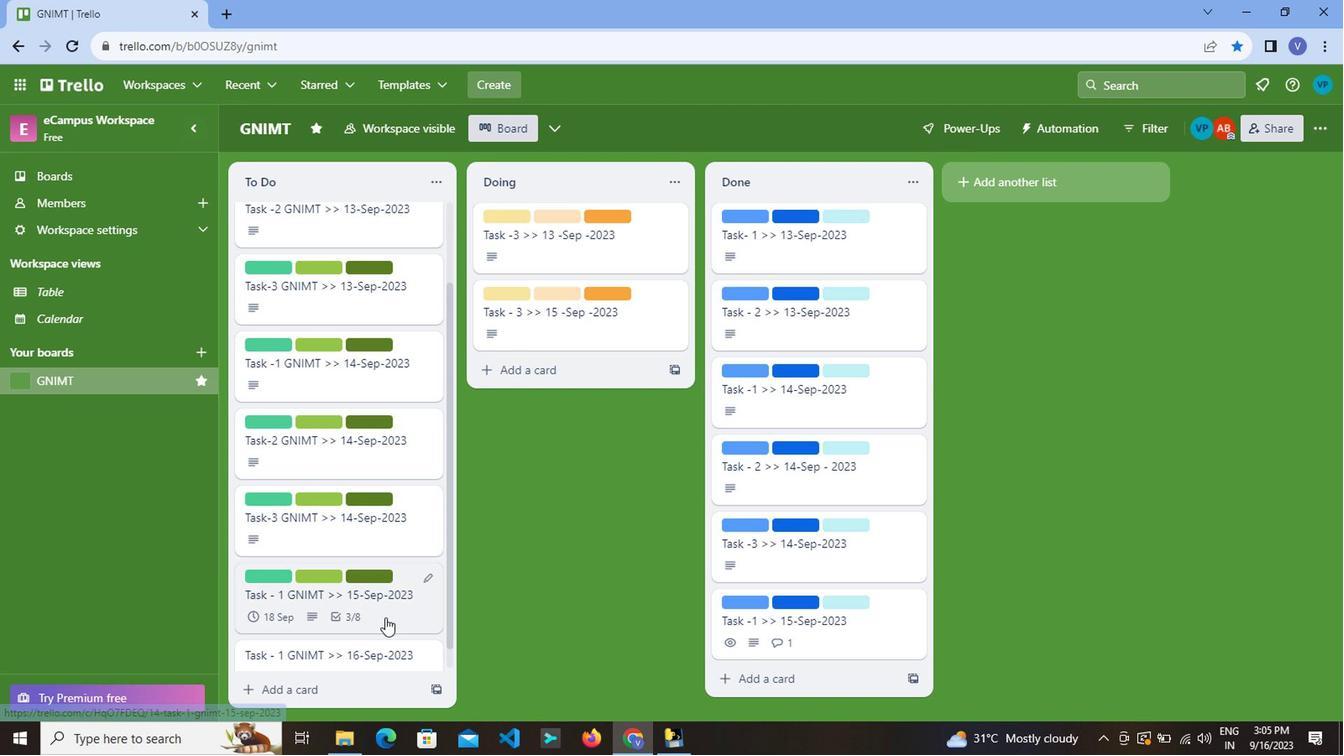 
Action: Mouse scrolled (384, 622) with delta (0, 0)
Screenshot: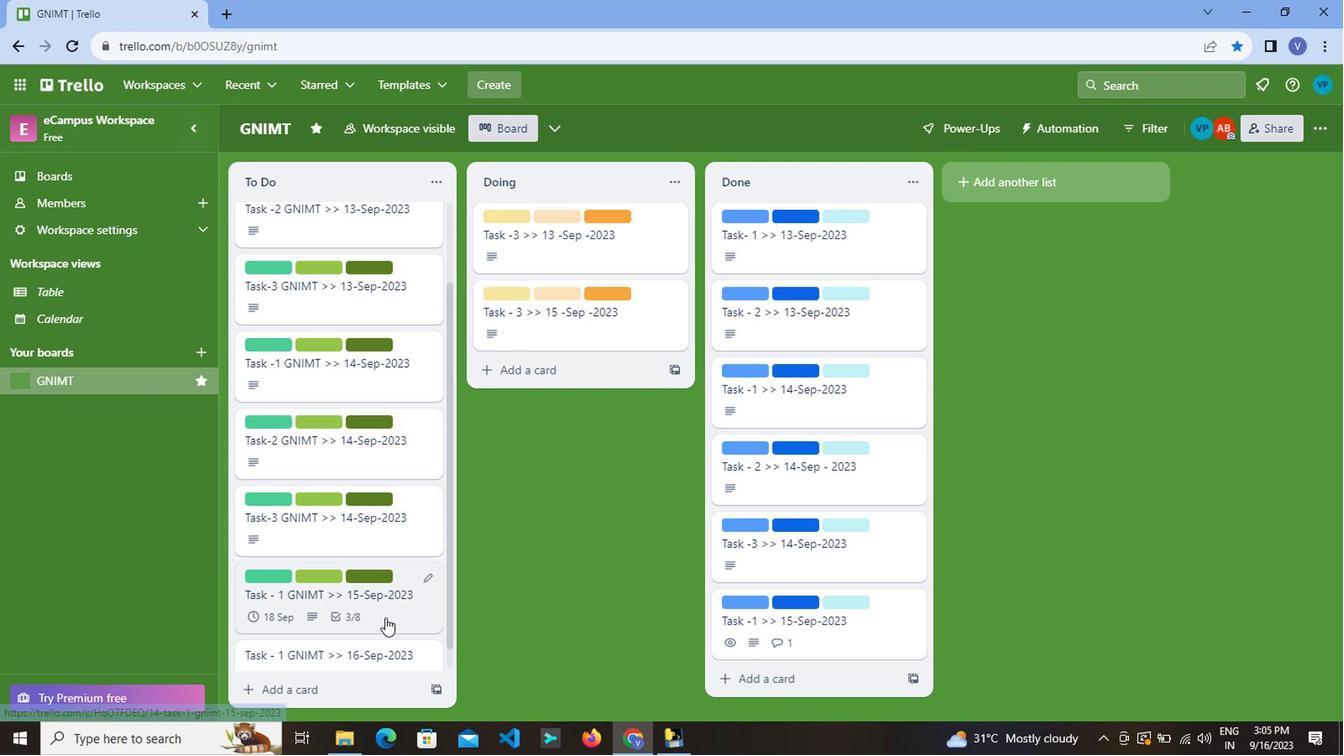
Action: Mouse scrolled (384, 622) with delta (0, 0)
Screenshot: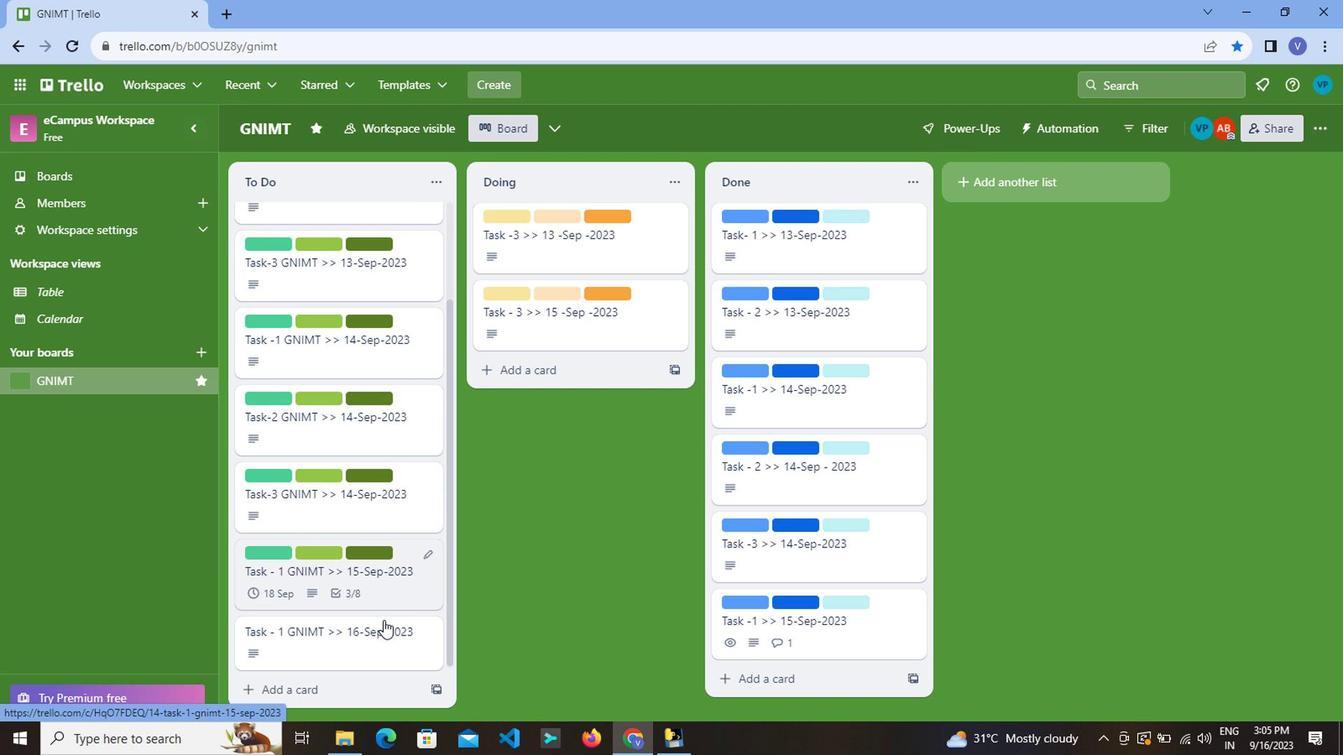 
Action: Mouse moved to (424, 628)
Screenshot: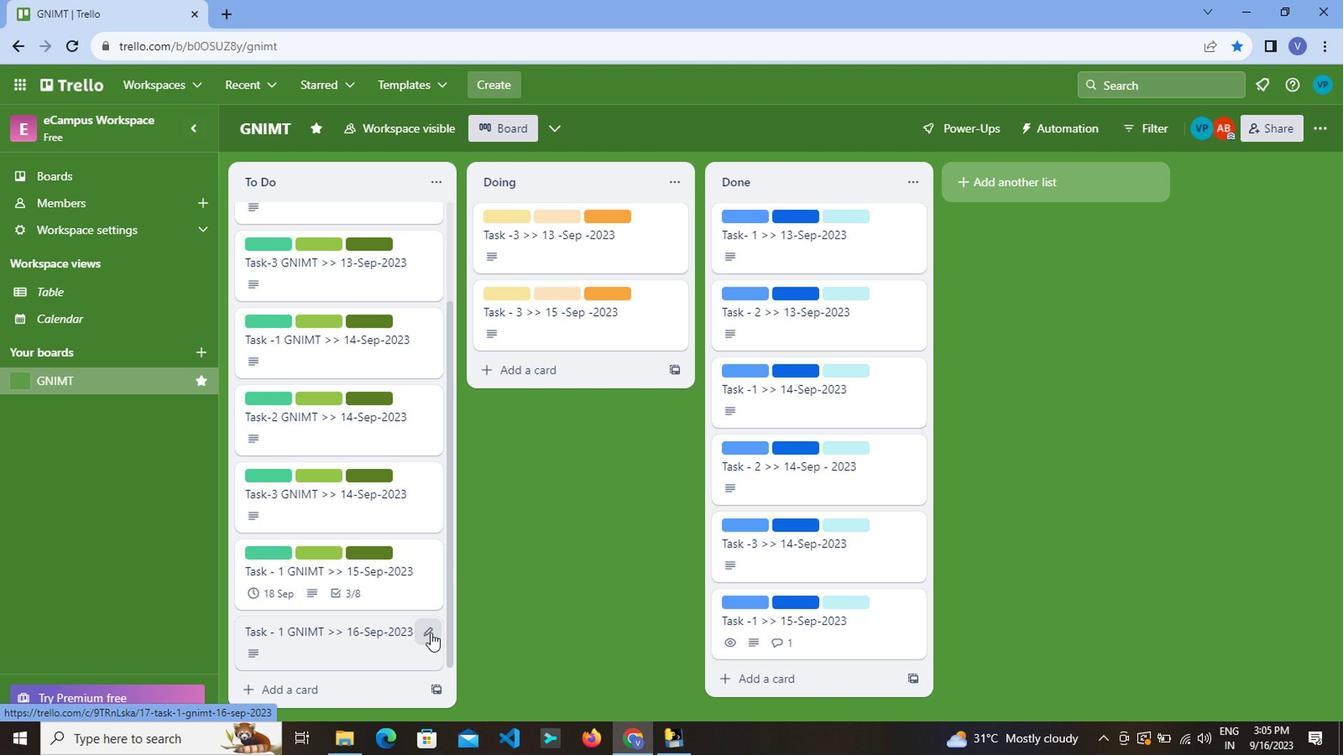 
Action: Mouse pressed left at (424, 628)
Screenshot: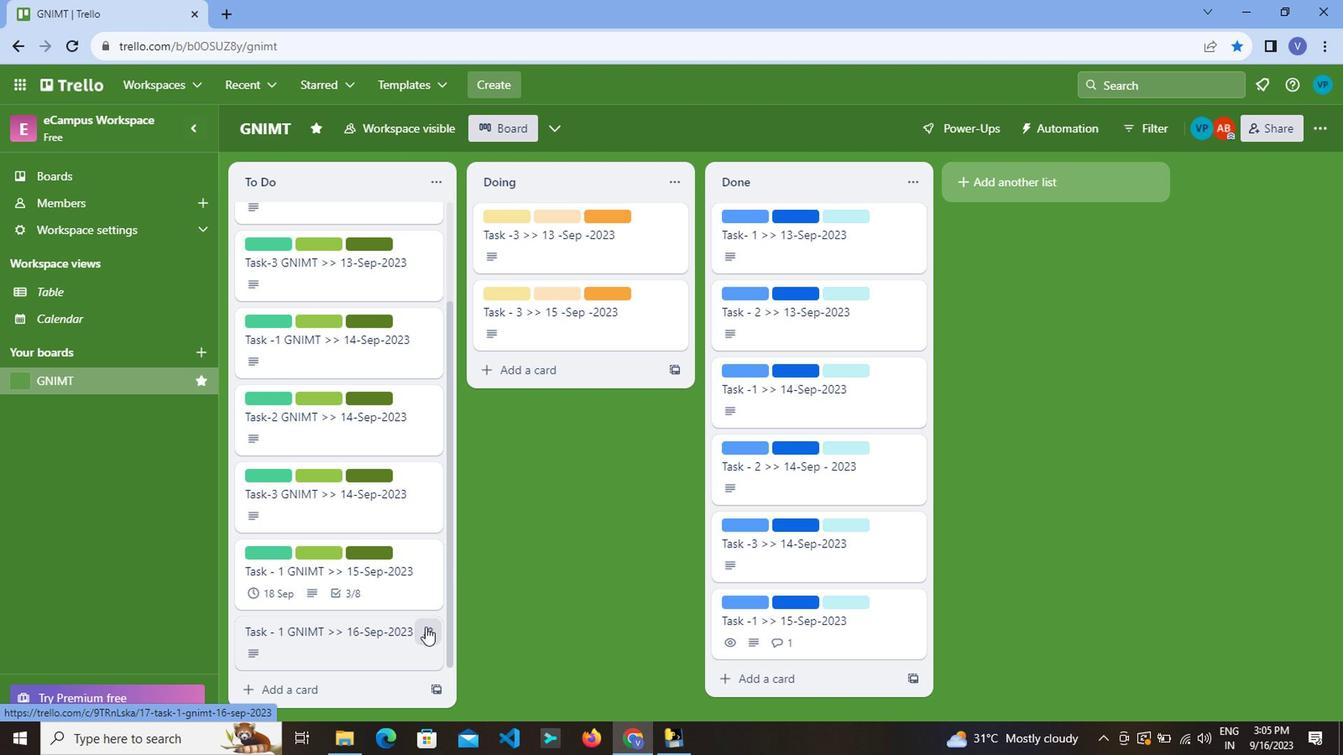 
Action: Mouse moved to (514, 511)
Screenshot: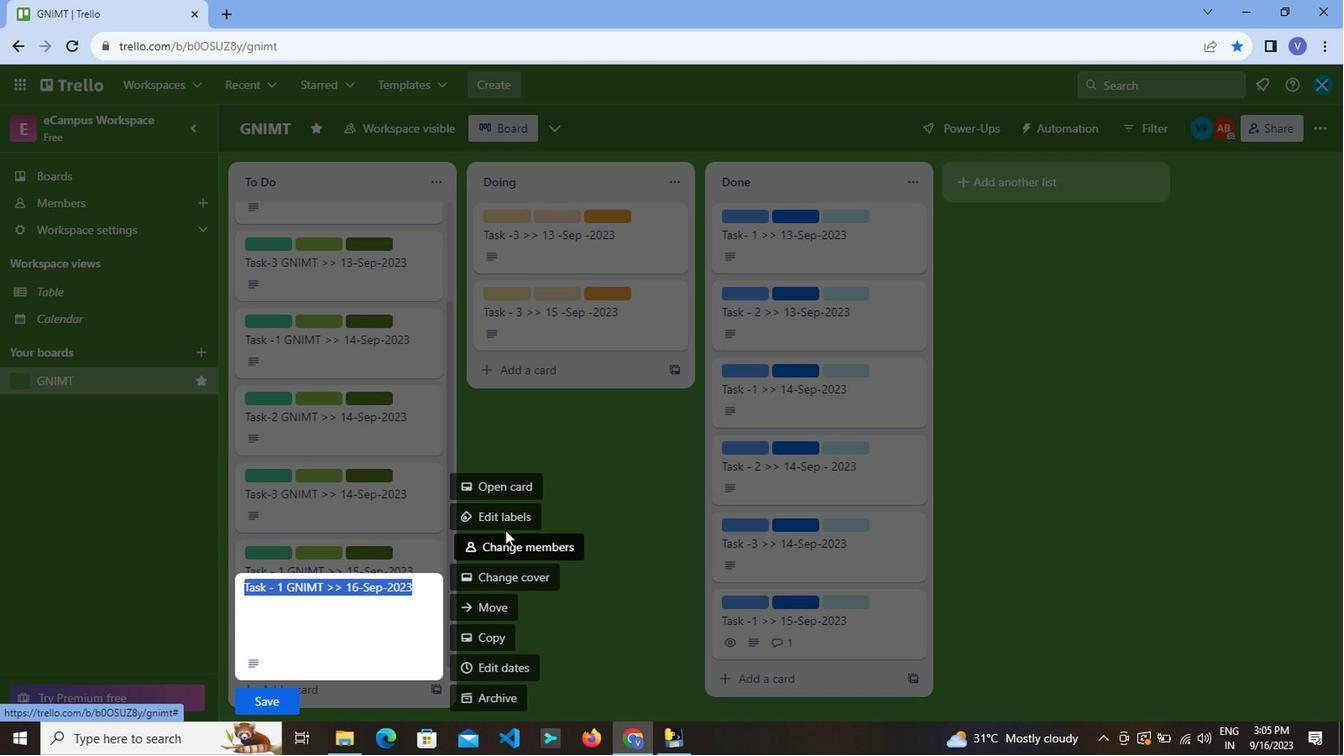 
Action: Mouse pressed left at (514, 511)
Screenshot: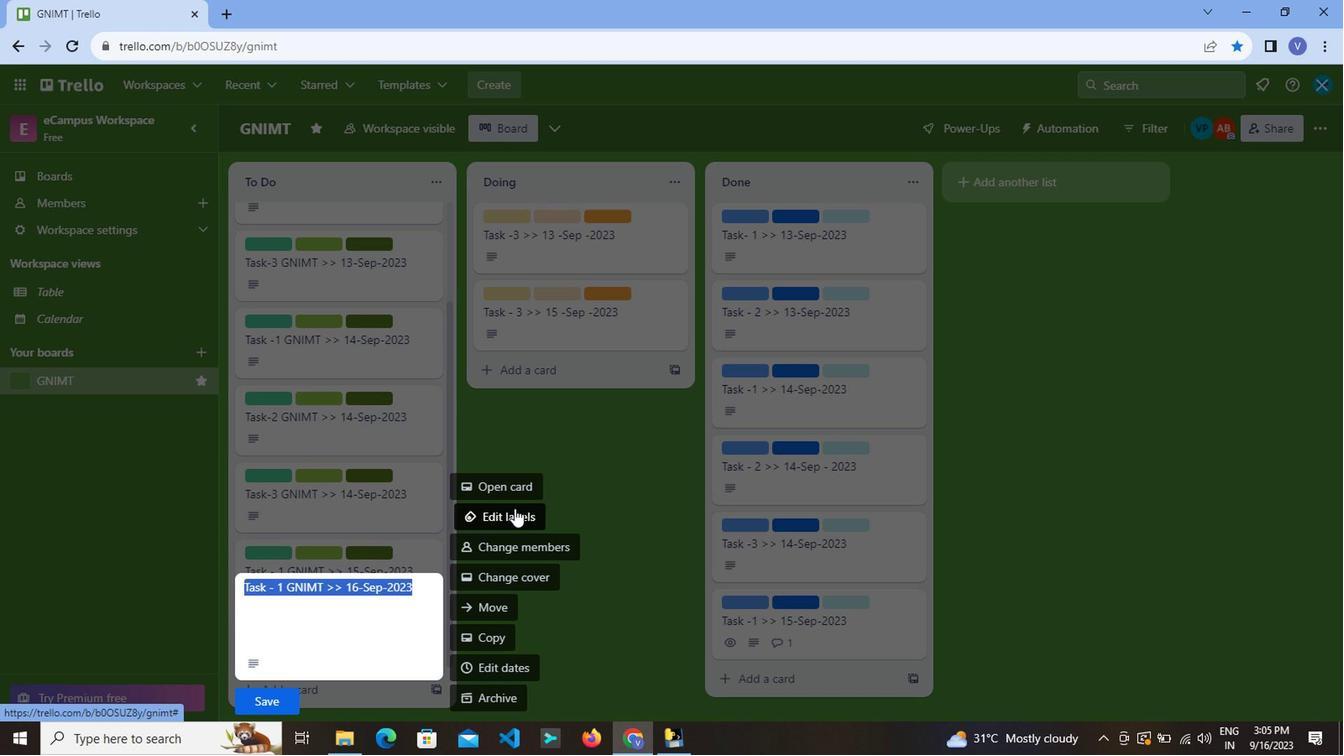 
Action: Mouse moved to (545, 324)
Screenshot: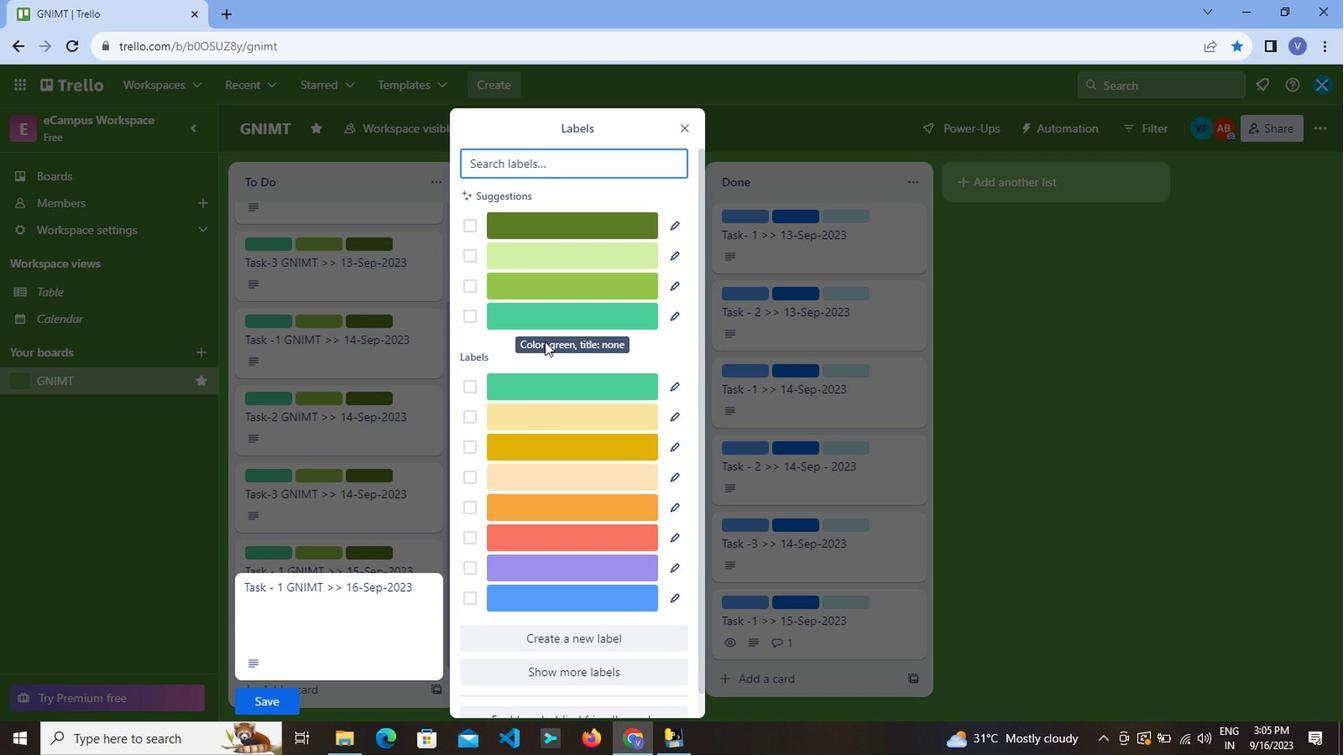 
Action: Mouse pressed left at (545, 324)
Screenshot: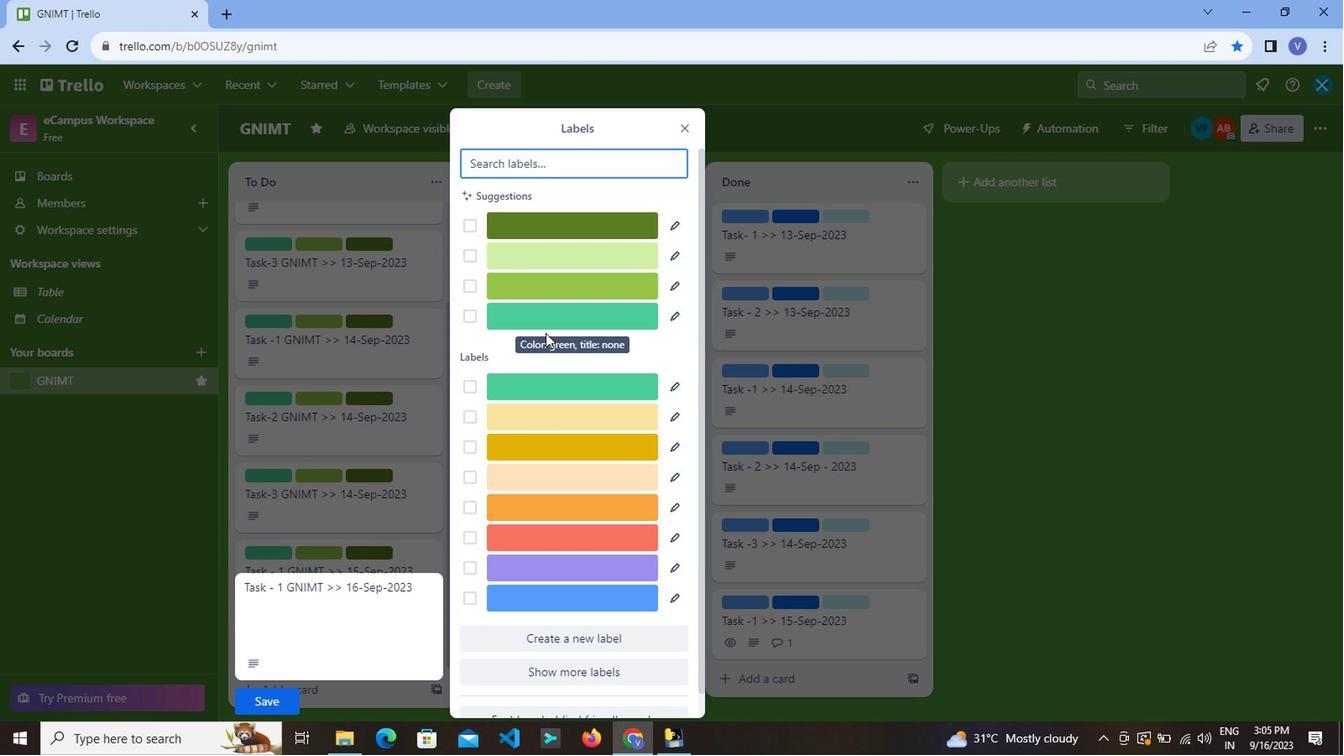
Action: Mouse moved to (547, 287)
Screenshot: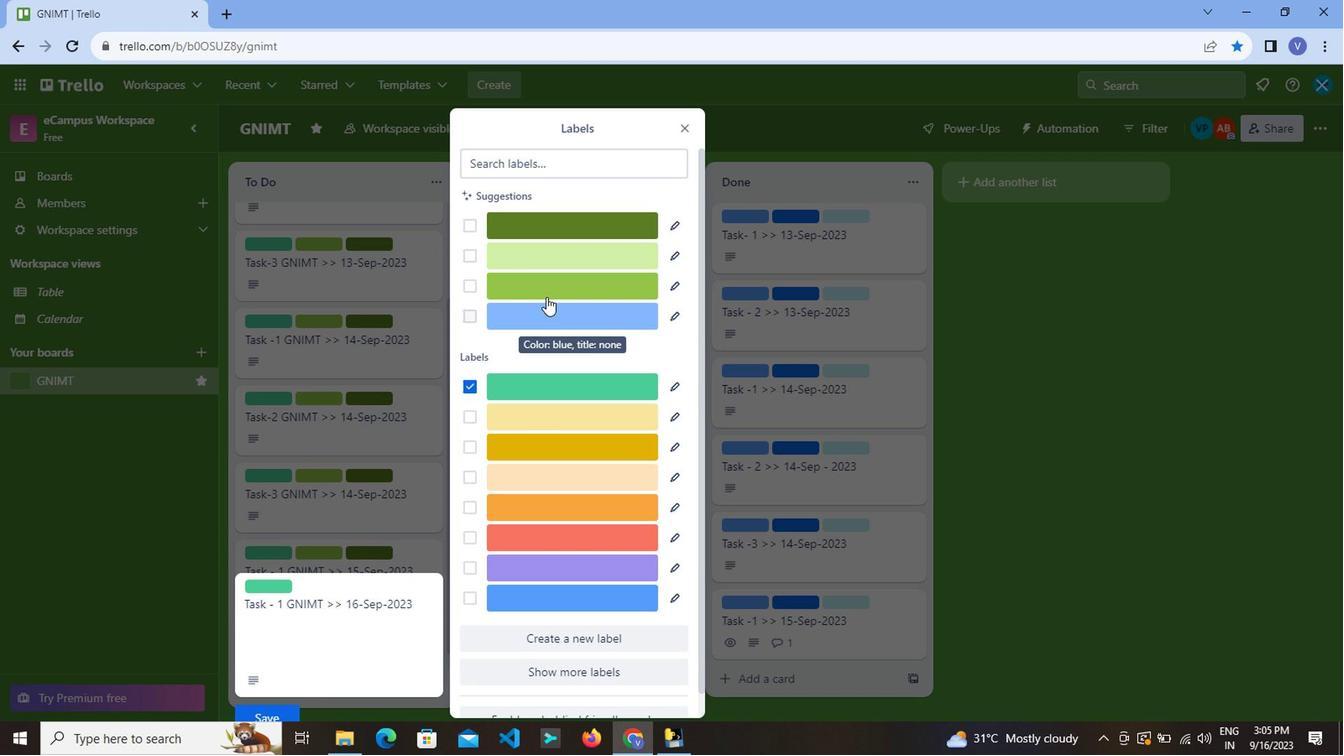 
Action: Mouse pressed left at (547, 287)
Screenshot: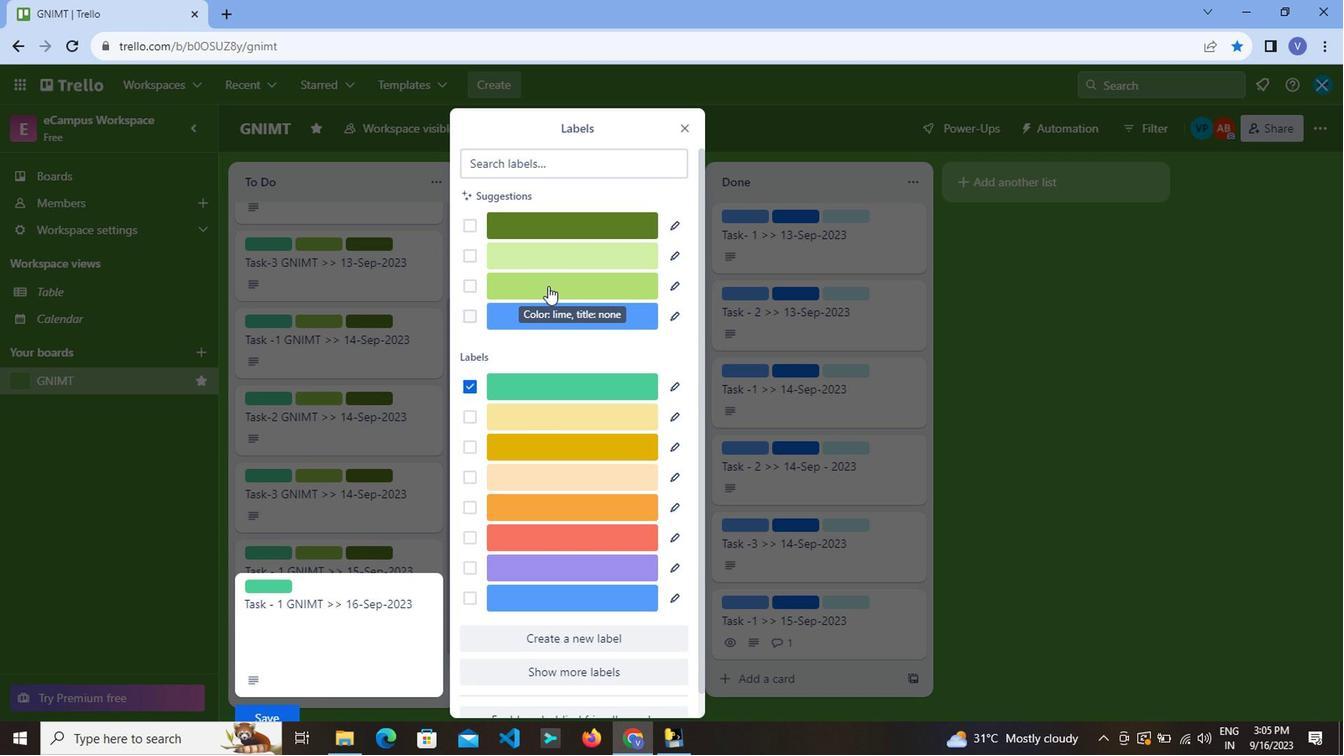 
Action: Mouse moved to (565, 226)
Screenshot: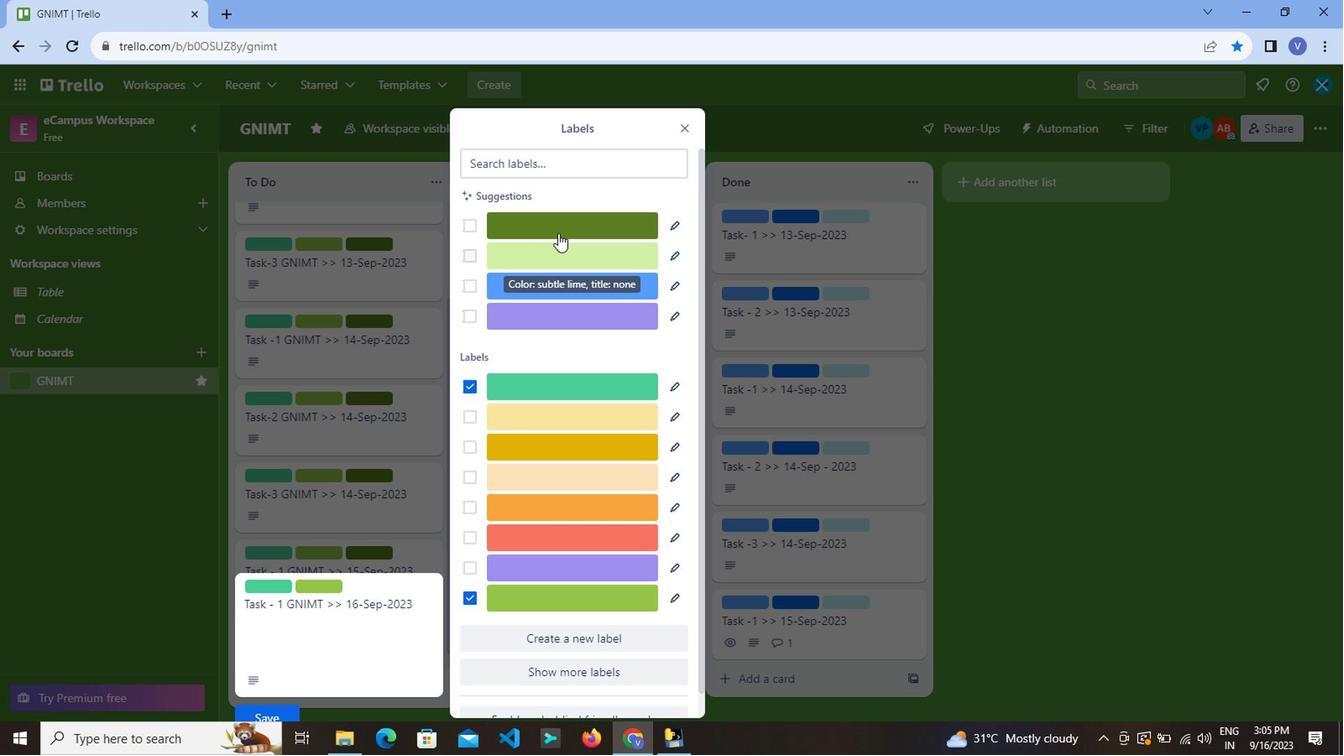 
Action: Mouse pressed left at (565, 226)
Screenshot: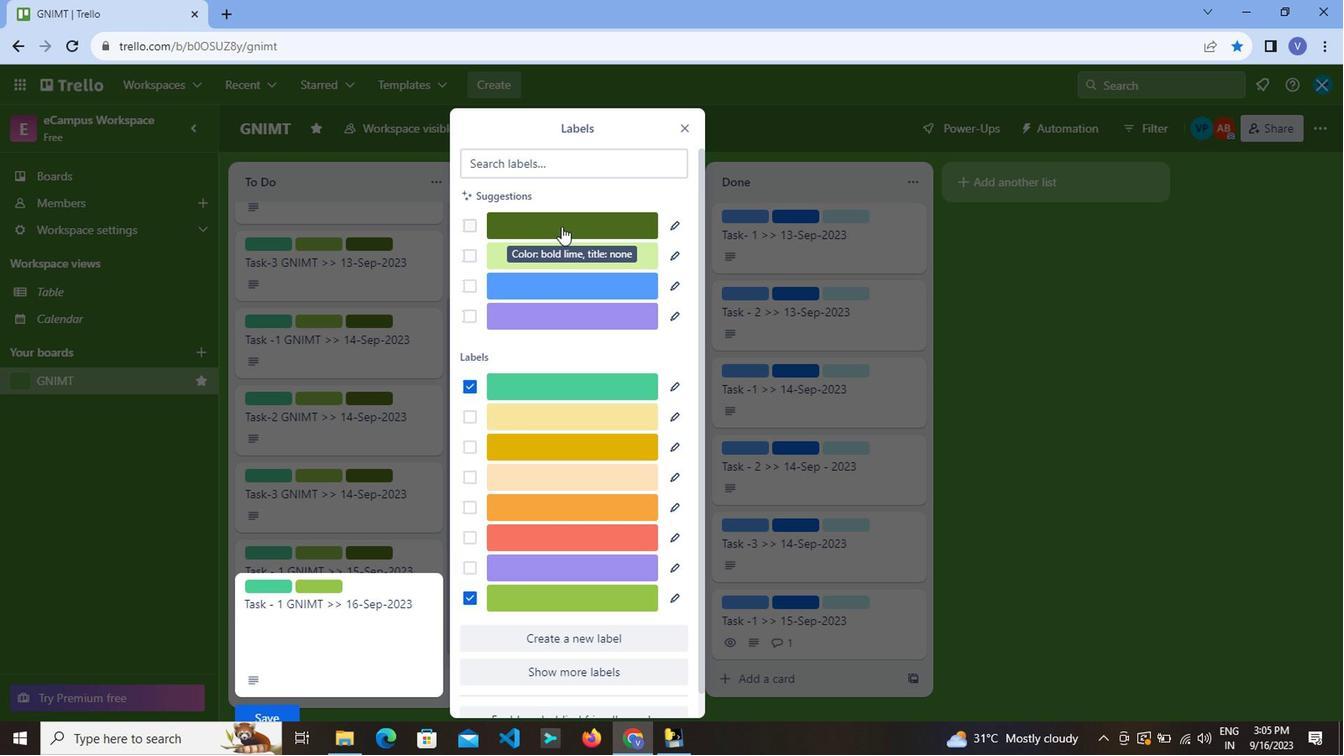 
Action: Mouse moved to (613, 477)
Screenshot: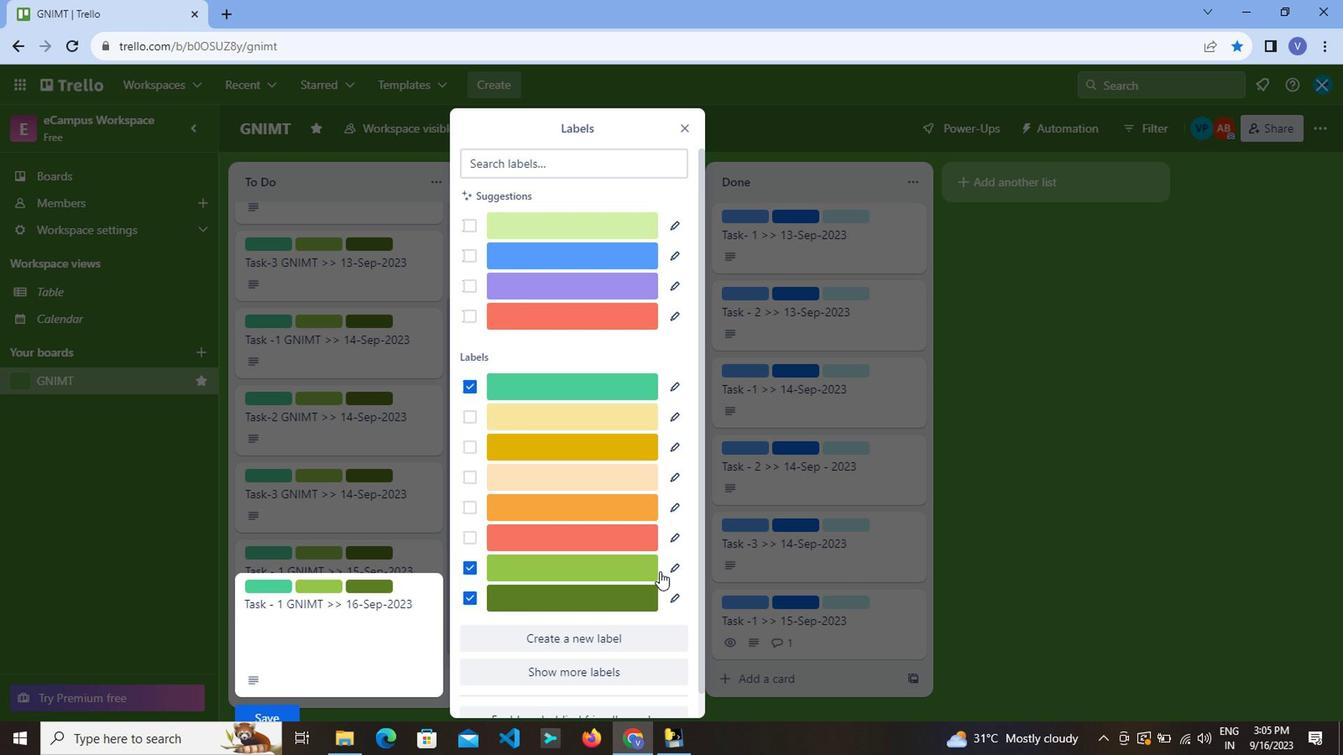 
Action: Mouse scrolled (613, 476) with delta (0, 0)
Screenshot: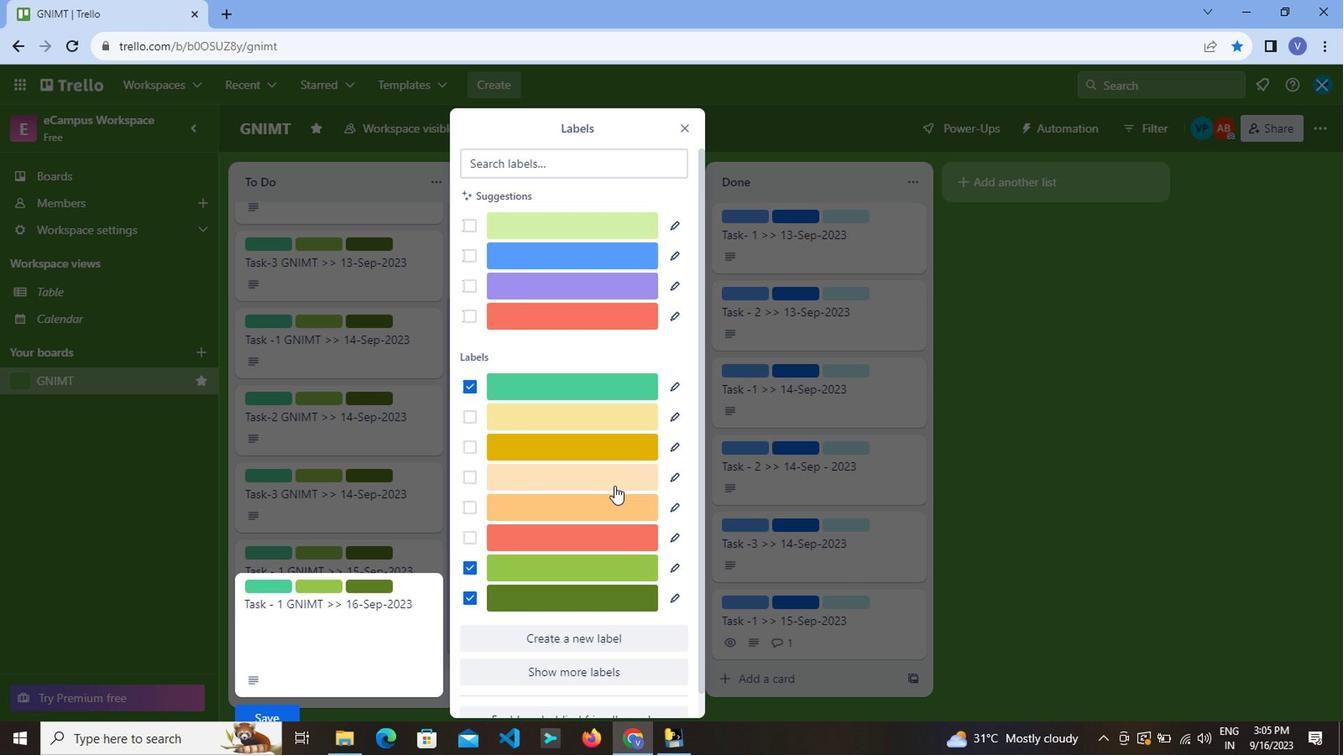 
Action: Mouse moved to (611, 487)
Screenshot: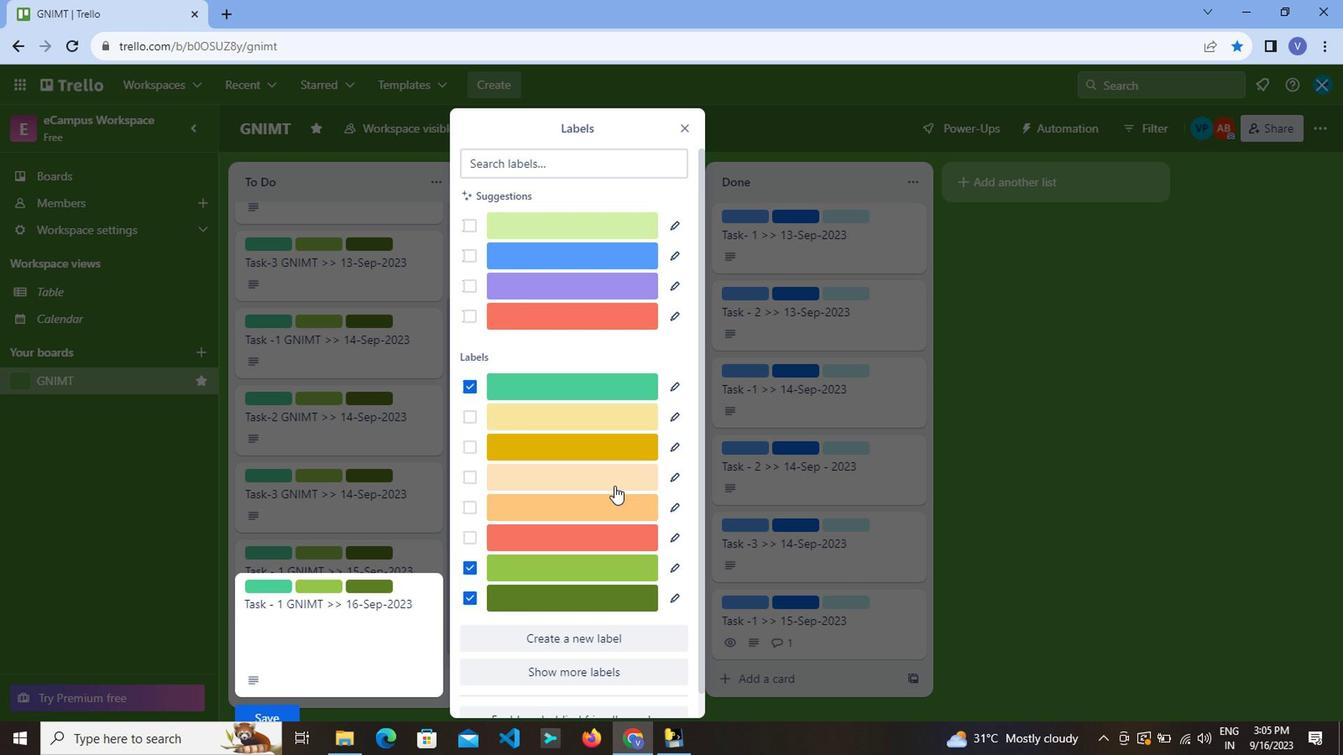 
Action: Mouse scrolled (611, 487) with delta (0, 0)
Screenshot: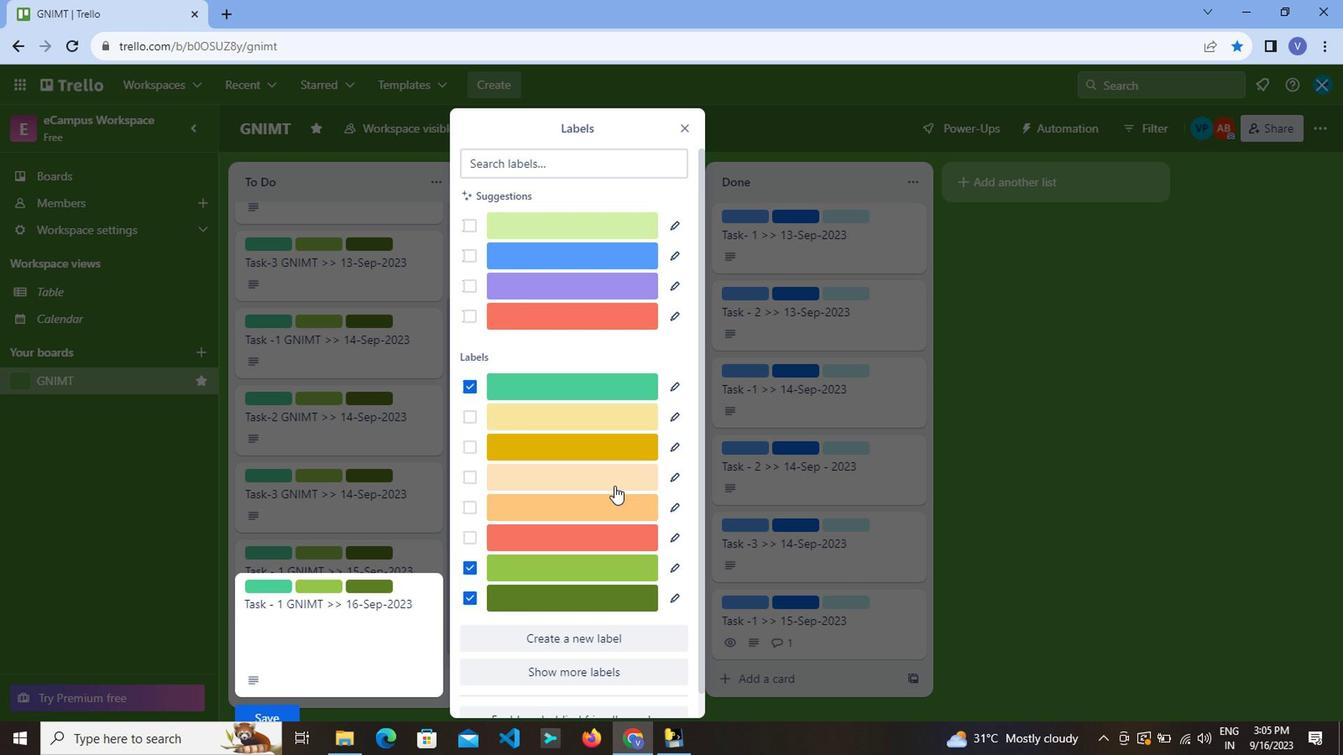 
Action: Mouse moved to (611, 491)
Screenshot: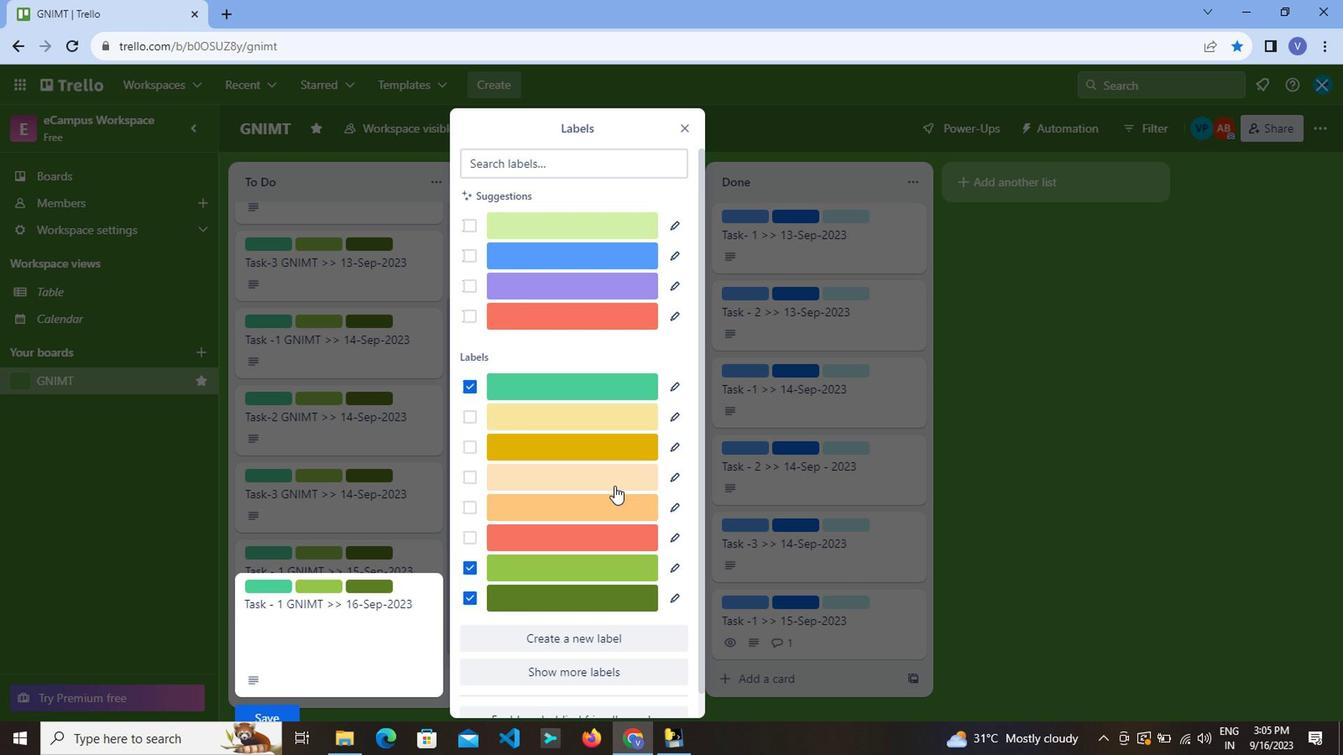 
Action: Mouse scrolled (611, 489) with delta (0, -1)
Screenshot: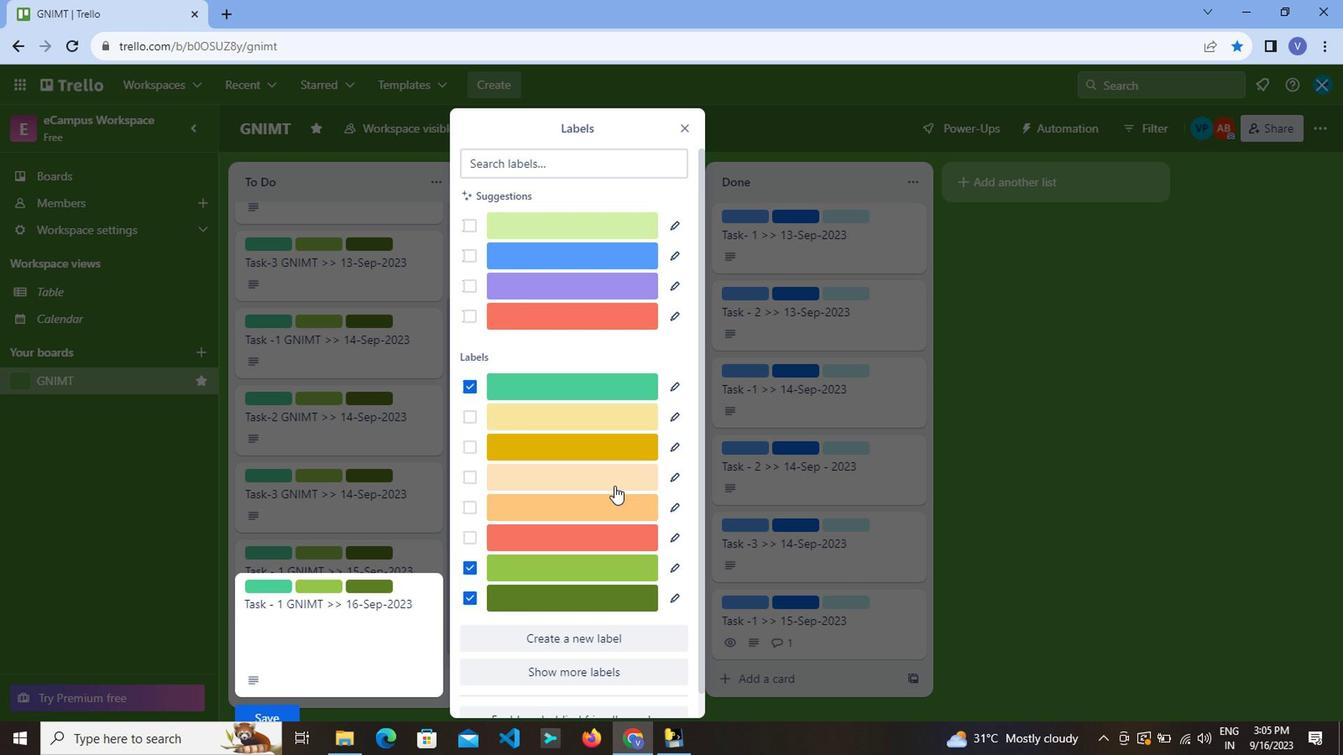 
Action: Mouse moved to (611, 501)
Screenshot: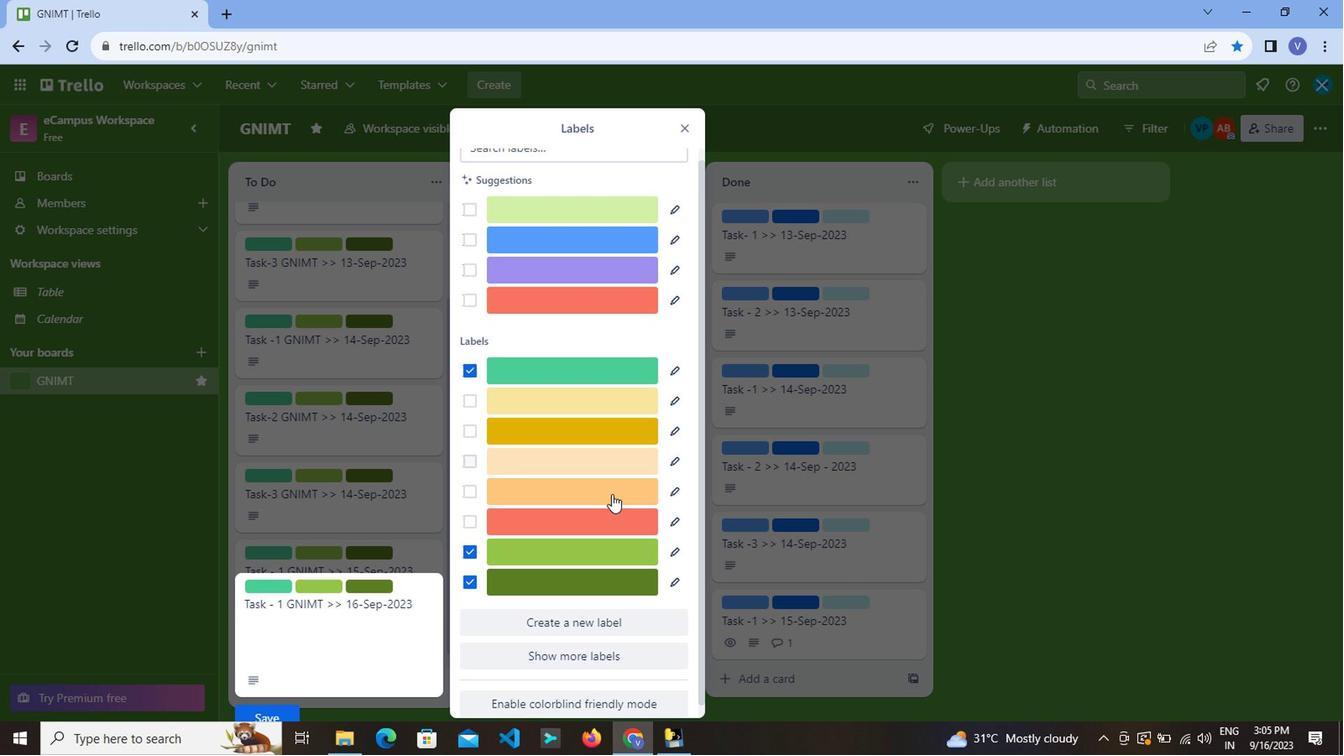 
Action: Mouse scrolled (611, 500) with delta (0, 0)
Screenshot: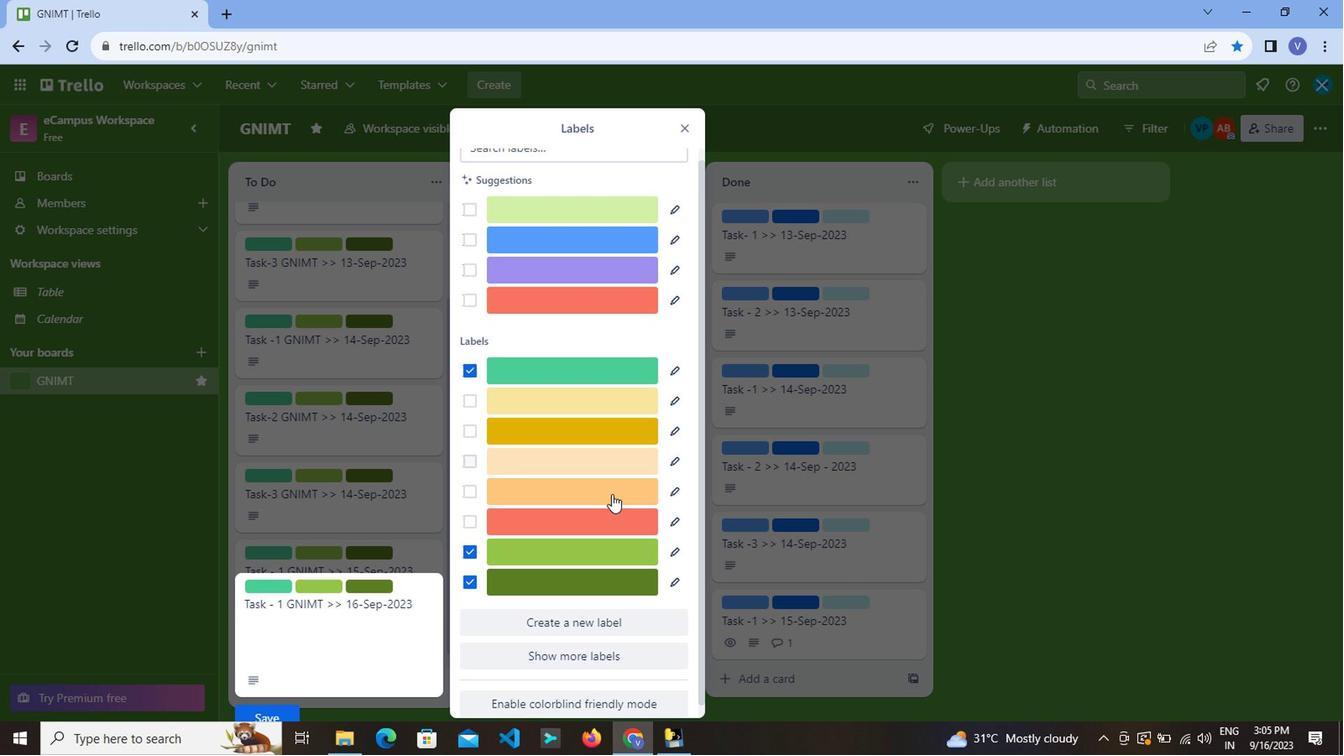 
Action: Mouse moved to (605, 524)
Screenshot: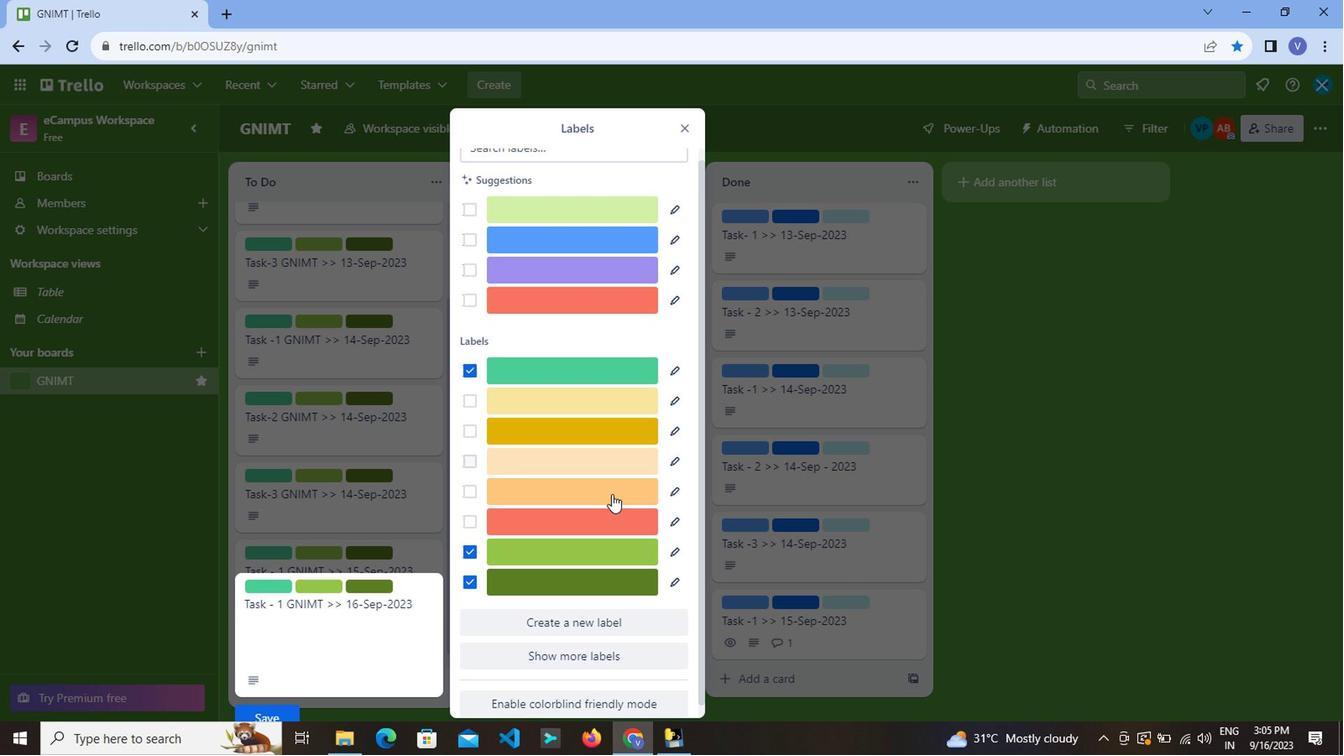 
Action: Mouse scrolled (605, 523) with delta (0, 0)
Screenshot: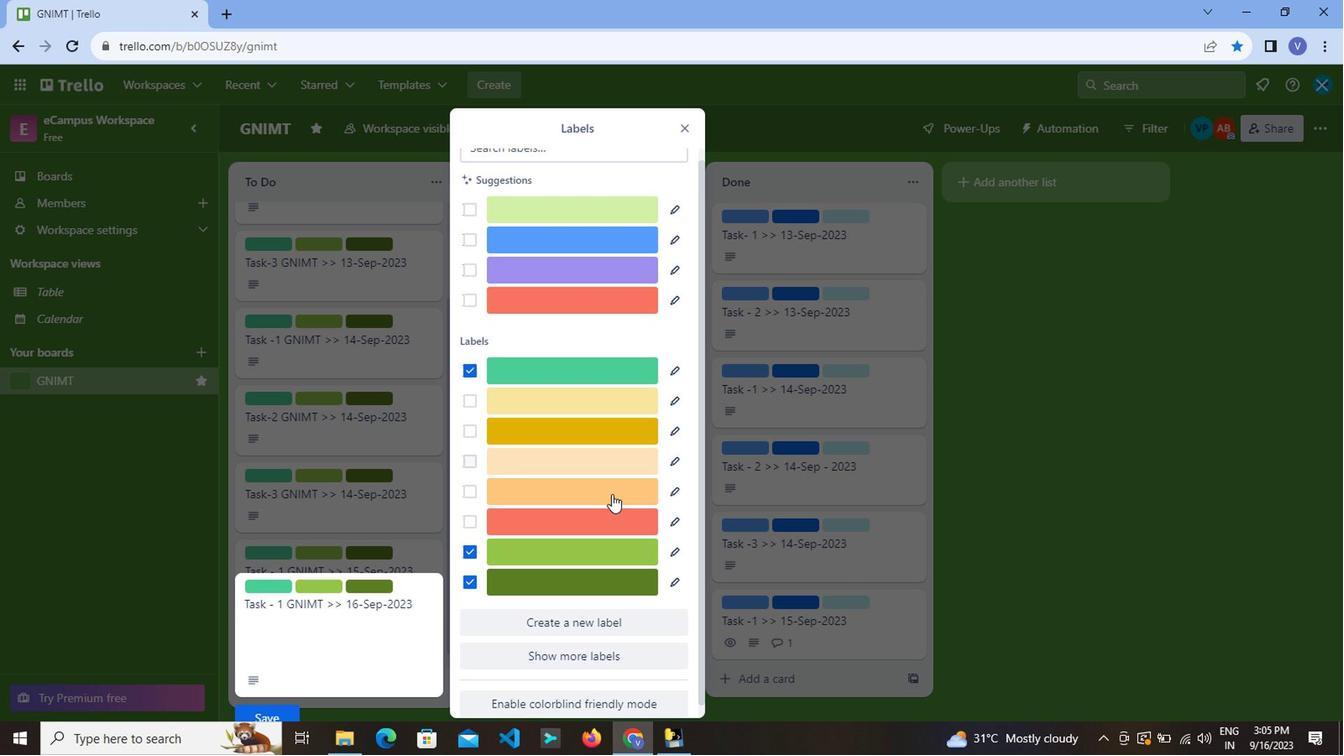 
Action: Mouse moved to (601, 532)
Screenshot: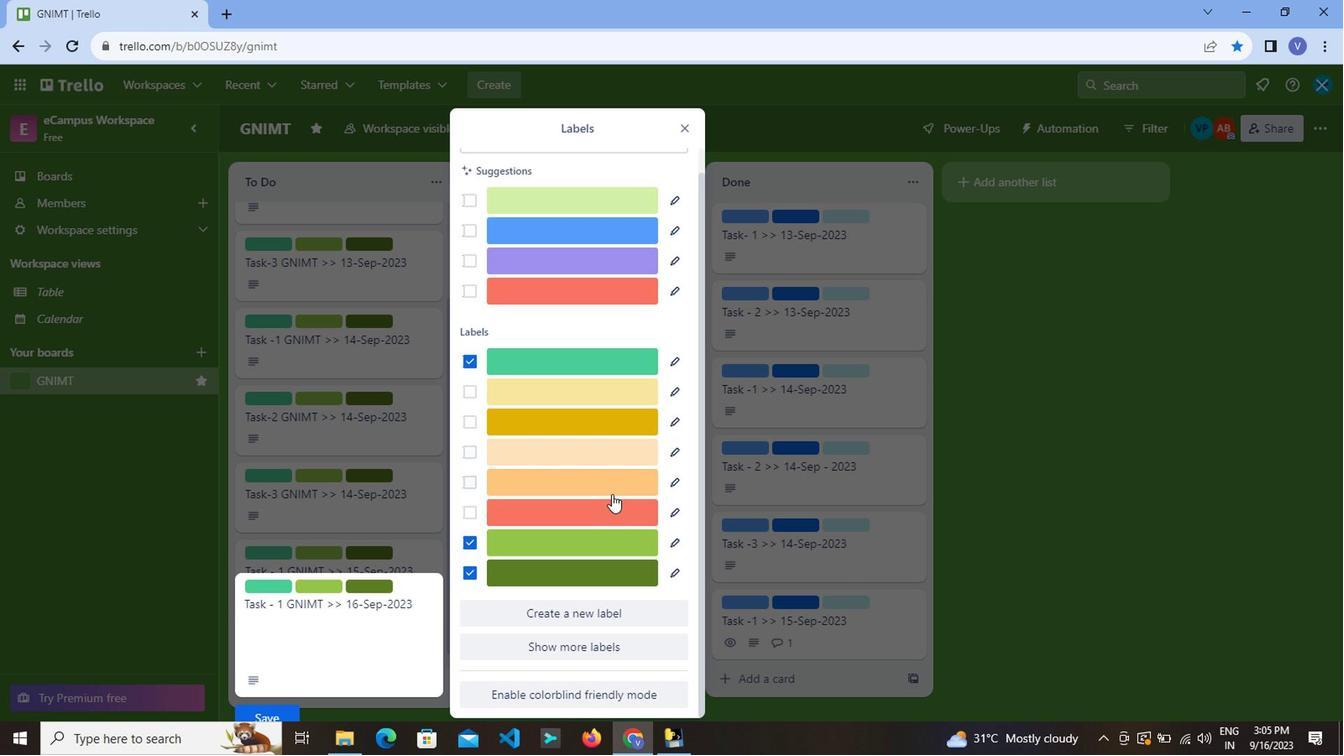 
Action: Mouse scrolled (601, 531) with delta (0, 0)
Screenshot: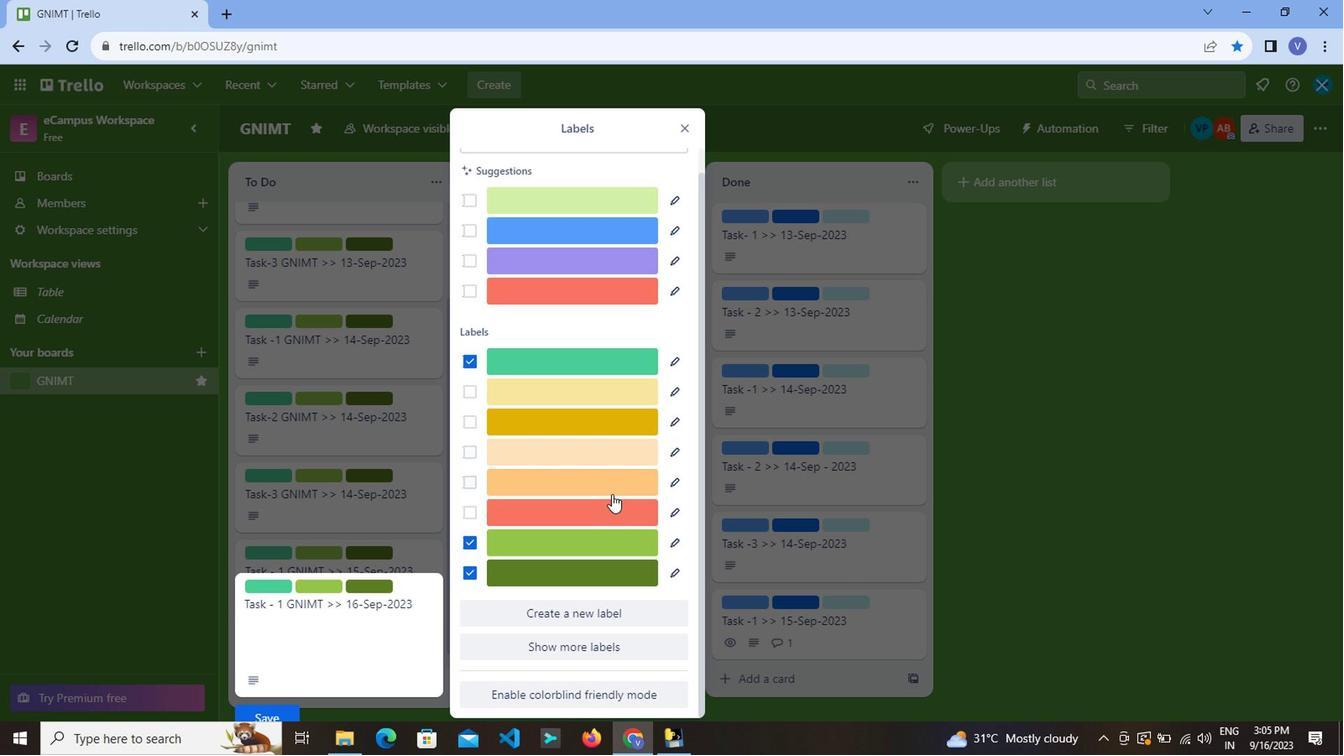 
Action: Mouse moved to (677, 136)
Screenshot: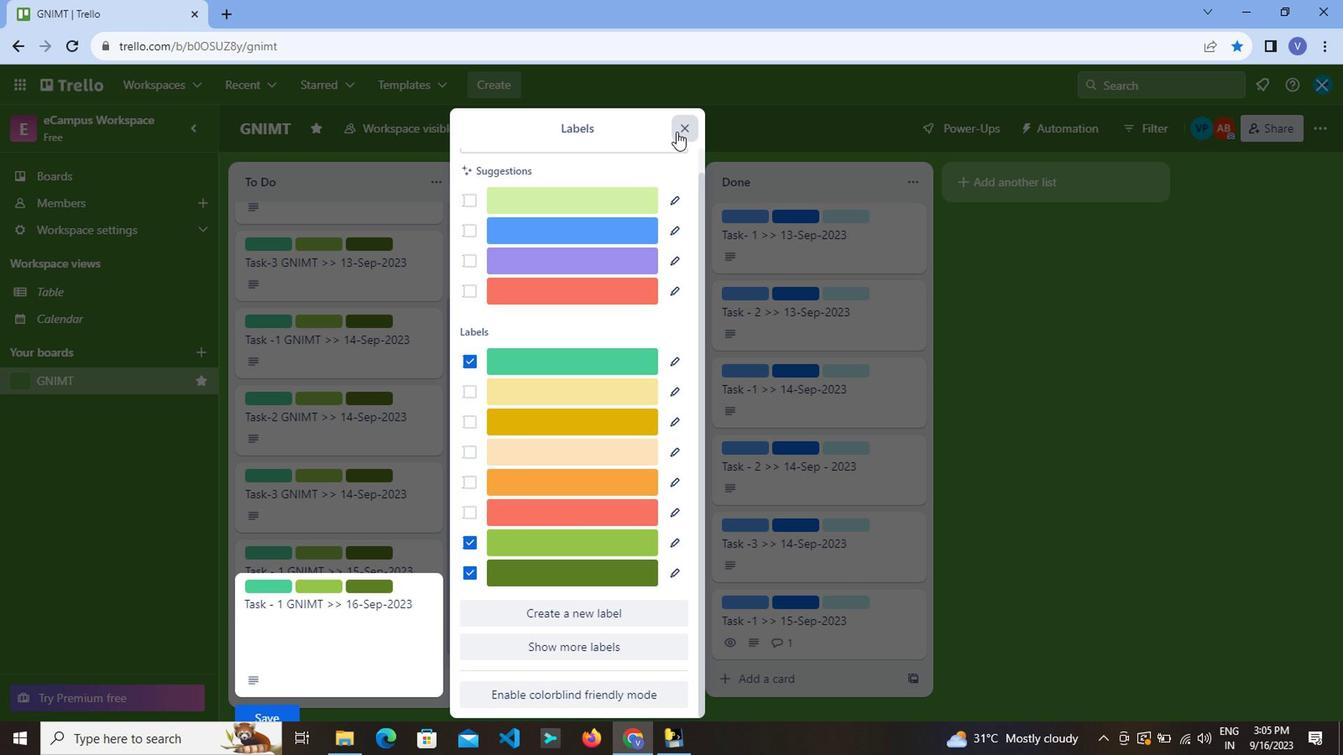
Action: Mouse pressed left at (677, 136)
Screenshot: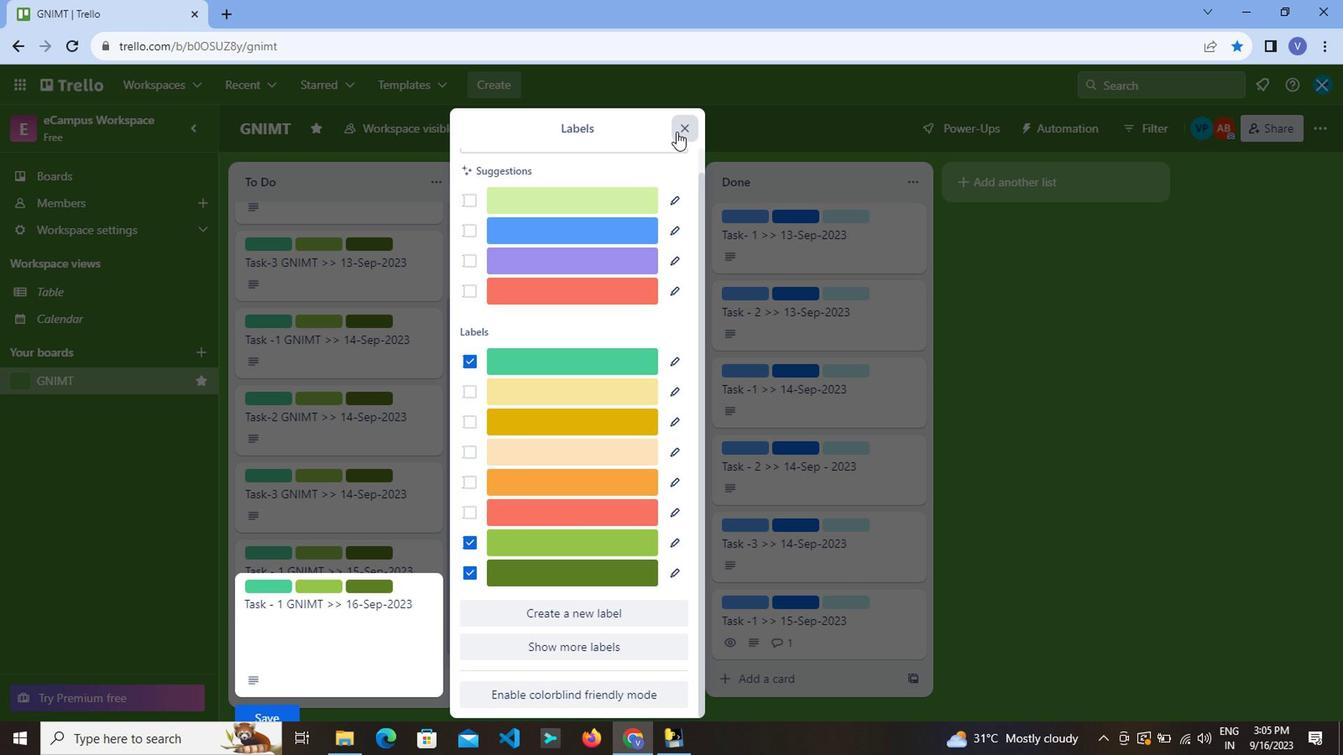
Action: Mouse moved to (586, 640)
Screenshot: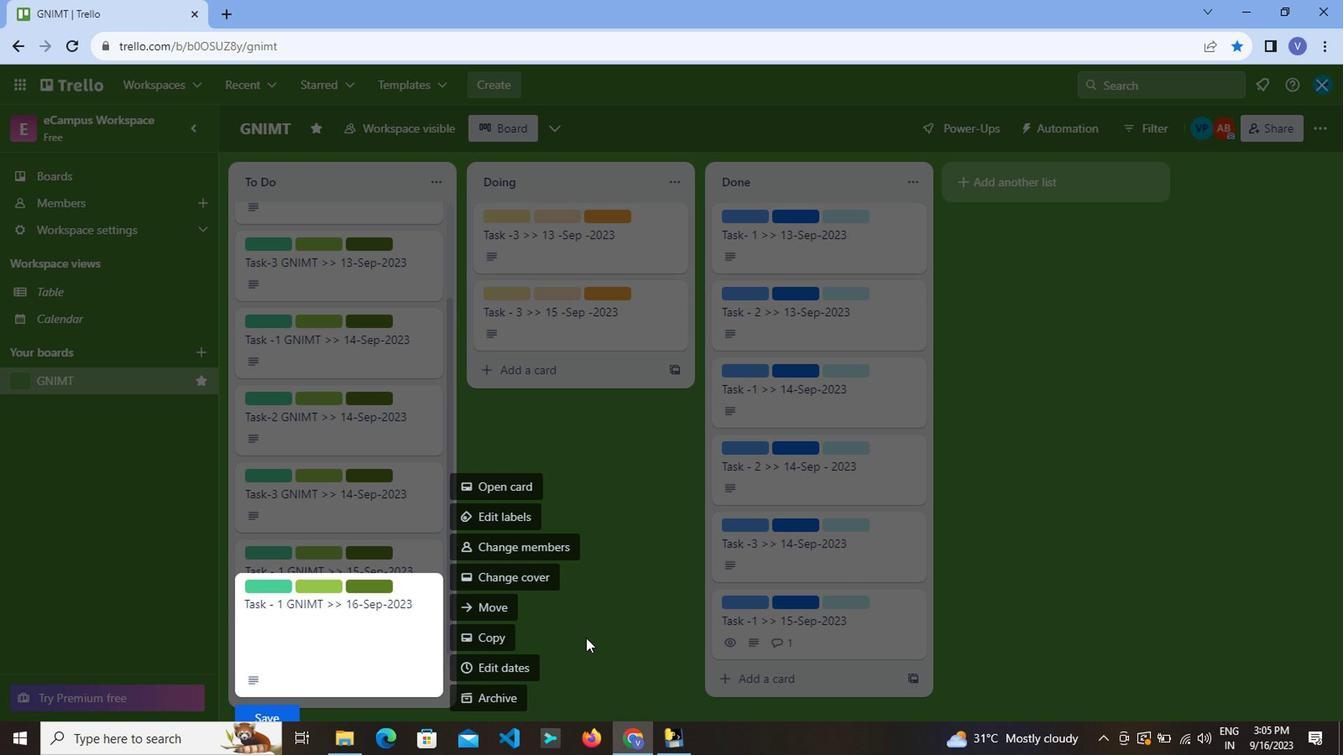 
Action: Mouse pressed left at (586, 640)
Screenshot: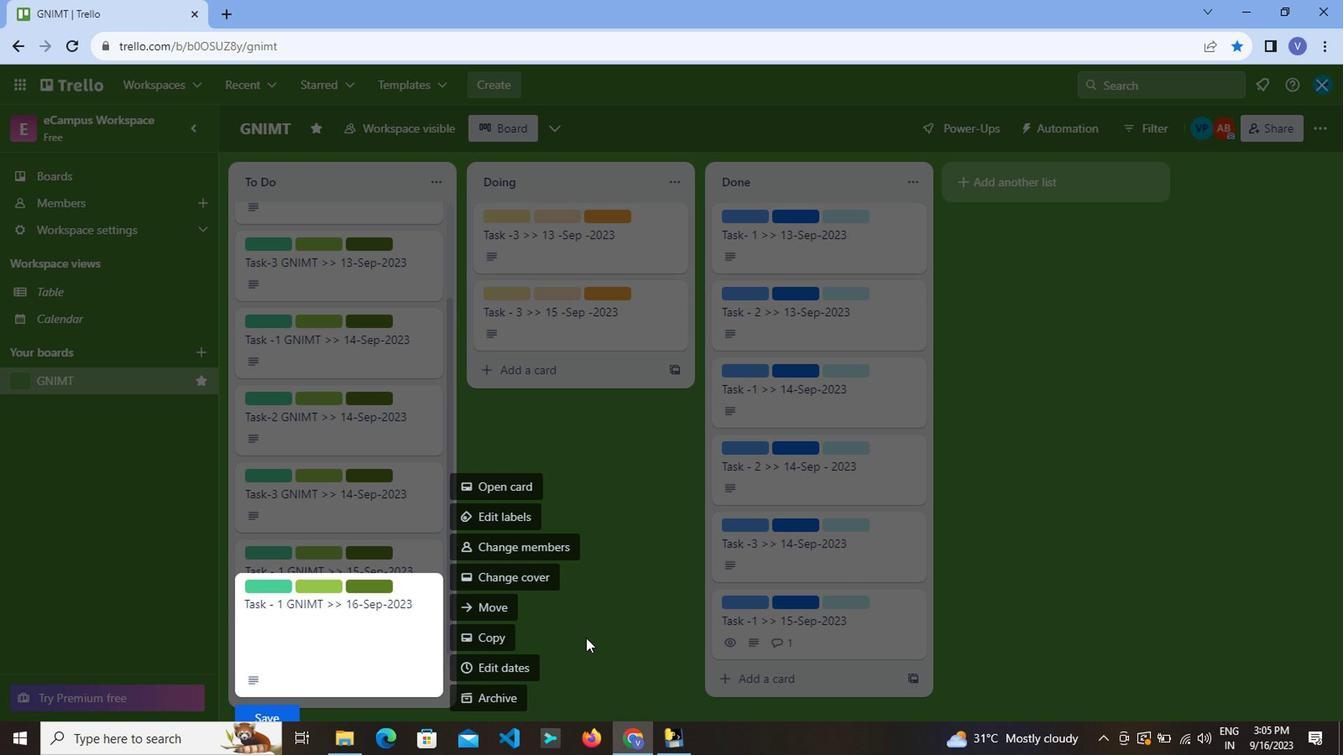 
Action: Mouse moved to (497, 458)
Screenshot: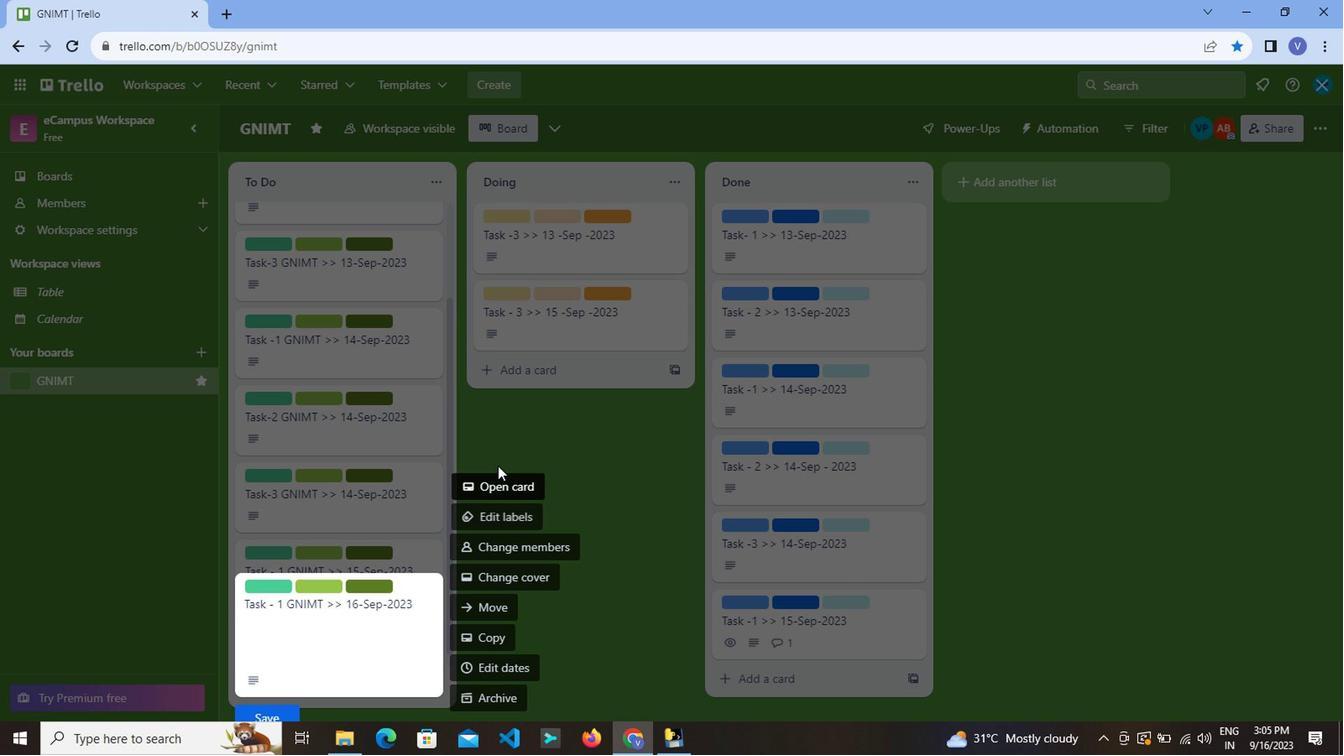 
Action: Mouse pressed left at (497, 458)
Screenshot: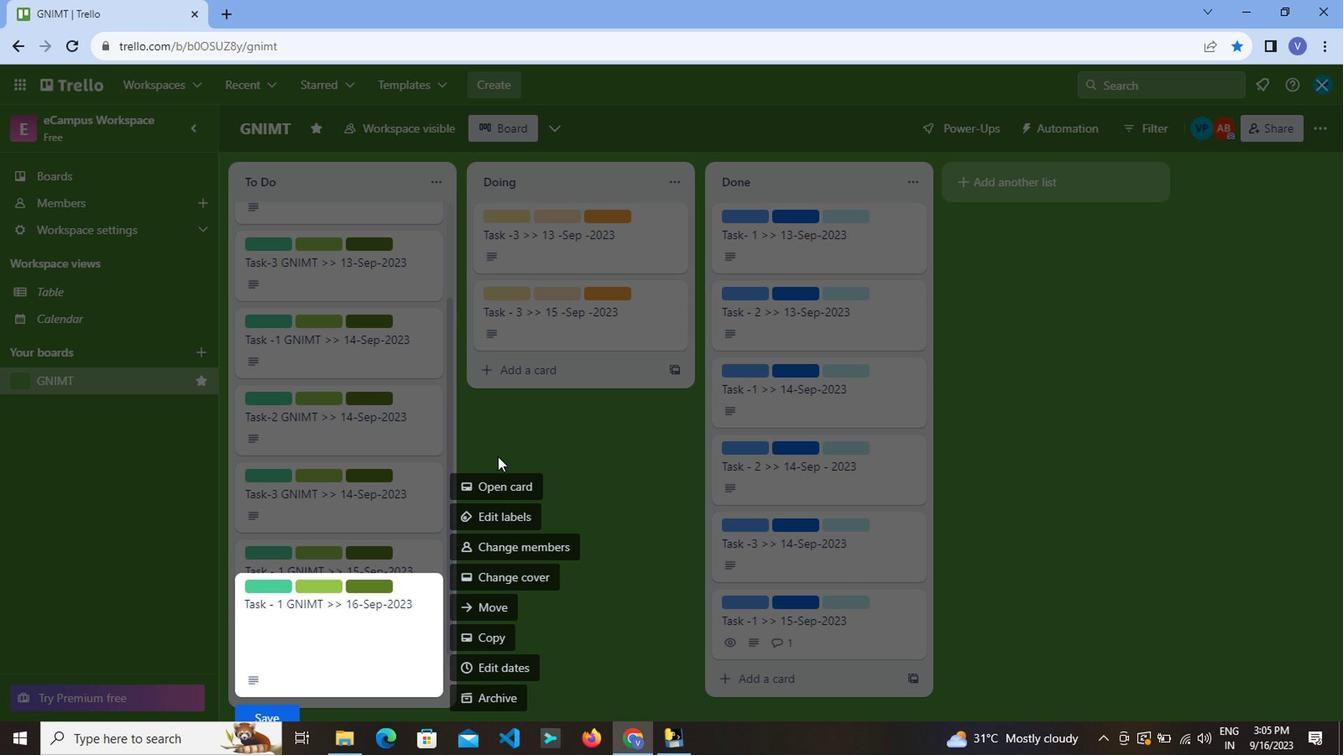 
Action: Mouse moved to (377, 619)
Screenshot: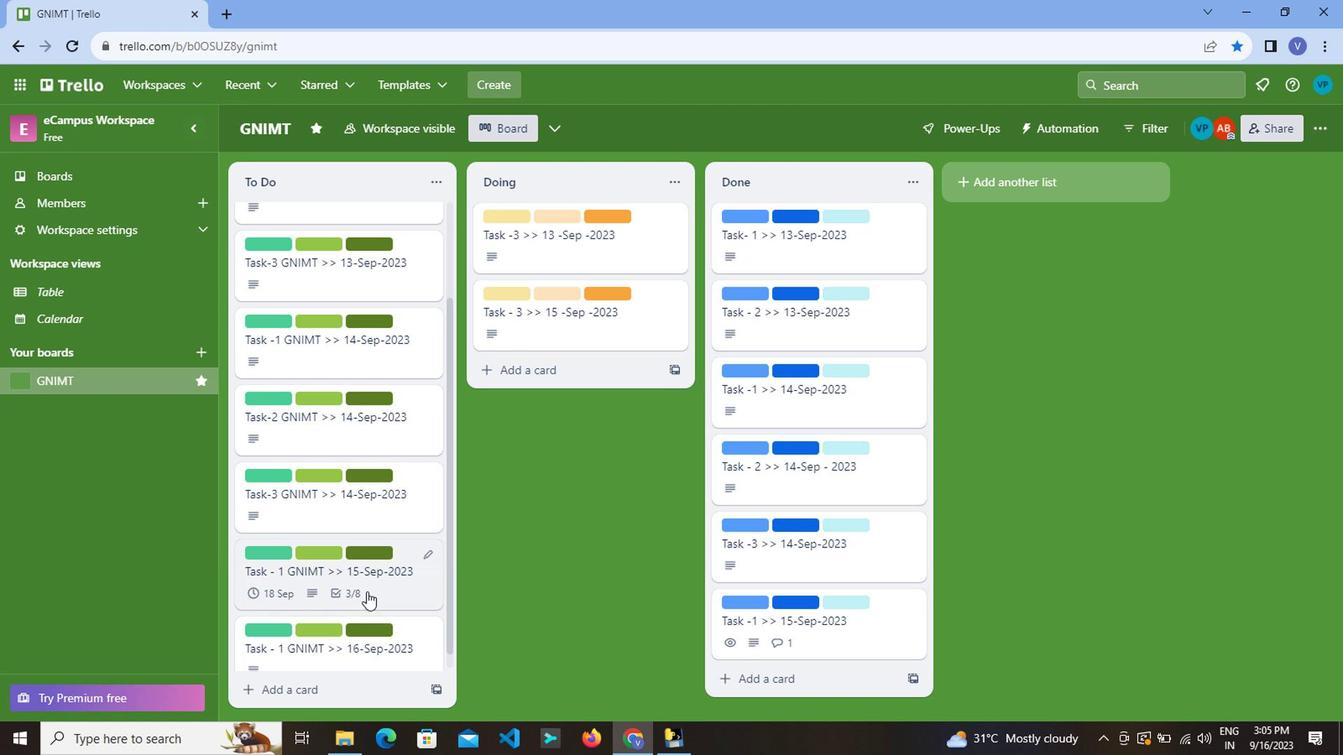 
Action: Mouse scrolled (377, 618) with delta (0, 0)
Screenshot: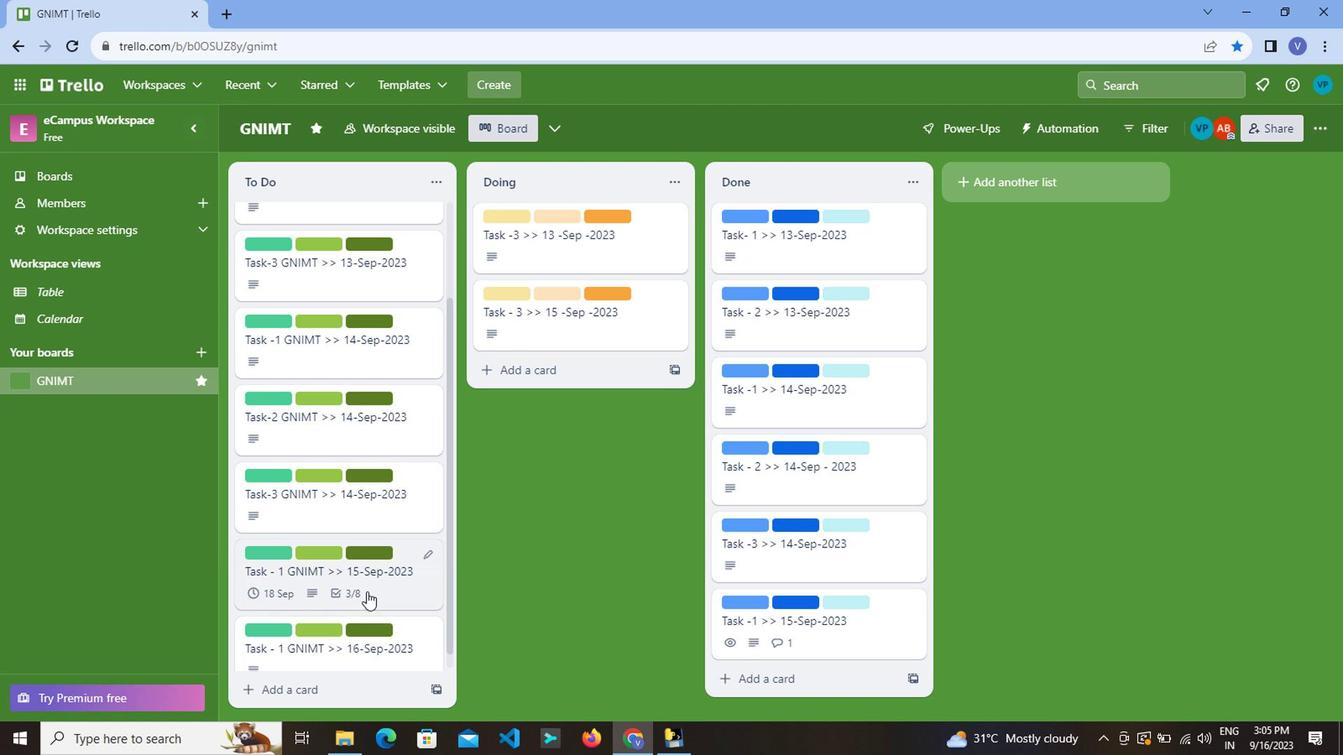 
Action: Mouse moved to (398, 622)
Screenshot: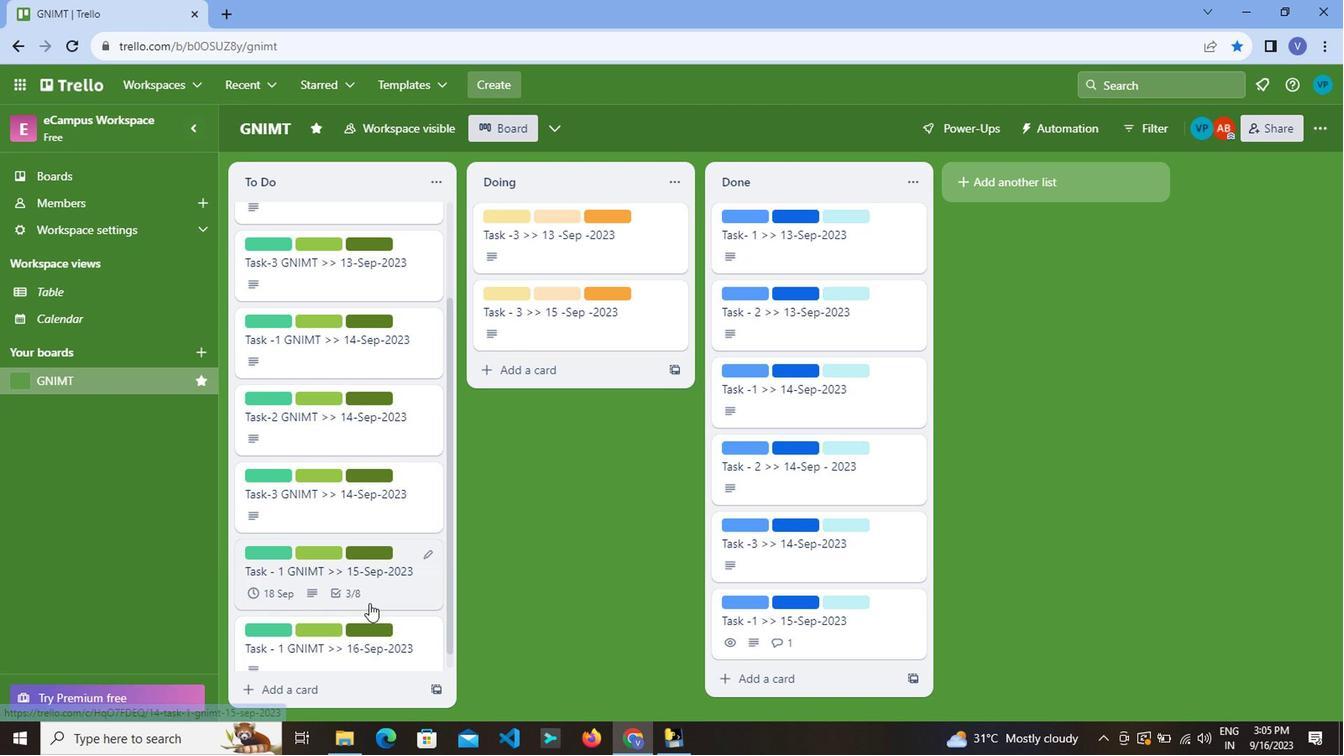 
Action: Mouse scrolled (398, 620) with delta (0, -1)
Screenshot: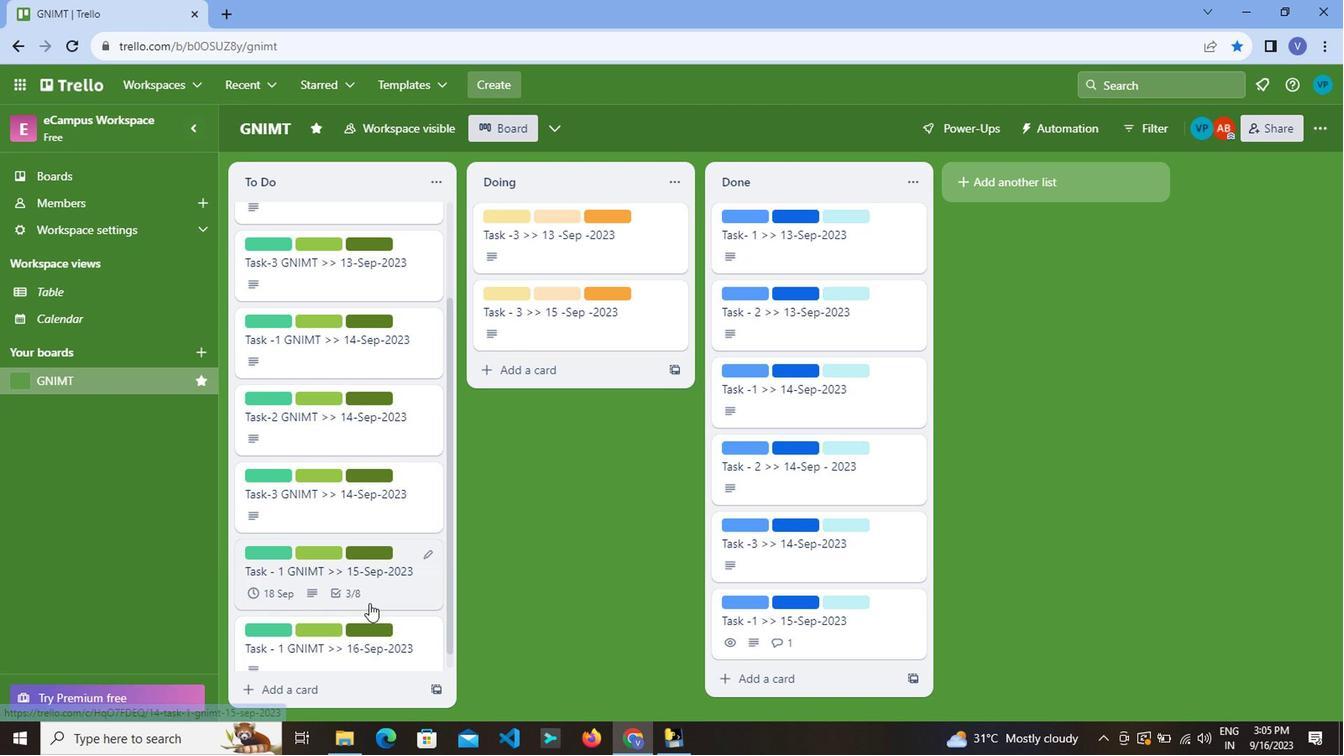 
Action: Mouse moved to (338, 442)
Screenshot: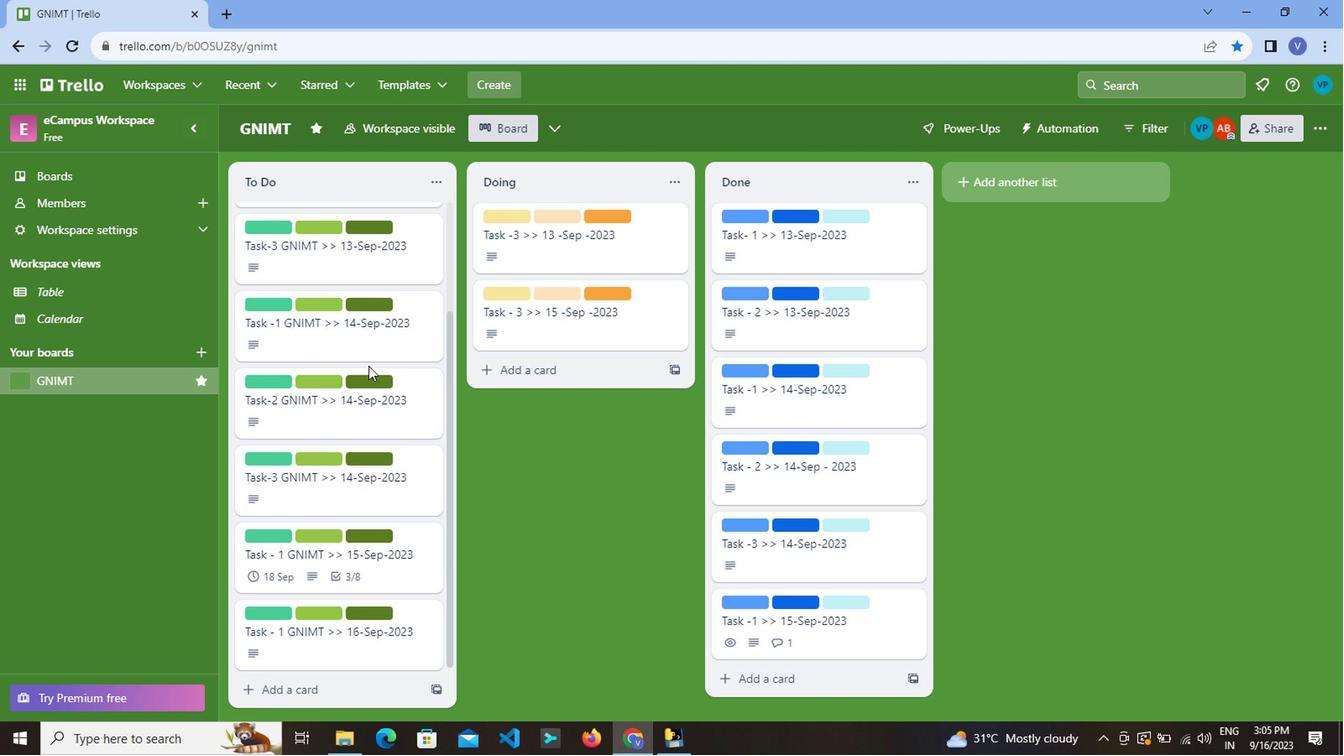 
Action: Mouse scrolled (338, 441) with delta (0, 0)
Screenshot: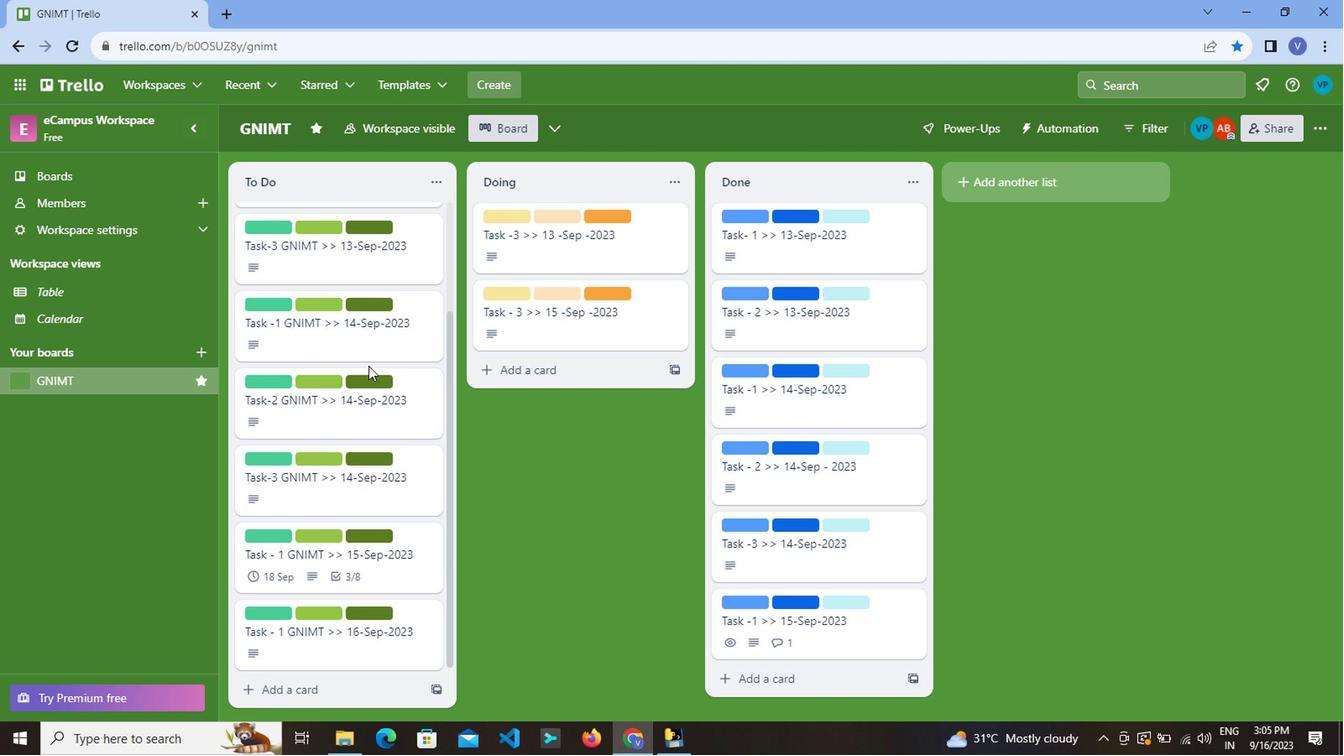 
Action: Mouse moved to (316, 518)
Screenshot: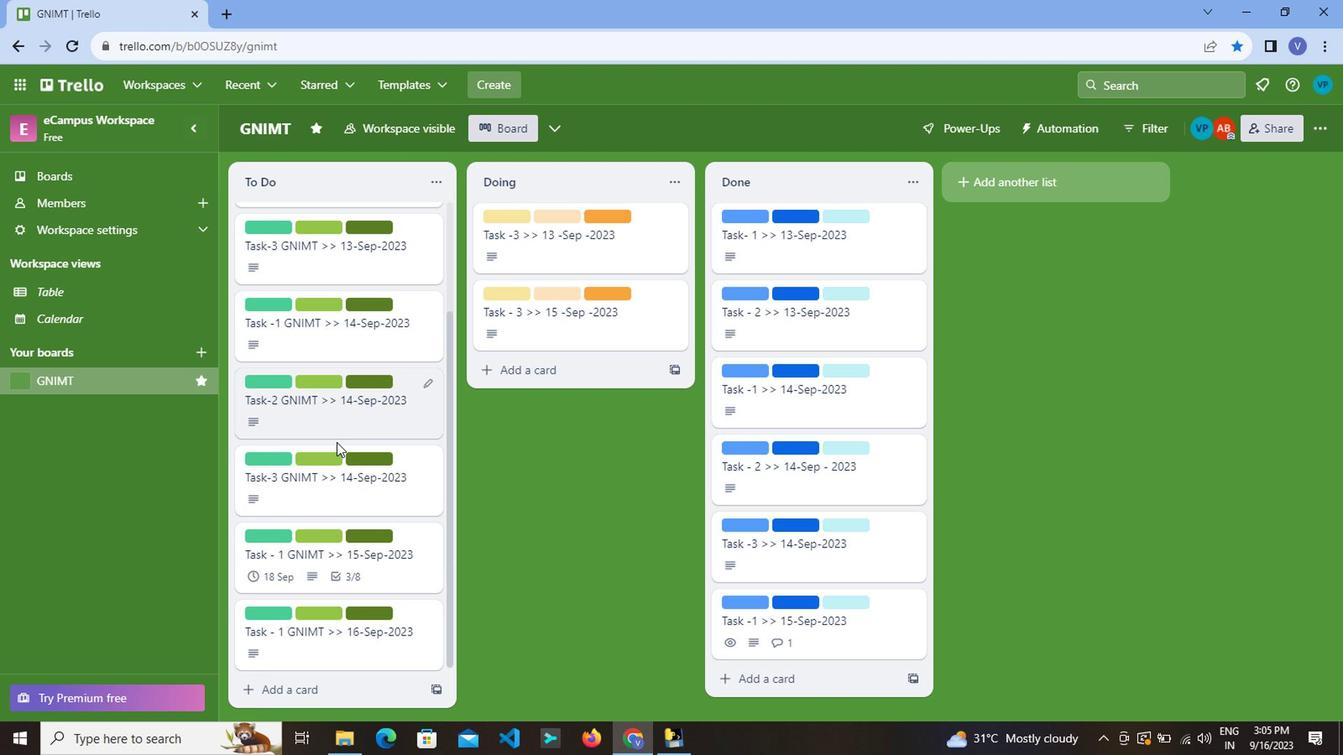 
Action: Mouse scrolled (316, 517) with delta (0, 0)
Screenshot: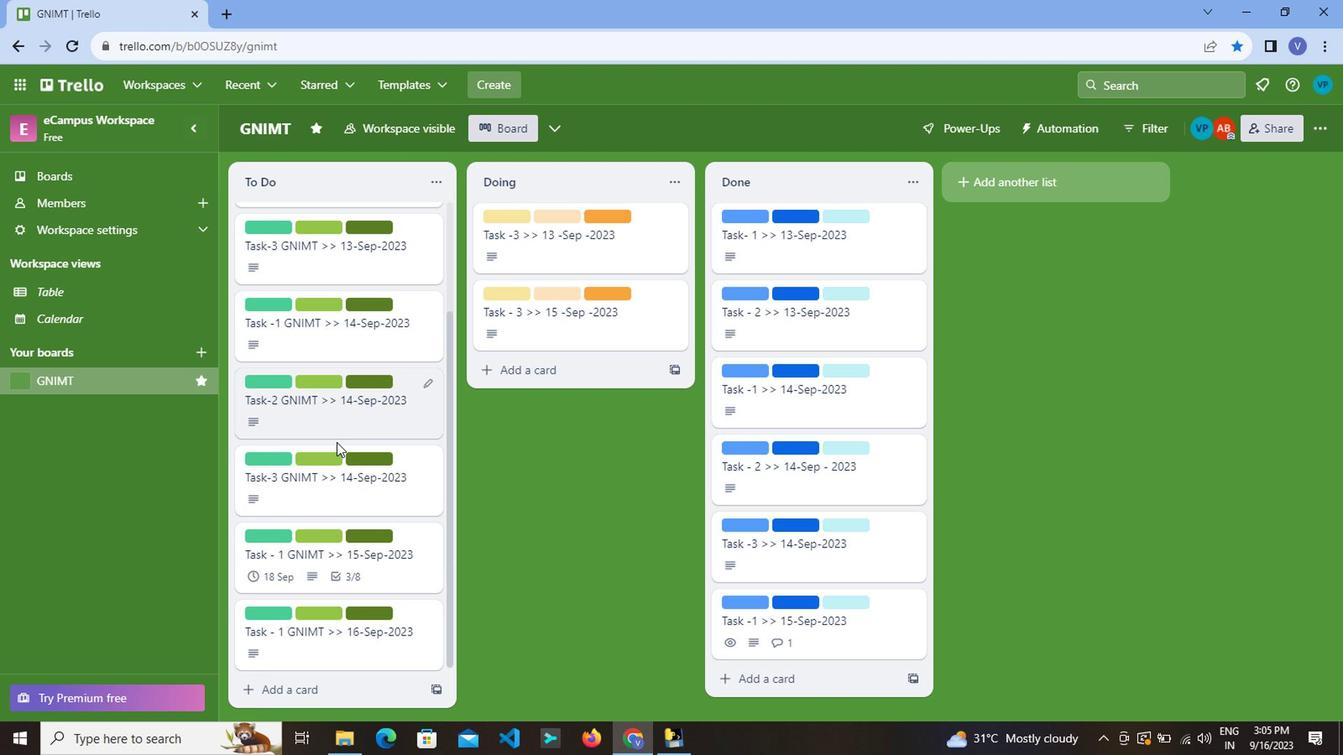 
Action: Mouse moved to (327, 540)
Screenshot: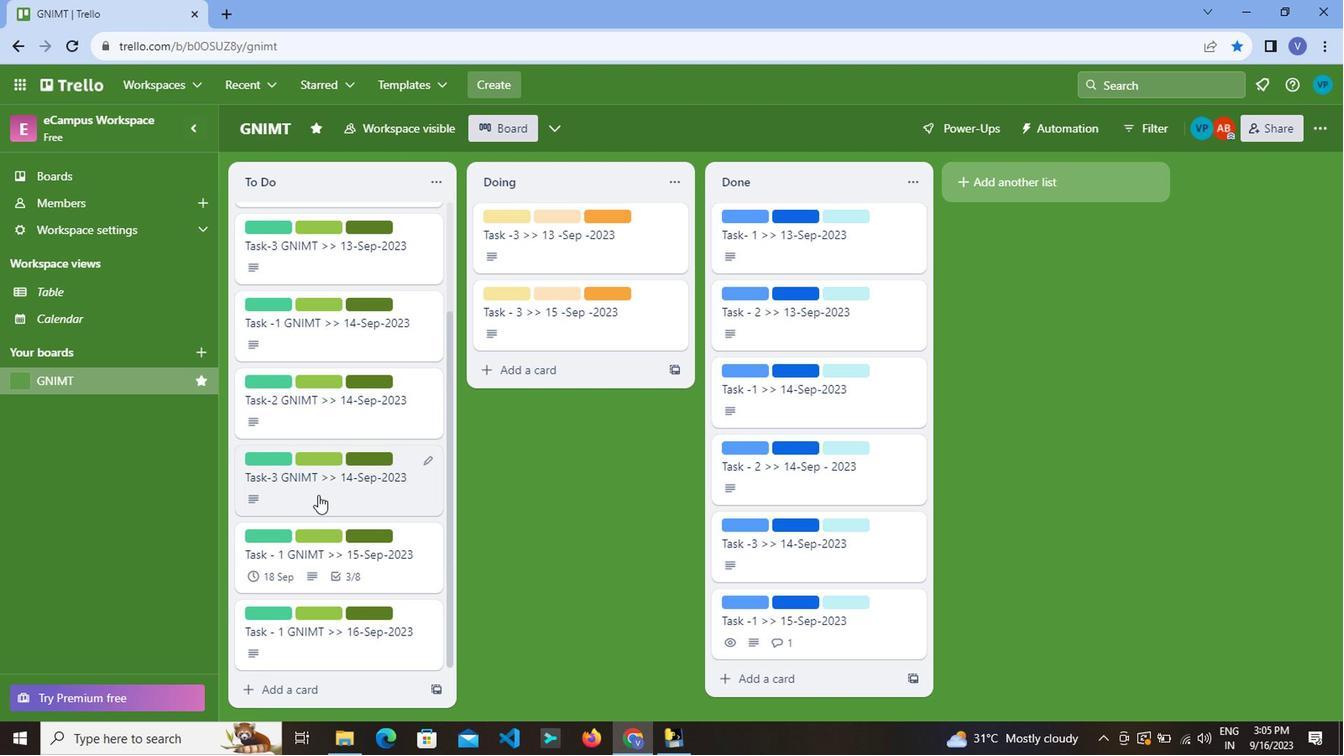 
Action: Mouse scrolled (327, 539) with delta (0, 0)
Screenshot: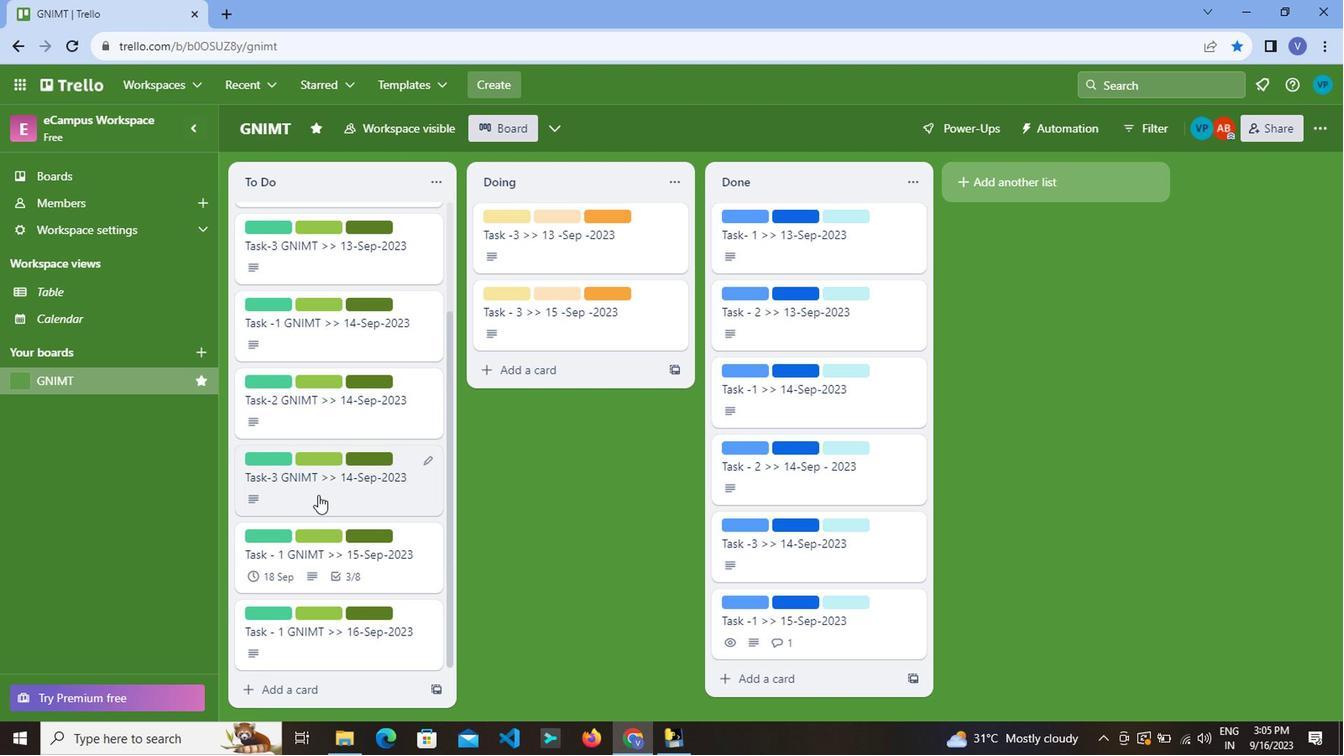 
Action: Mouse moved to (713, 480)
Screenshot: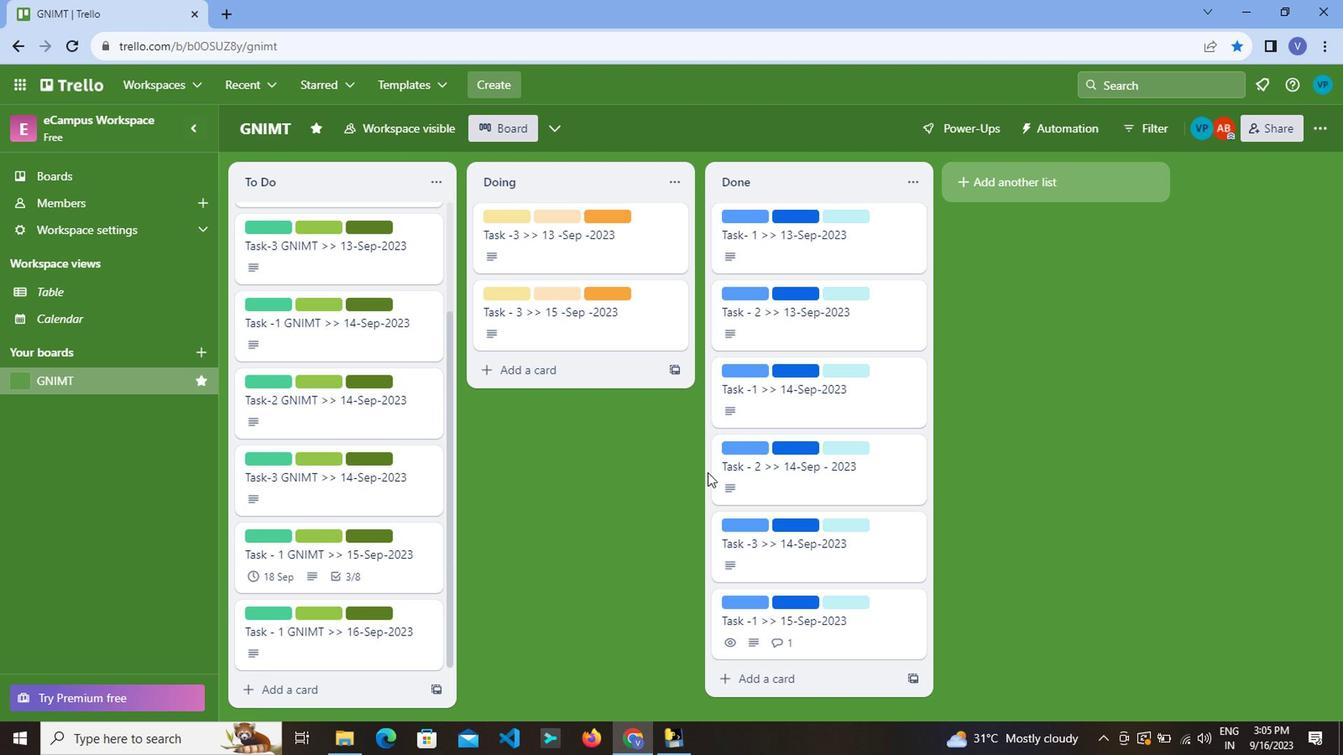 
Action: Mouse scrolled (713, 479) with delta (0, 0)
Screenshot: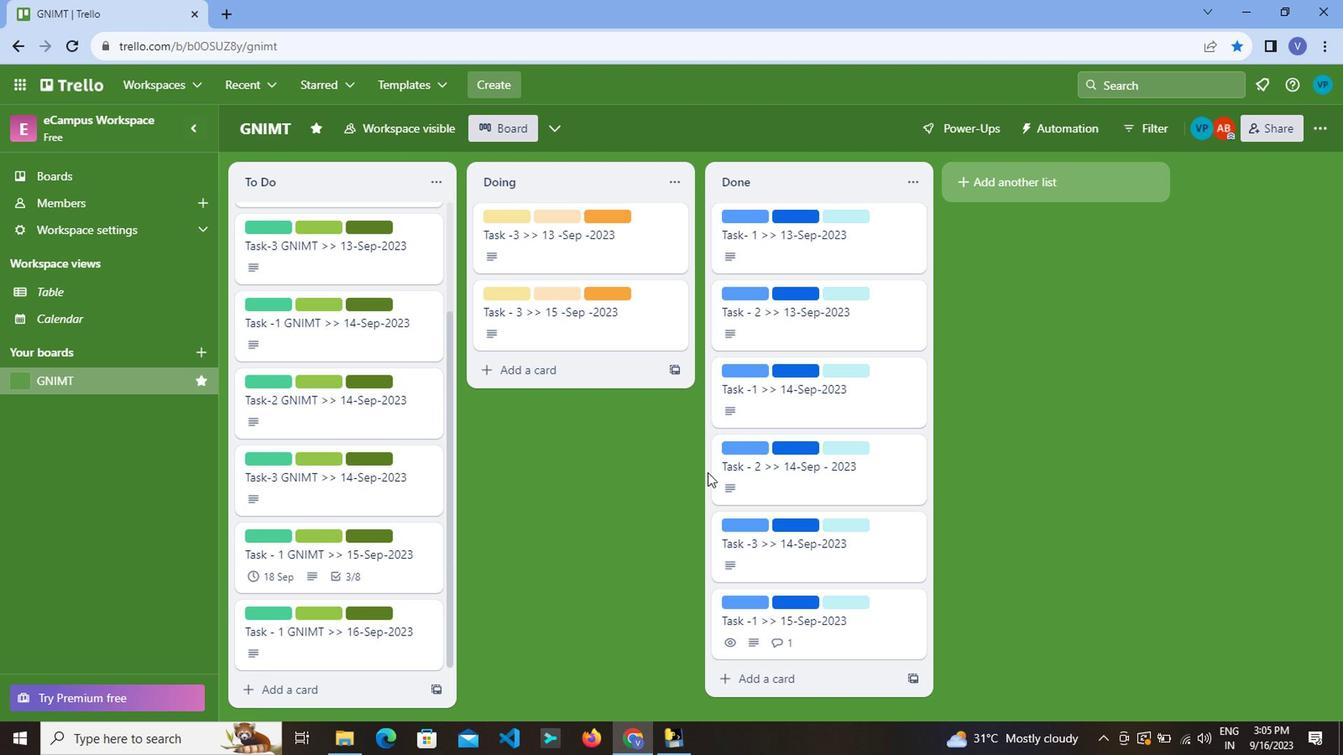 
Action: Mouse moved to (725, 497)
Screenshot: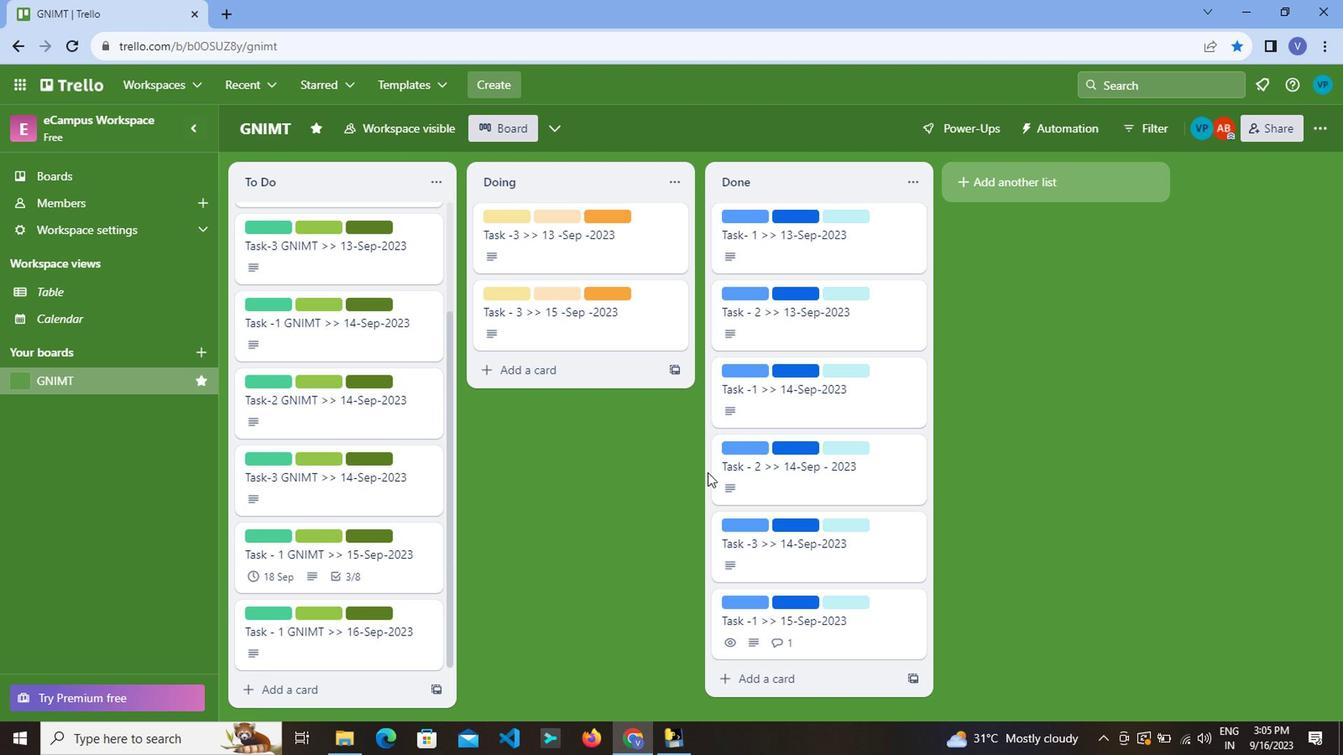
Action: Mouse scrolled (725, 496) with delta (0, 0)
Screenshot: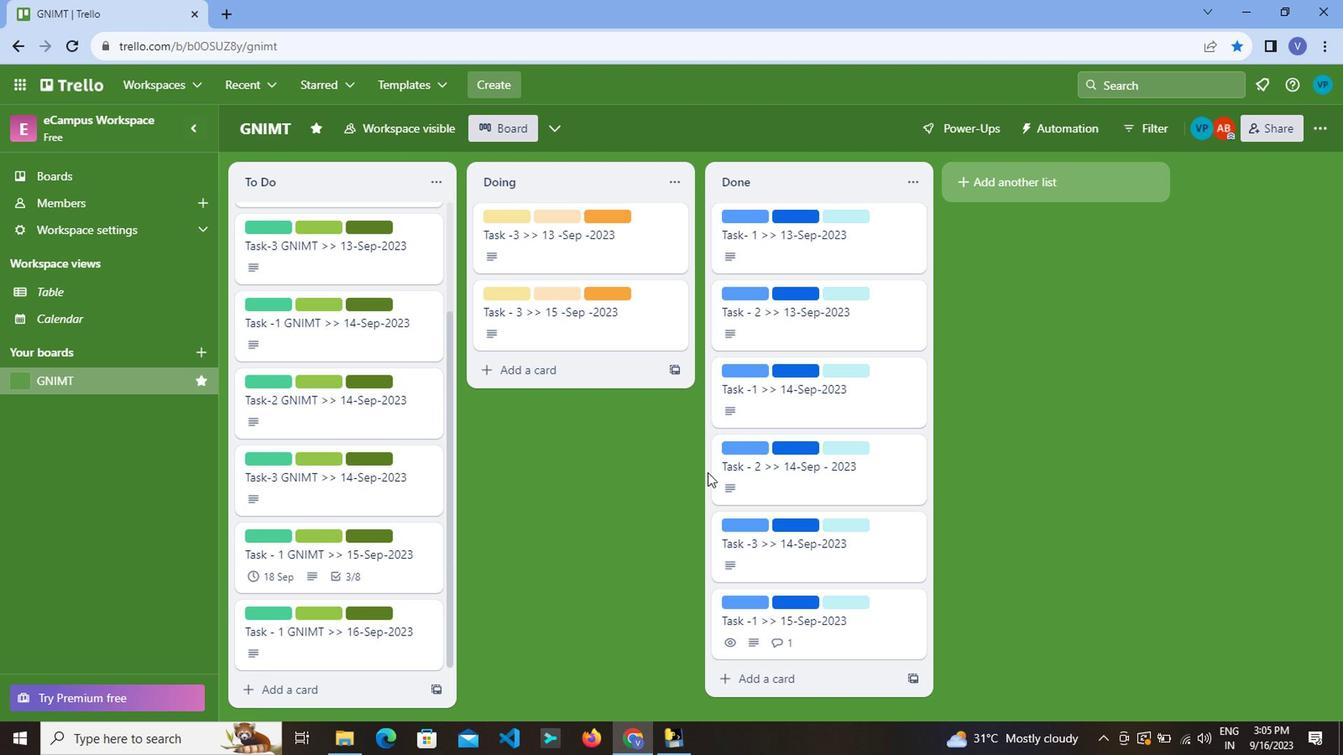 
Action: Mouse moved to (765, 587)
Screenshot: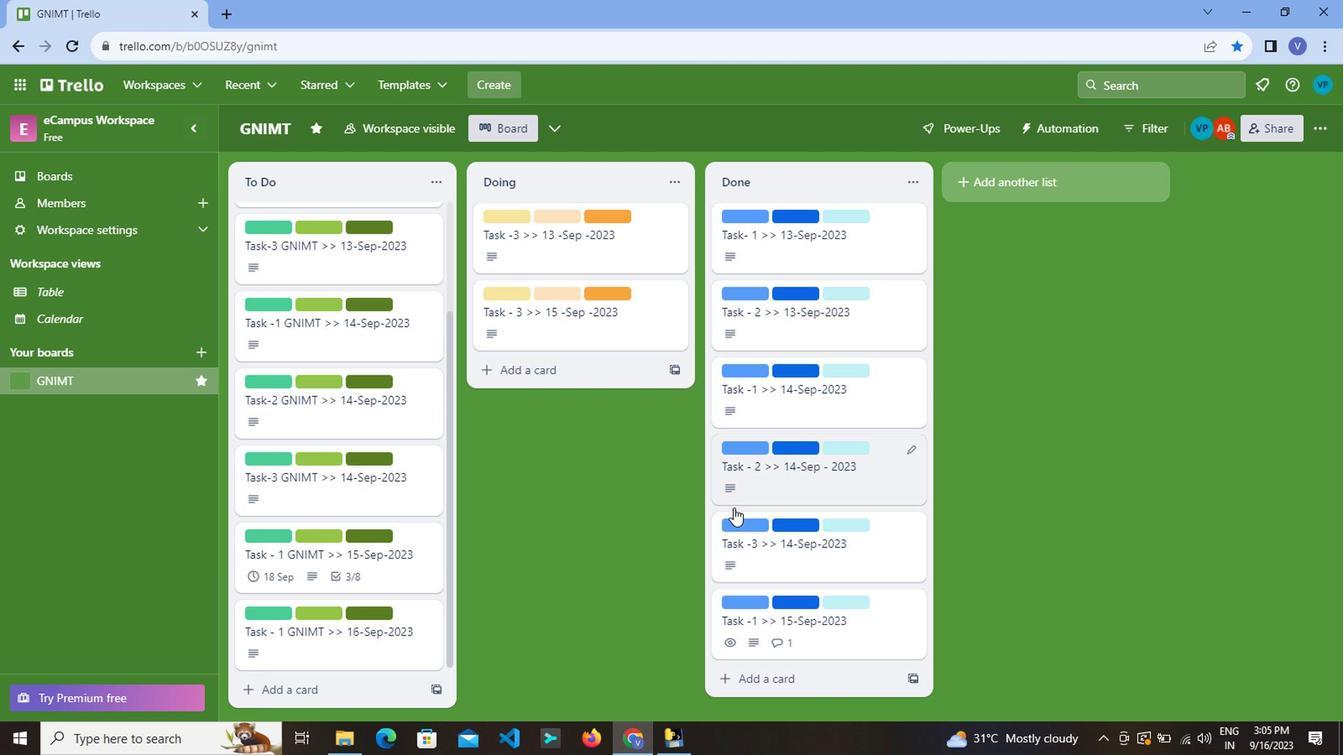 
Action: Mouse scrolled (765, 587) with delta (0, 0)
Screenshot: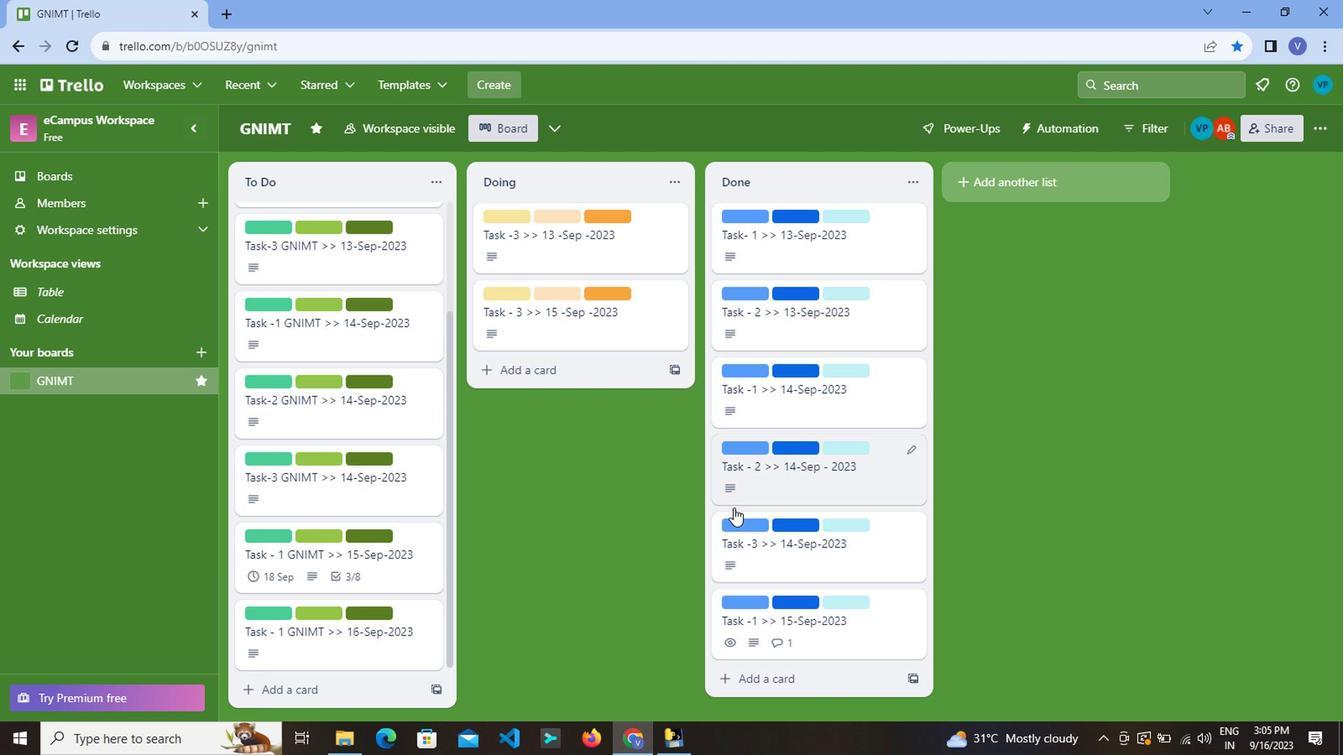 
Action: Mouse moved to (751, 686)
Screenshot: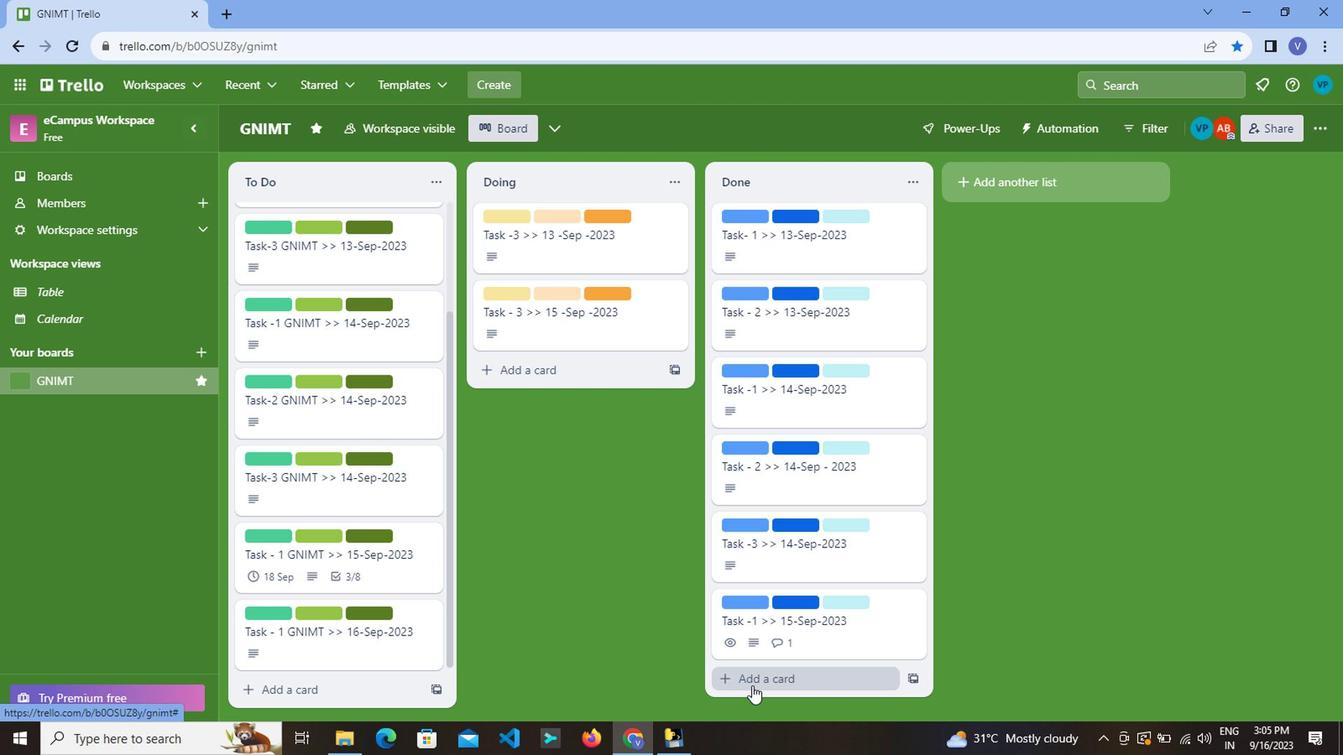 
Action: Mouse pressed left at (751, 686)
Screenshot: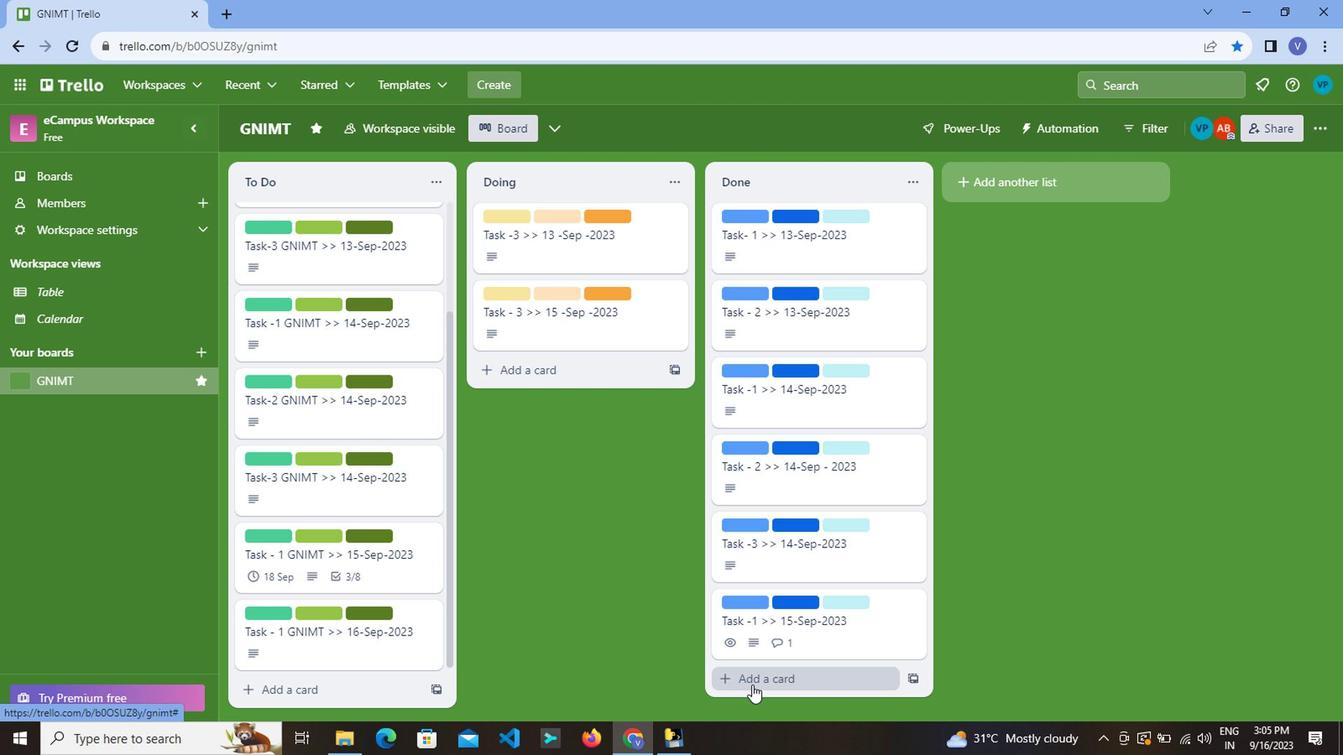 
Action: Mouse moved to (736, 624)
Screenshot: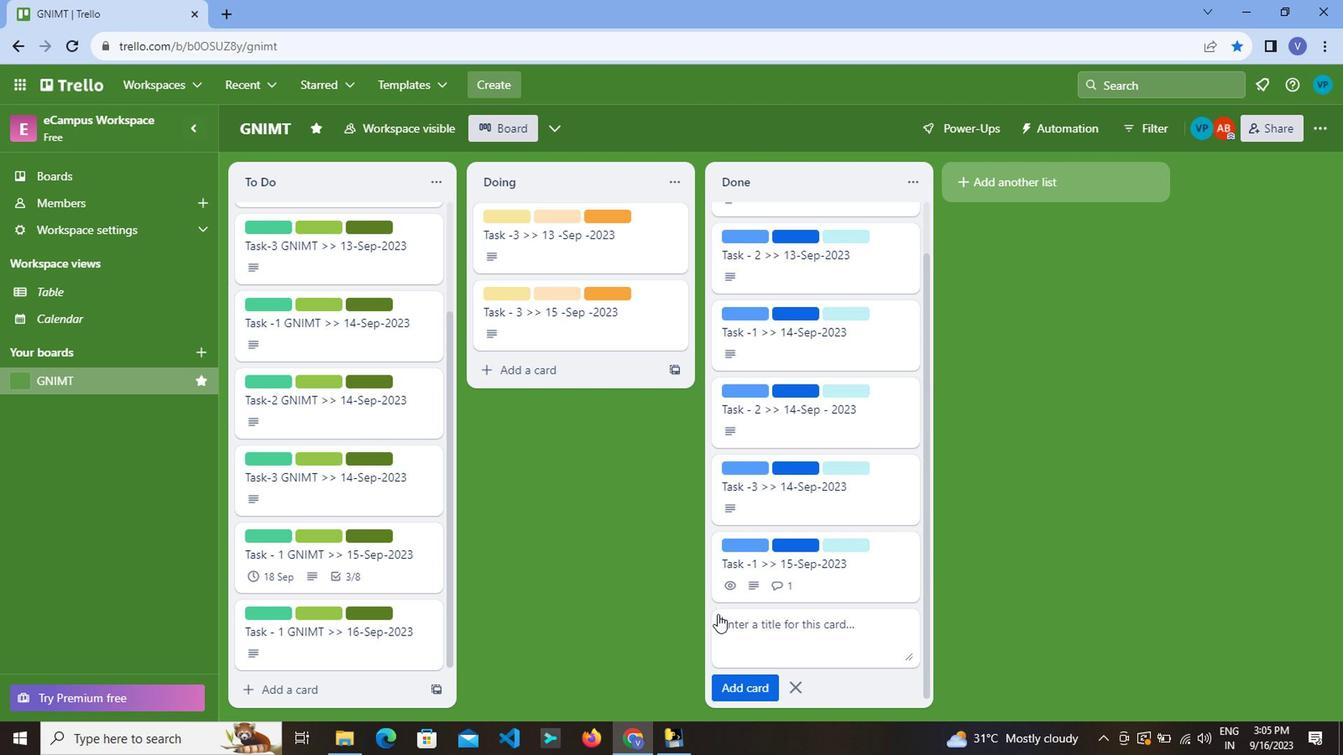 
Action: Key pressed <Key.caps_lock>T<Key.caps_lock>ak<Key.backspace>sk<Key.space><Key.backspace>
Screenshot: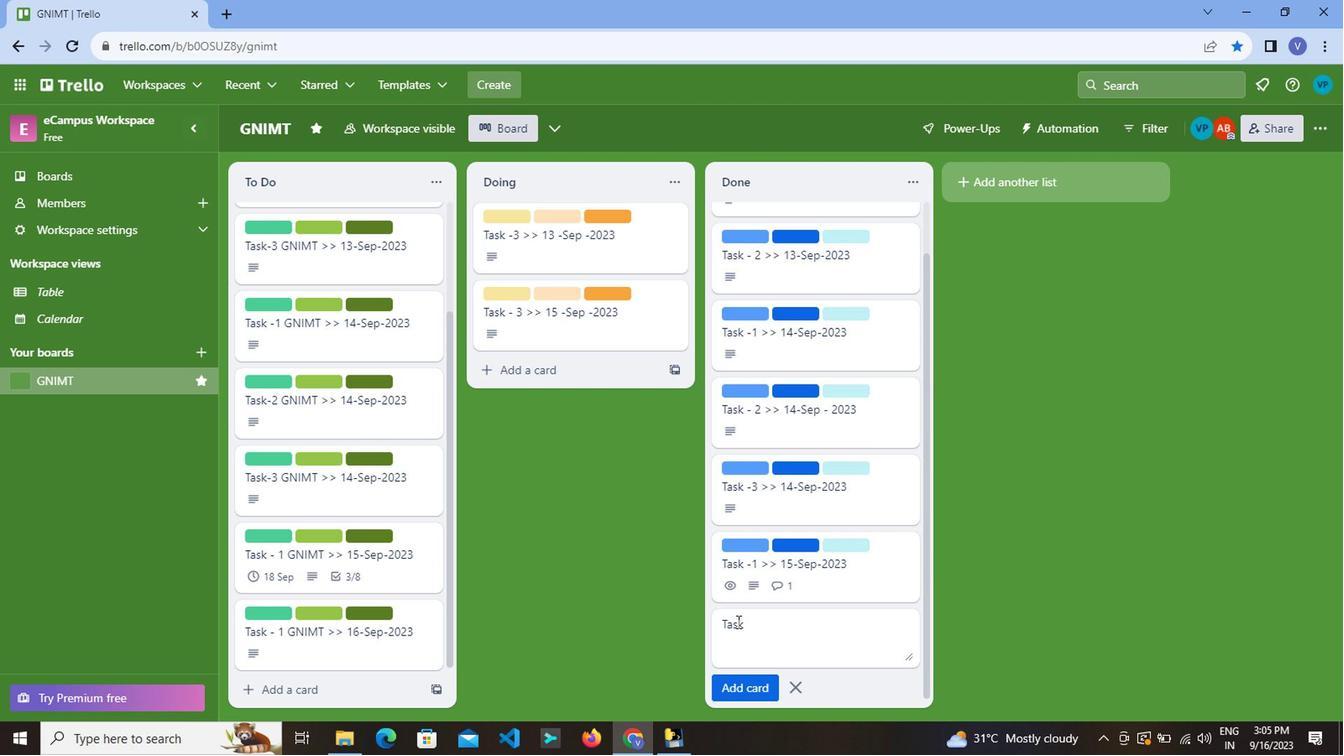 
Action: Mouse moved to (1194, 638)
Screenshot: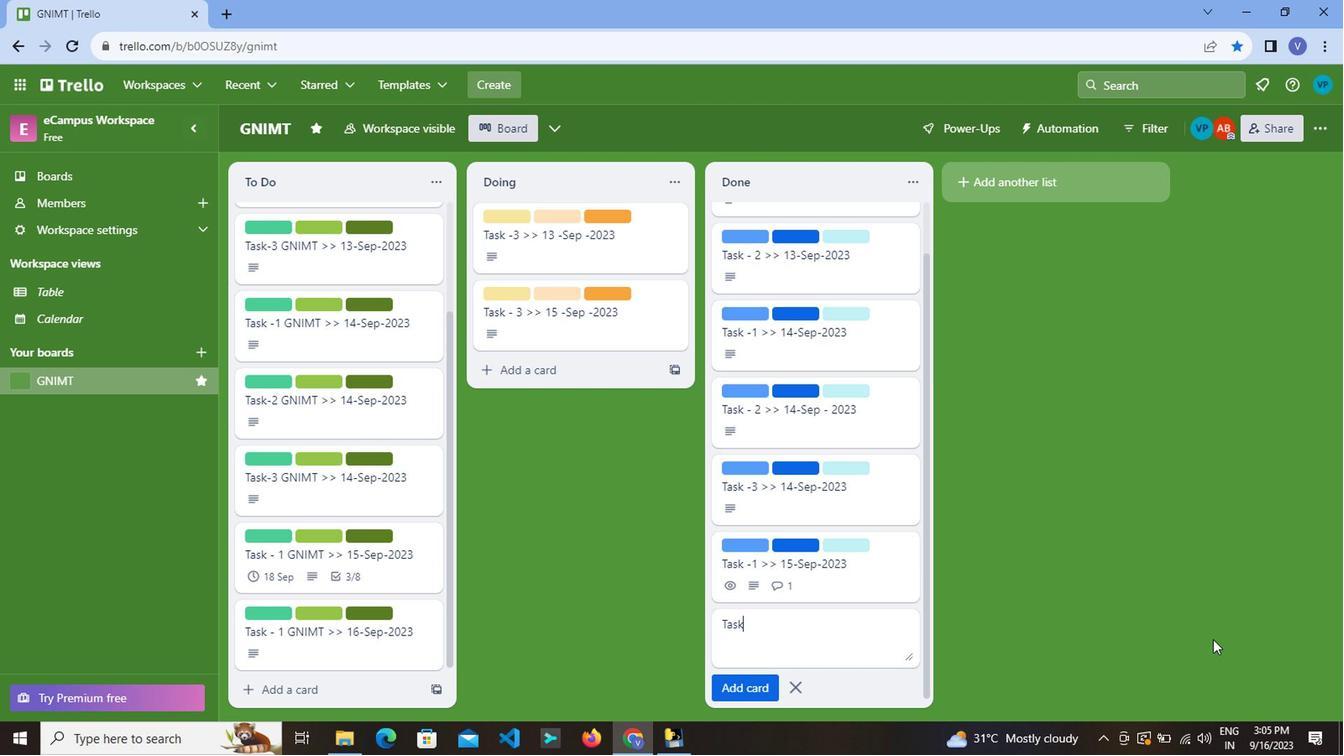 
Action: Key pressed <Key.space>-<Key.space>1<Key.shift>>><Key.space>16-<Key.caps_lock>S<Key.caps_lock>ep-2023<Key.enter>
Screenshot: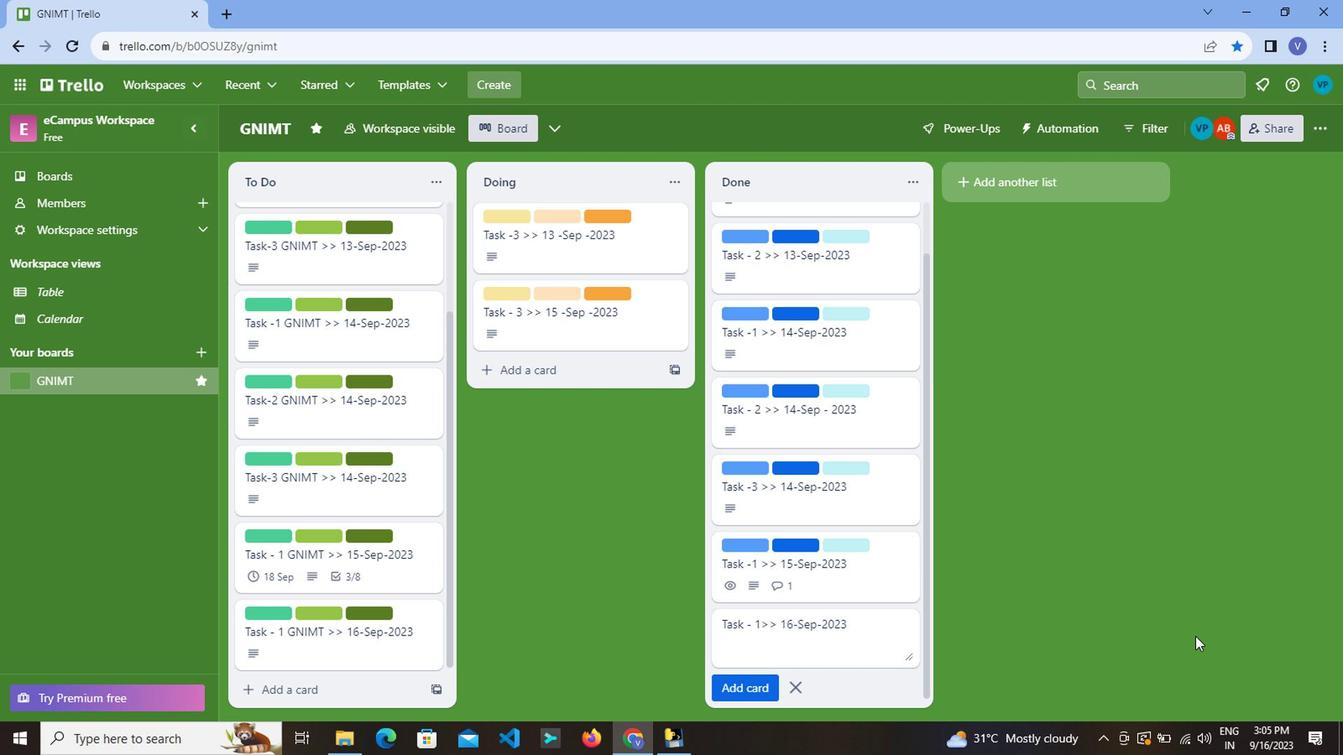 
Action: Mouse moved to (793, 696)
Screenshot: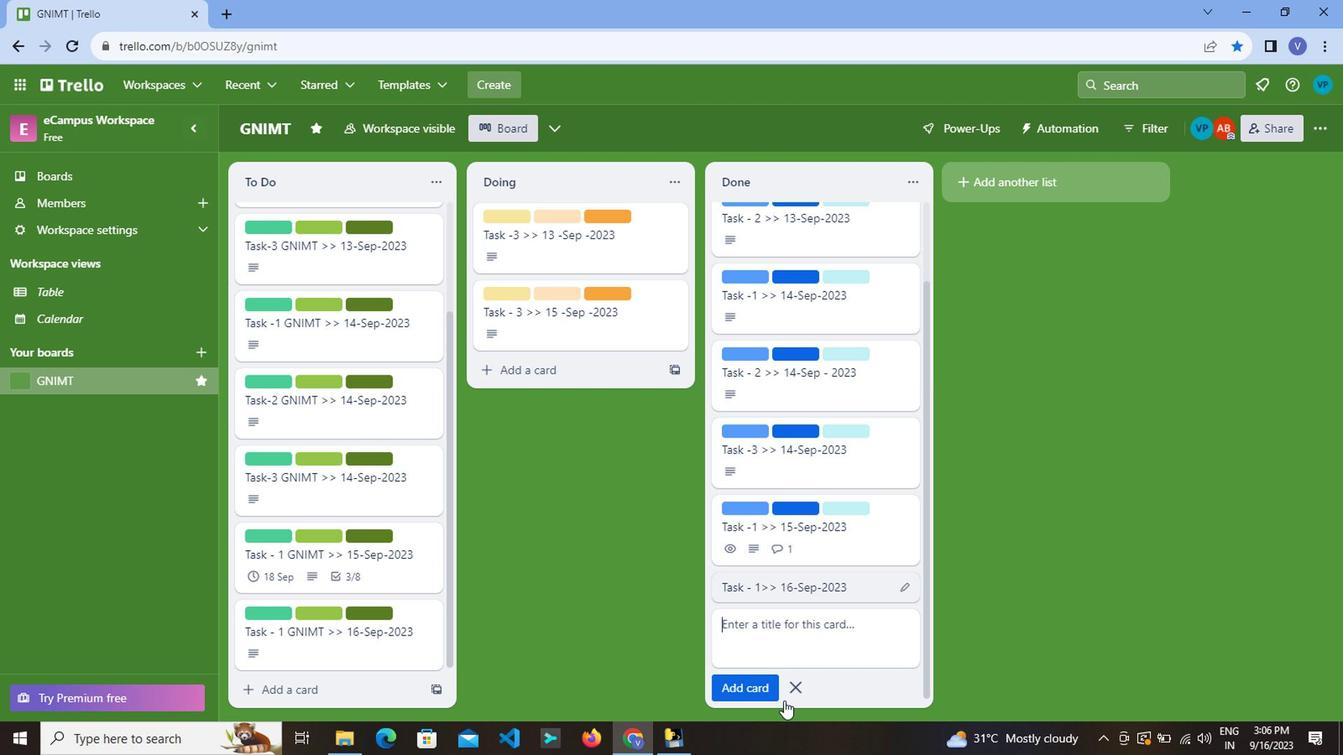 
Action: Mouse pressed left at (793, 696)
Screenshot: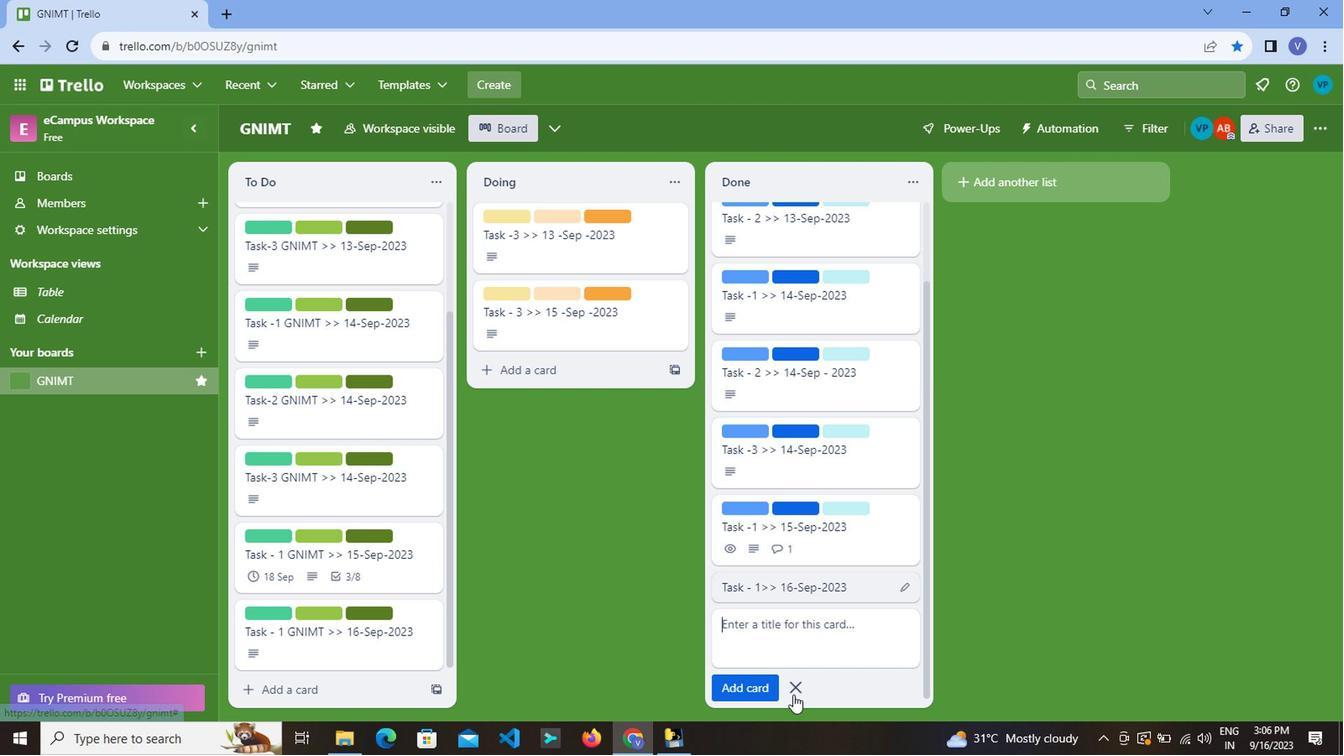 
Action: Mouse moved to (757, 641)
Screenshot: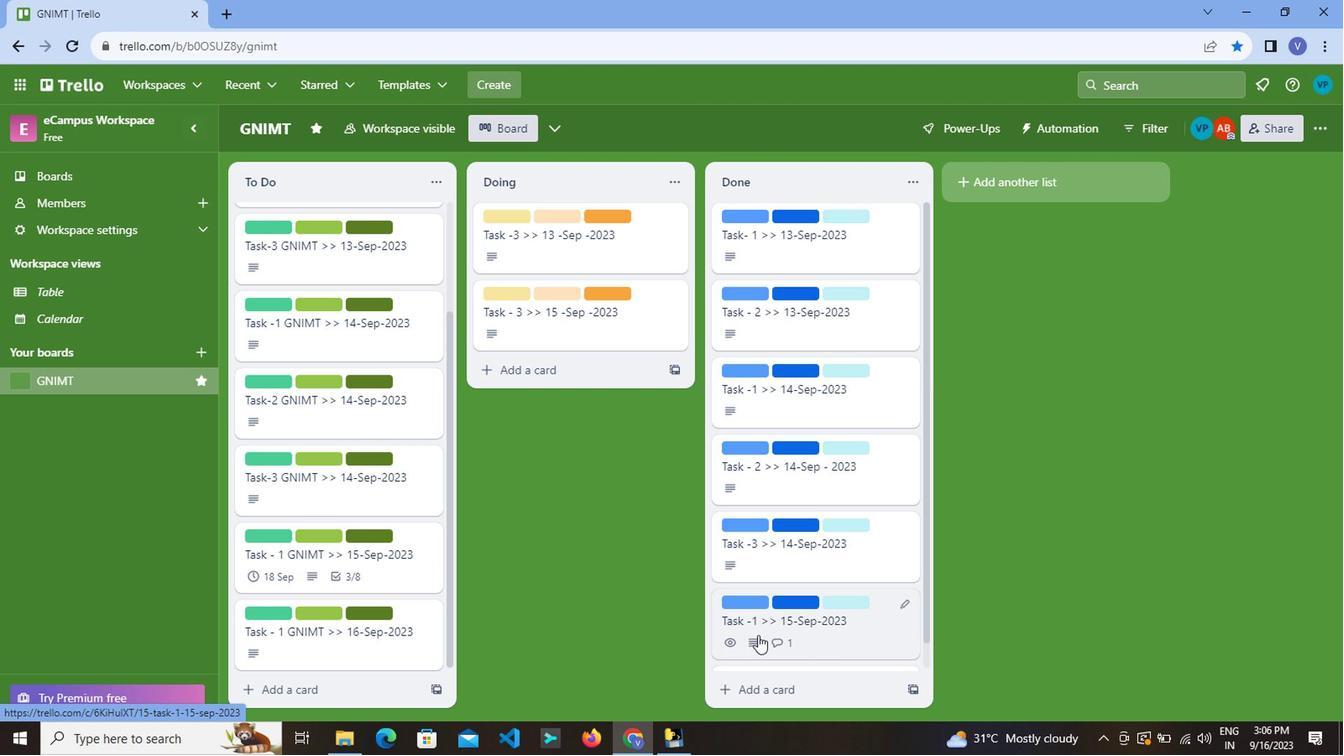 
Action: Mouse pressed left at (757, 641)
Screenshot: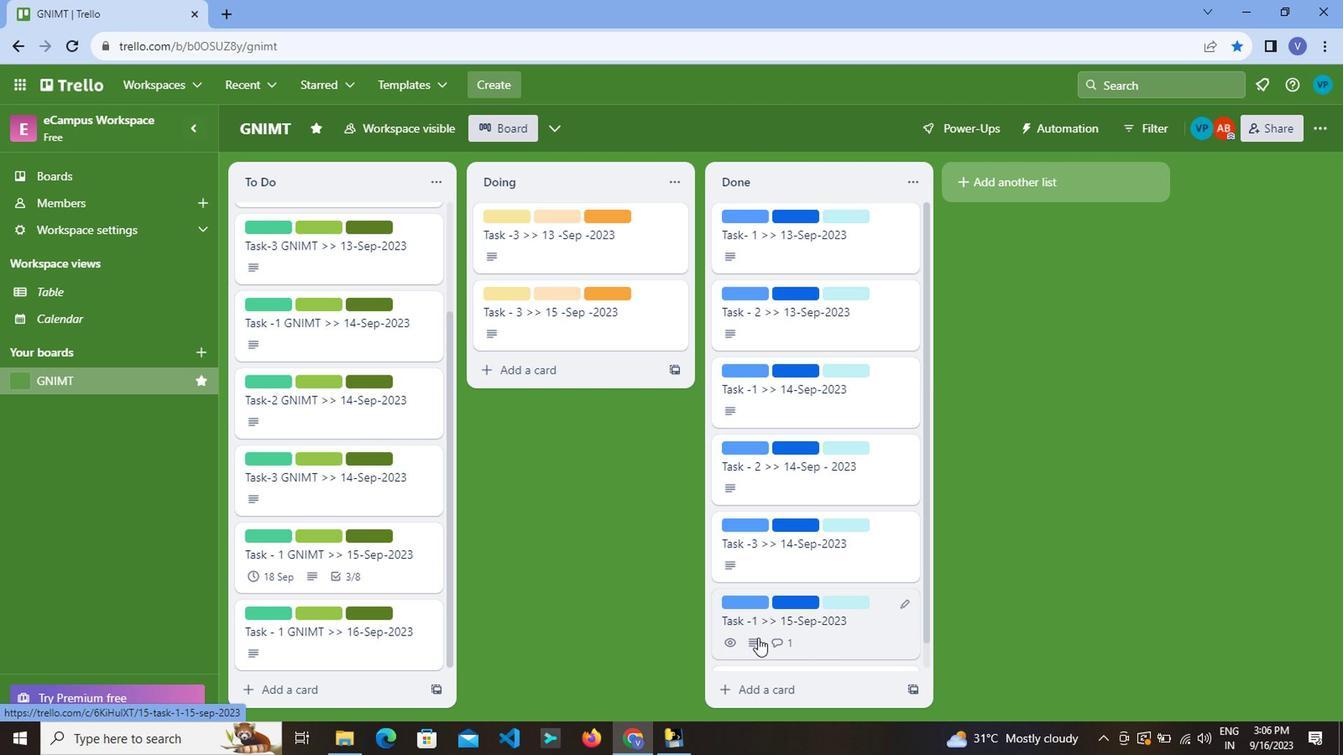 
Action: Mouse moved to (959, 138)
Screenshot: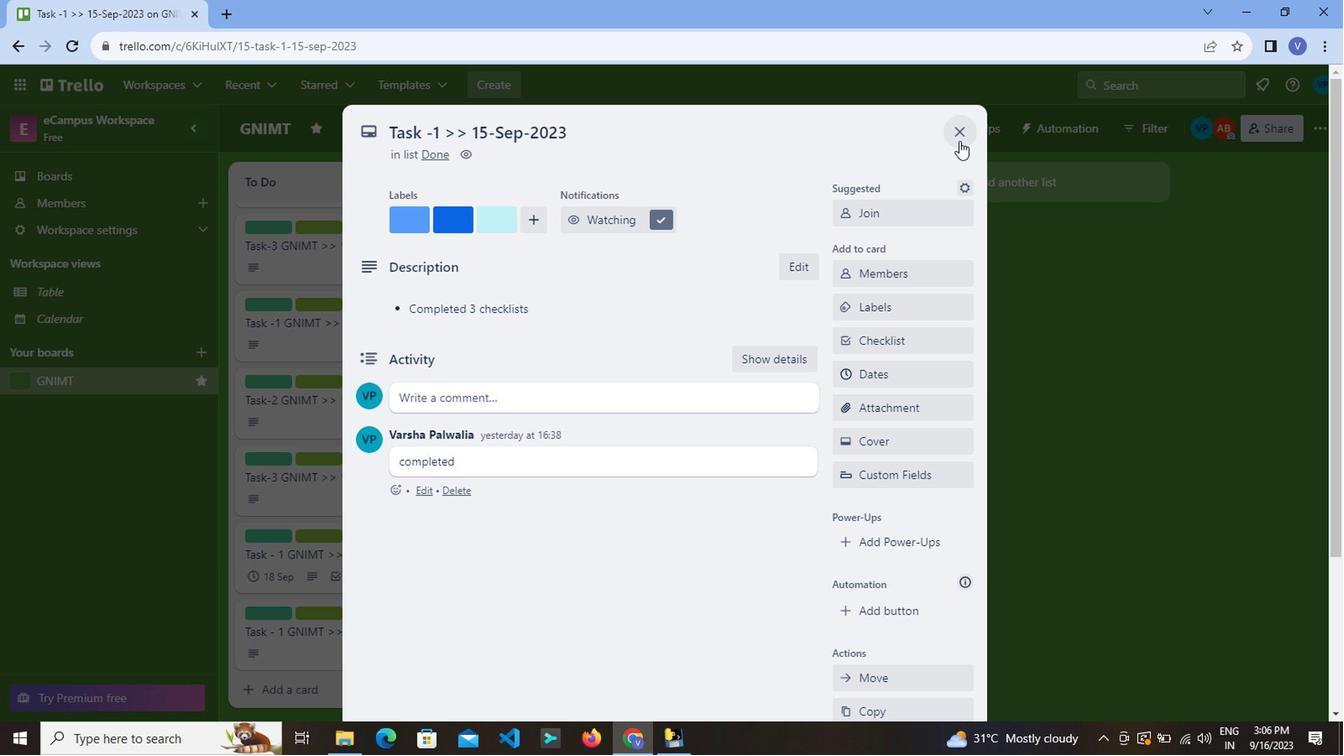 
Action: Mouse pressed left at (959, 138)
Screenshot: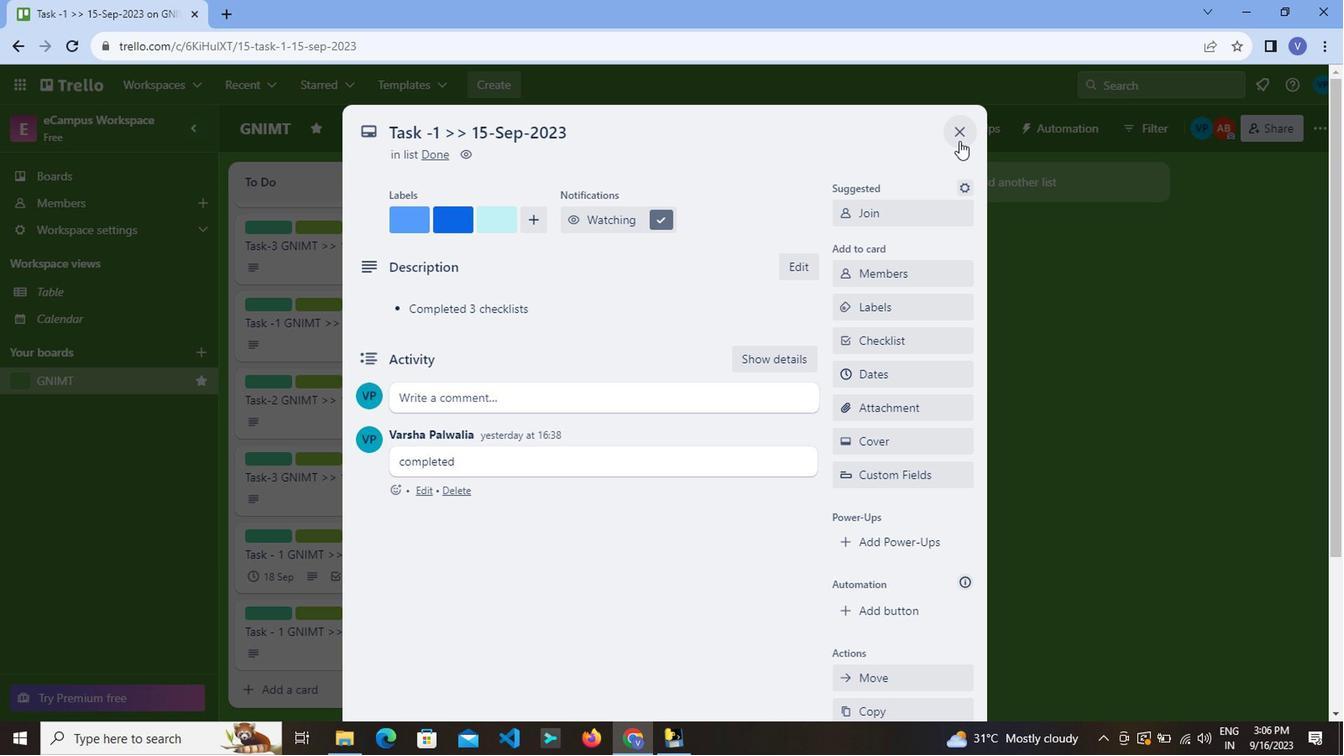 
Action: Mouse moved to (804, 627)
Screenshot: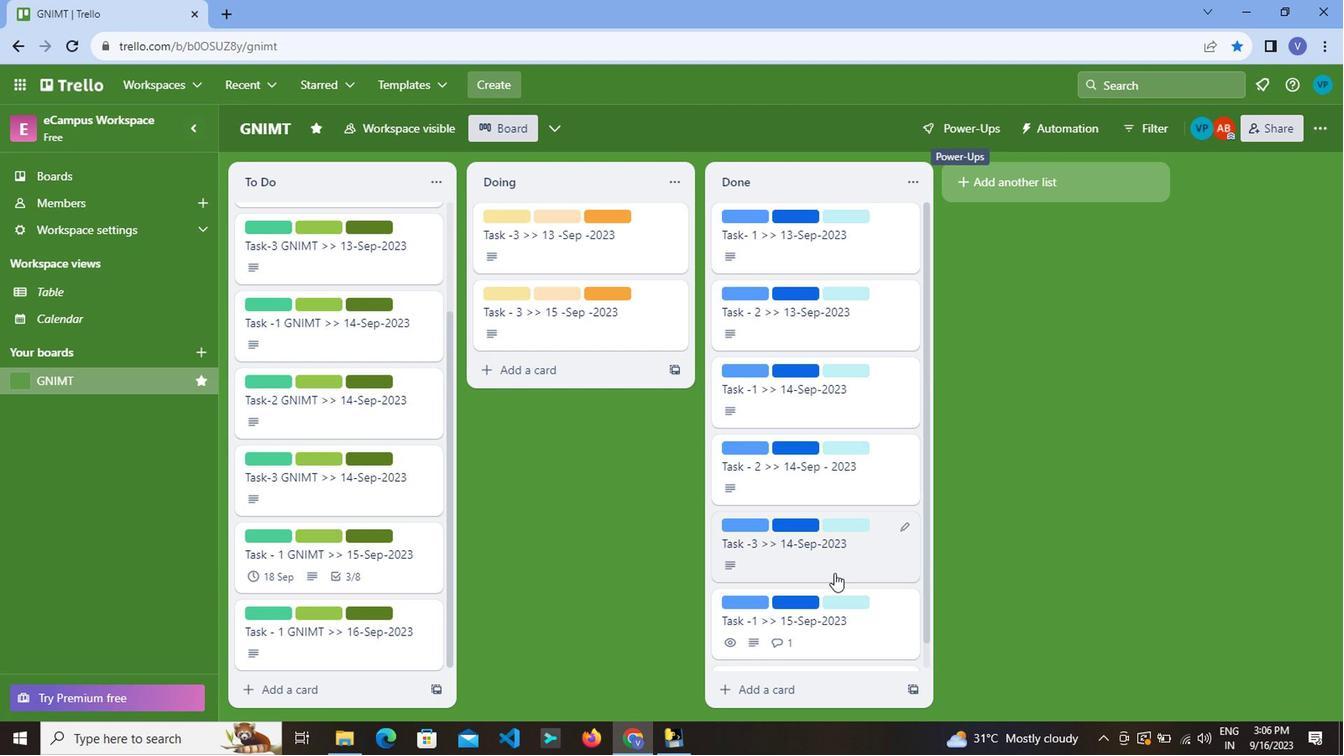 
Action: Mouse scrolled (804, 625) with delta (0, -1)
Screenshot: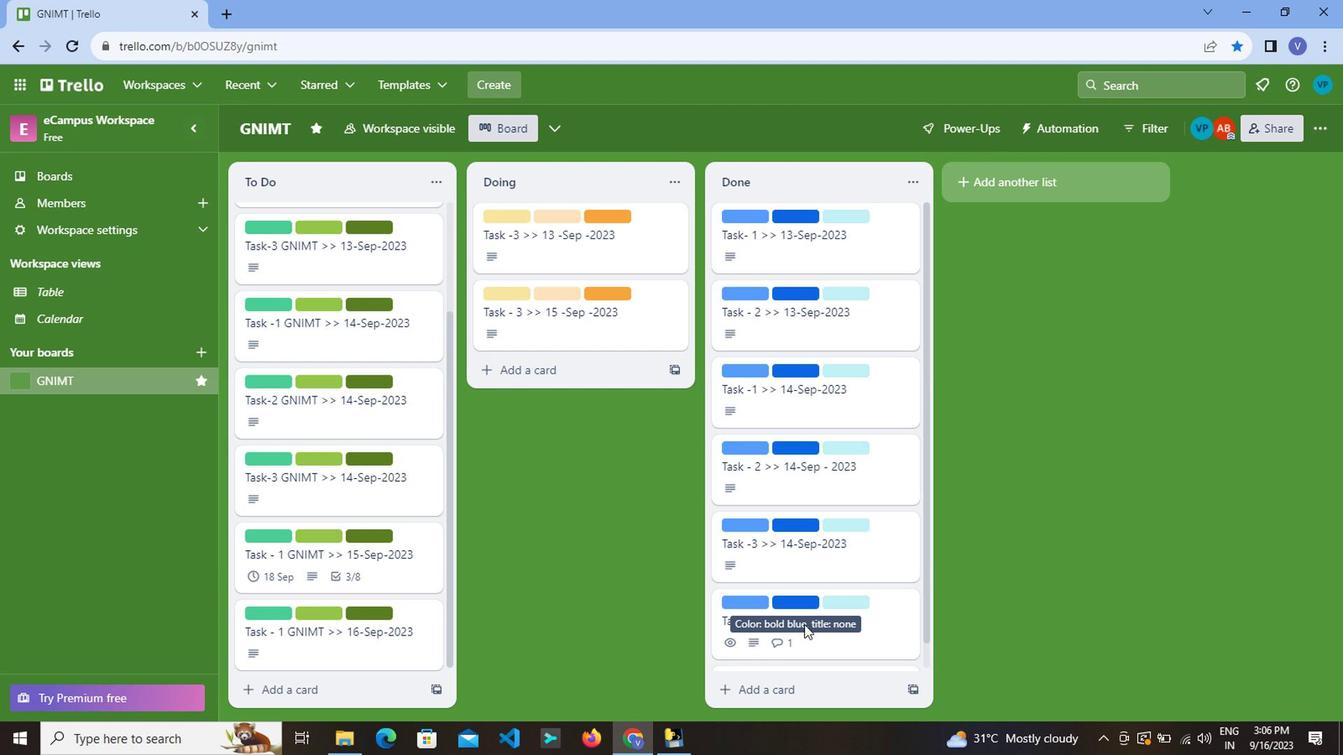 
Action: Mouse moved to (814, 624)
Screenshot: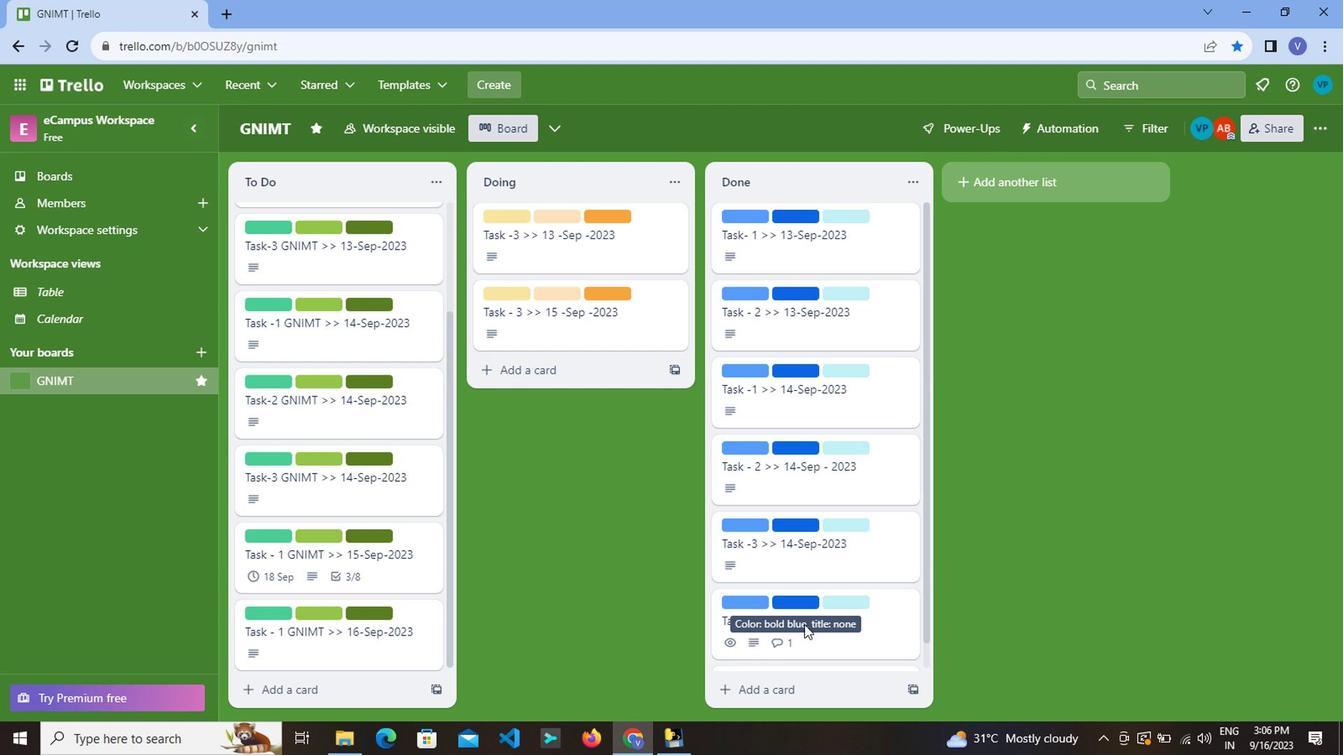
Action: Mouse scrolled (814, 623) with delta (0, 0)
Screenshot: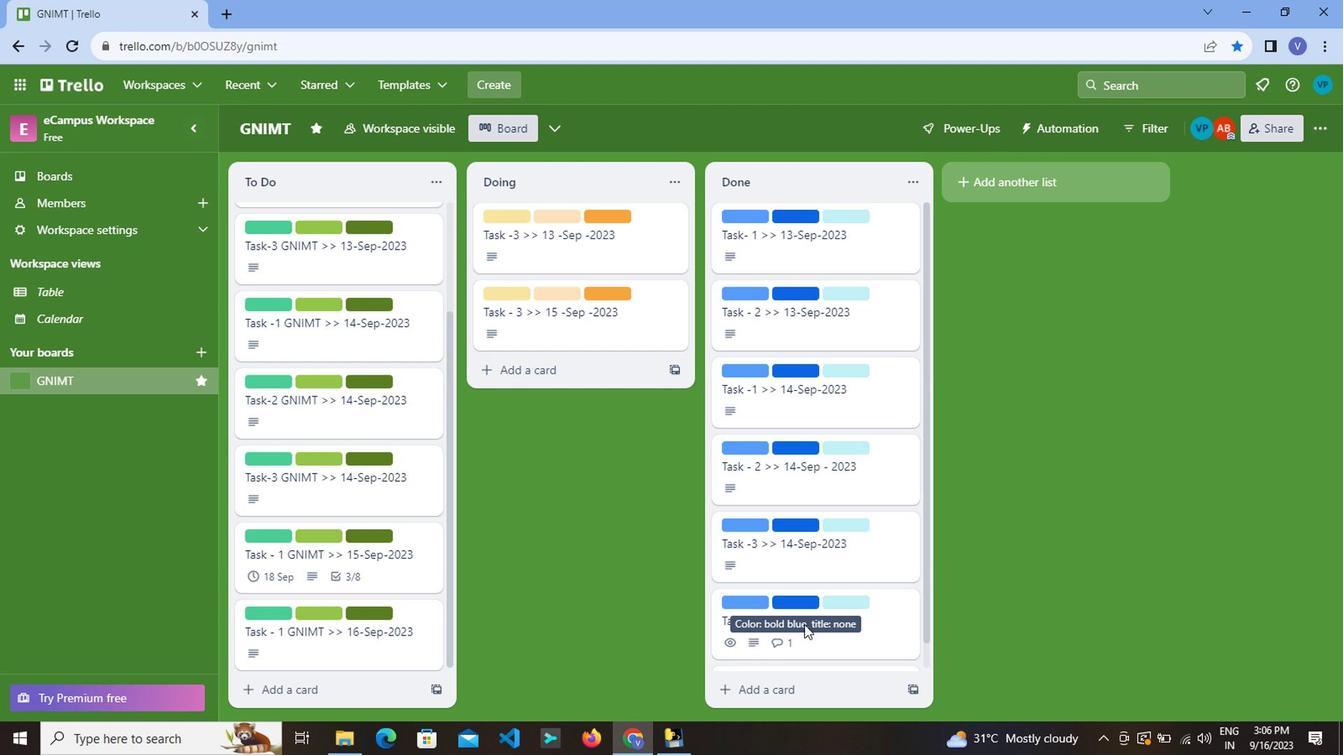 
Action: Mouse moved to (816, 624)
Screenshot: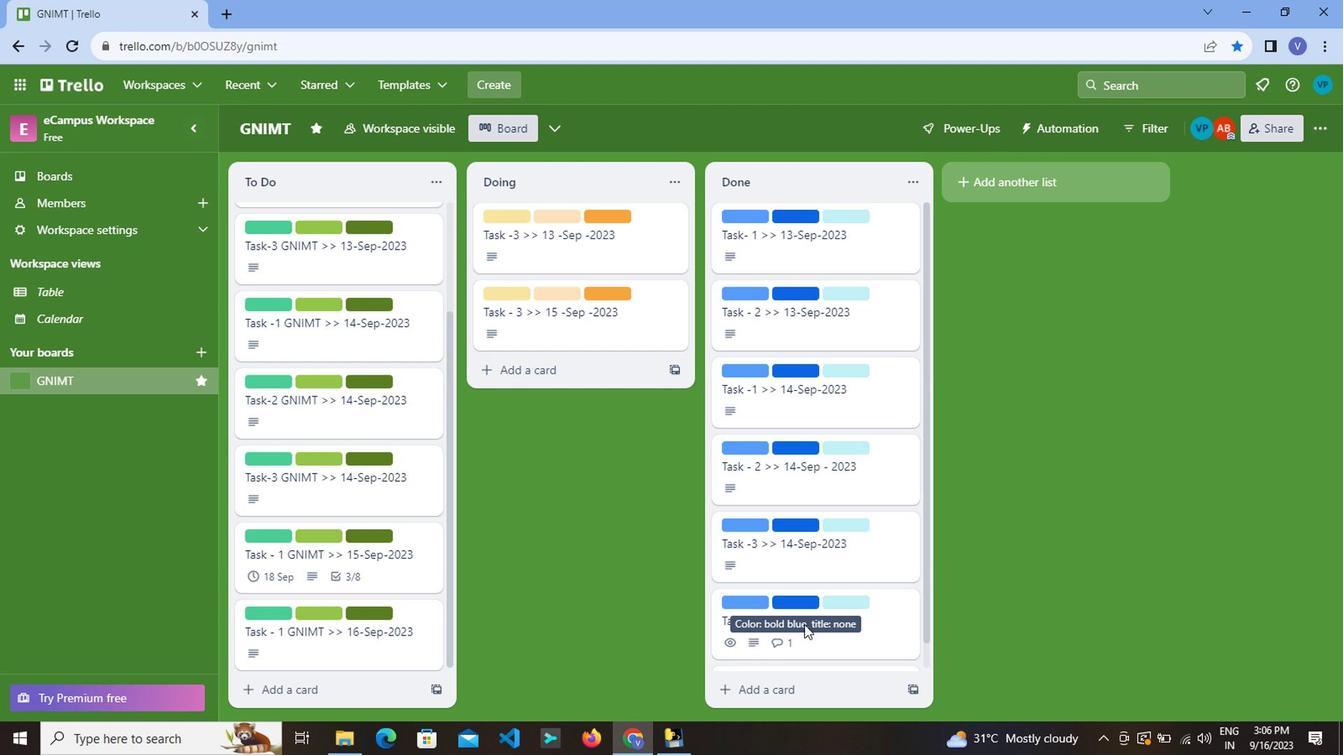 
Action: Mouse scrolled (816, 623) with delta (0, 0)
Screenshot: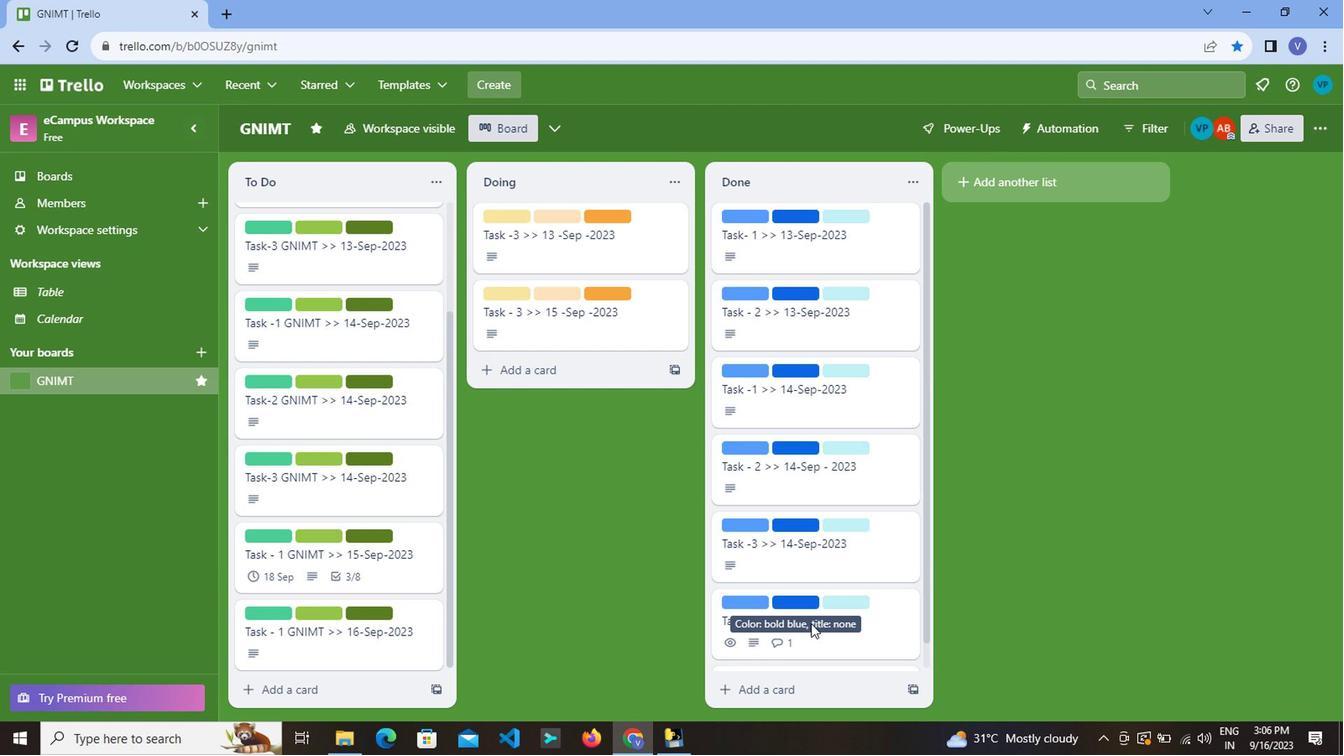 
Action: Mouse moved to (820, 623)
Screenshot: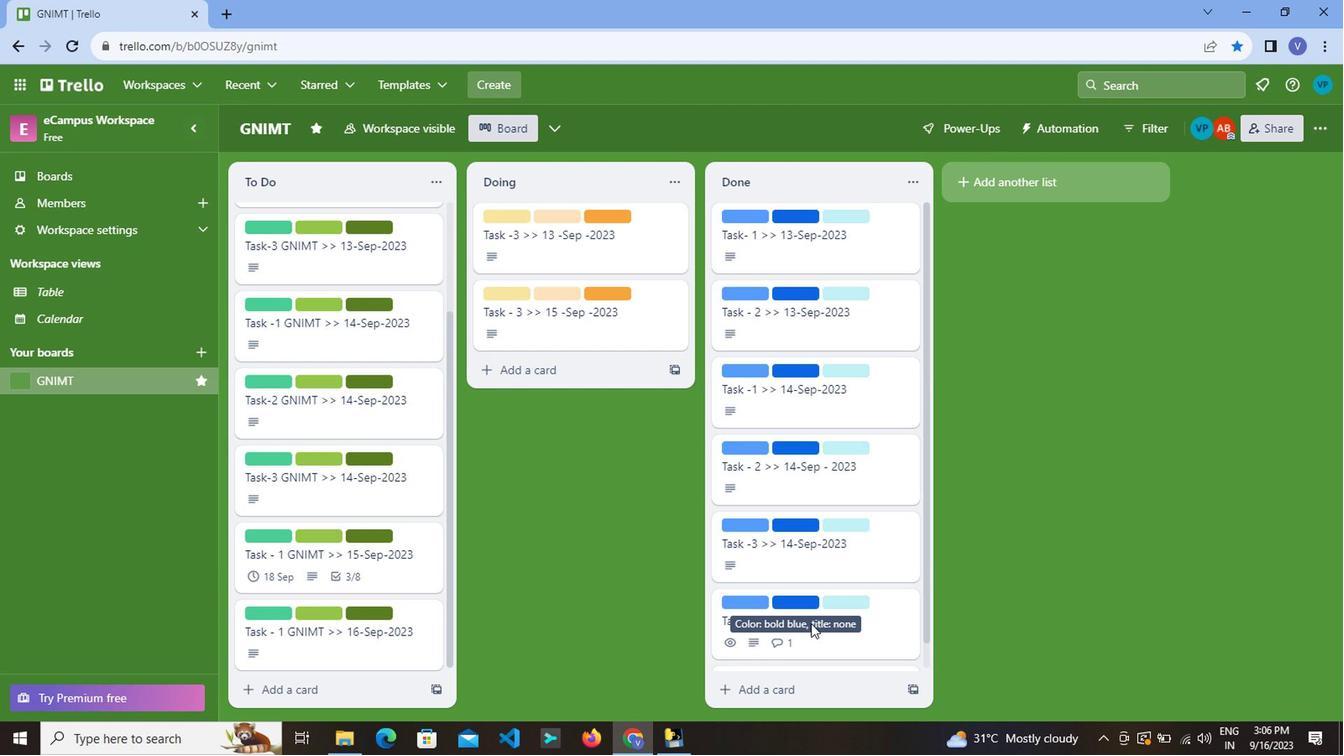 
Action: Mouse scrolled (820, 622) with delta (0, 0)
Screenshot: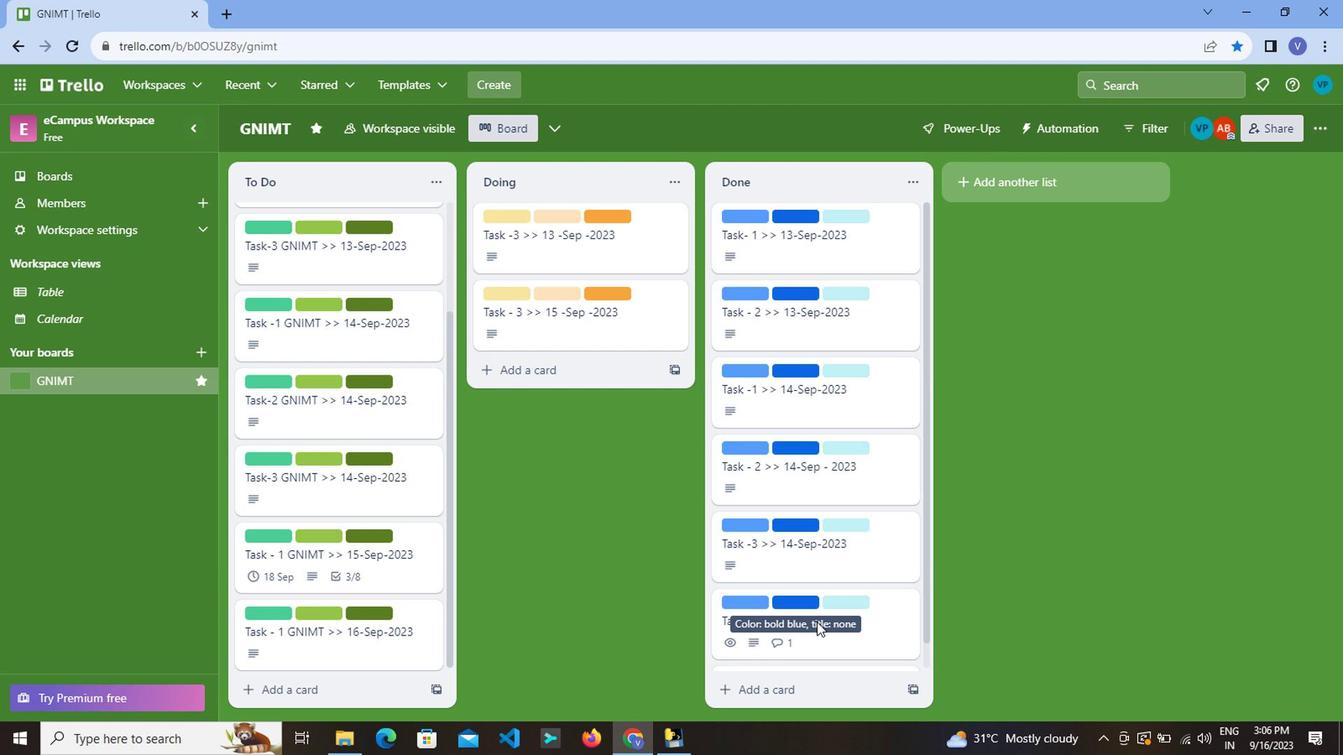 
Action: Mouse moved to (988, 551)
Screenshot: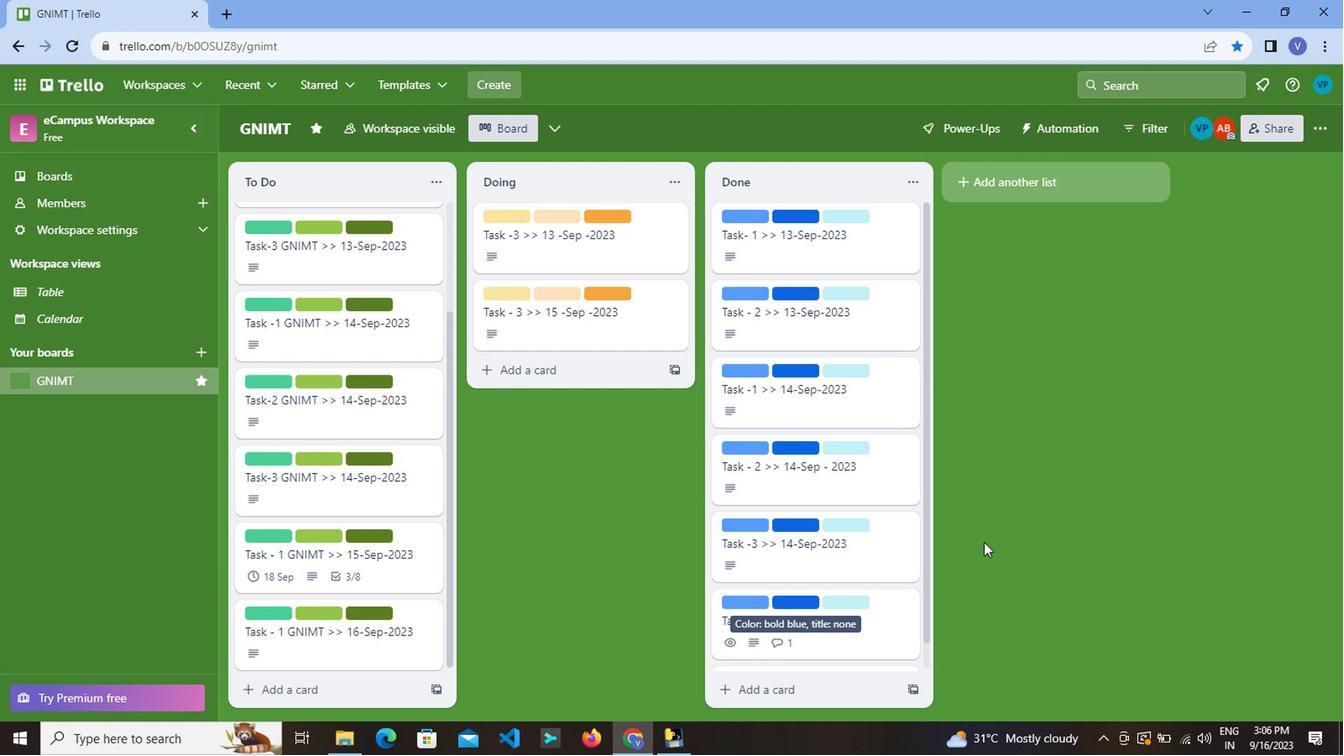 
Action: Mouse scrolled (988, 550) with delta (0, 0)
Screenshot: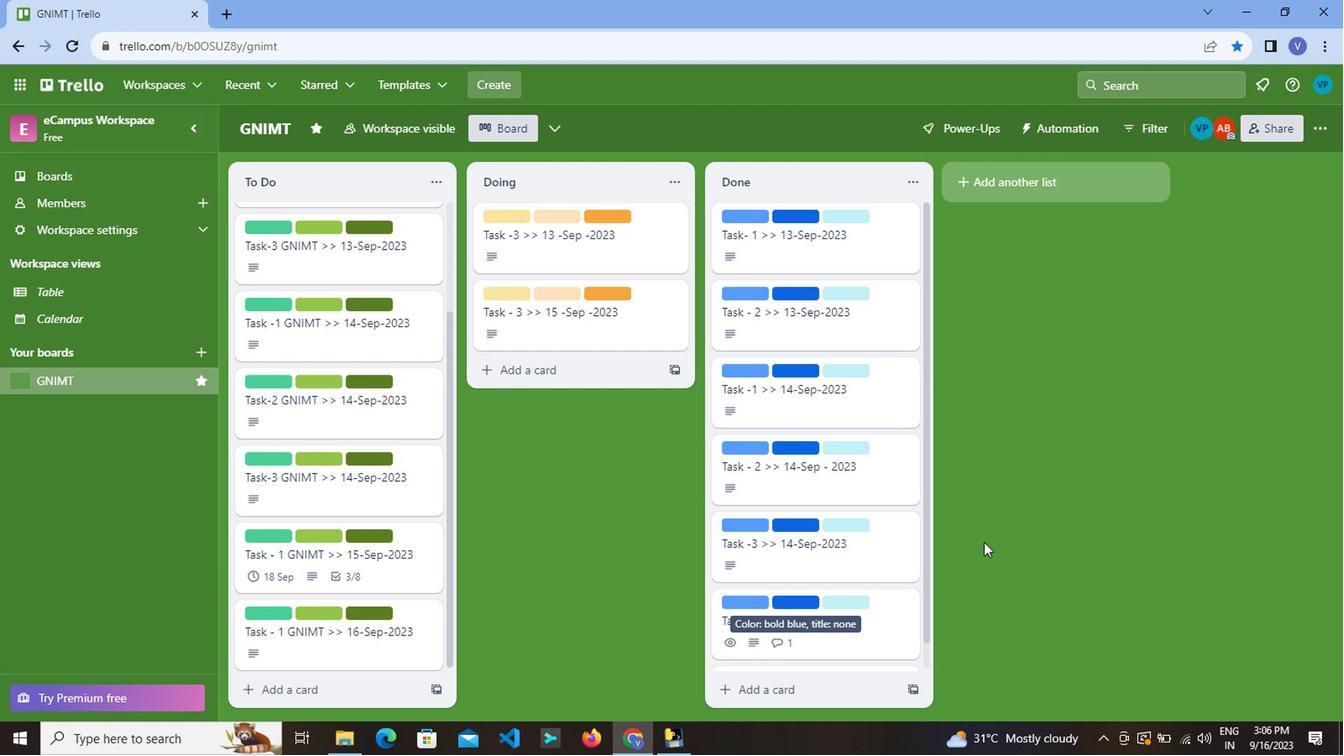 
Action: Mouse moved to (931, 625)
Screenshot: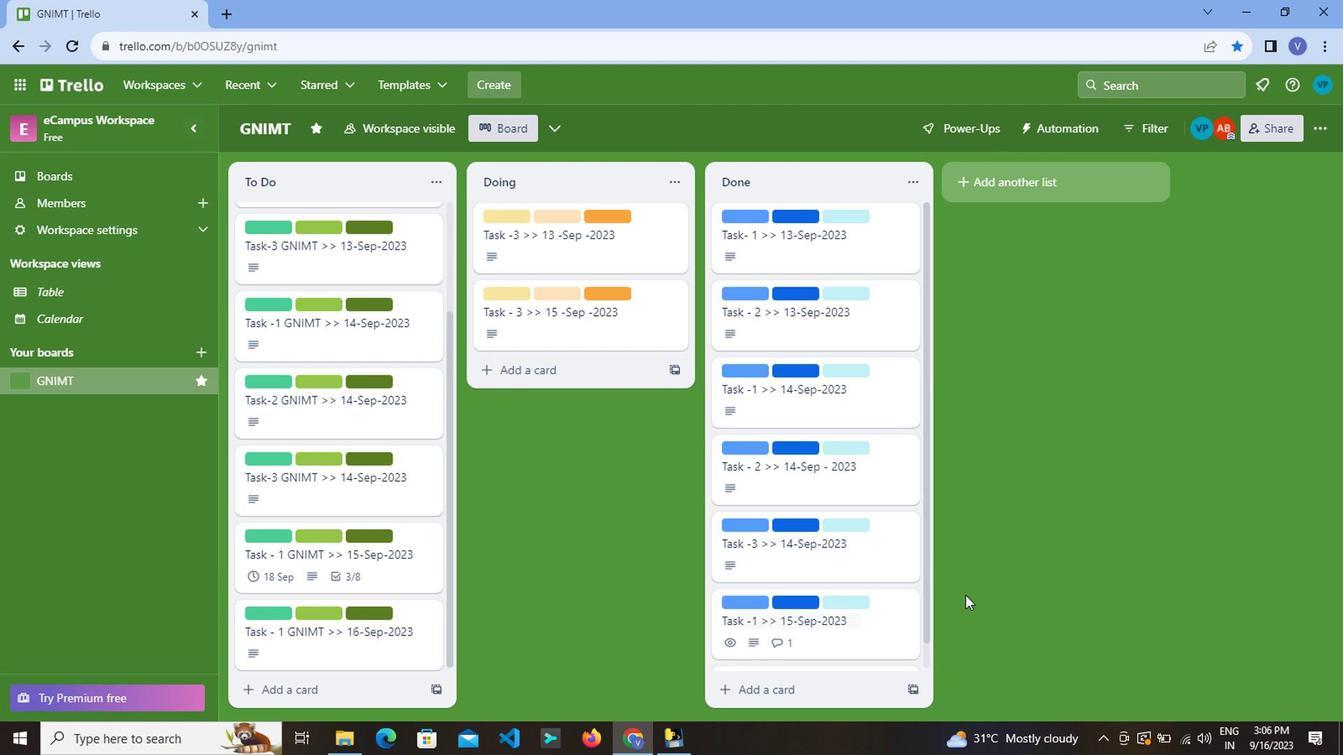 
Action: Mouse scrolled (931, 624) with delta (0, 0)
Screenshot: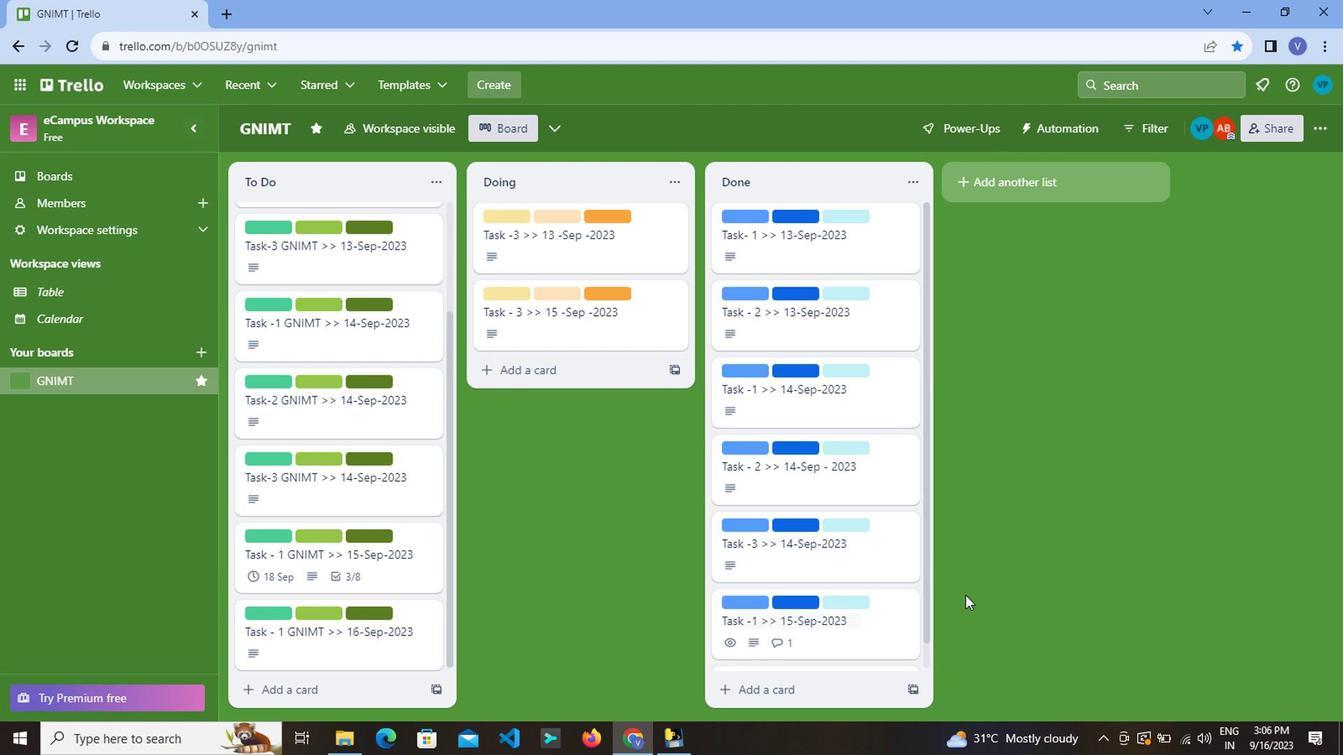 
Action: Mouse moved to (925, 631)
Screenshot: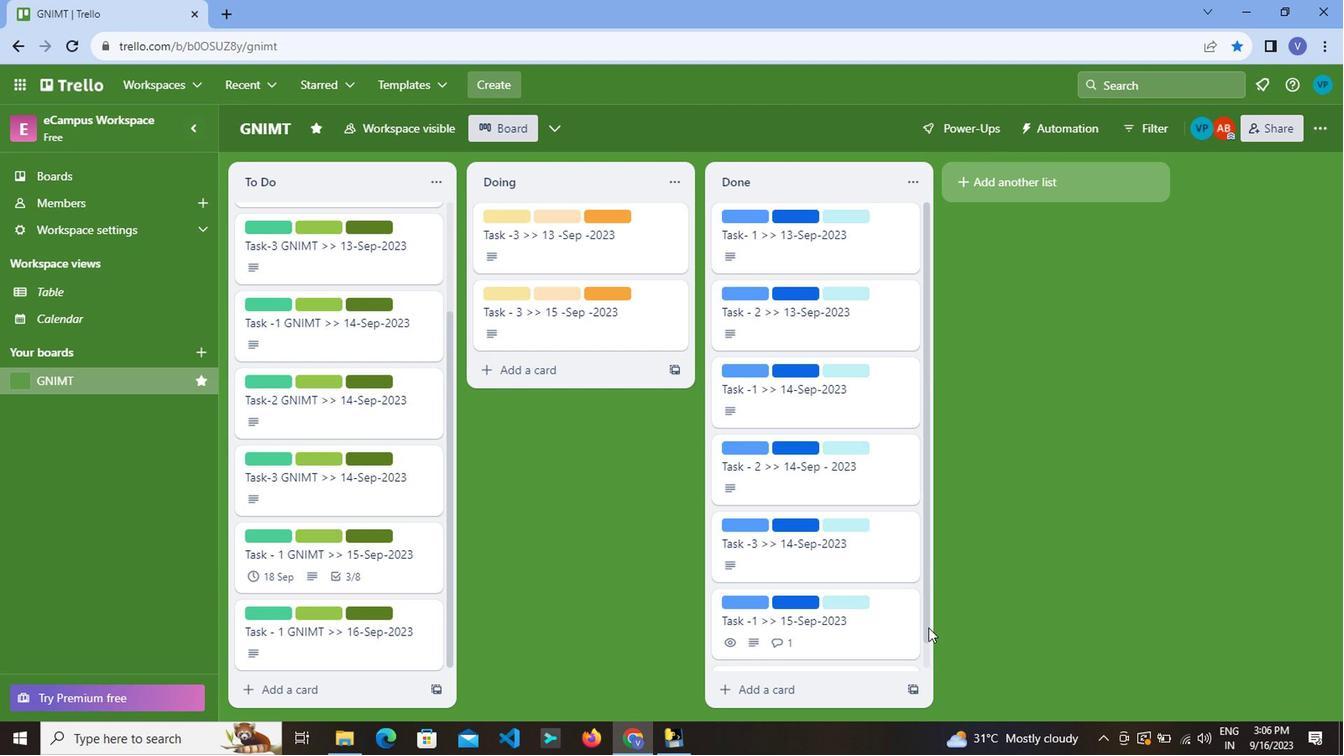 
Action: Mouse scrolled (925, 629) with delta (0, -1)
Screenshot: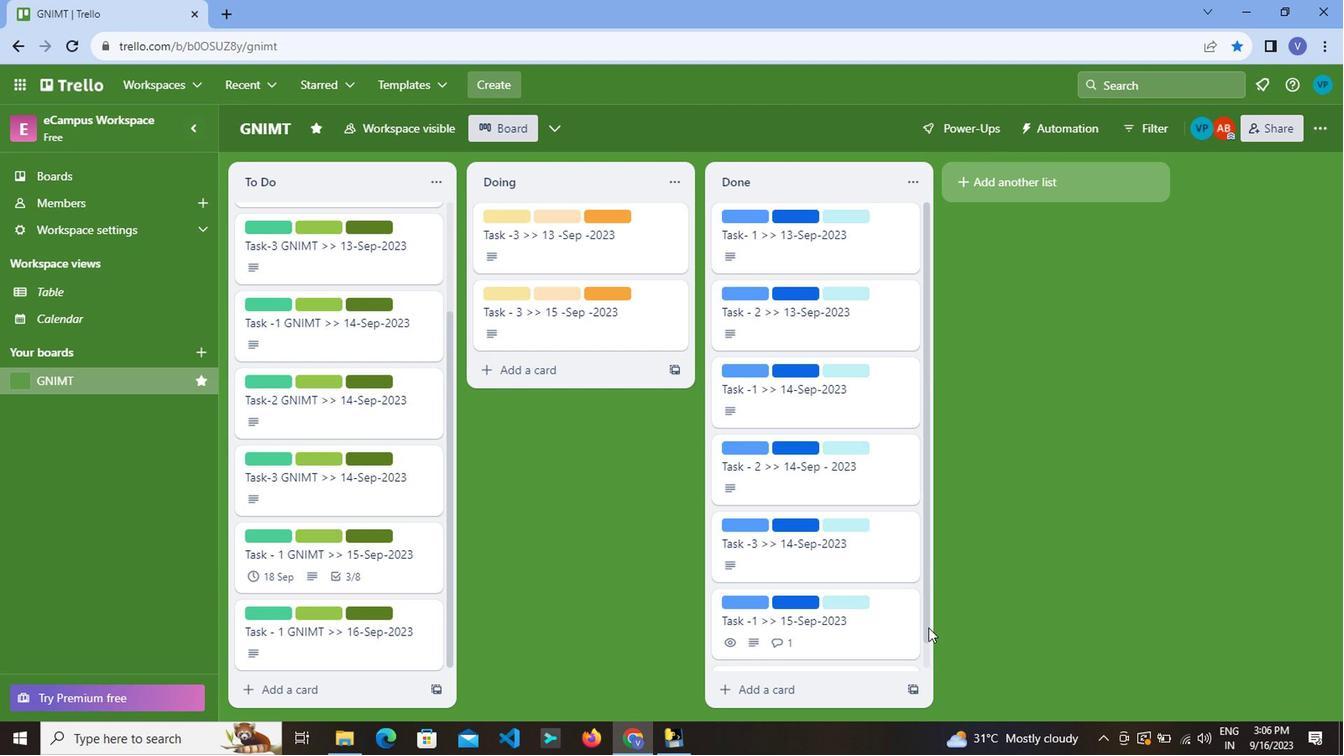 
Action: Mouse scrolled (925, 629) with delta (0, -1)
Screenshot: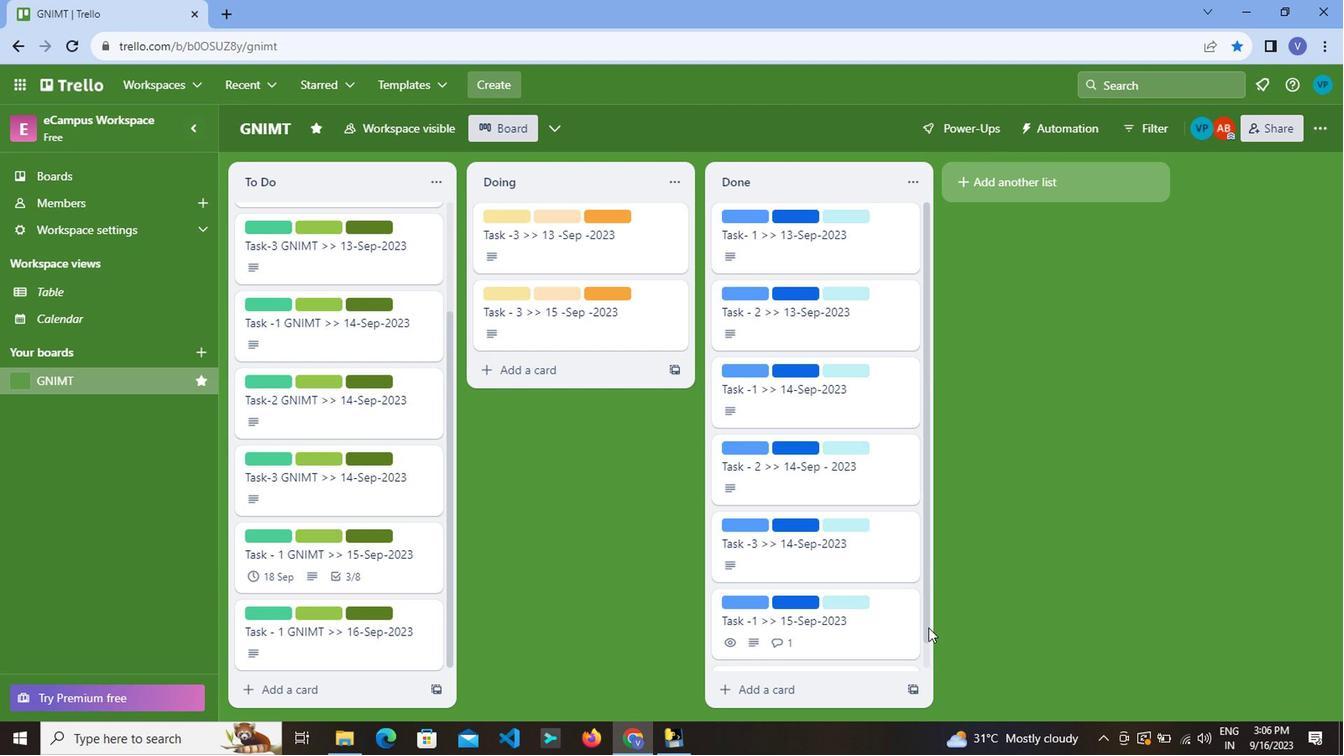 
Action: Mouse moved to (911, 631)
Screenshot: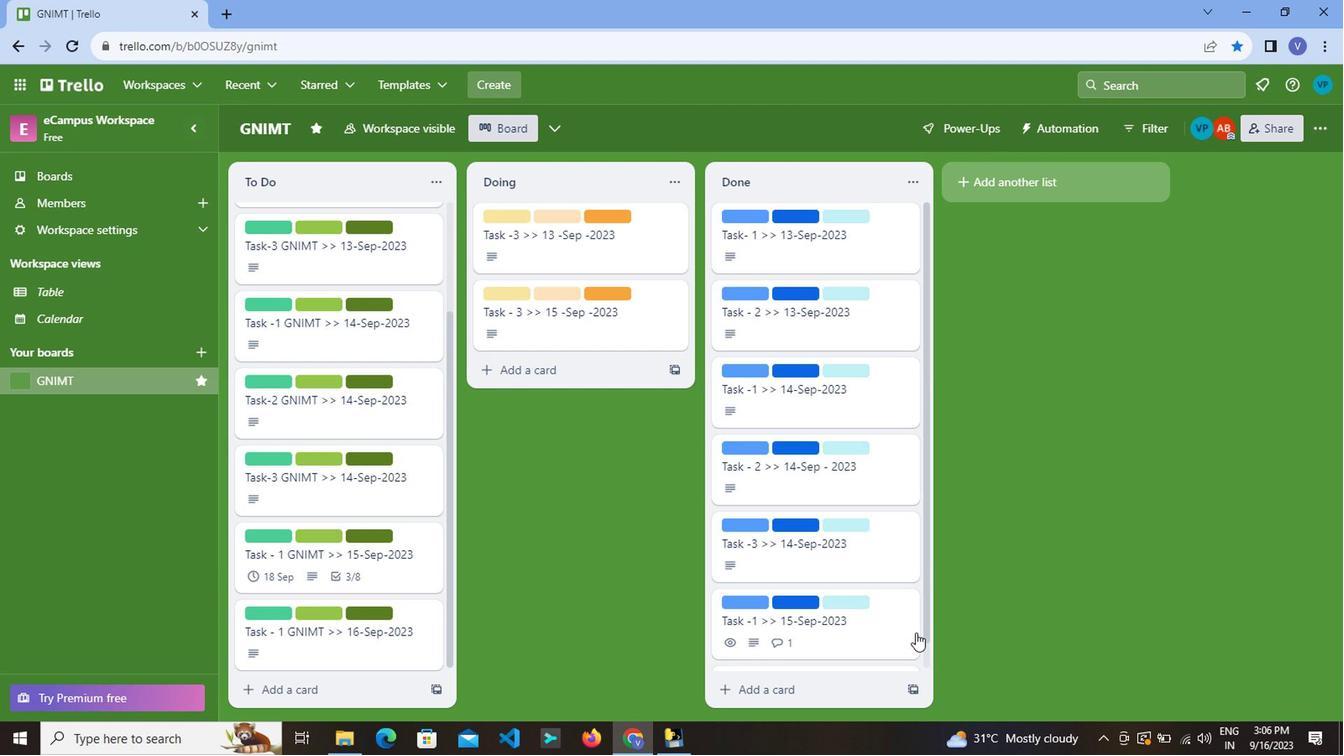 
Action: Mouse scrolled (911, 632) with delta (0, 0)
Screenshot: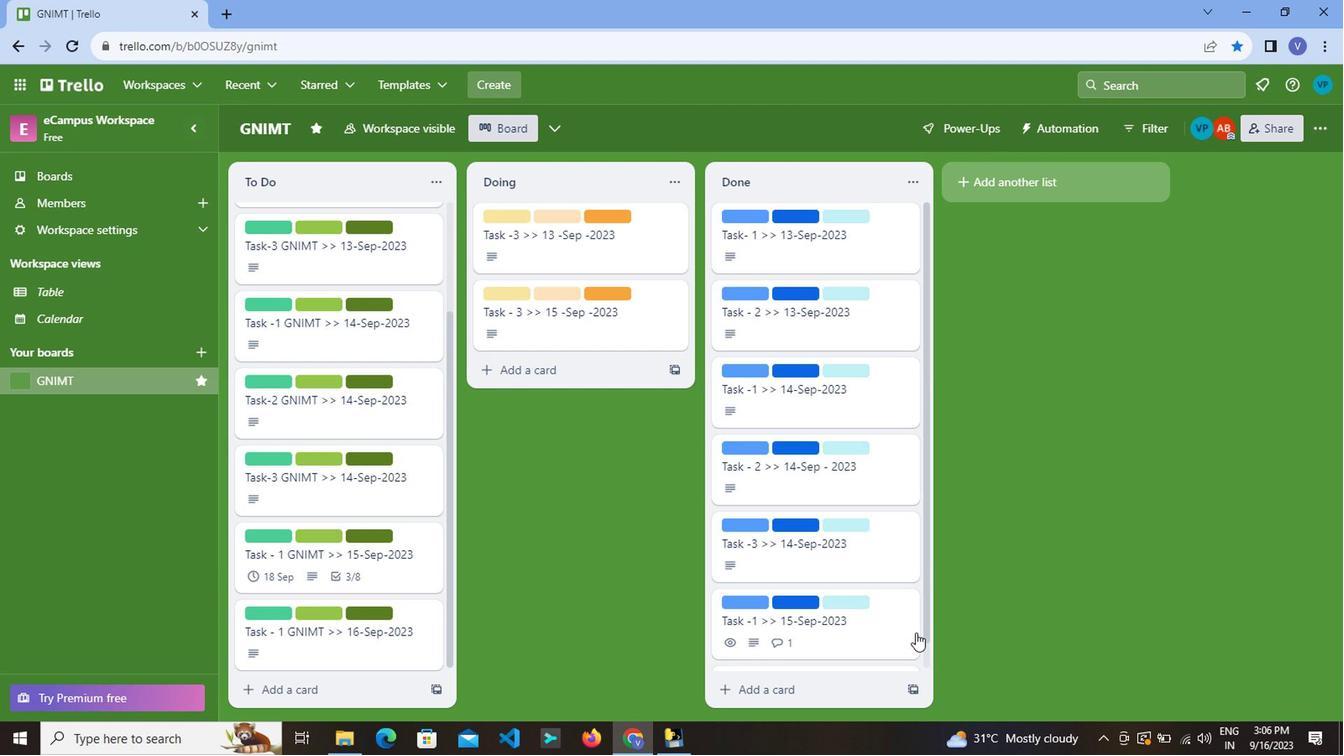 
Action: Mouse moved to (909, 625)
Screenshot: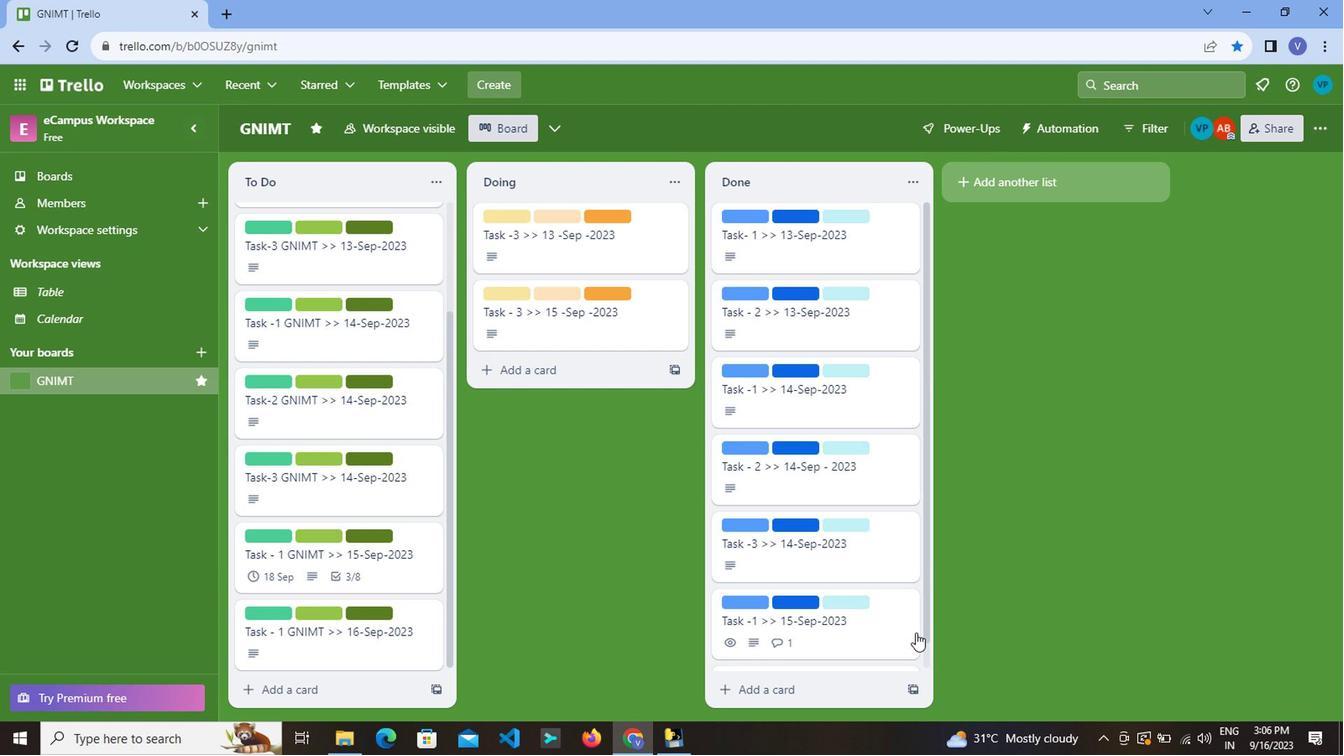 
Action: Mouse scrolled (909, 627) with delta (0, 1)
Screenshot: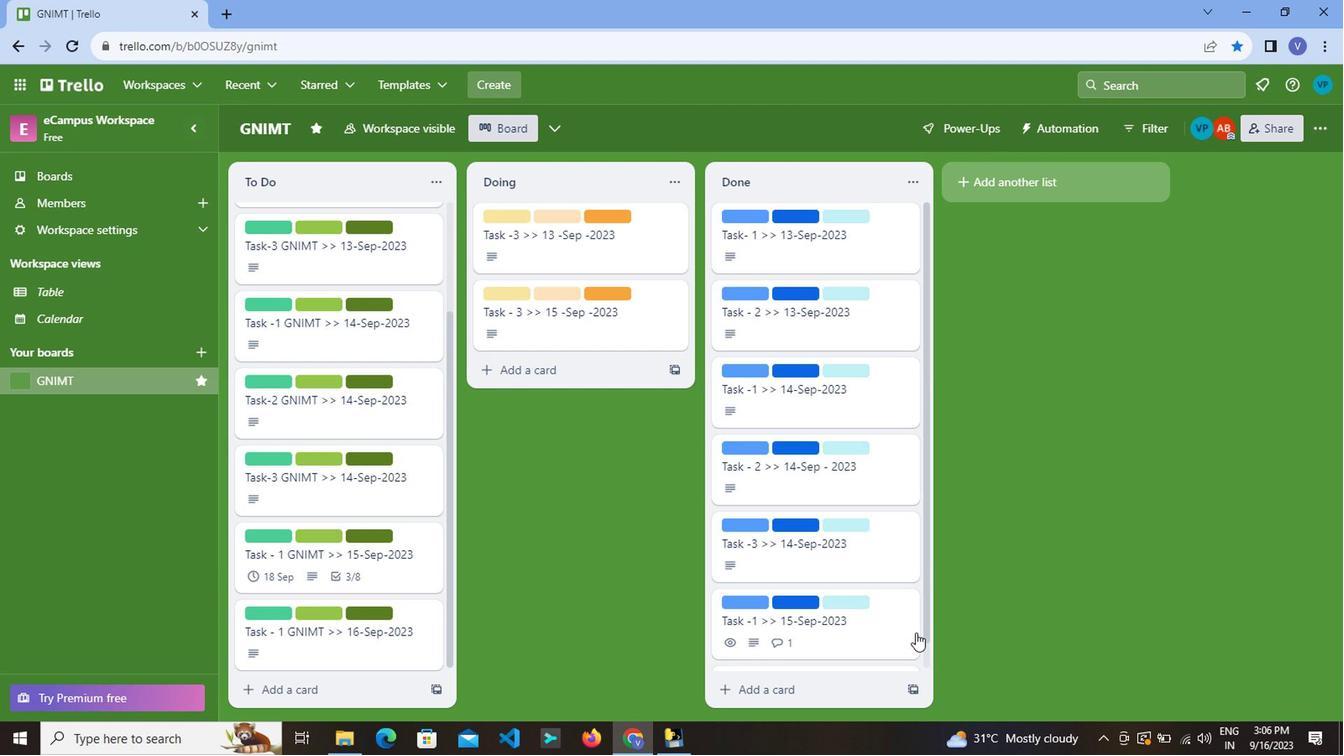
Action: Mouse moved to (906, 614)
Screenshot: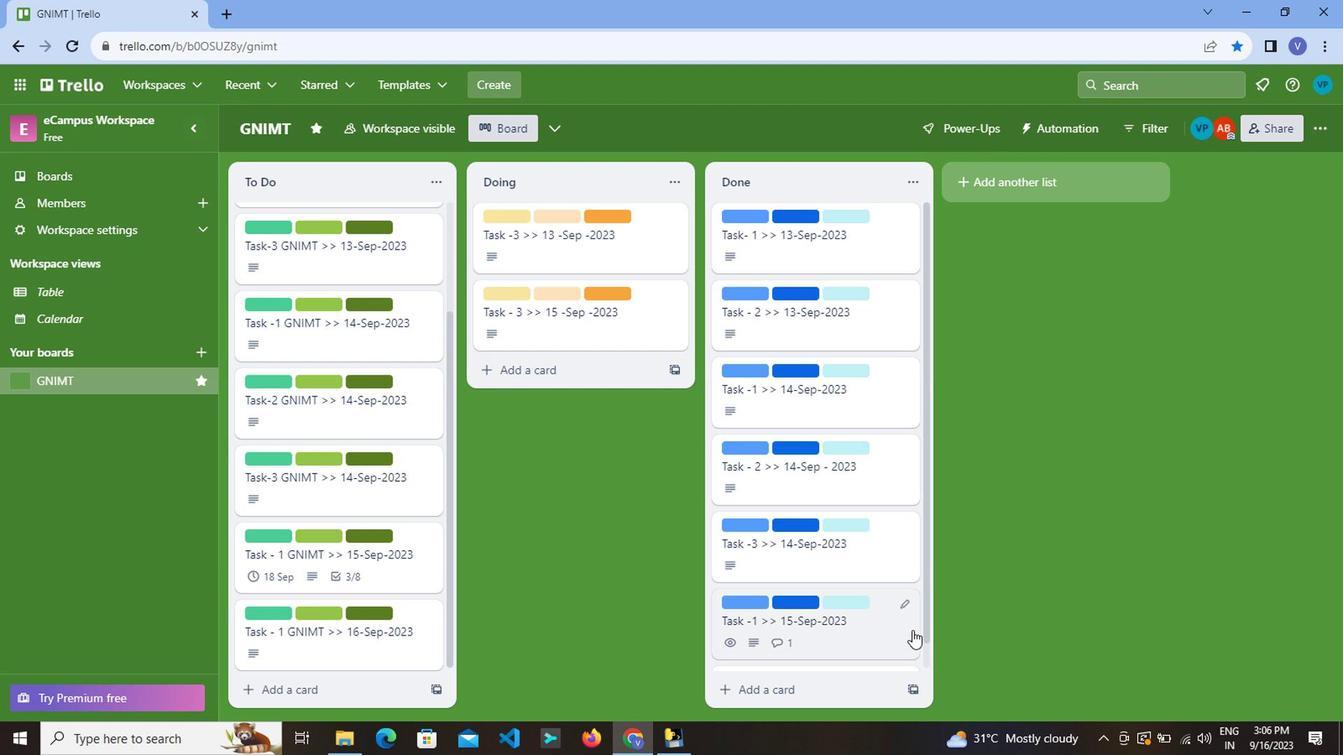 
Action: Mouse scrolled (906, 615) with delta (0, 0)
Screenshot: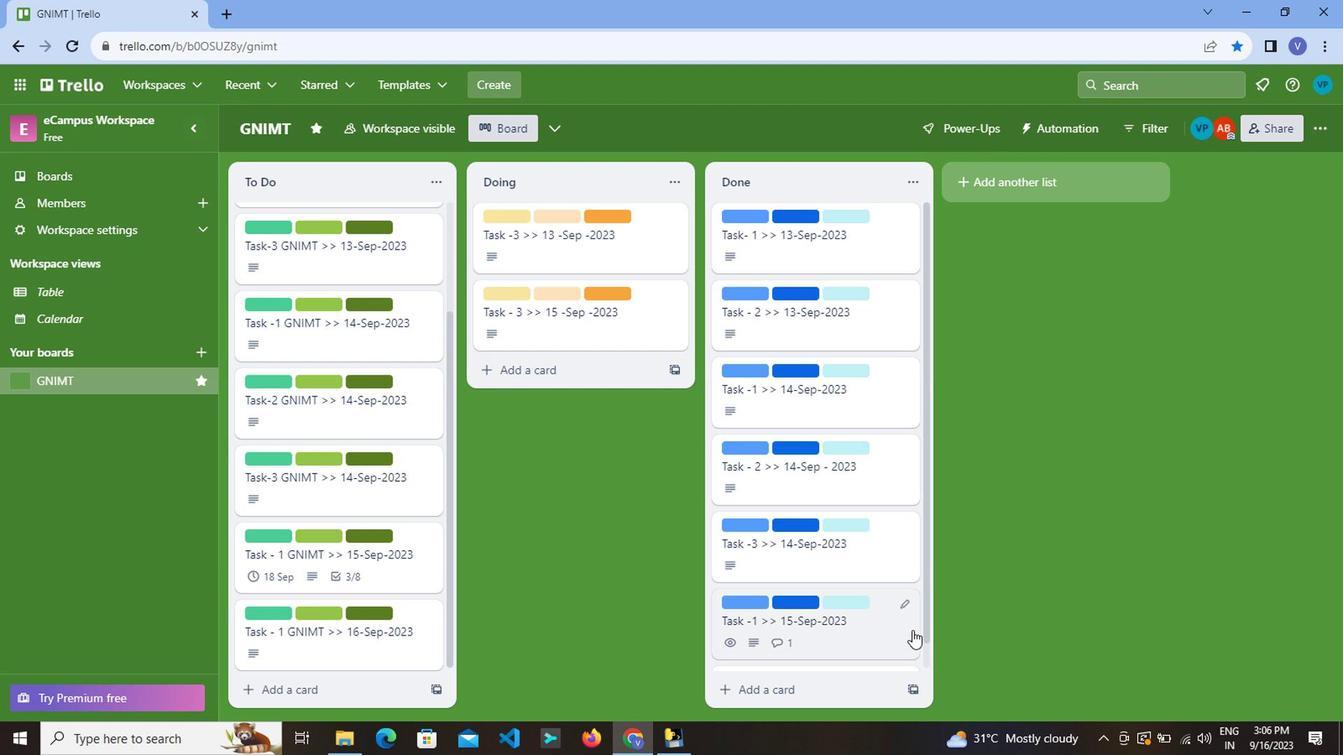 
Action: Mouse moved to (905, 592)
Screenshot: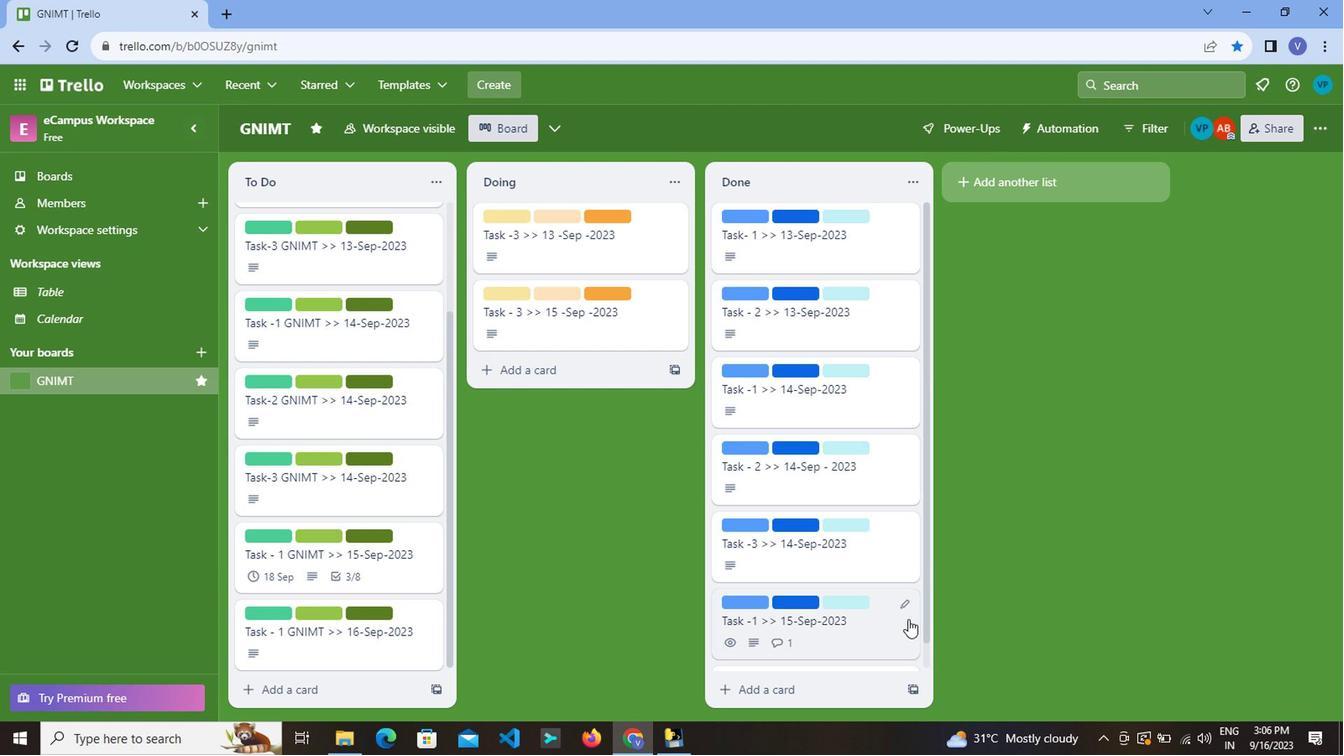 
Action: Mouse scrolled (905, 593) with delta (0, 0)
Screenshot: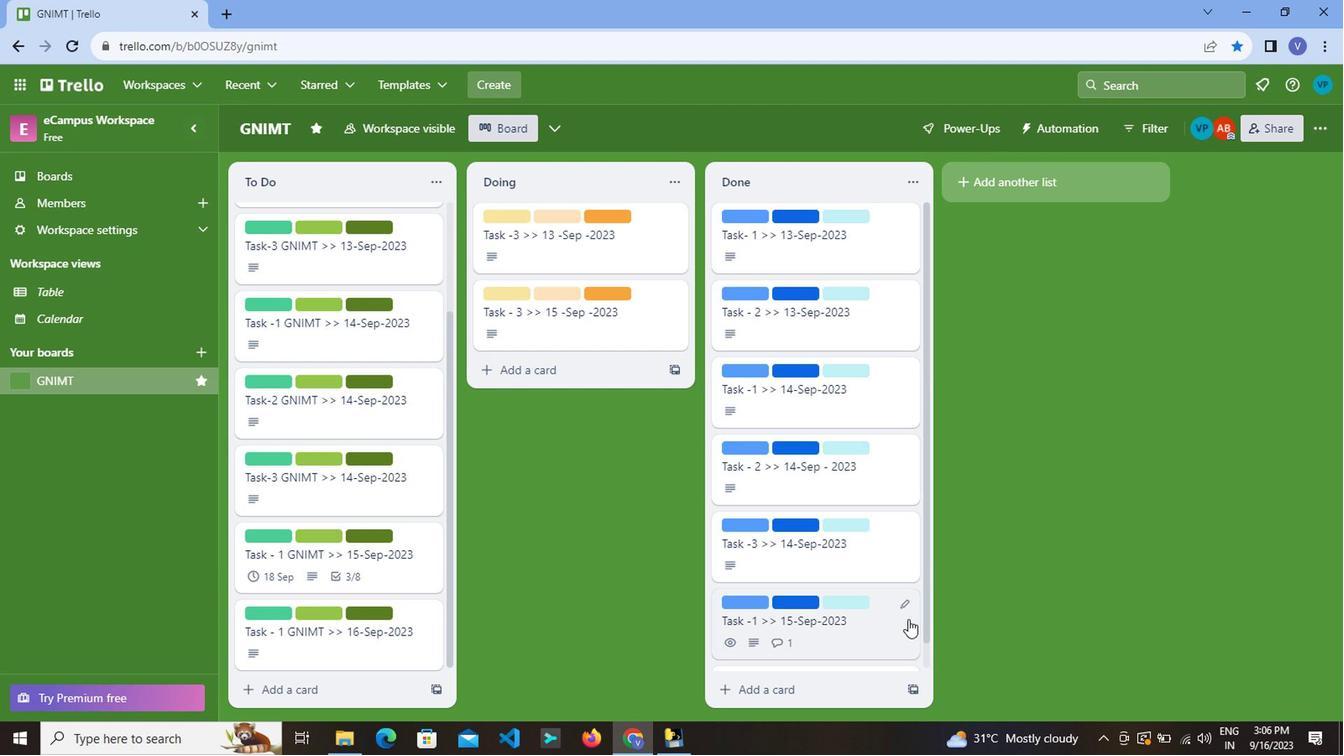 
Action: Mouse moved to (809, 642)
Screenshot: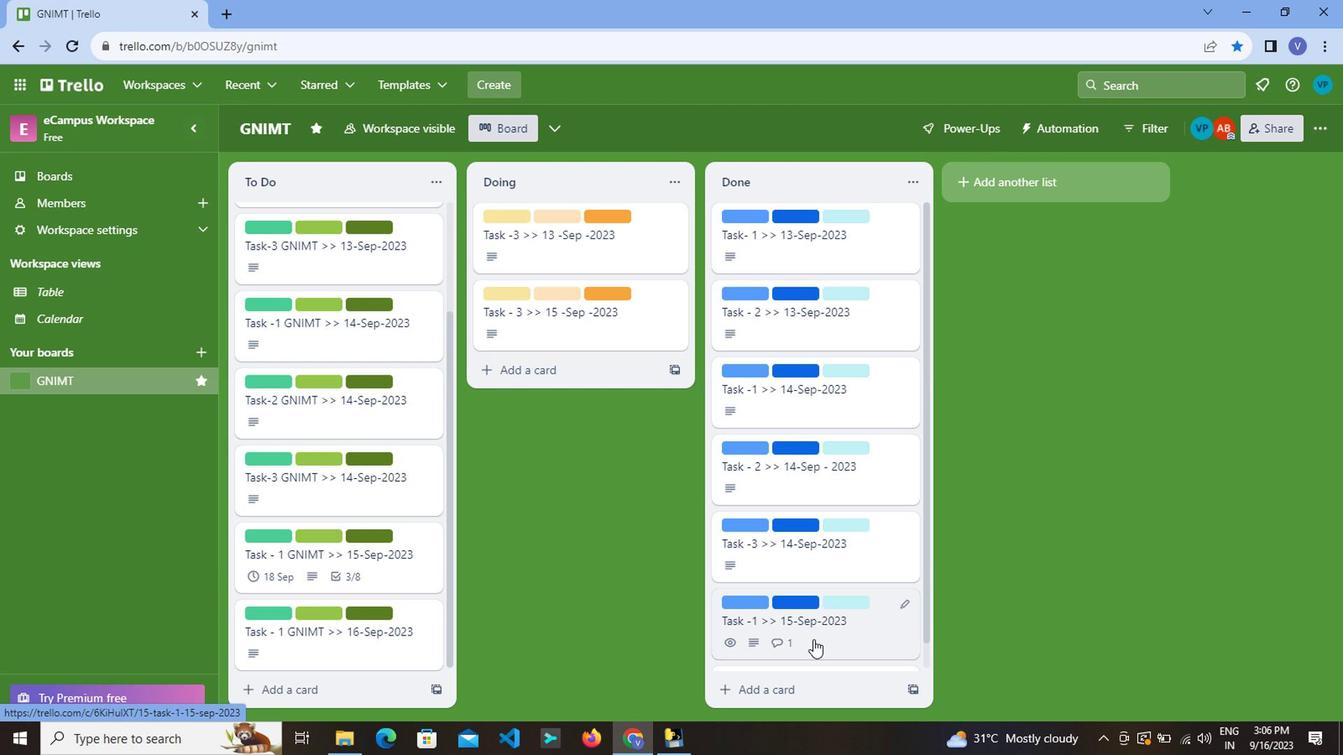 
Action: Mouse scrolled (809, 641) with delta (0, 0)
Screenshot: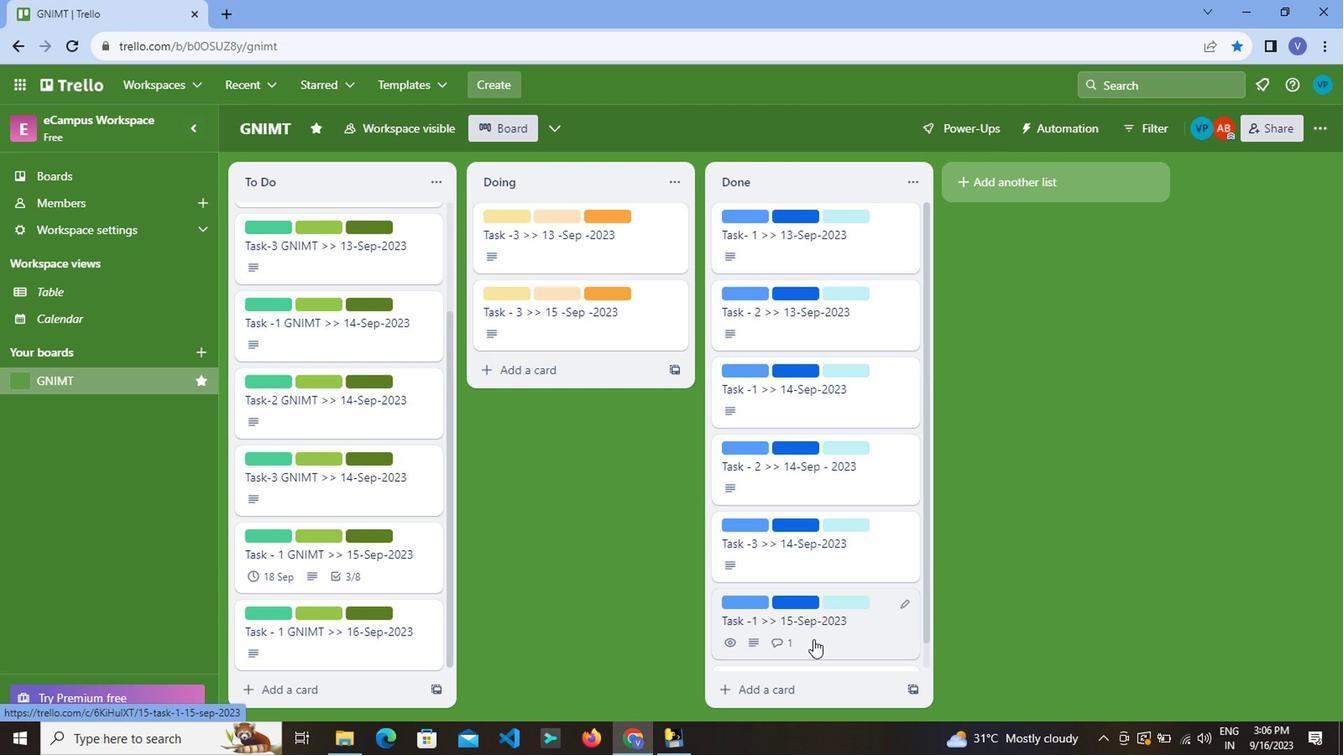 
Action: Mouse moved to (808, 644)
Screenshot: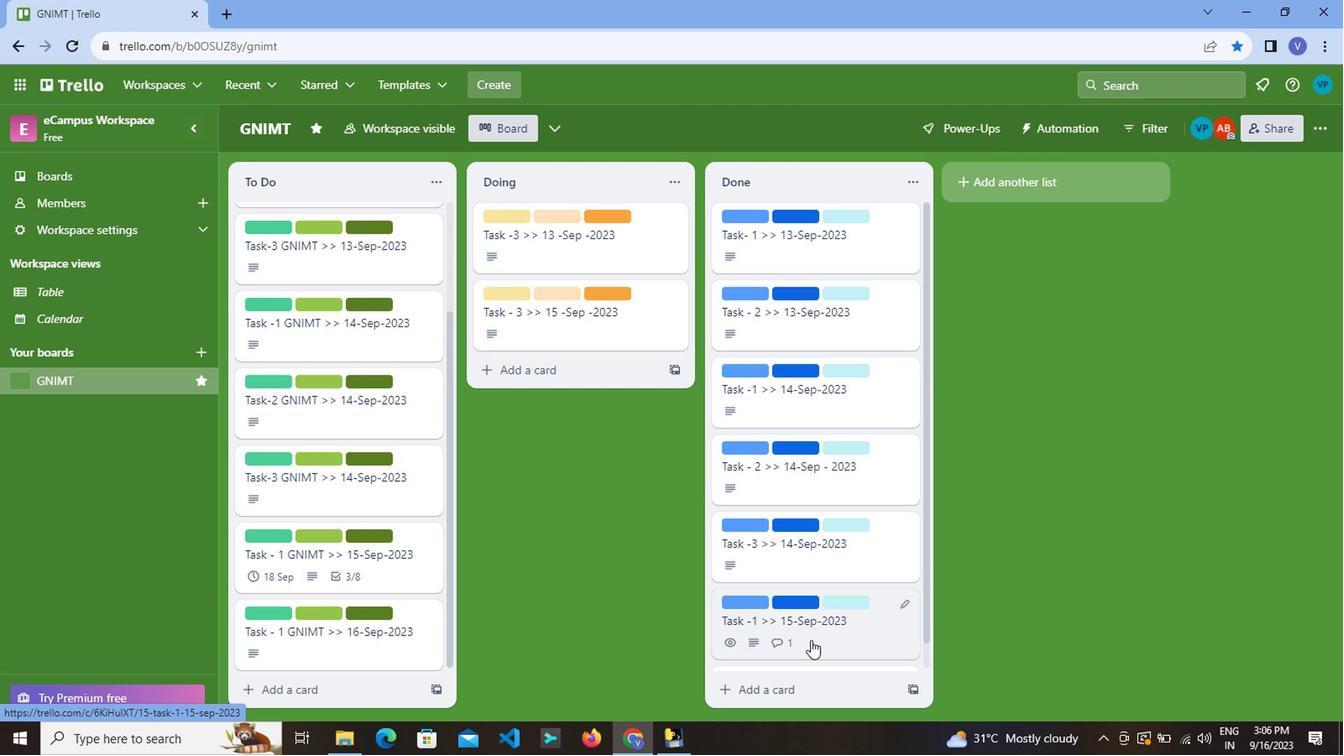 
Action: Mouse scrolled (808, 643) with delta (0, 0)
Screenshot: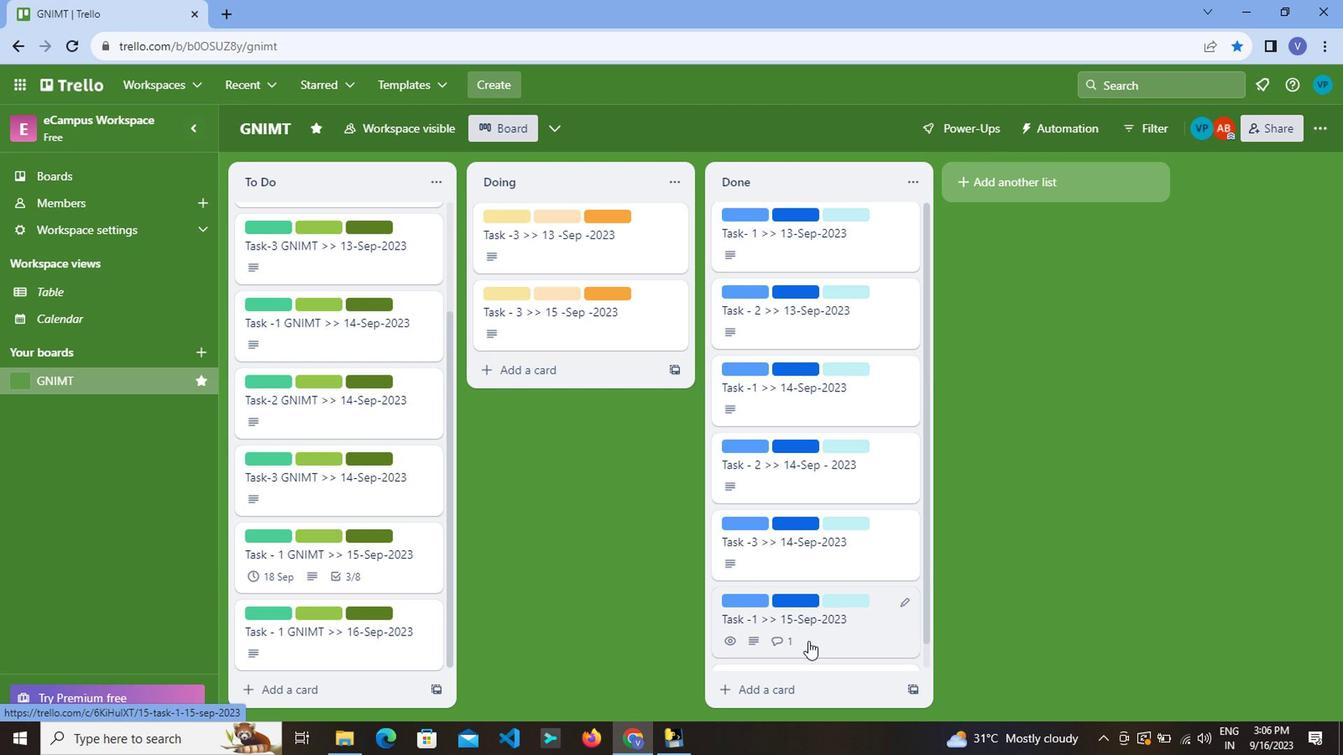 
Action: Mouse moved to (805, 647)
Screenshot: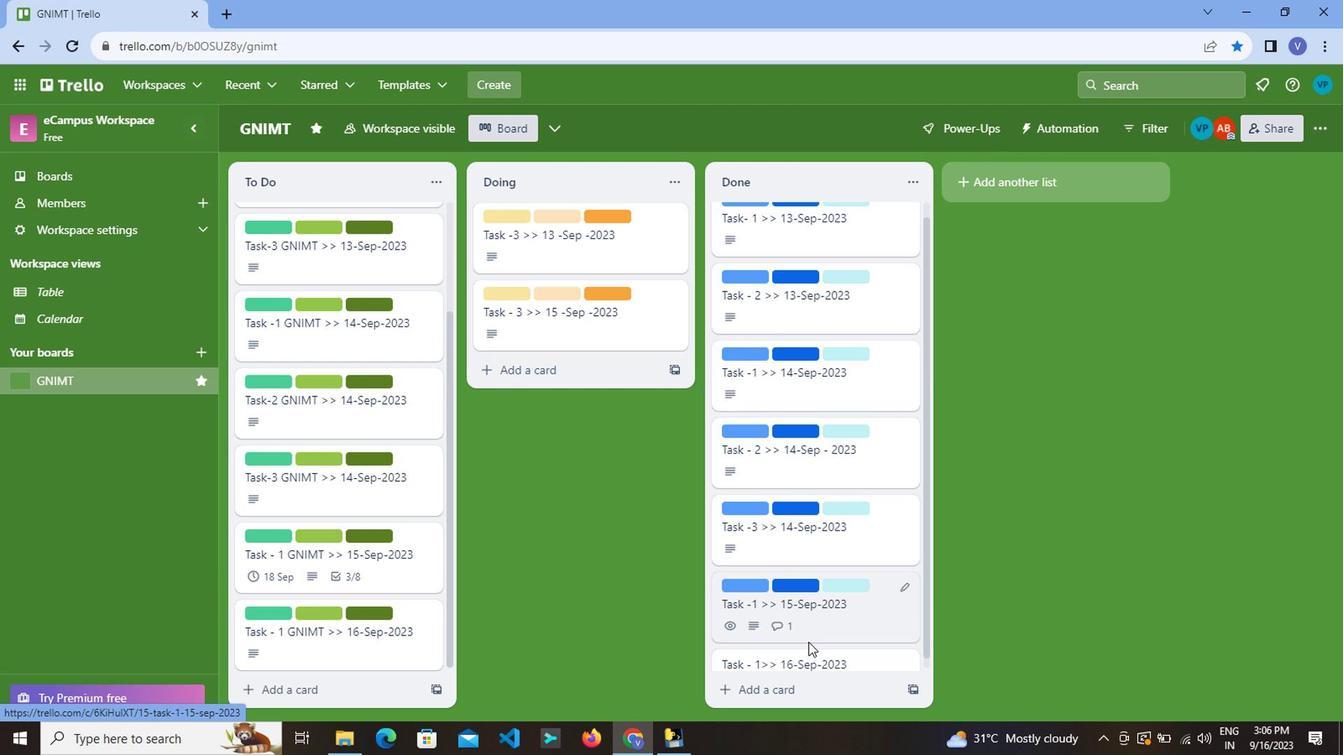 
Action: Mouse scrolled (805, 646) with delta (0, 0)
Screenshot: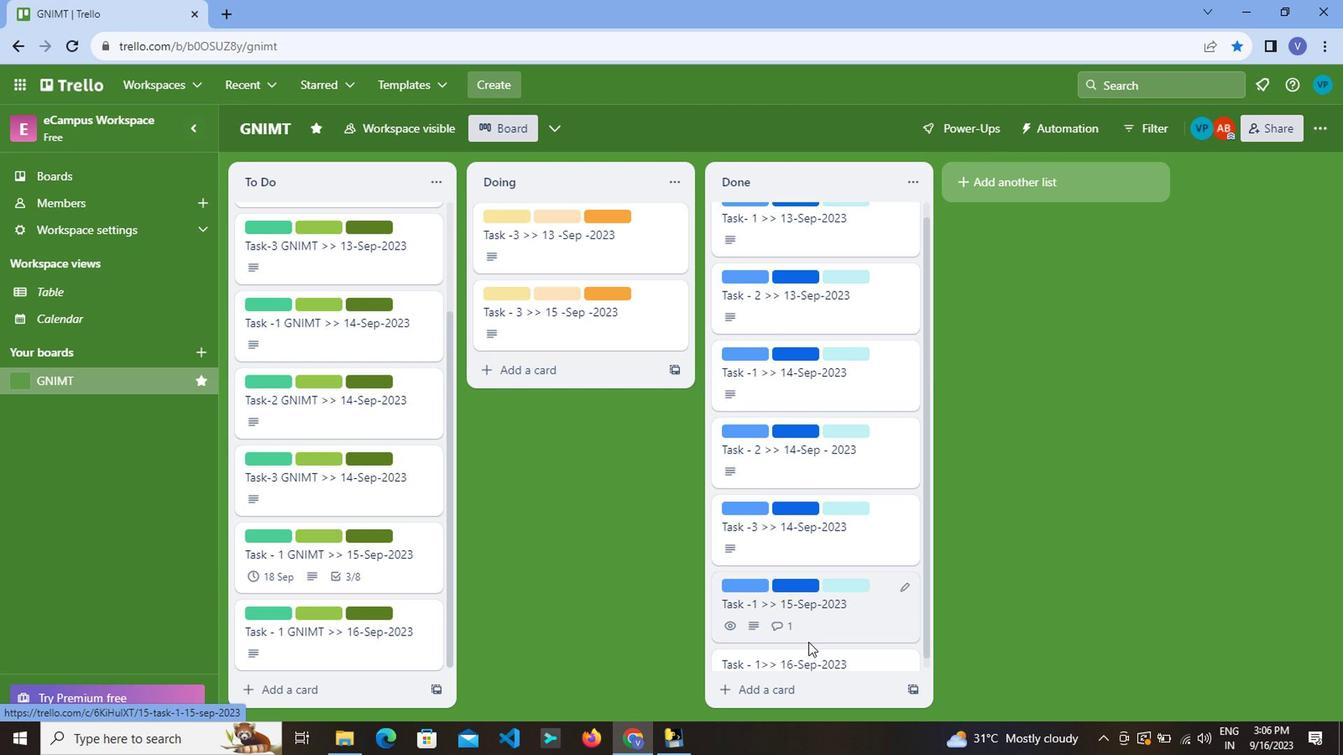 
Action: Mouse scrolled (805, 646) with delta (0, 0)
Screenshot: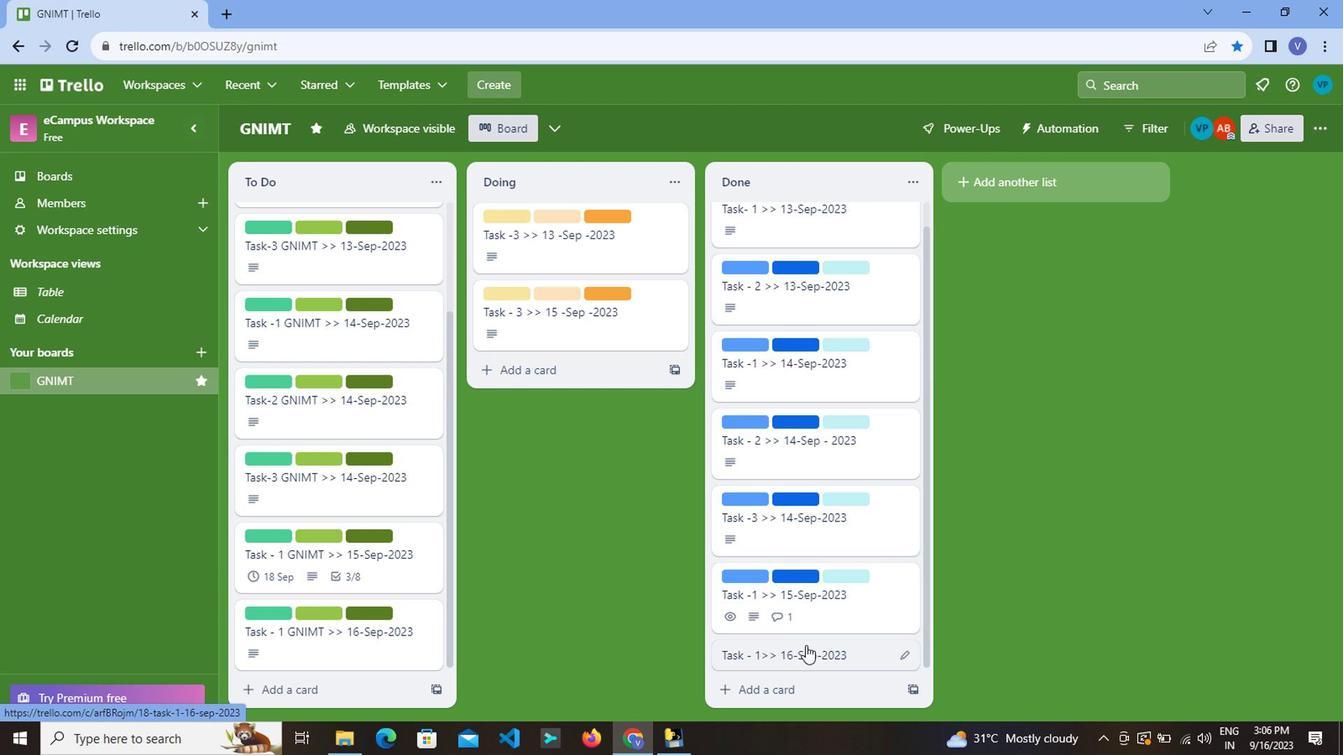 
Action: Mouse moved to (806, 652)
Screenshot: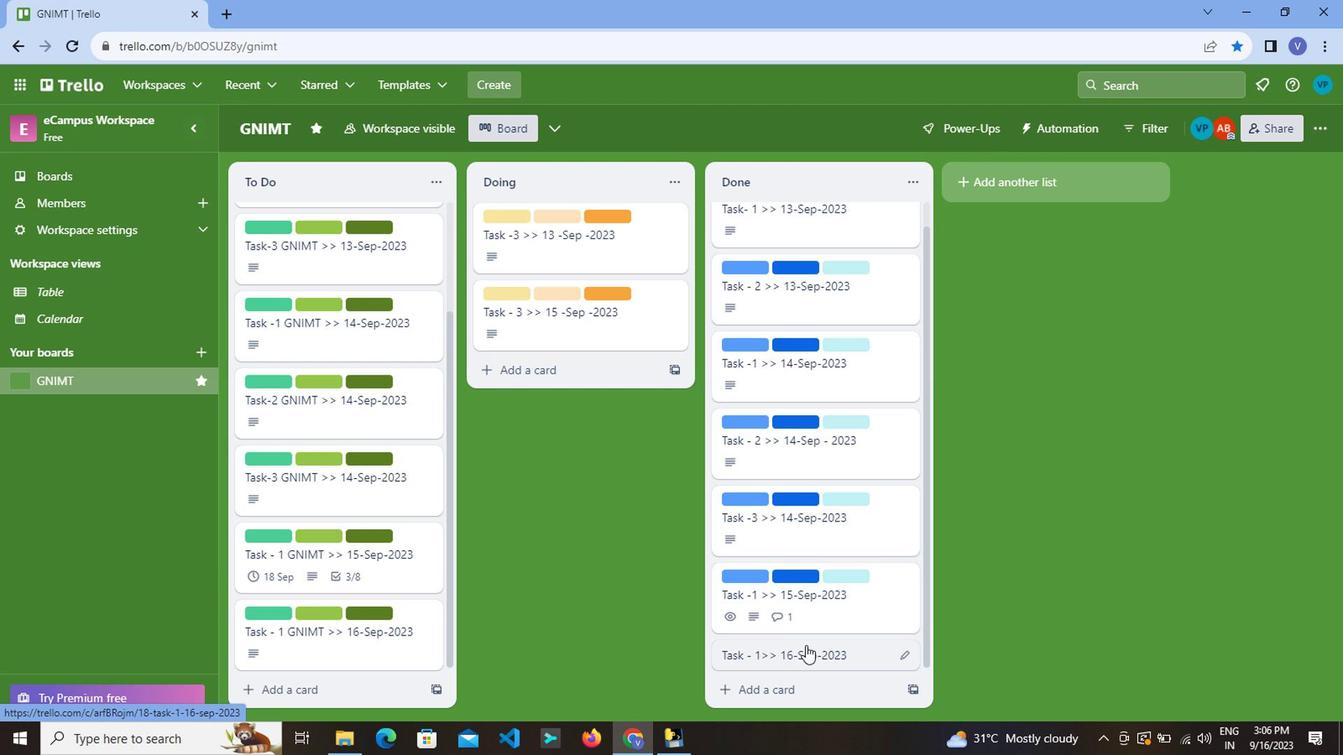 
Action: Mouse pressed left at (806, 652)
Screenshot: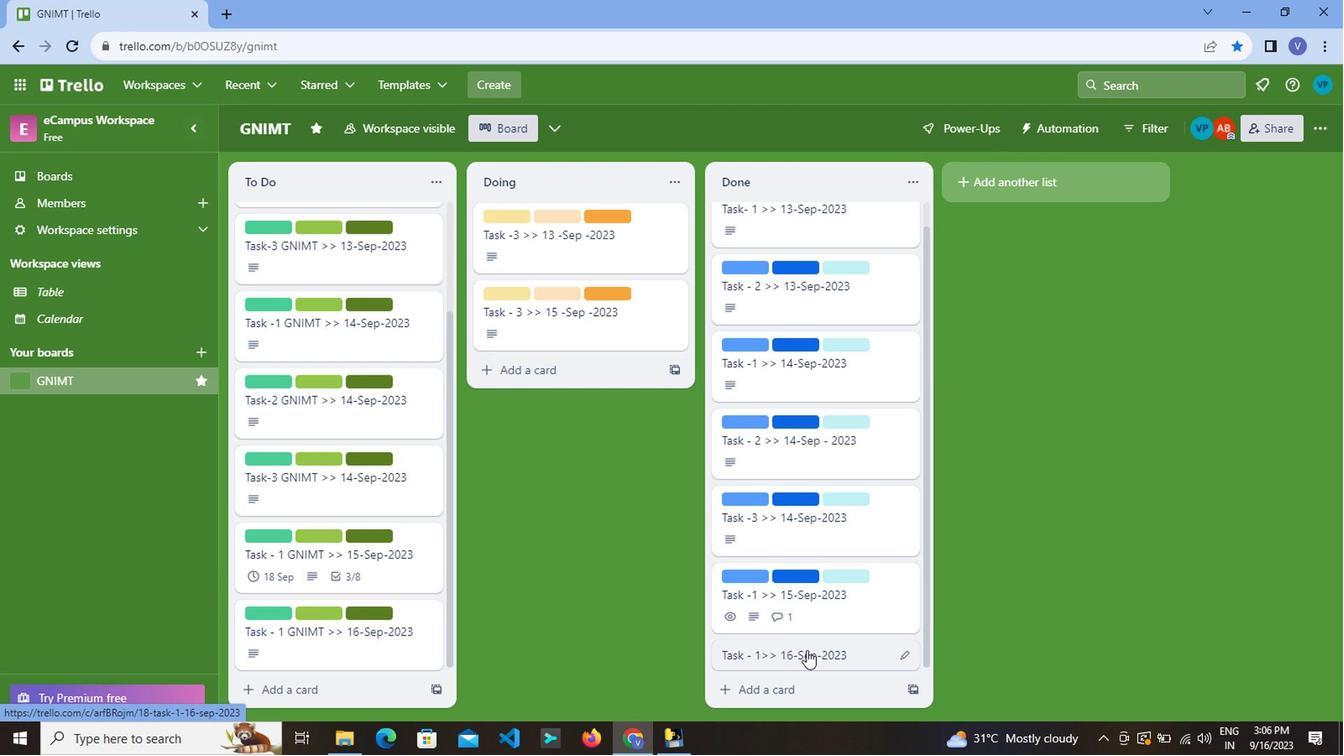 
Action: Mouse moved to (467, 374)
Screenshot: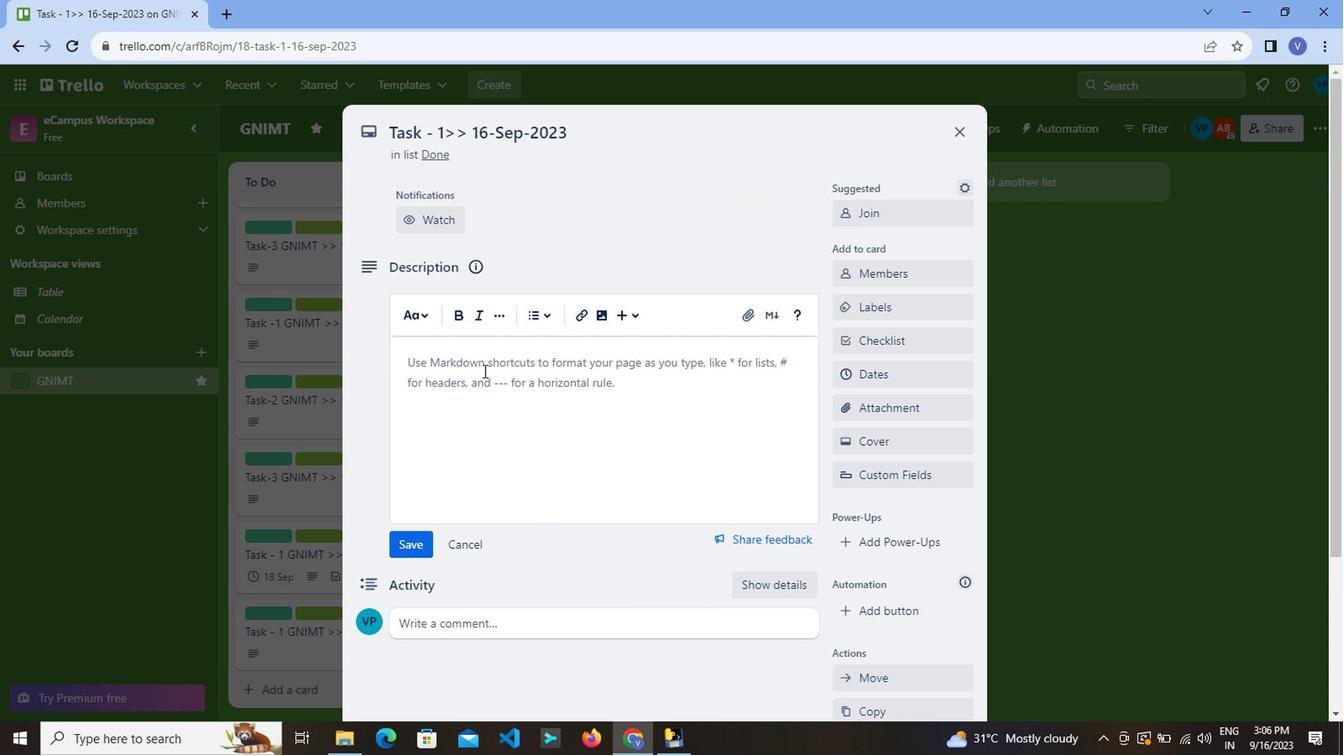 
Action: Mouse pressed left at (467, 374)
Screenshot: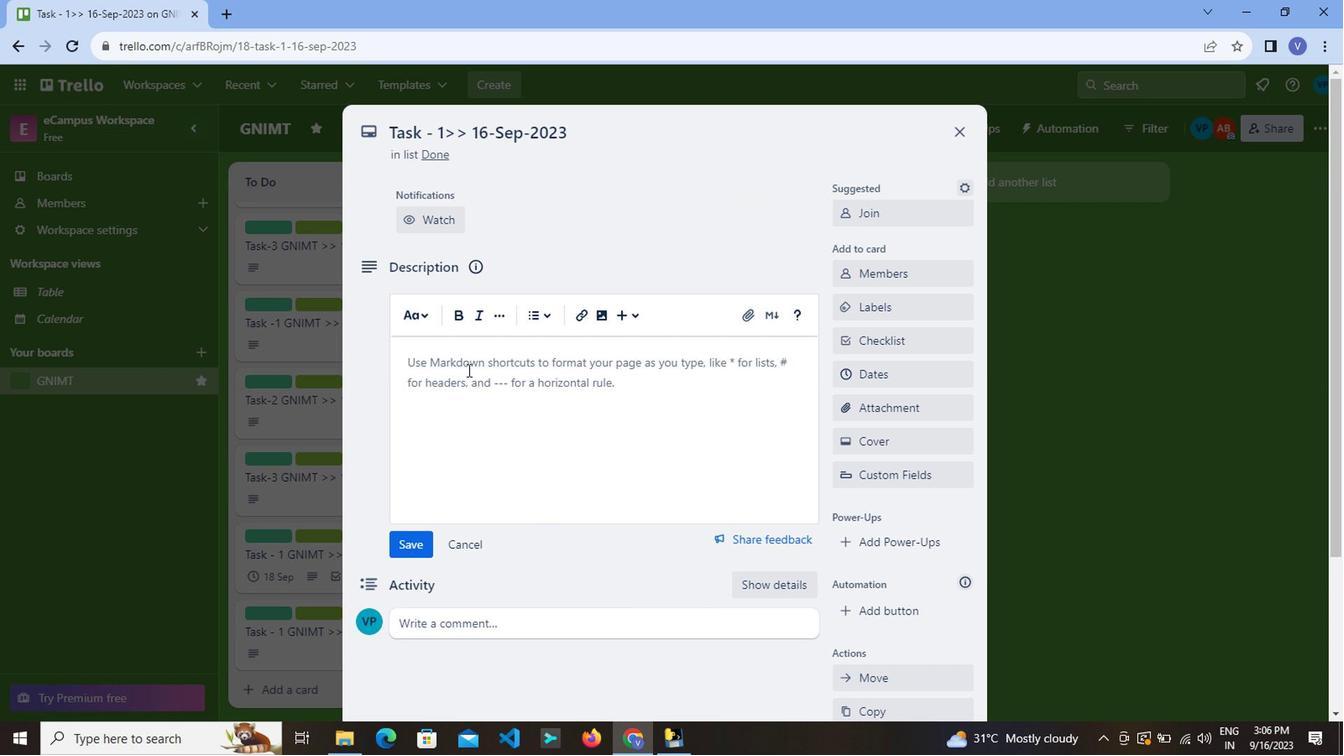 
Action: Mouse moved to (532, 317)
Screenshot: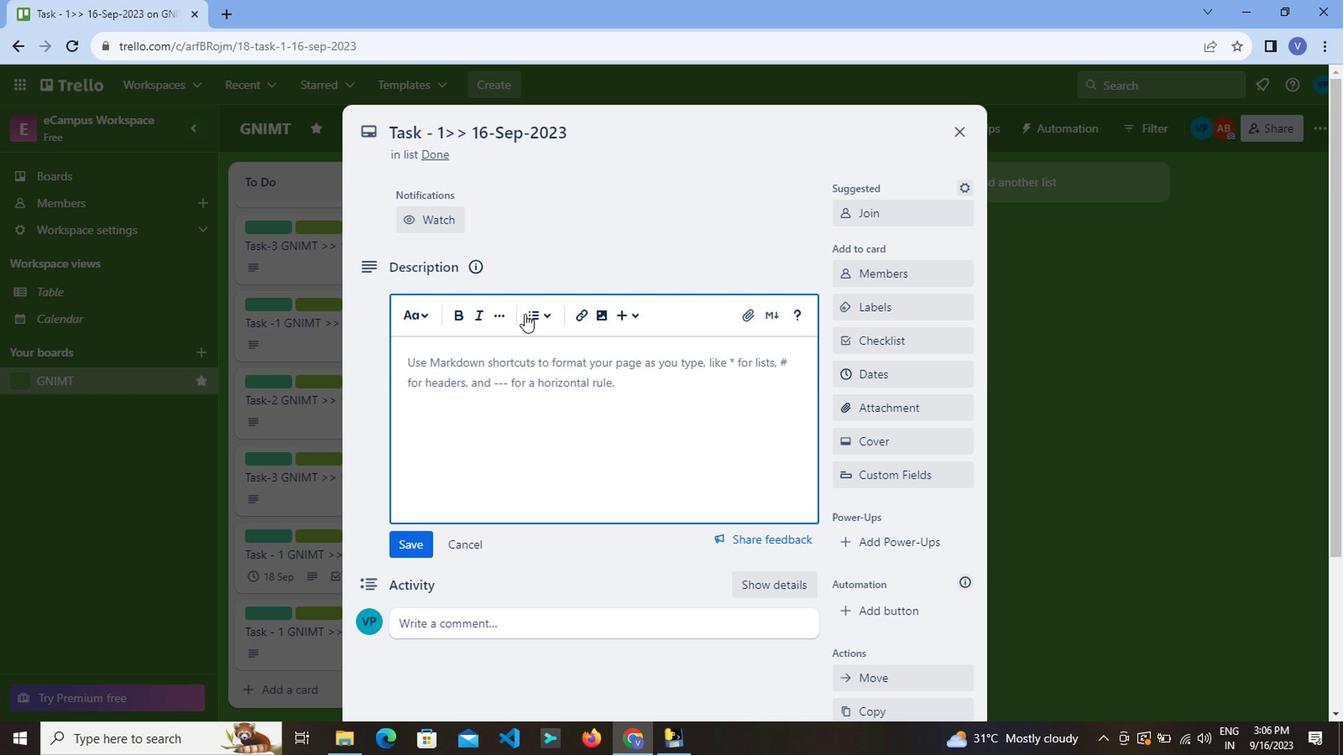 
Action: Mouse pressed left at (532, 317)
Screenshot: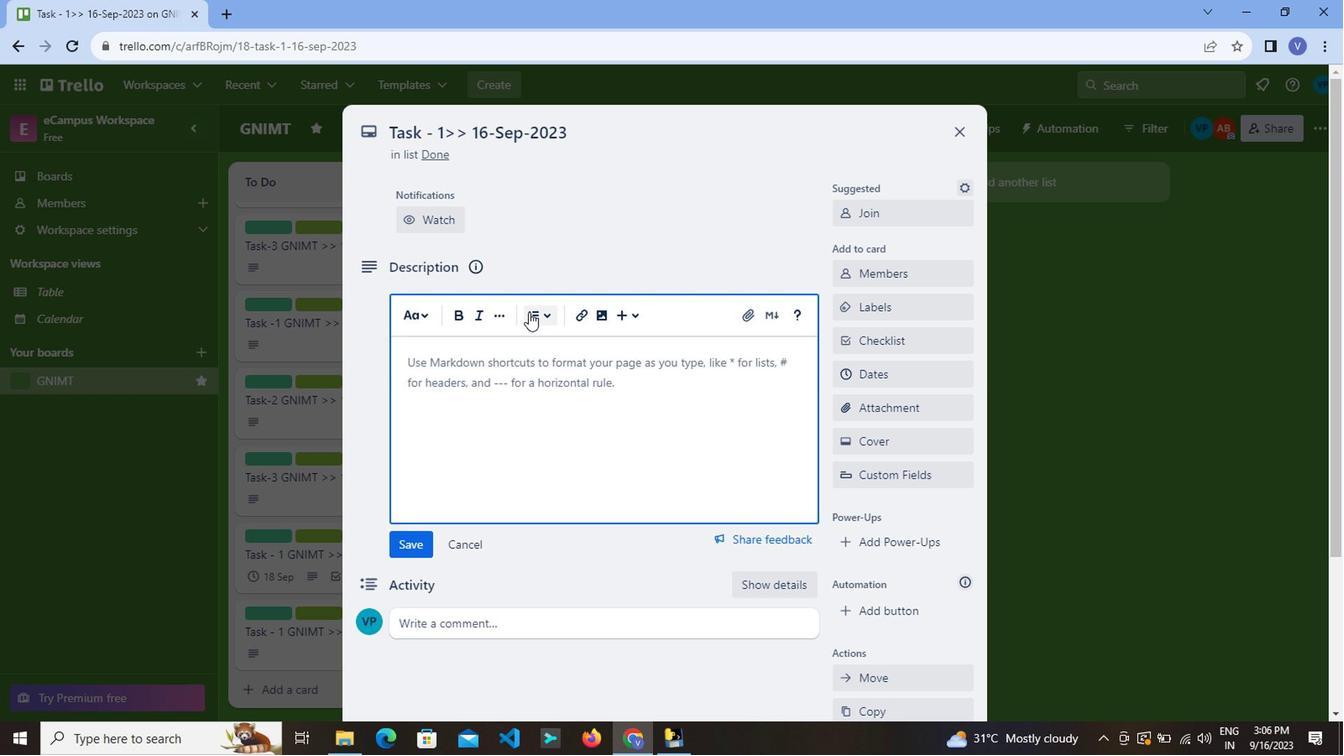 
Action: Mouse moved to (552, 404)
Screenshot: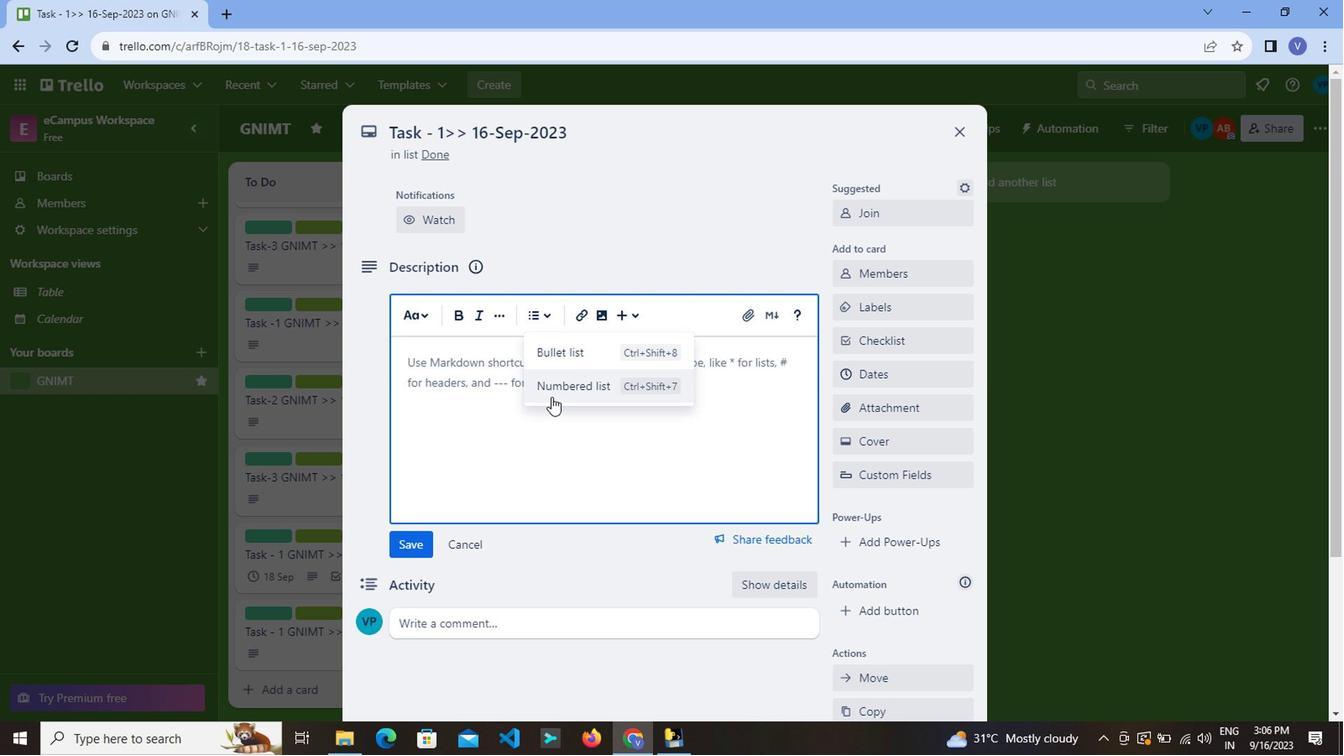 
Action: Mouse pressed left at (552, 404)
Screenshot: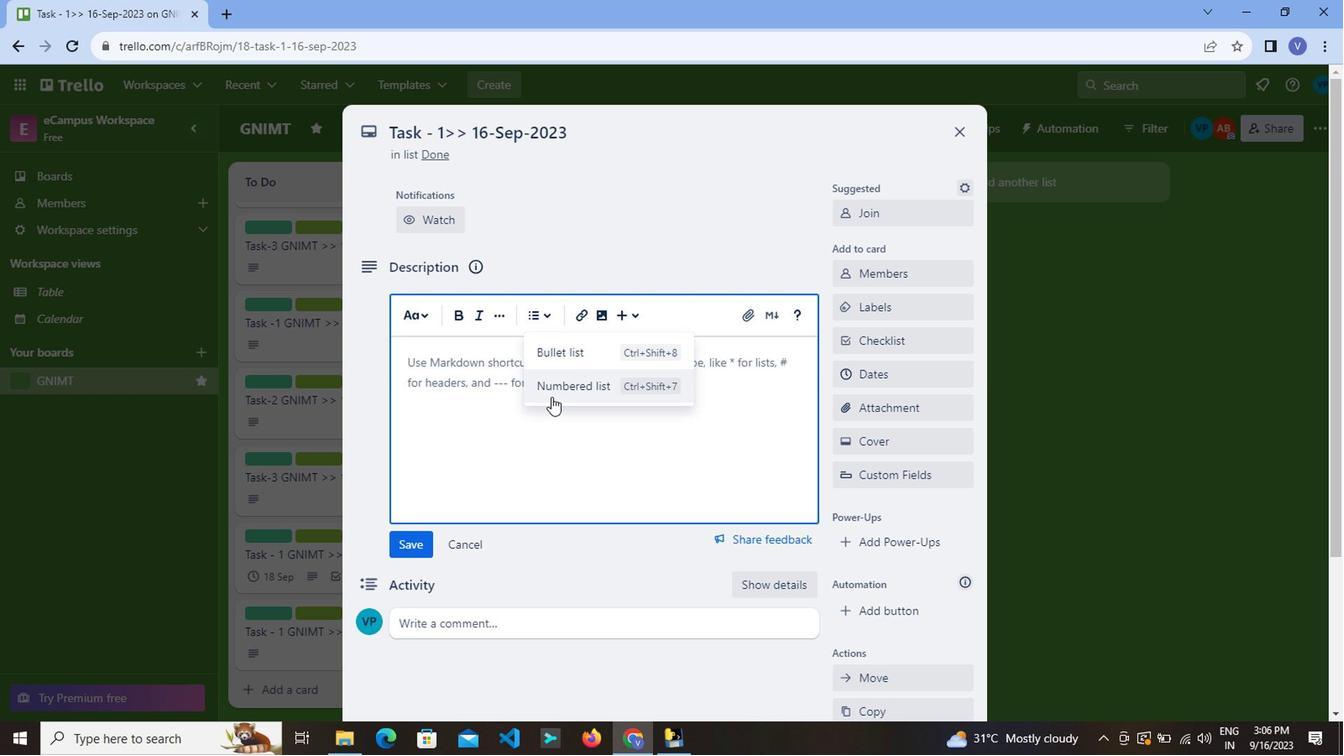 
Action: Mouse moved to (588, 351)
Screenshot: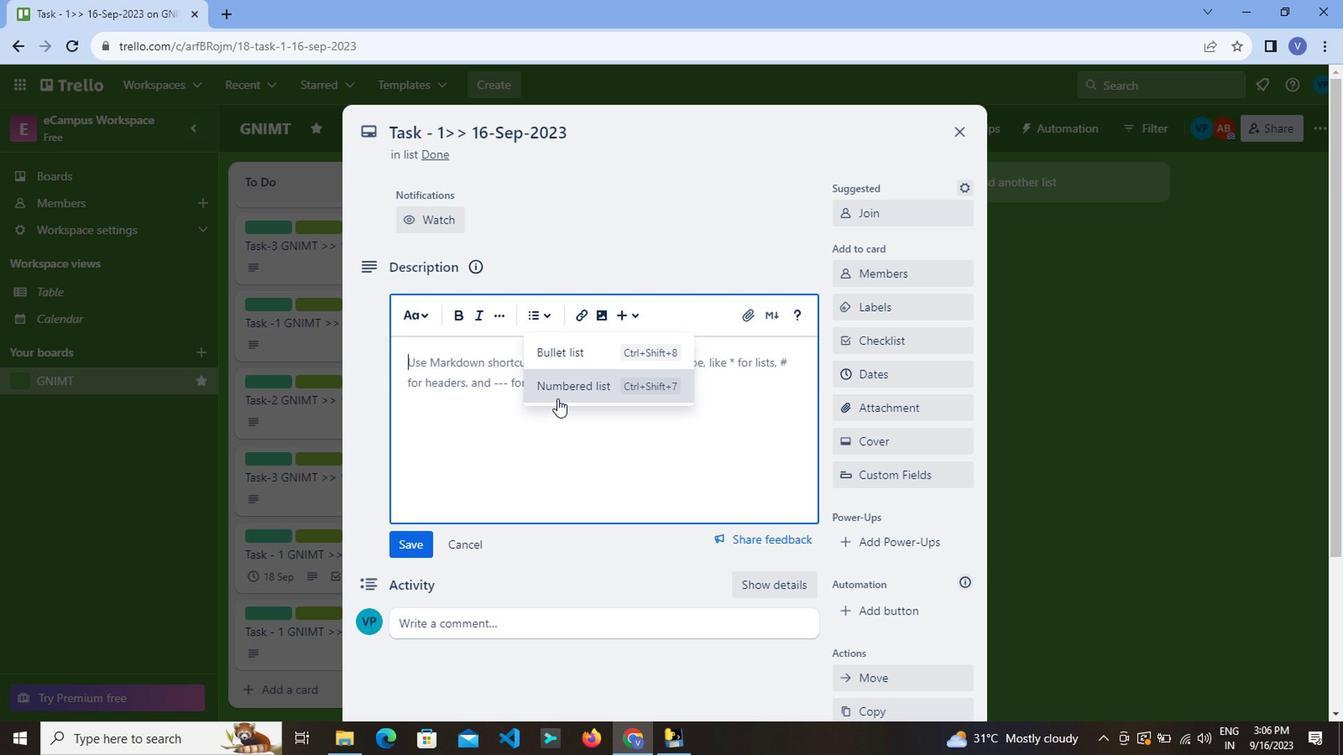 
Action: Mouse pressed left at (588, 351)
Screenshot: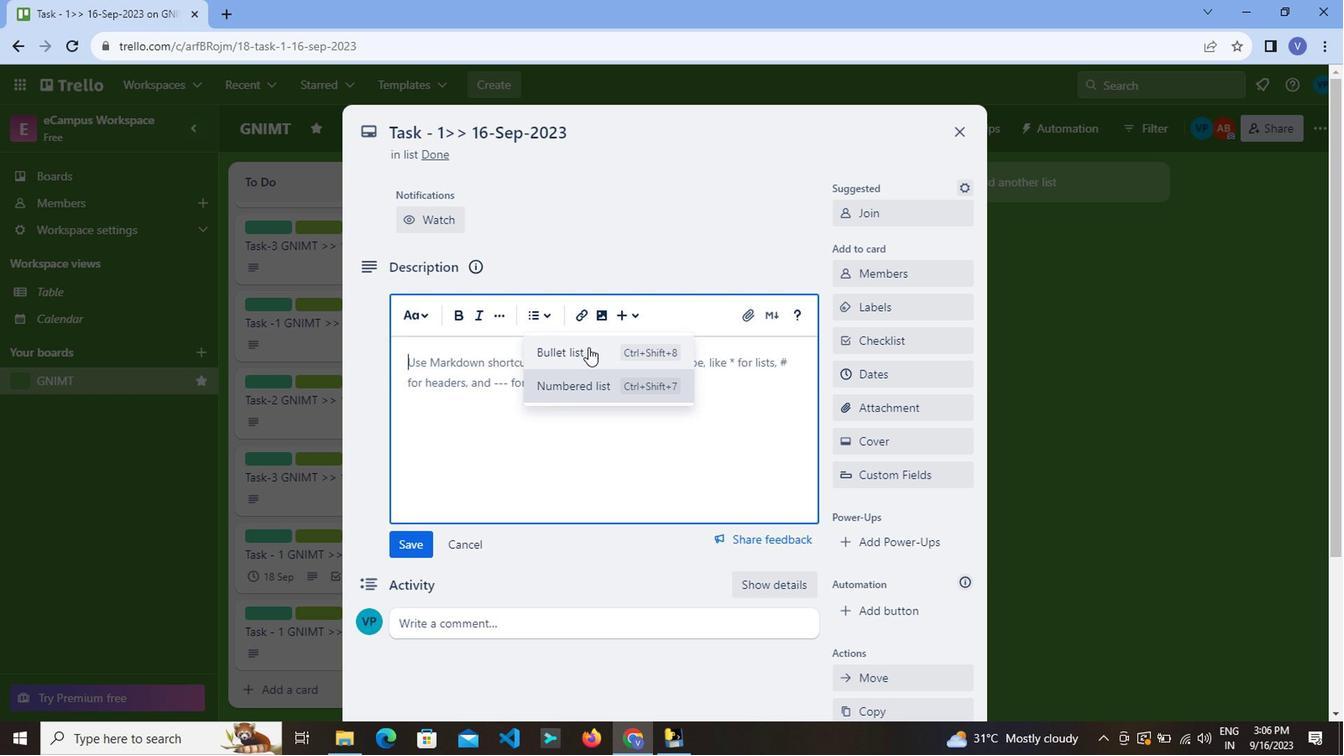 
Action: Mouse moved to (473, 382)
Screenshot: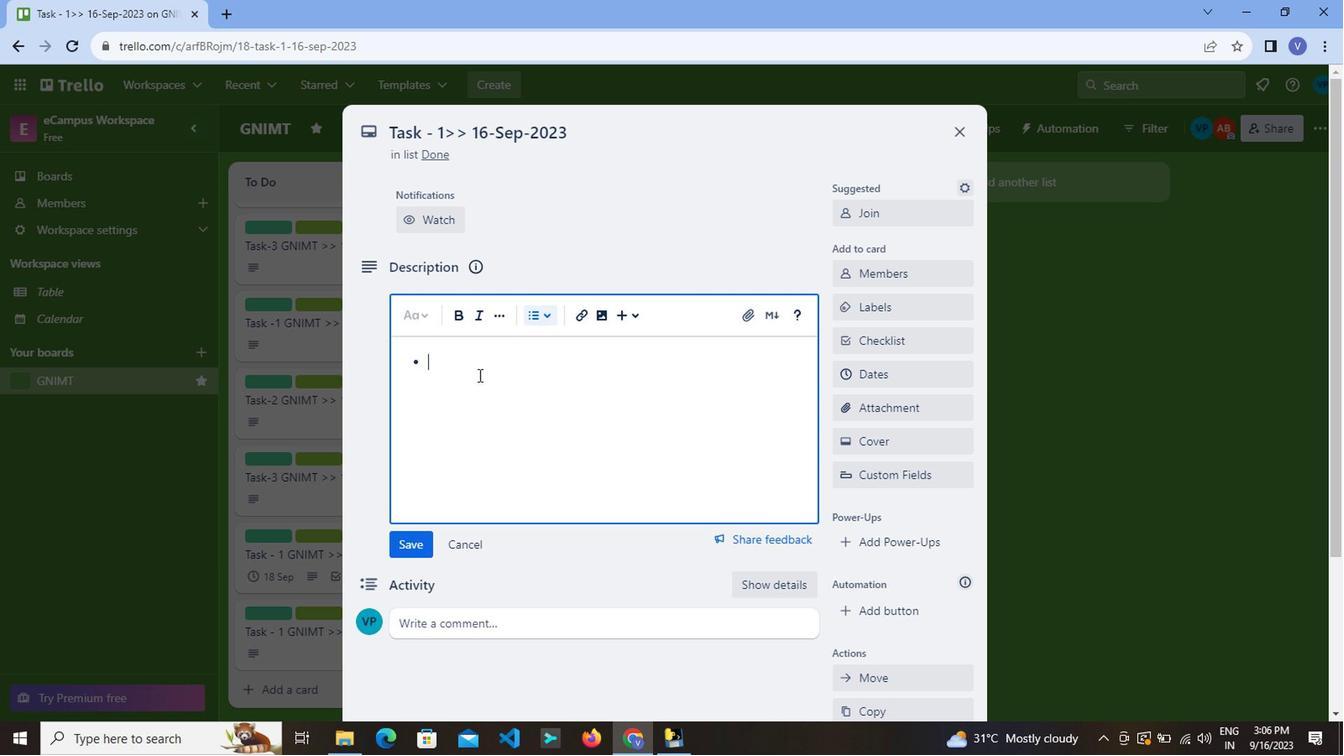 
Action: Key pressed <Key.caps_lock>C<Key.caps_lock>ompleted<Key.space>
Screenshot: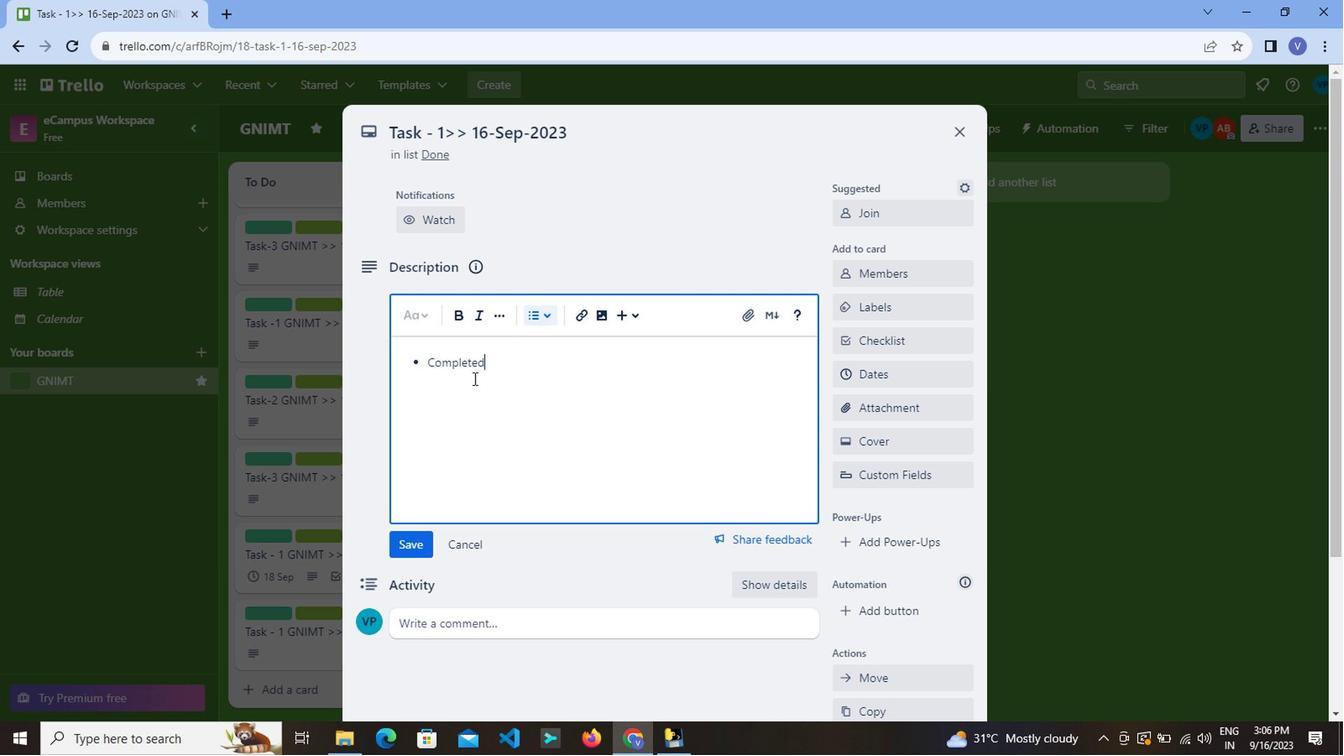 
Action: Mouse moved to (405, 546)
Screenshot: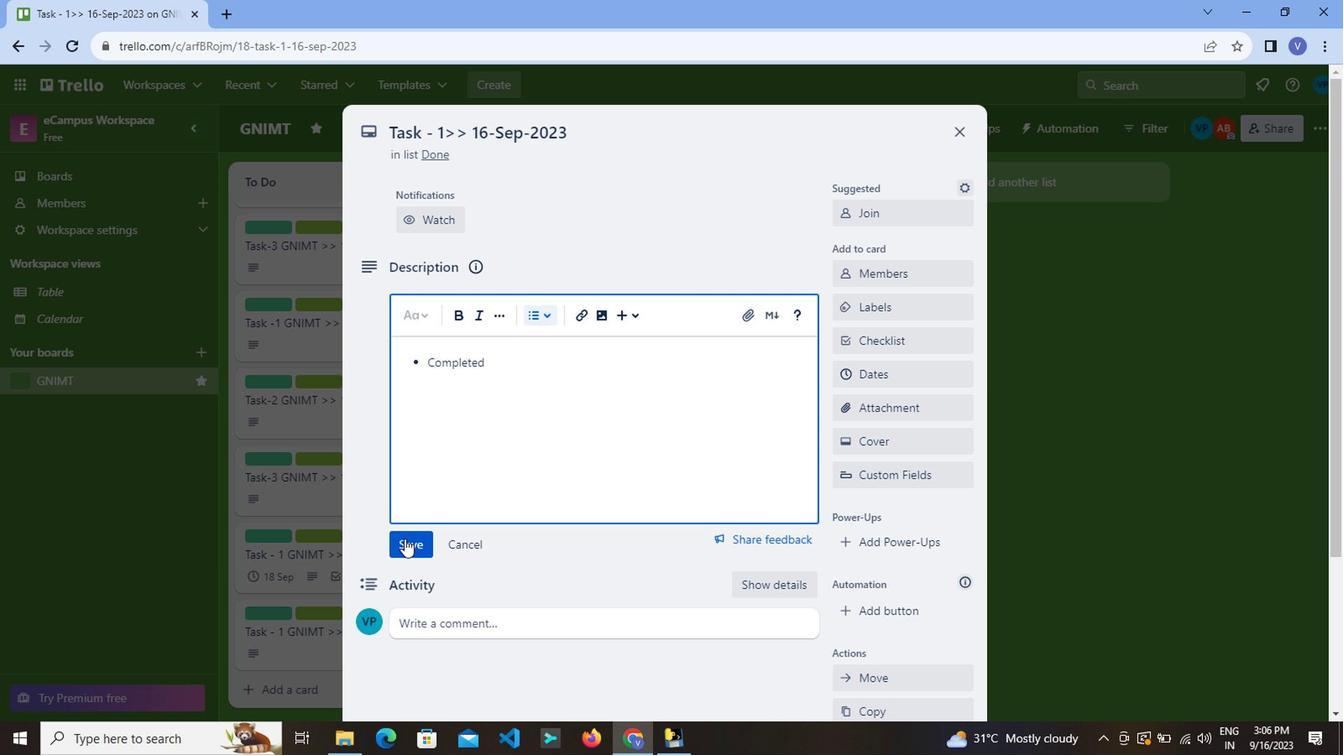 
Action: Mouse pressed left at (405, 546)
Screenshot: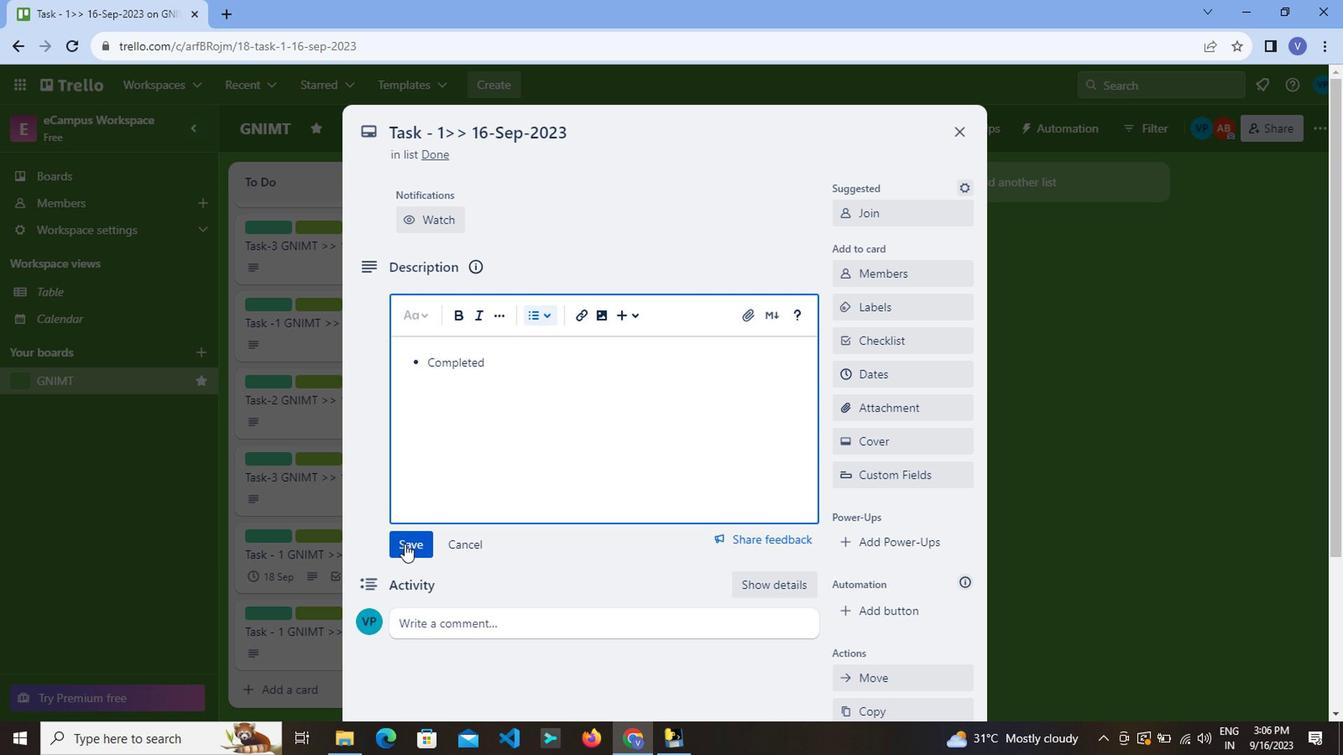 
Action: Mouse moved to (636, 358)
Screenshot: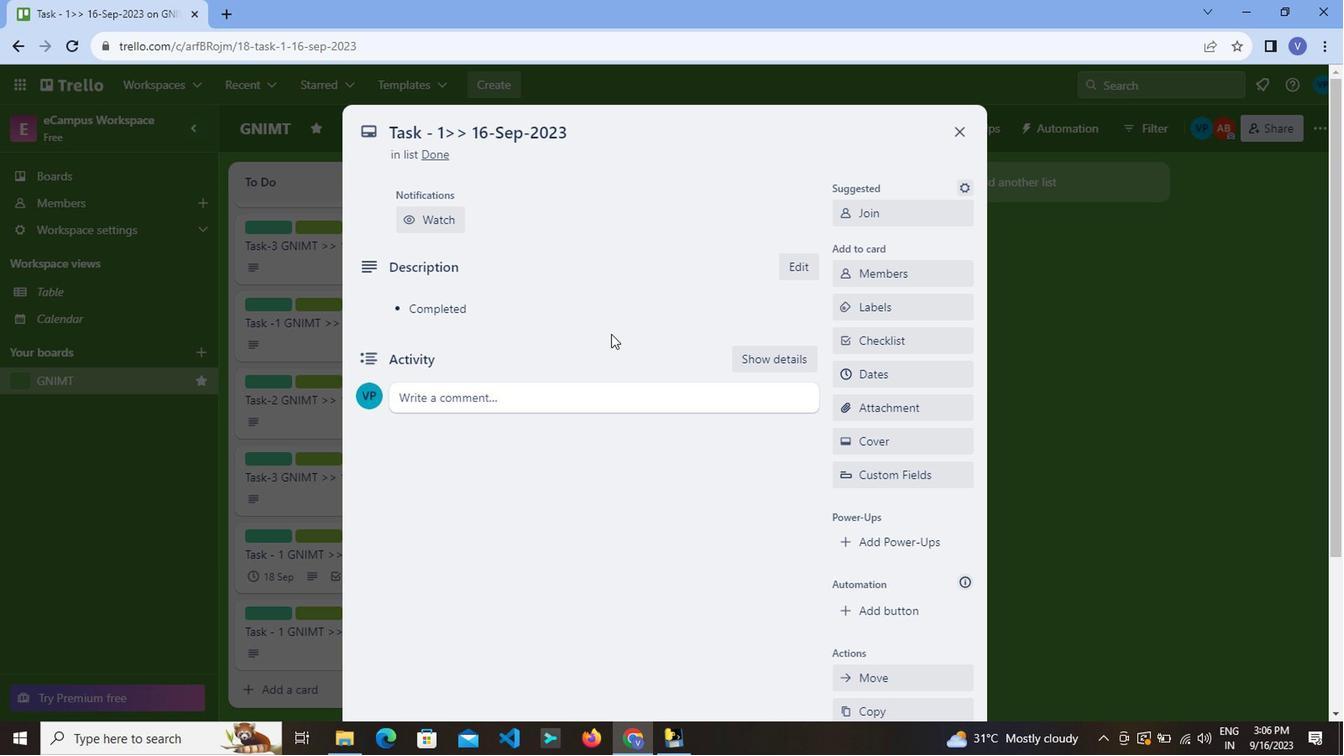 
Action: Mouse scrolled (636, 358) with delta (0, 0)
Screenshot: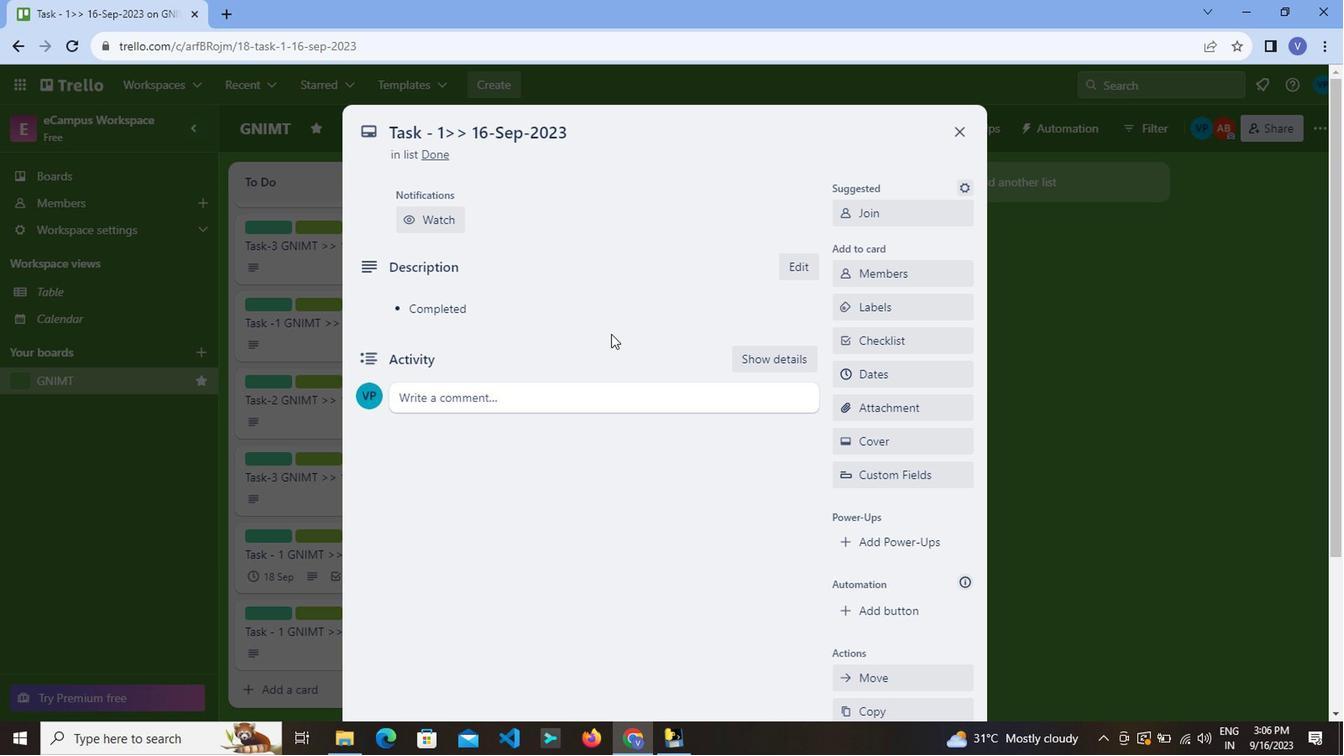 
Action: Mouse moved to (929, 149)
Screenshot: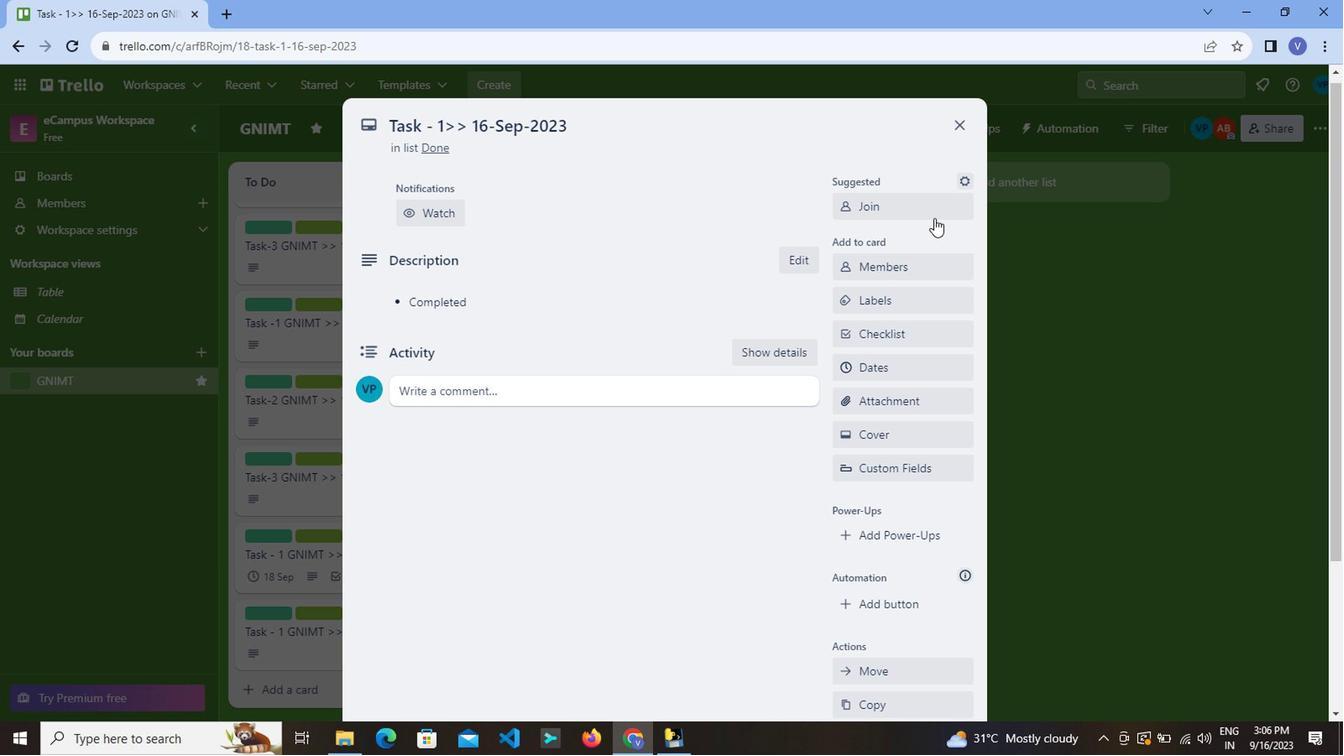 
Action: Mouse scrolled (929, 148) with delta (0, 0)
Screenshot: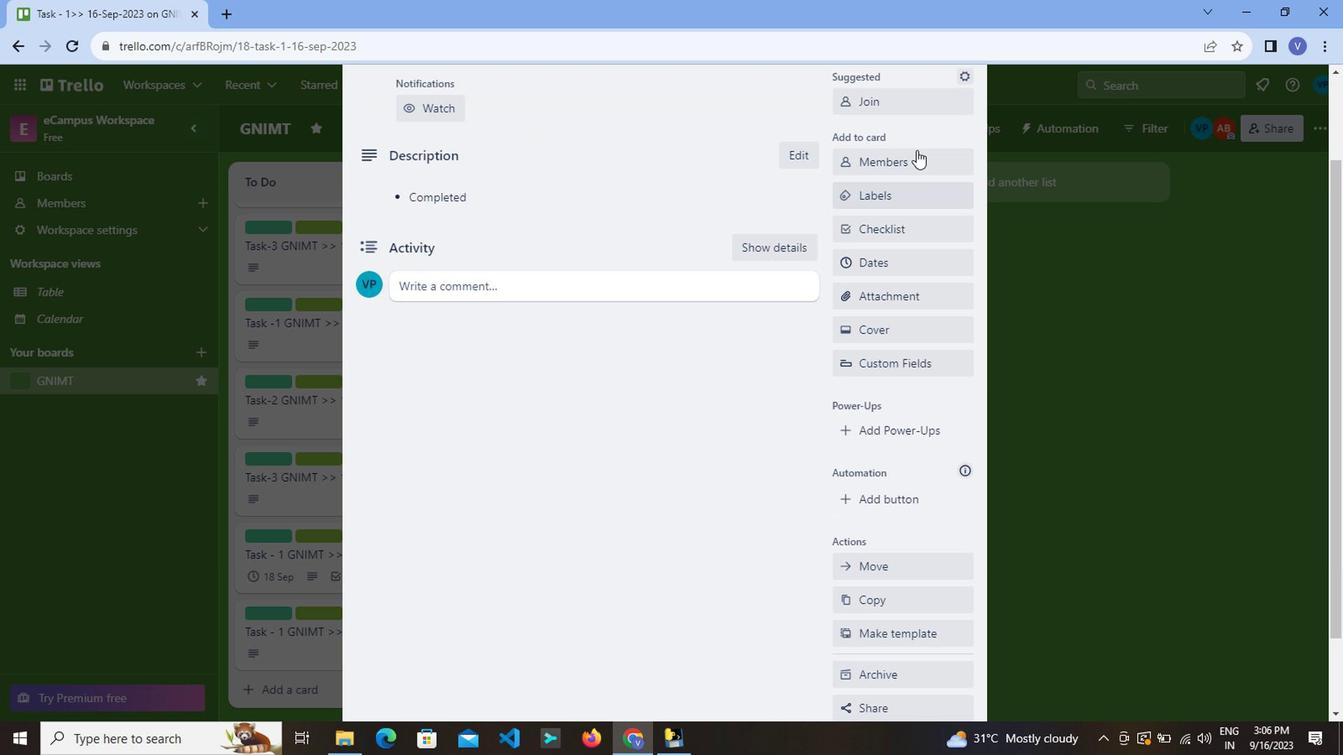 
Action: Mouse scrolled (929, 148) with delta (0, 0)
Screenshot: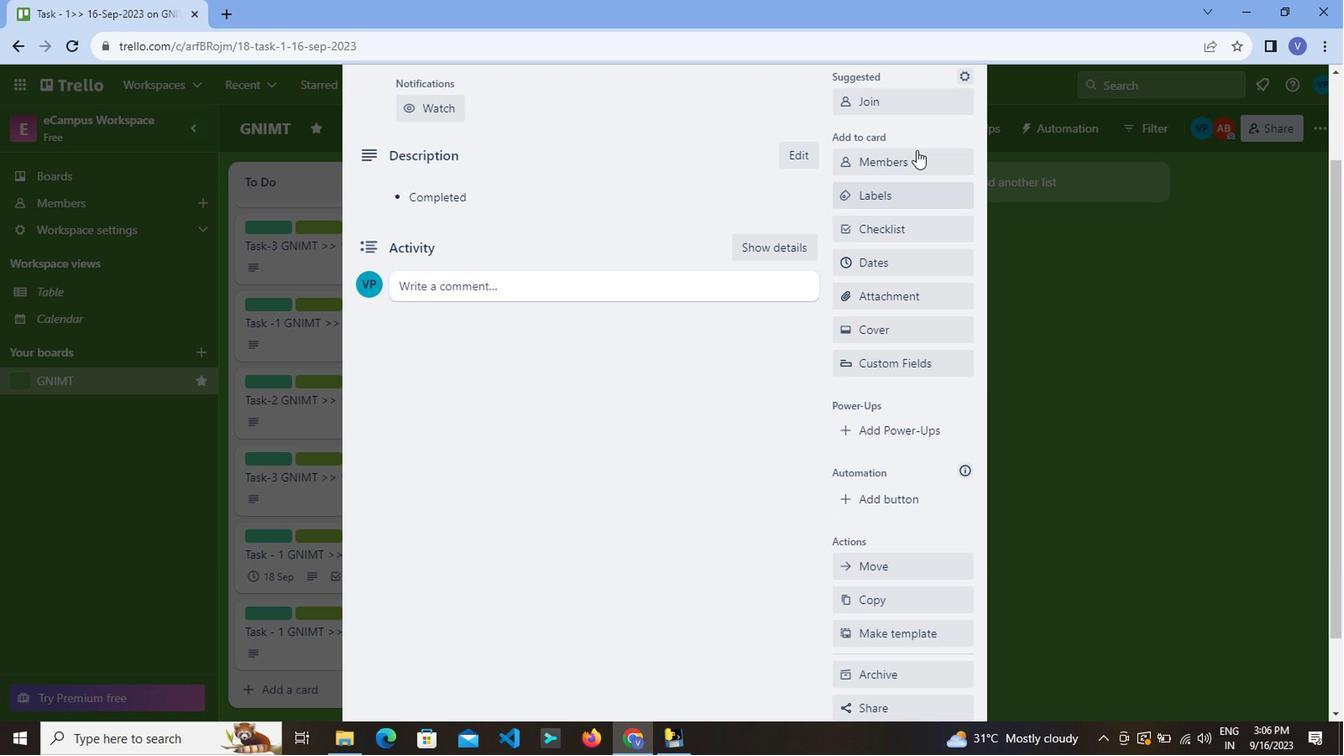 
Action: Mouse moved to (930, 151)
Screenshot: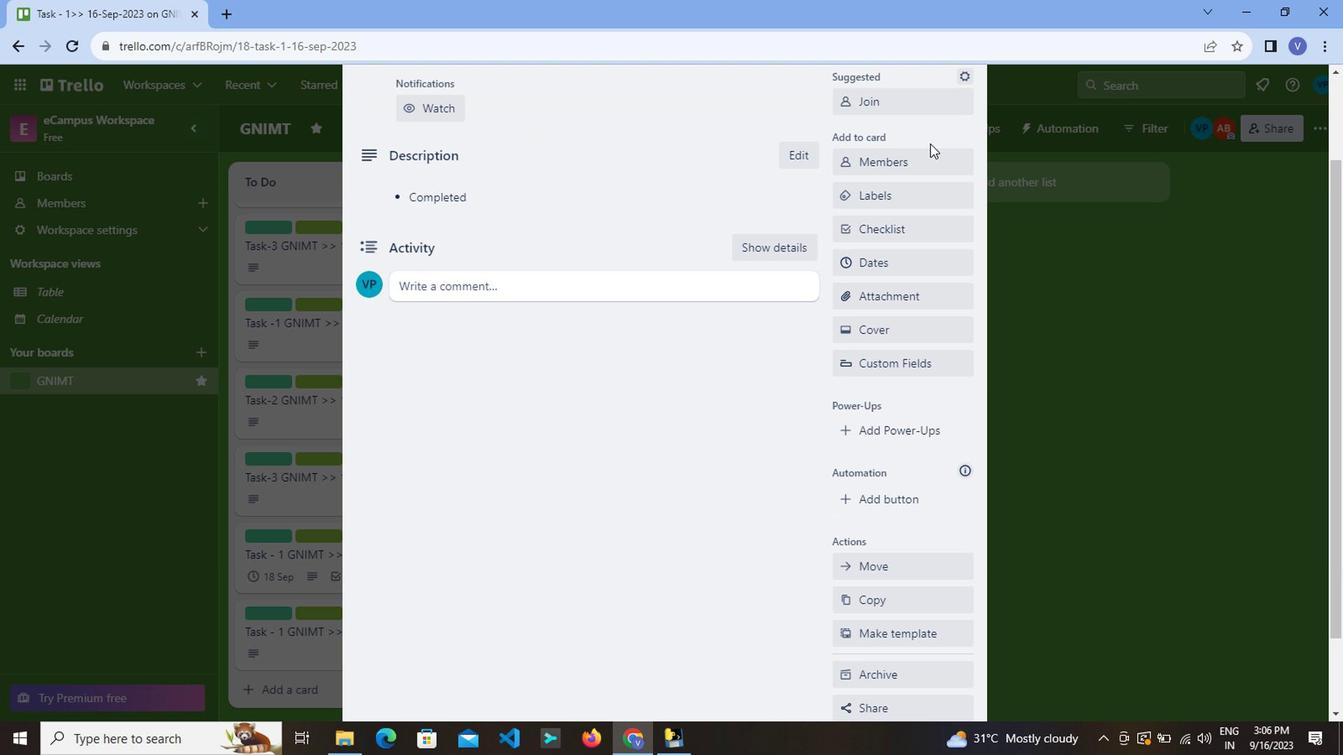 
Action: Mouse scrolled (930, 151) with delta (0, 0)
Screenshot: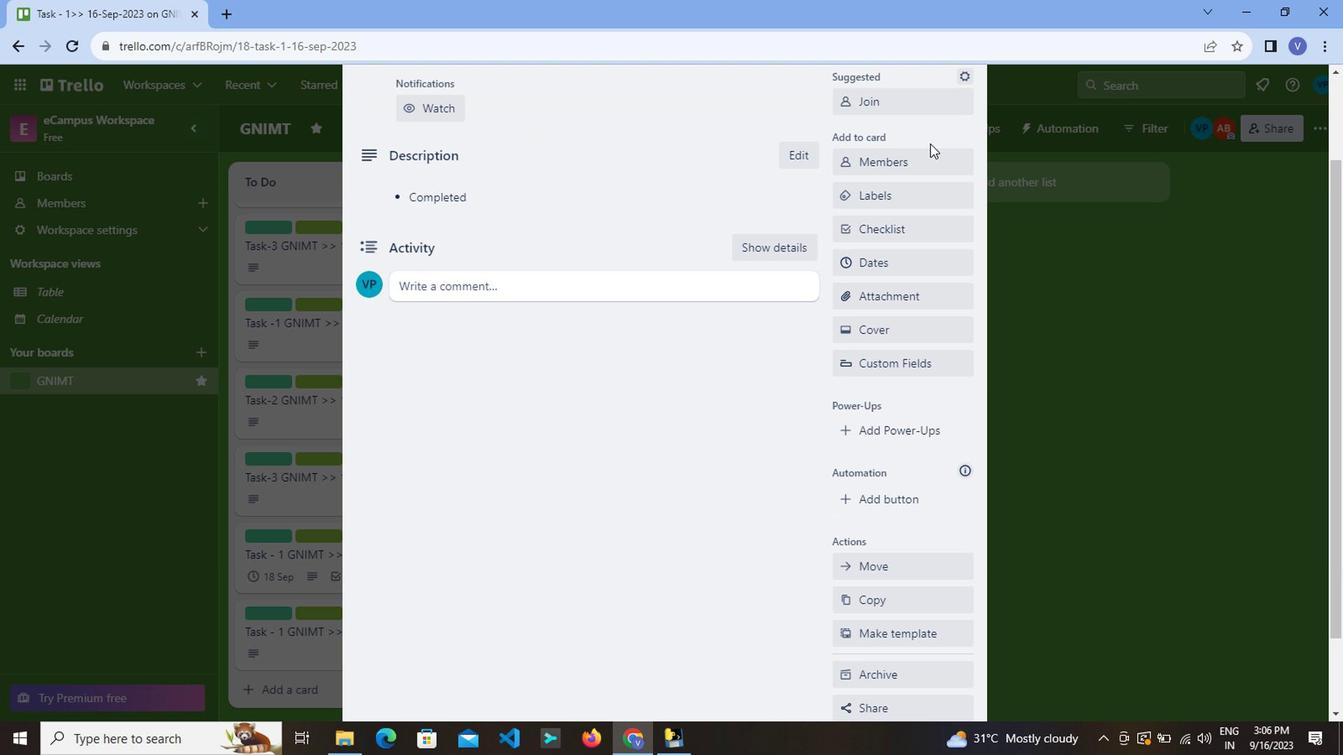 
Action: Mouse moved to (918, 223)
Screenshot: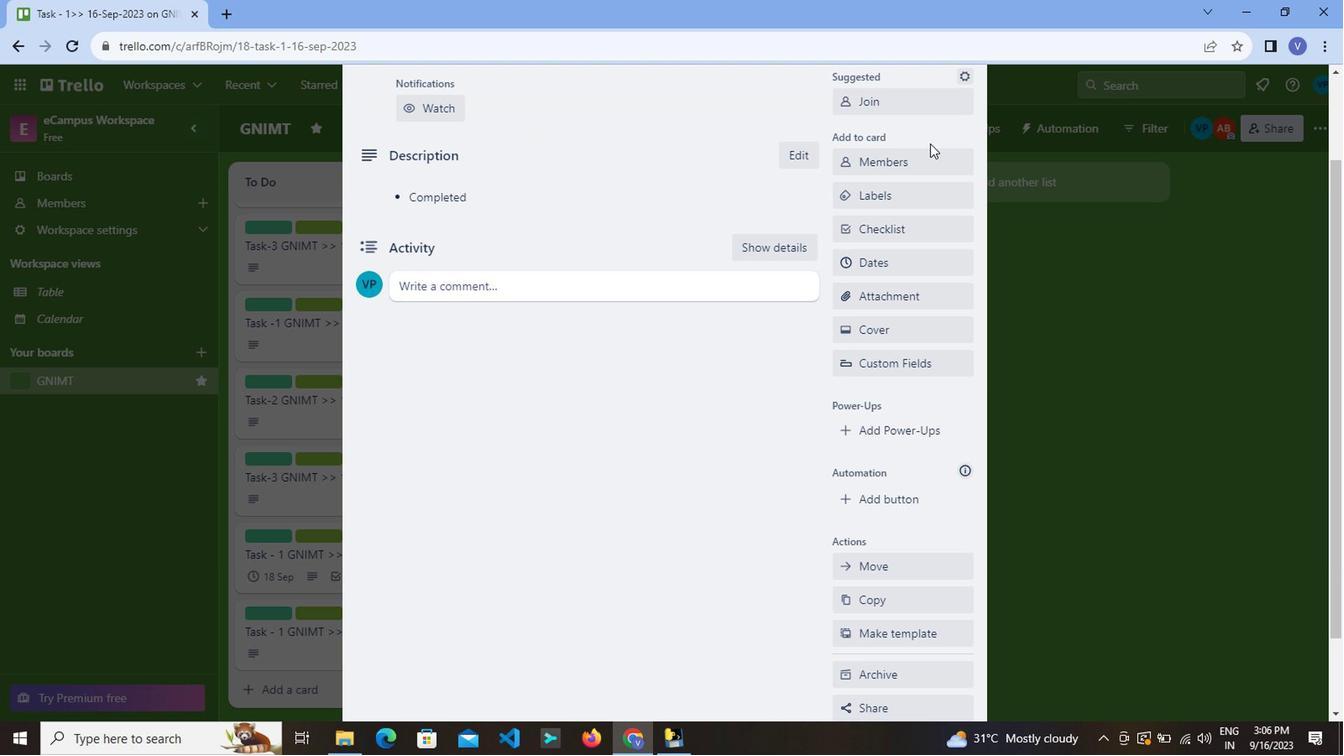 
Action: Mouse scrolled (918, 223) with delta (0, 0)
